 Task: Create a business landing page template.
Action: Mouse moved to (397, 196)
Screenshot: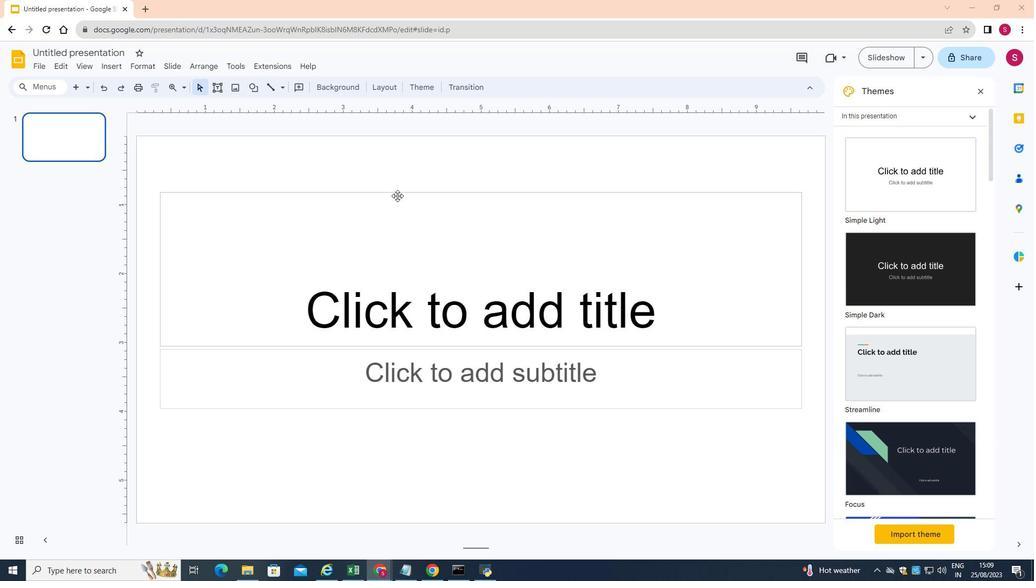 
Action: Mouse pressed left at (397, 196)
Screenshot: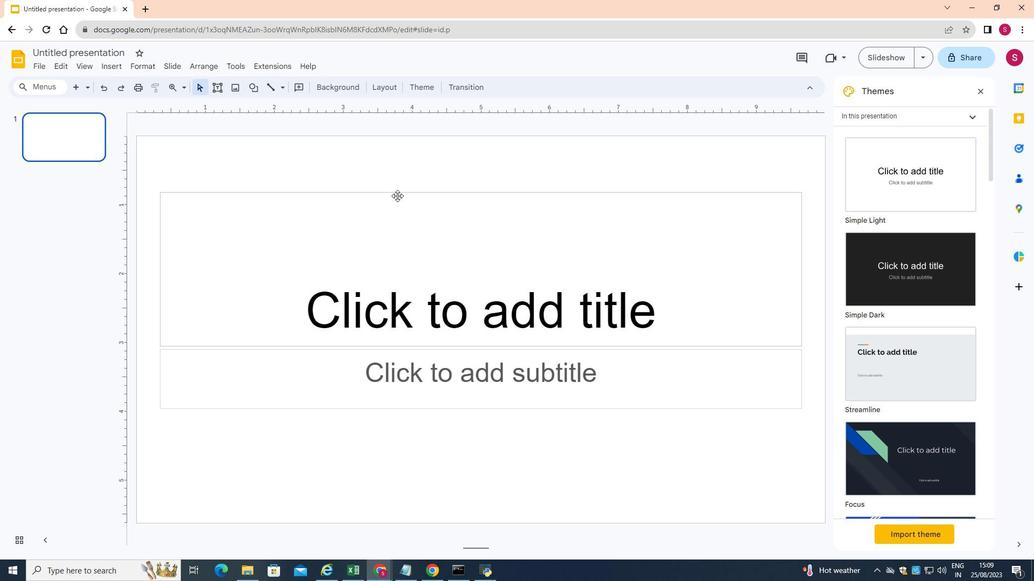 
Action: Mouse moved to (399, 195)
Screenshot: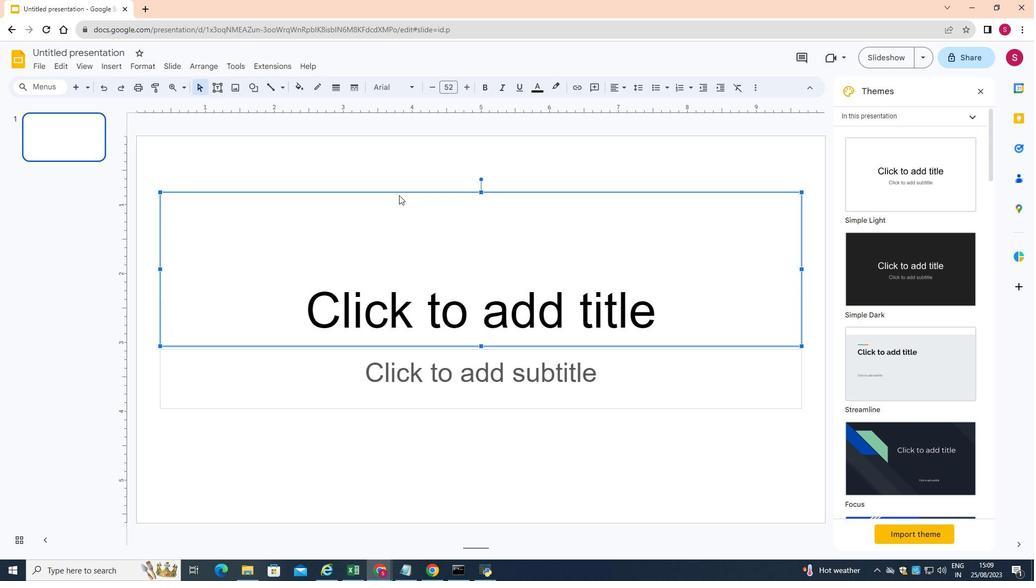 
Action: Key pressed <Key.delete>
Screenshot: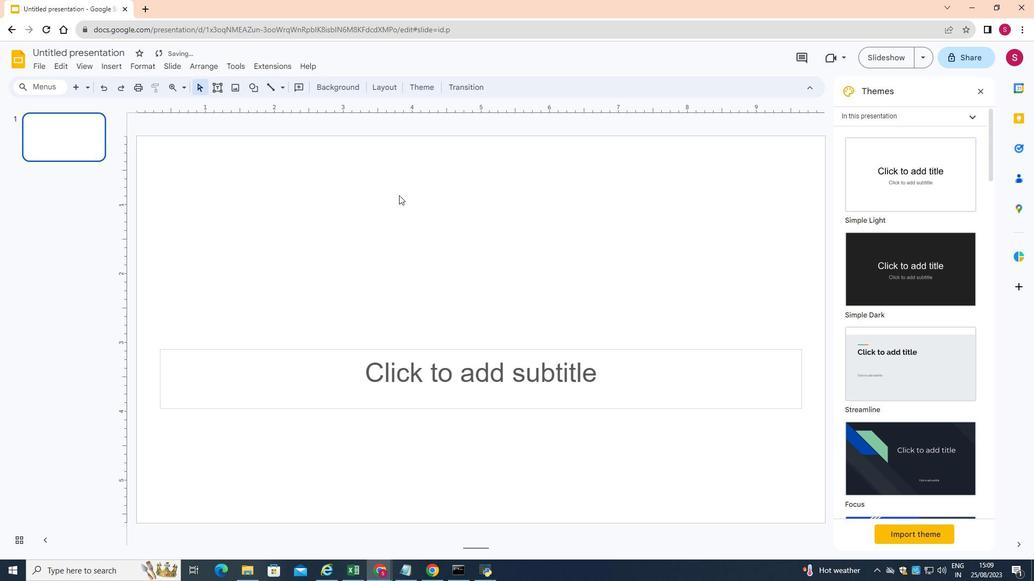 
Action: Mouse moved to (368, 349)
Screenshot: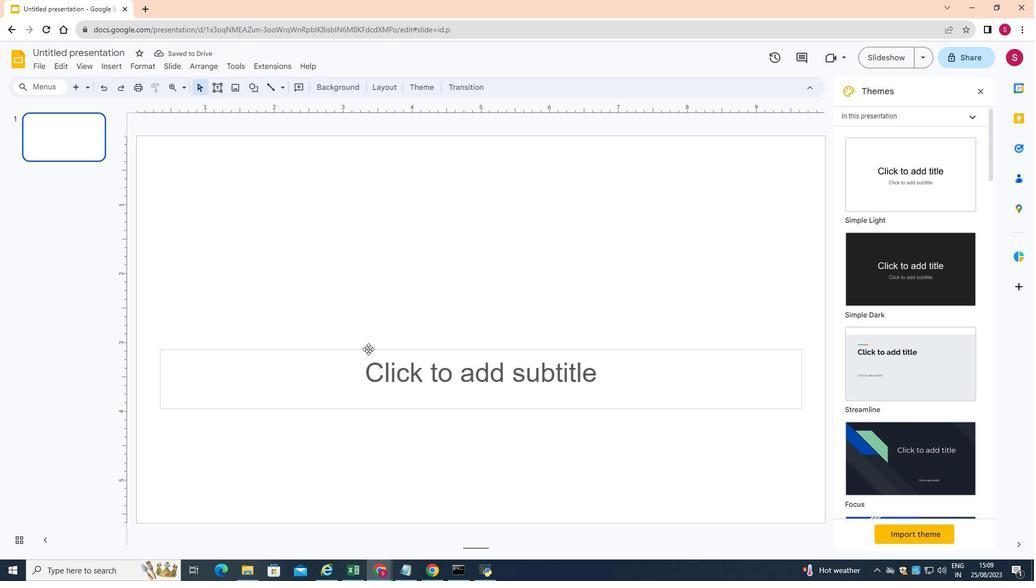 
Action: Mouse pressed left at (368, 349)
Screenshot: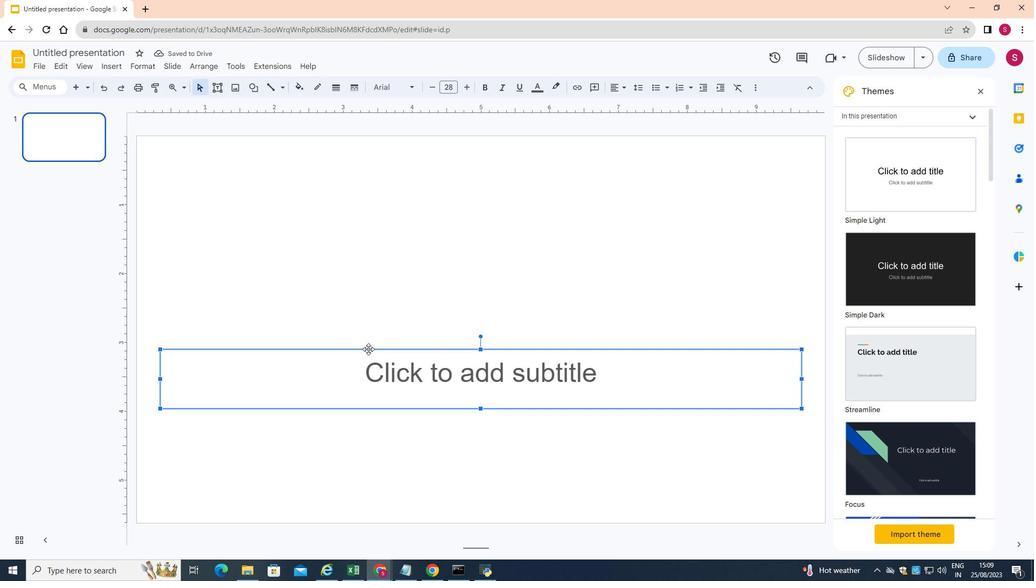 
Action: Mouse moved to (374, 340)
Screenshot: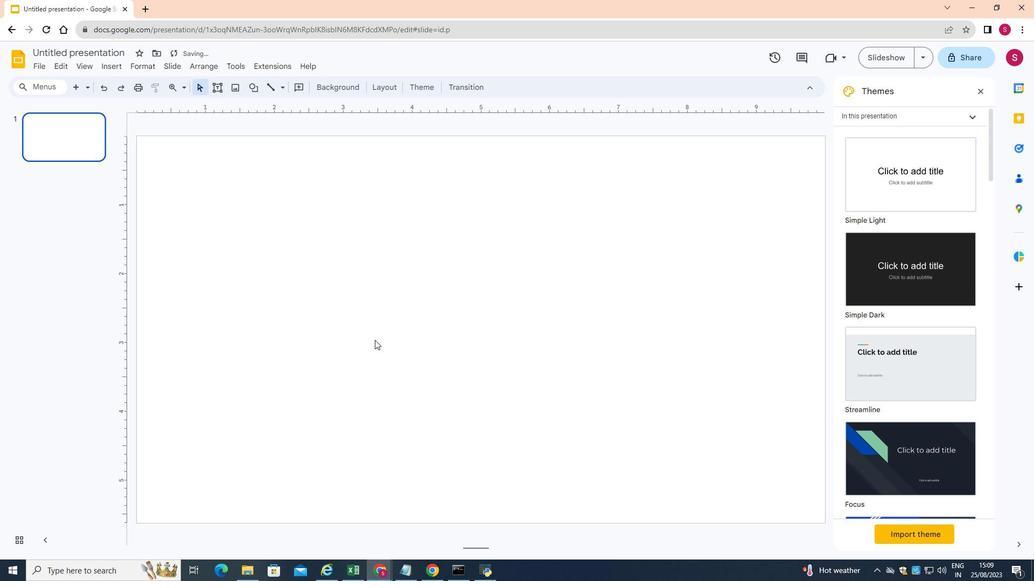 
Action: Key pressed <Key.delete>
Screenshot: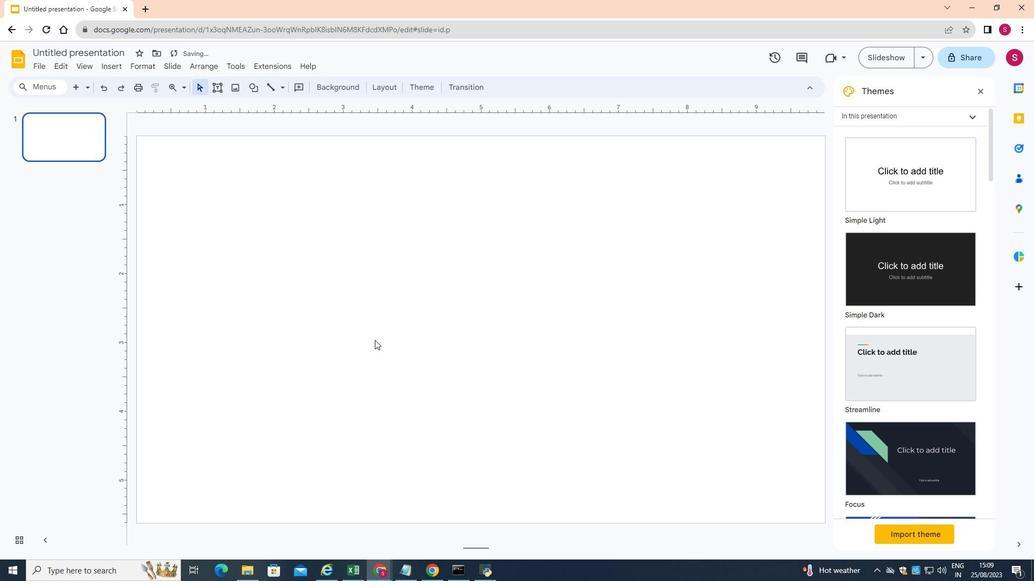 
Action: Mouse moved to (881, 335)
Screenshot: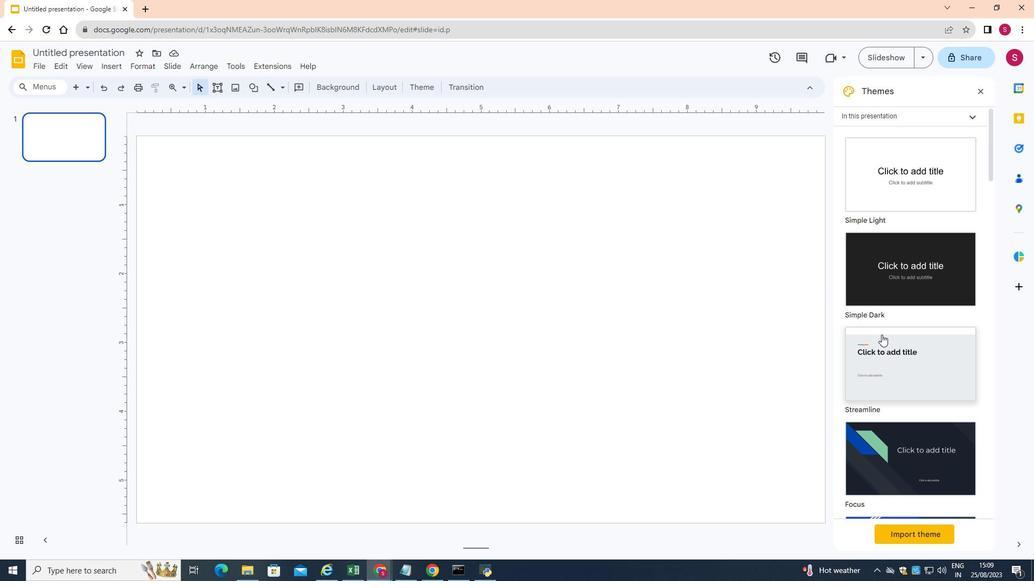 
Action: Mouse scrolled (881, 335) with delta (0, 0)
Screenshot: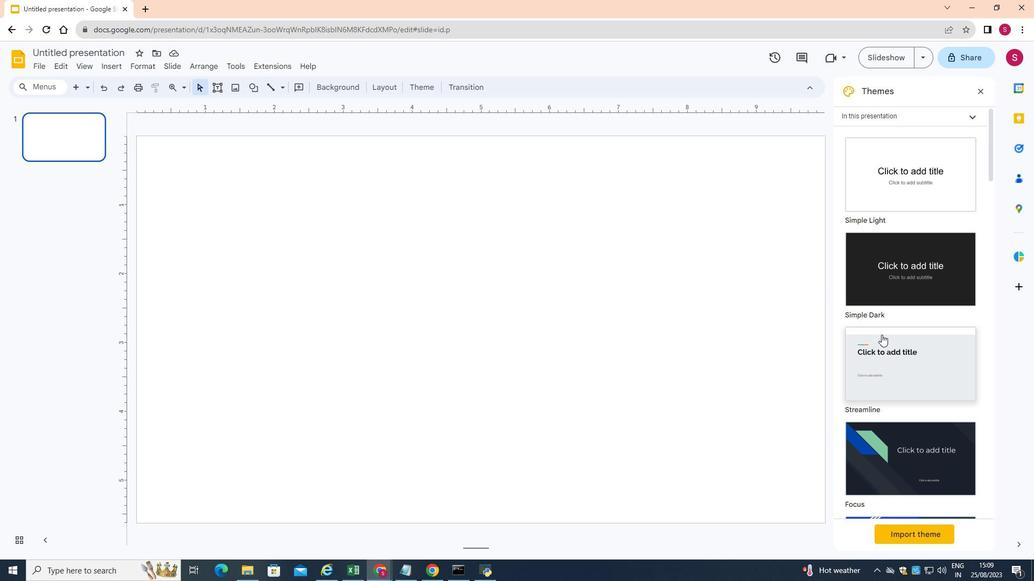 
Action: Mouse scrolled (881, 334) with delta (0, 0)
Screenshot: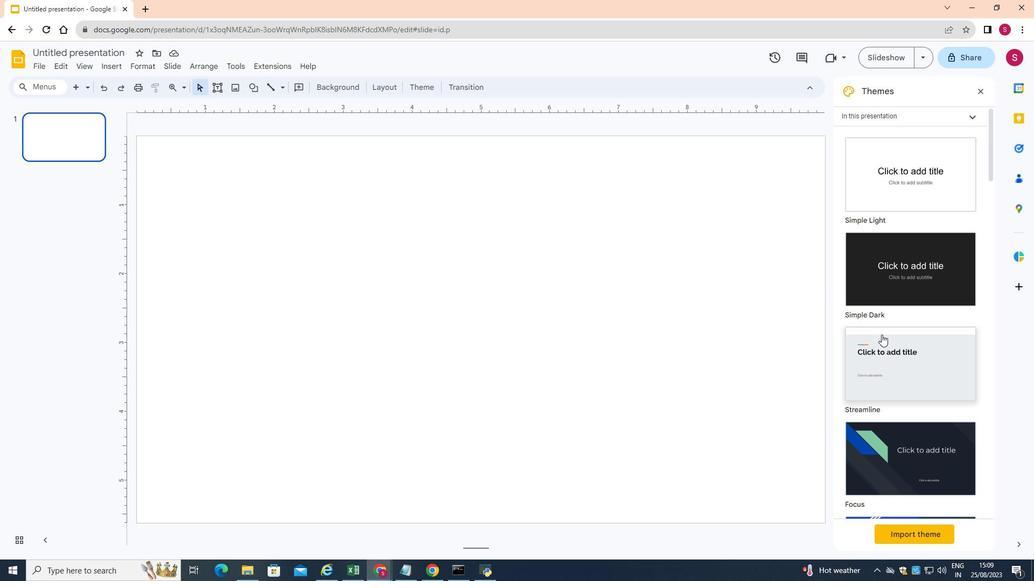 
Action: Mouse scrolled (881, 334) with delta (0, 0)
Screenshot: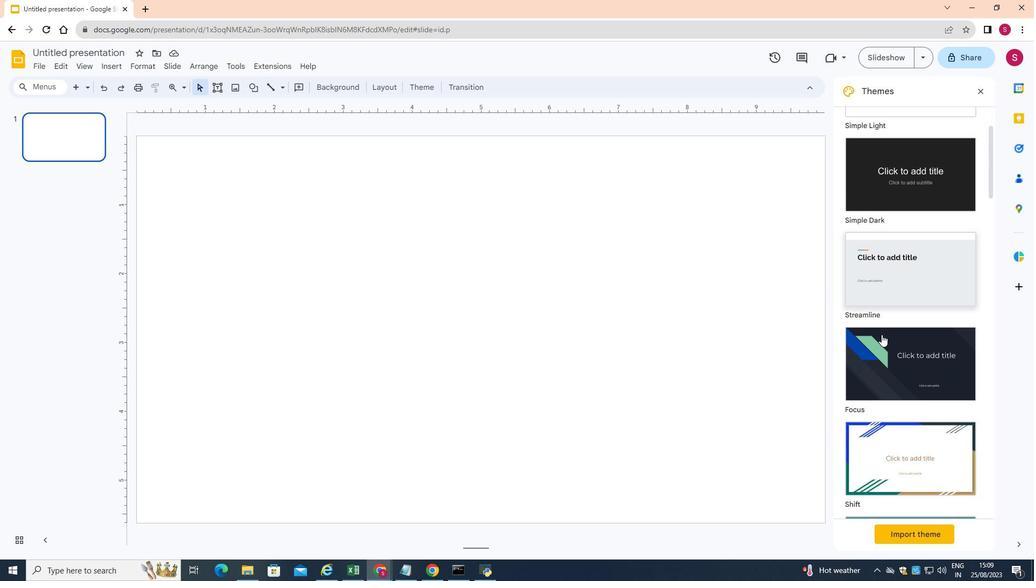 
Action: Mouse moved to (881, 332)
Screenshot: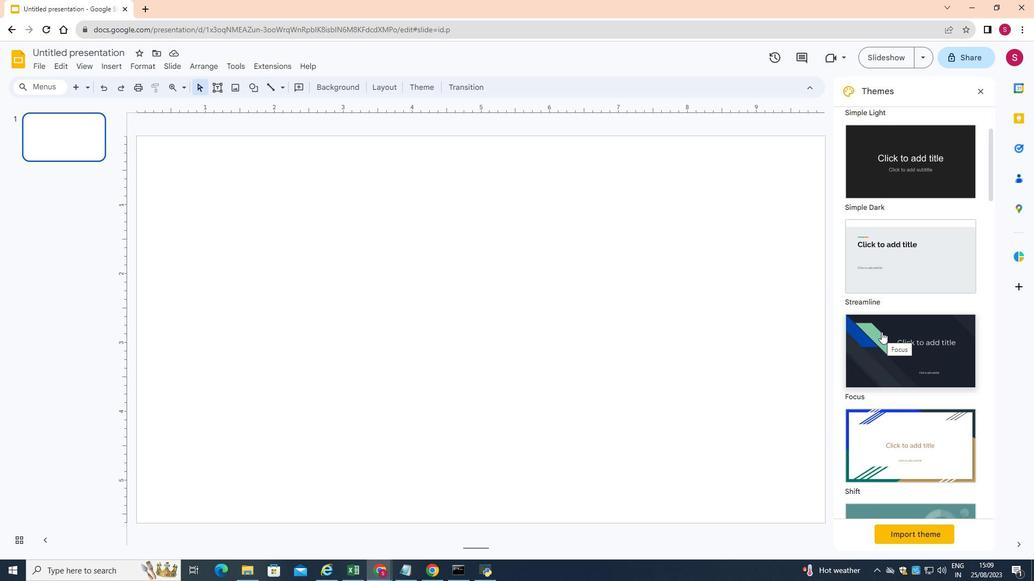
Action: Mouse scrolled (881, 331) with delta (0, 0)
Screenshot: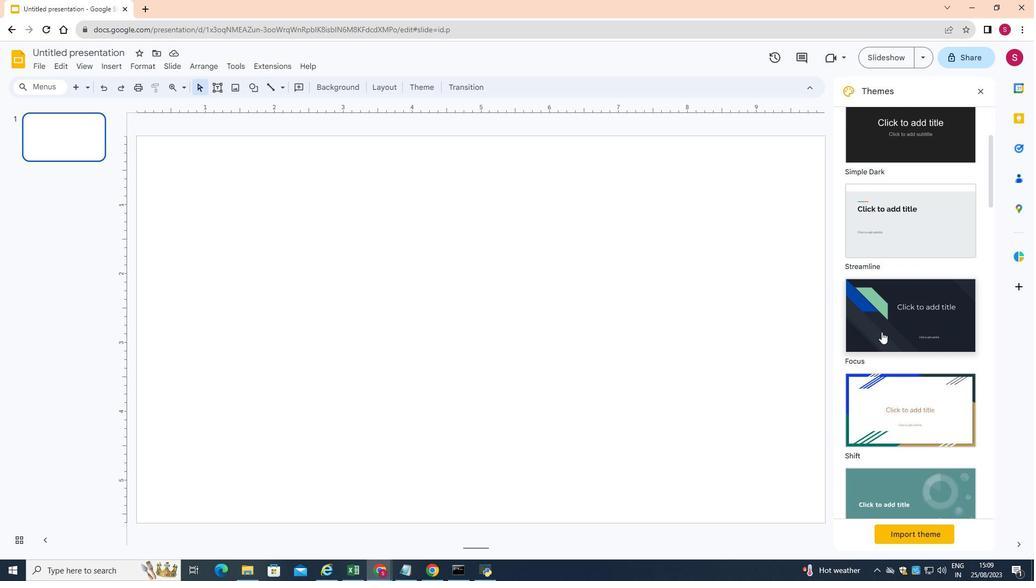 
Action: Mouse scrolled (881, 331) with delta (0, 0)
Screenshot: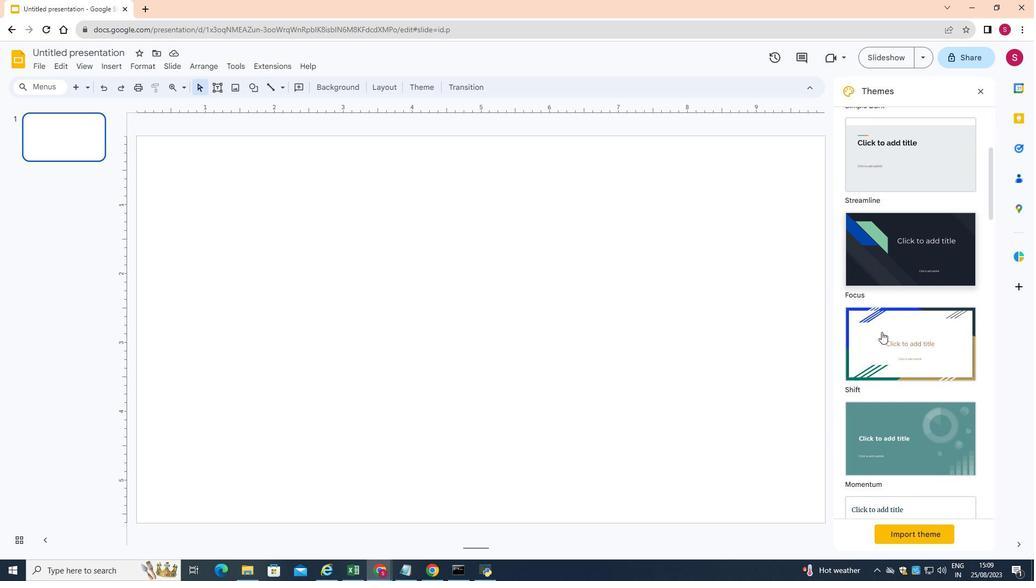 
Action: Mouse scrolled (881, 331) with delta (0, 0)
Screenshot: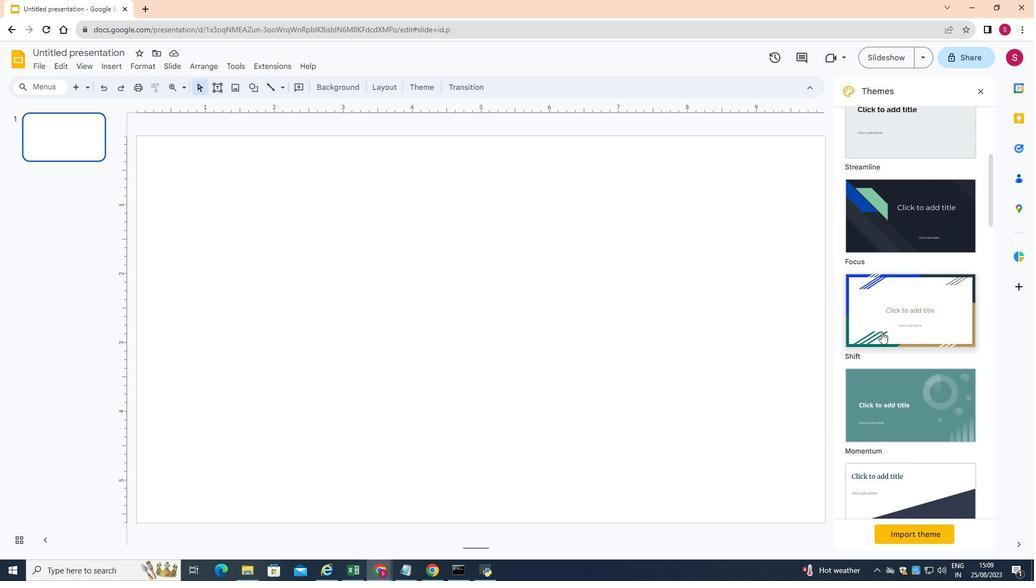 
Action: Mouse moved to (890, 353)
Screenshot: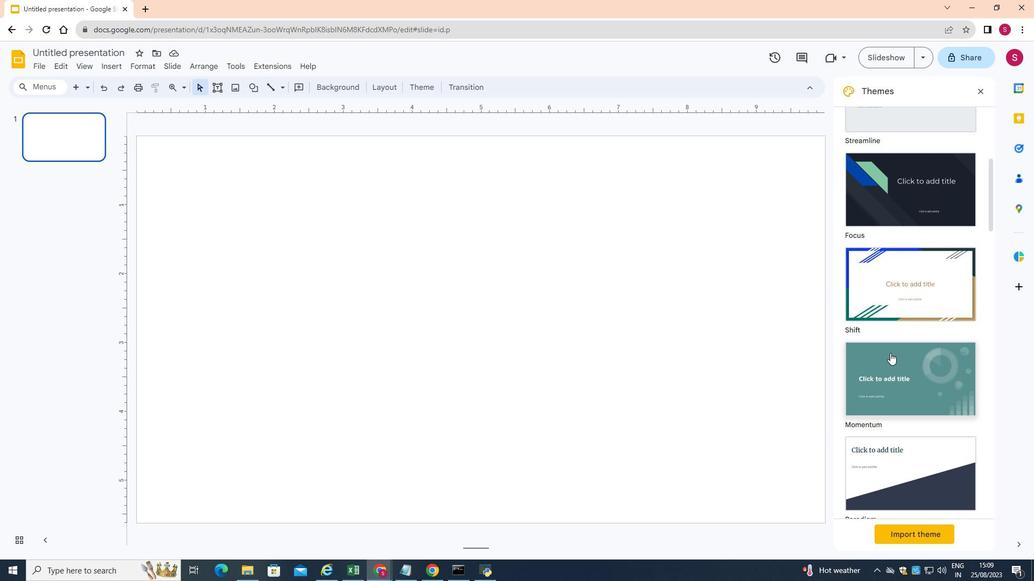 
Action: Mouse scrolled (890, 352) with delta (0, 0)
Screenshot: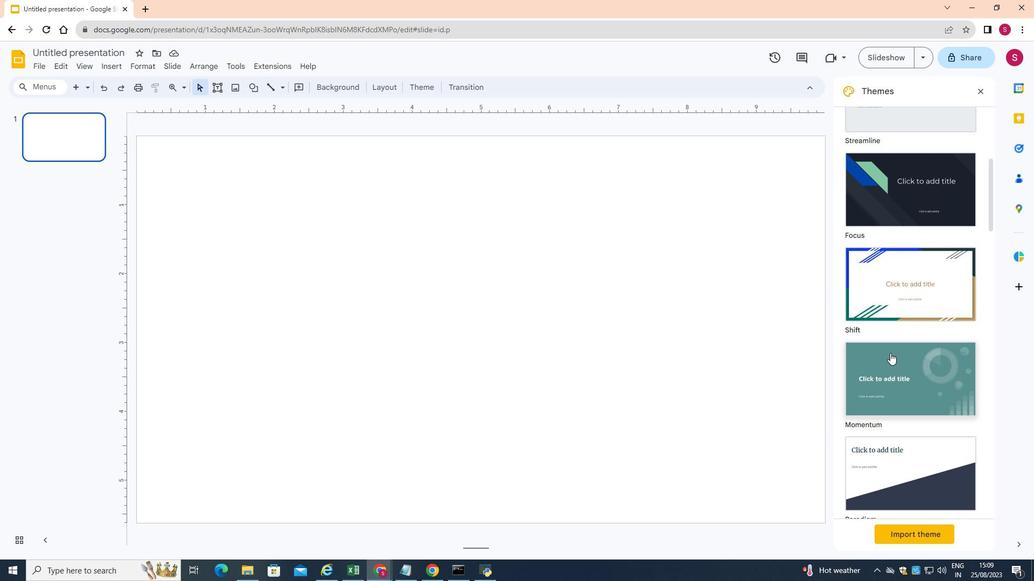 
Action: Mouse scrolled (890, 352) with delta (0, 0)
Screenshot: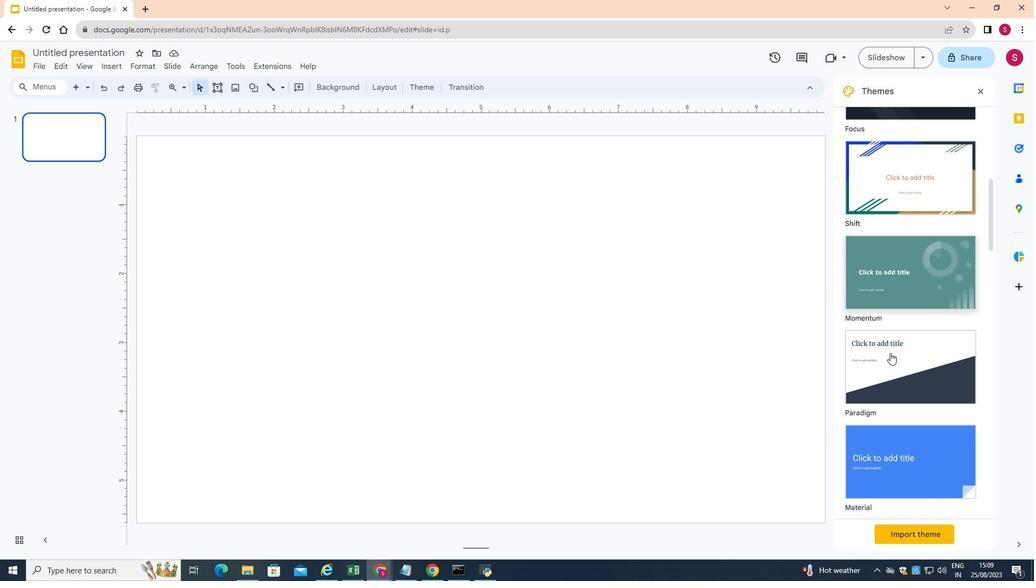 
Action: Mouse moved to (890, 353)
Screenshot: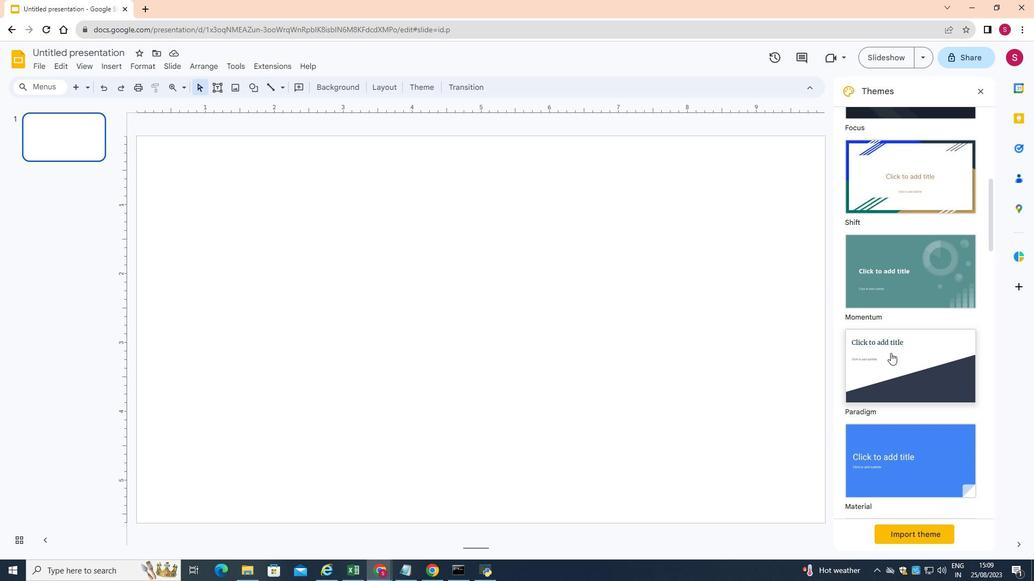 
Action: Mouse scrolled (890, 352) with delta (0, 0)
Screenshot: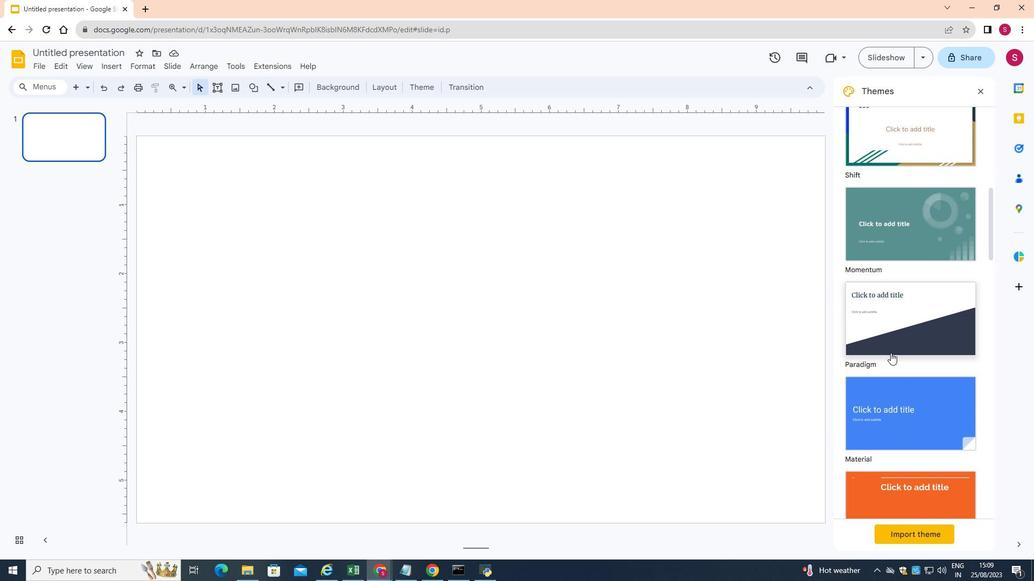
Action: Mouse scrolled (890, 352) with delta (0, 0)
Screenshot: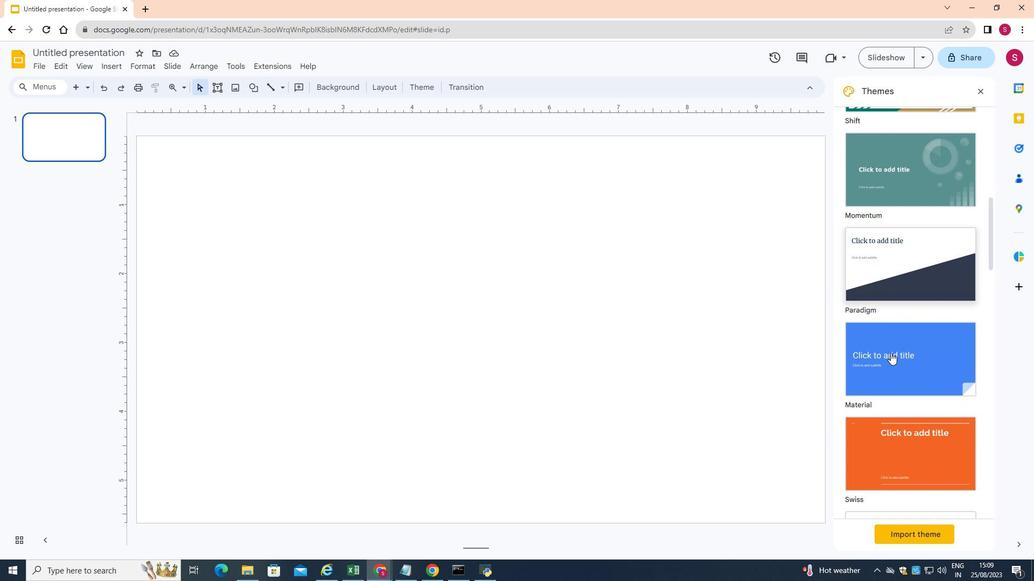
Action: Mouse moved to (901, 345)
Screenshot: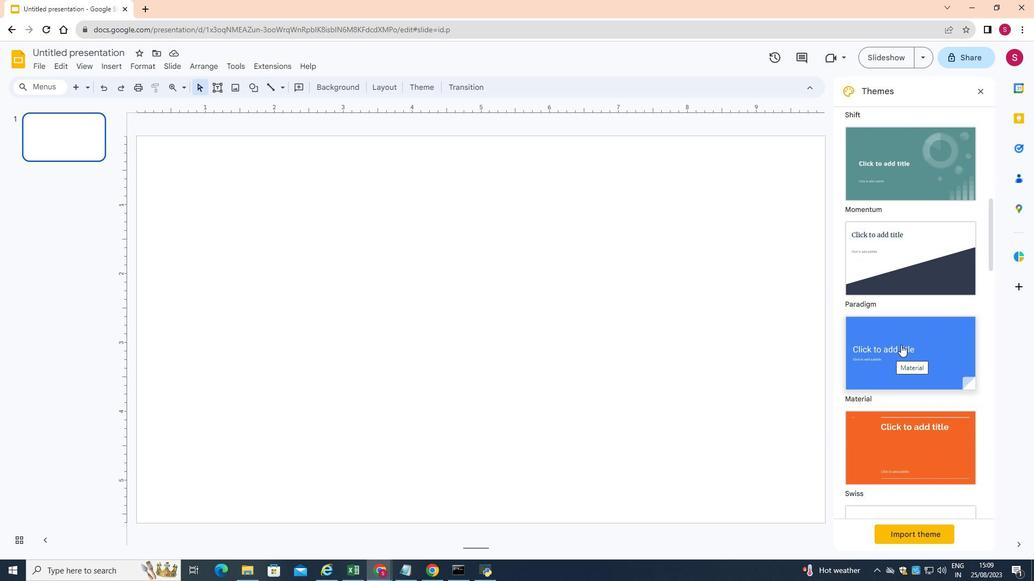 
Action: Mouse scrolled (901, 344) with delta (0, 0)
Screenshot: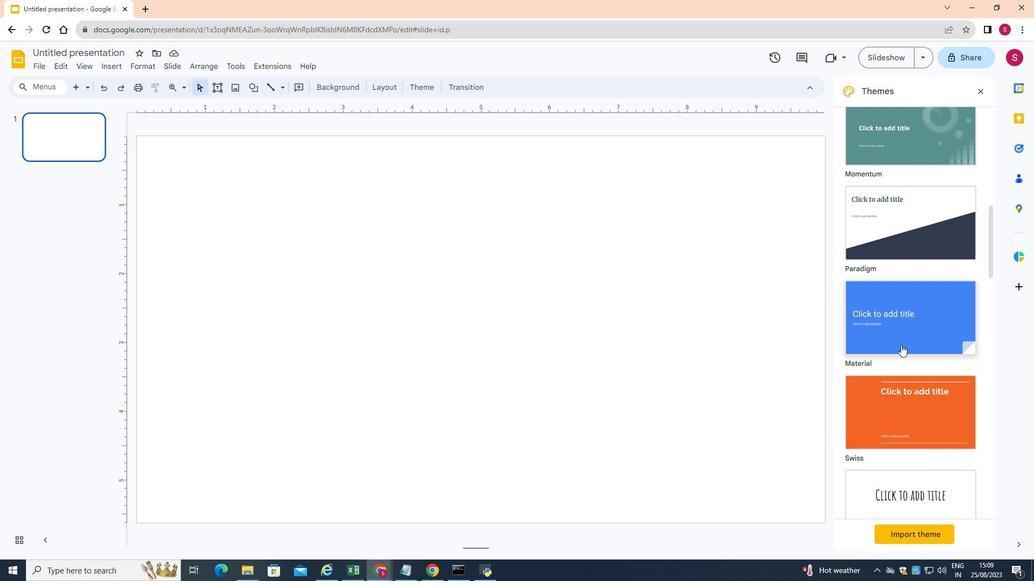 
Action: Mouse scrolled (901, 344) with delta (0, 0)
Screenshot: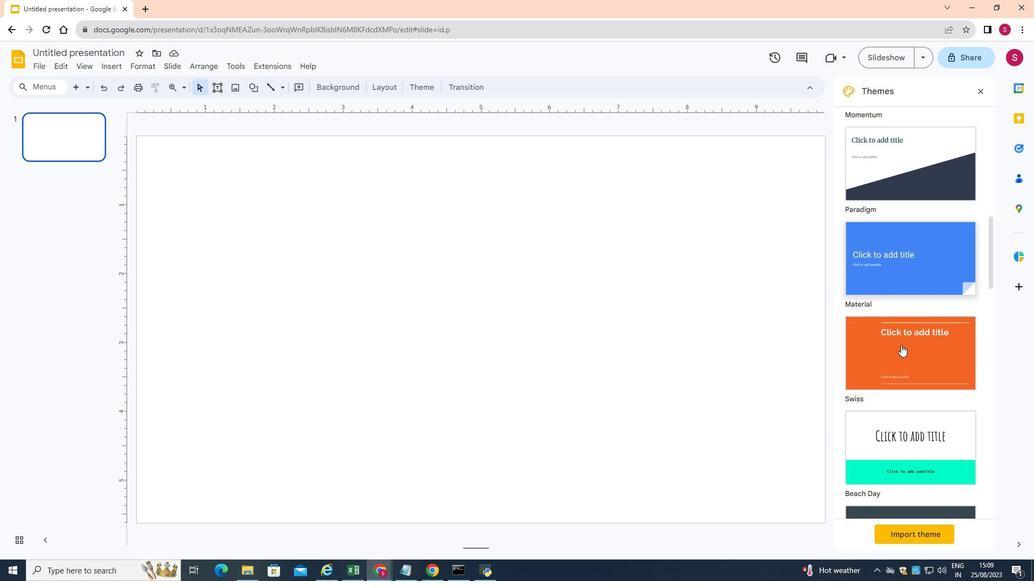 
Action: Mouse moved to (897, 350)
Screenshot: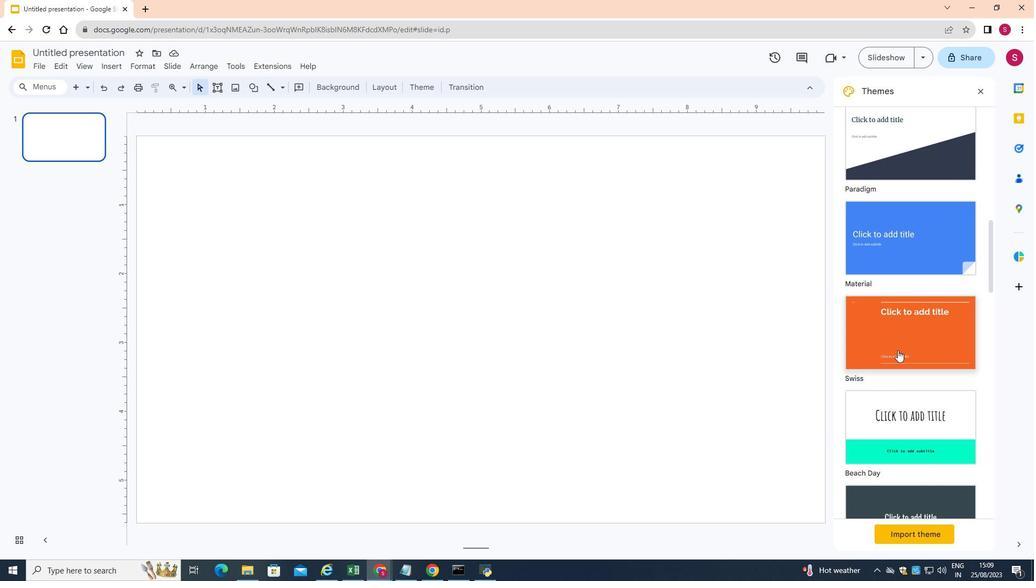 
Action: Mouse scrolled (897, 350) with delta (0, 0)
Screenshot: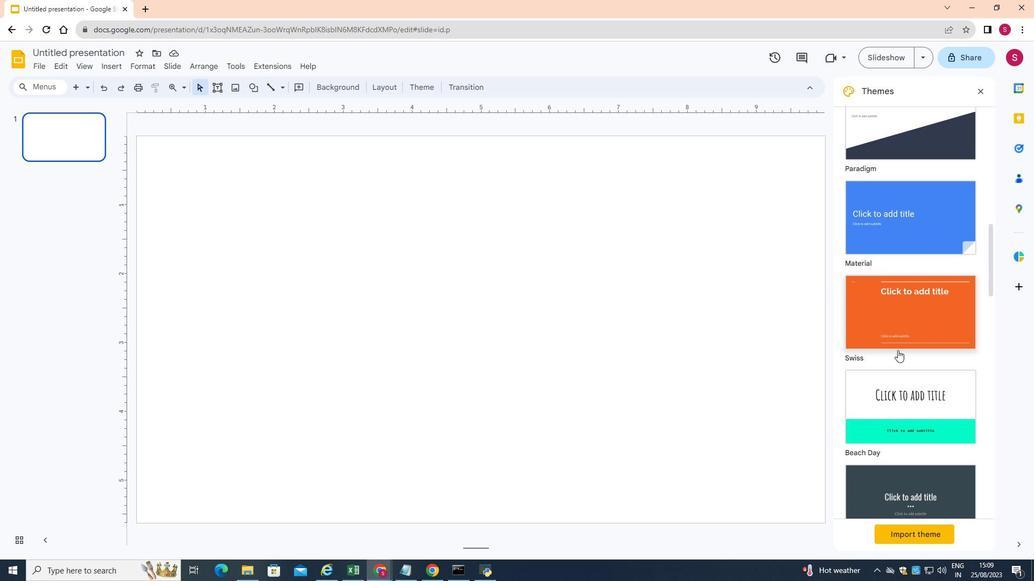 
Action: Mouse scrolled (897, 350) with delta (0, 0)
Screenshot: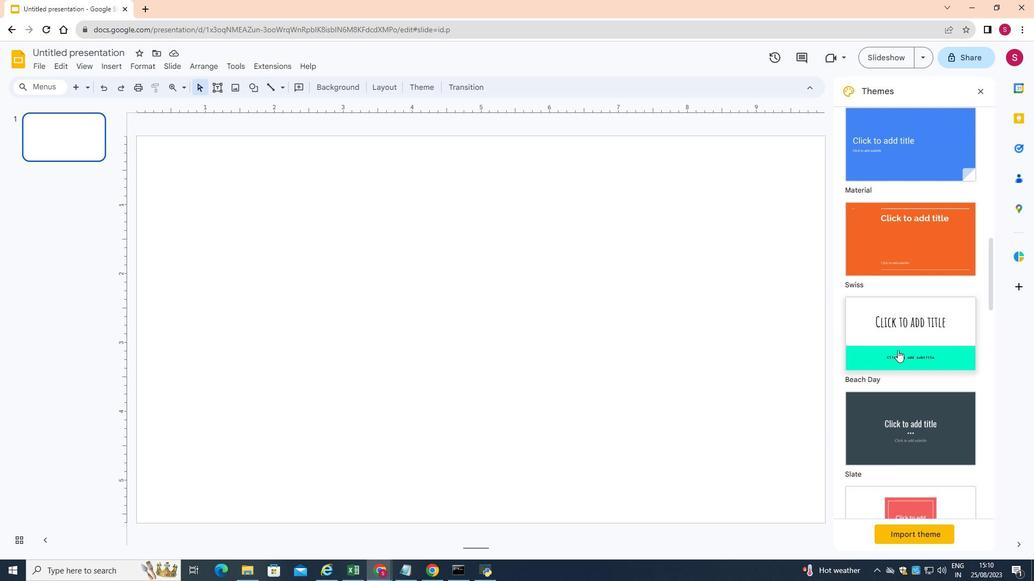
Action: Mouse scrolled (897, 350) with delta (0, 0)
Screenshot: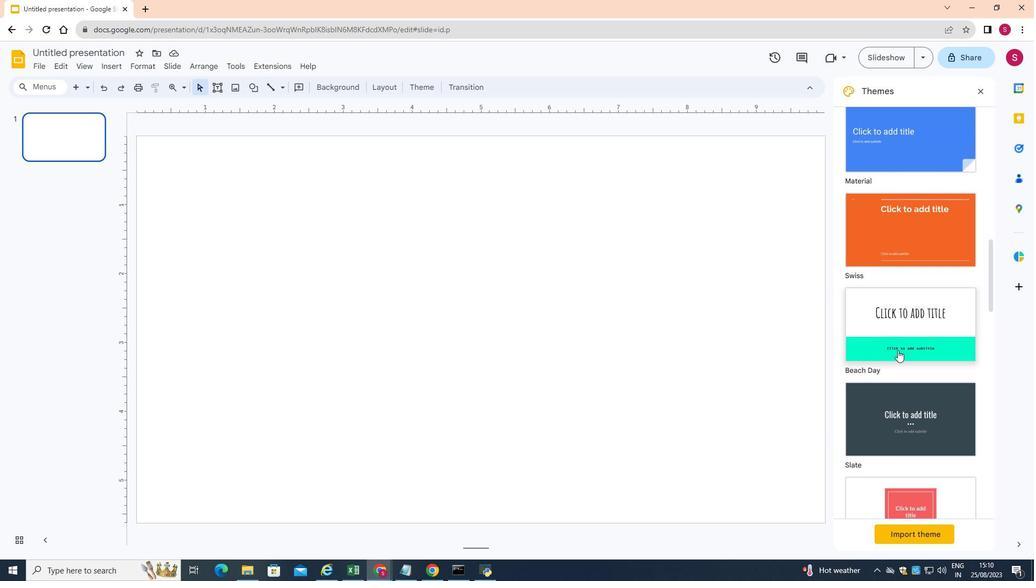 
Action: Mouse scrolled (897, 350) with delta (0, 0)
Screenshot: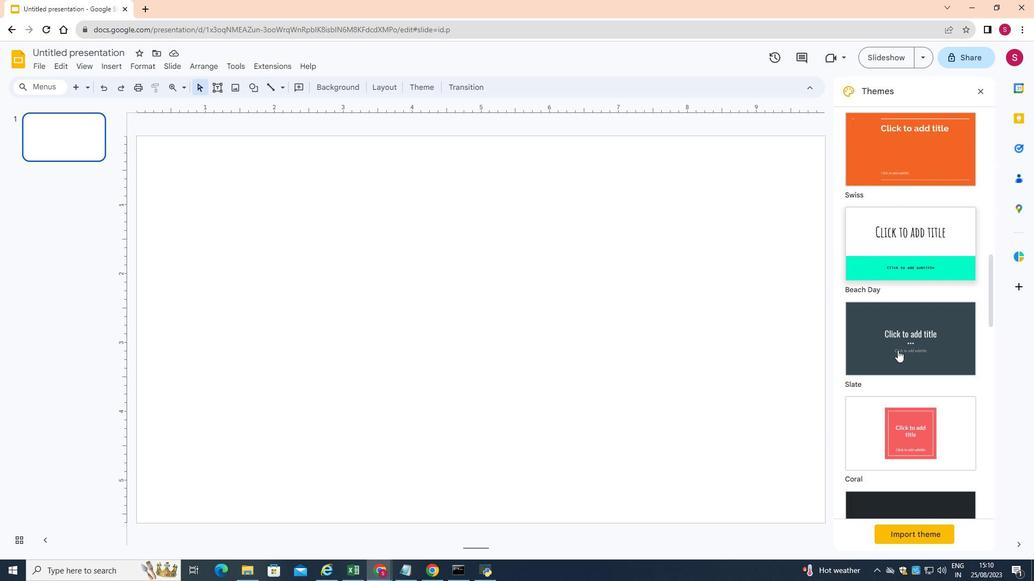 
Action: Mouse scrolled (897, 350) with delta (0, 0)
Screenshot: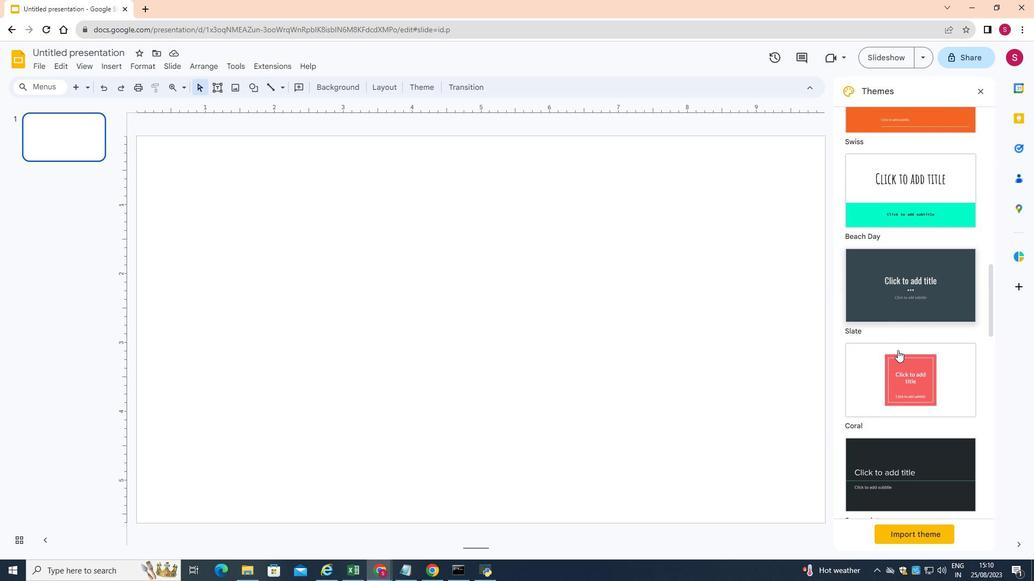
Action: Mouse scrolled (897, 350) with delta (0, 0)
Screenshot: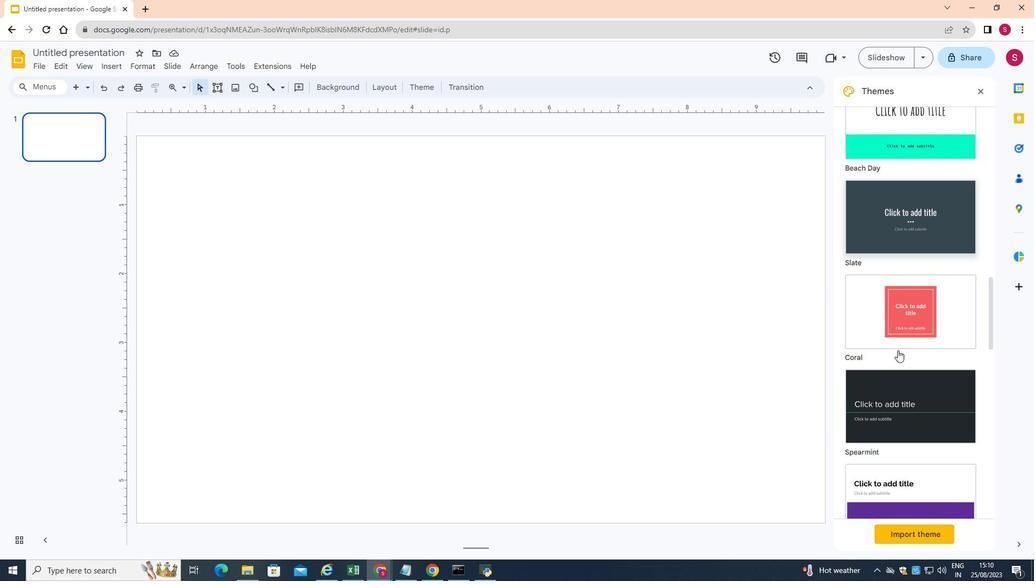 
Action: Mouse scrolled (897, 350) with delta (0, 0)
Screenshot: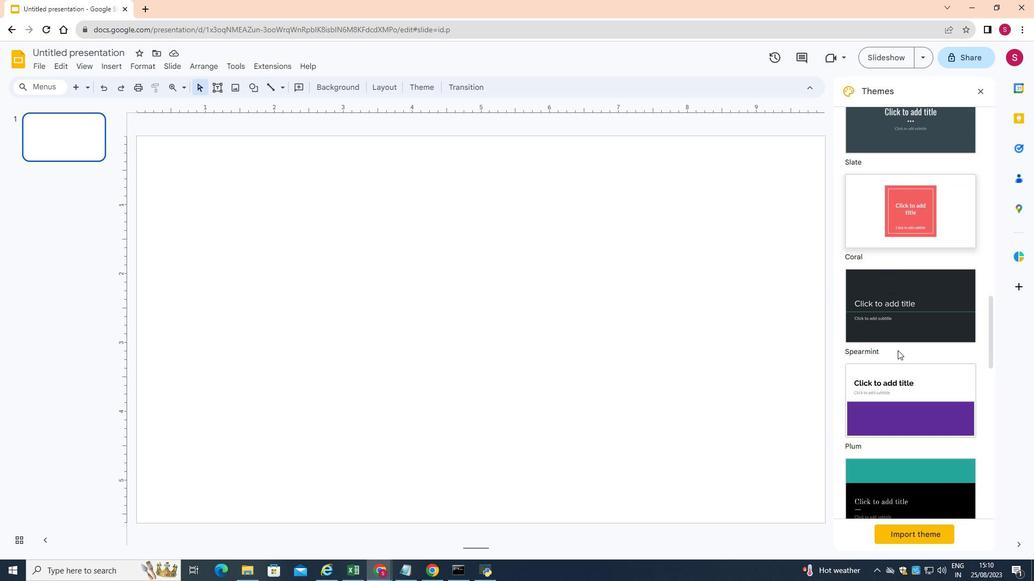 
Action: Mouse scrolled (897, 350) with delta (0, 0)
Screenshot: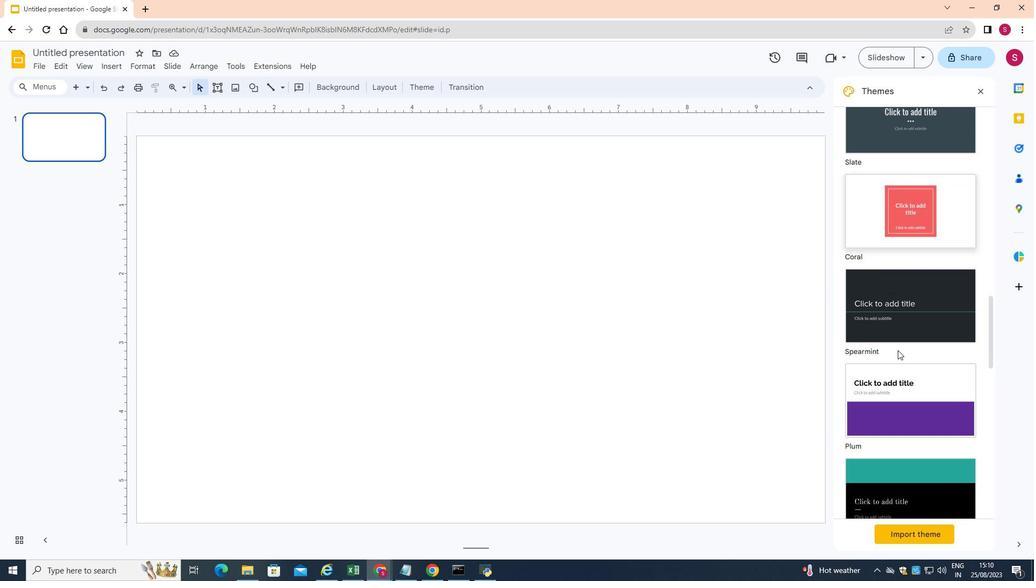 
Action: Mouse scrolled (897, 350) with delta (0, 0)
Screenshot: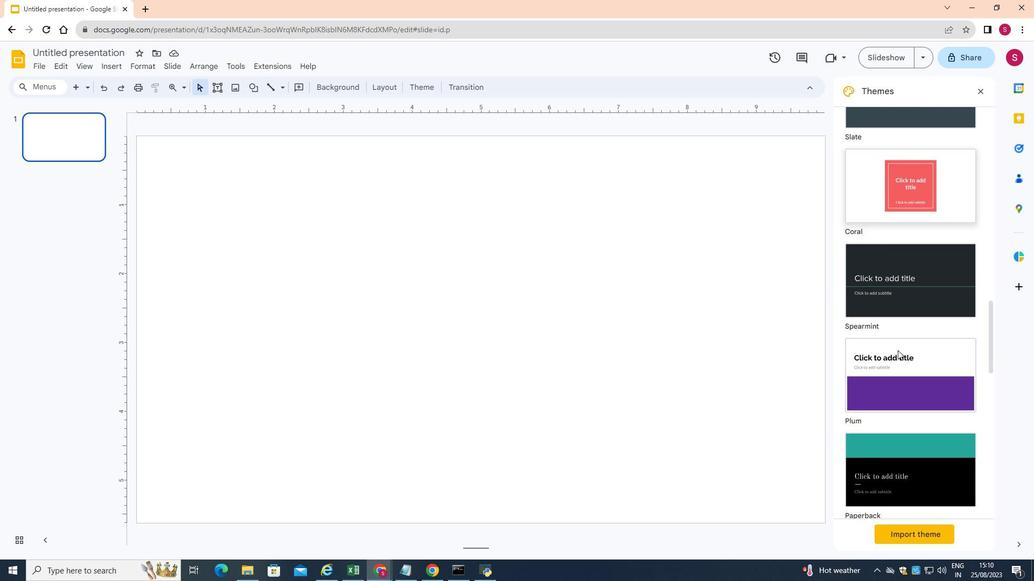
Action: Mouse scrolled (897, 350) with delta (0, 0)
Screenshot: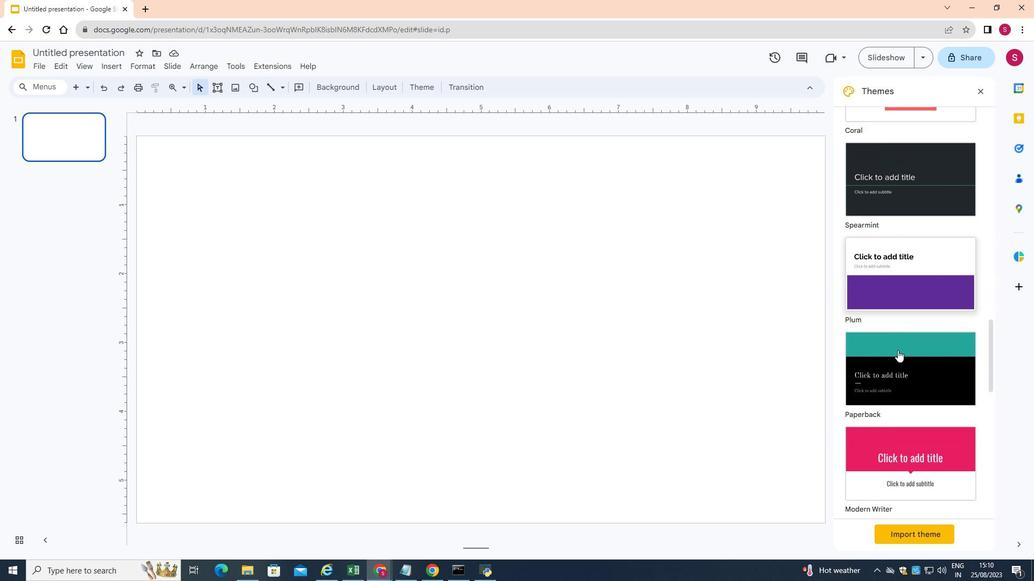 
Action: Mouse scrolled (897, 350) with delta (0, 0)
Screenshot: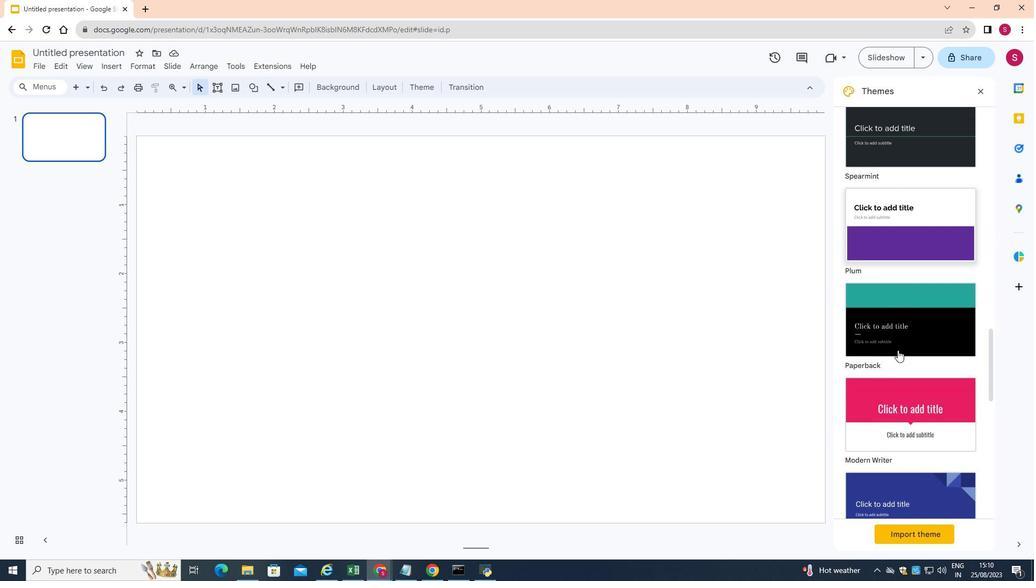 
Action: Mouse scrolled (897, 350) with delta (0, 0)
Screenshot: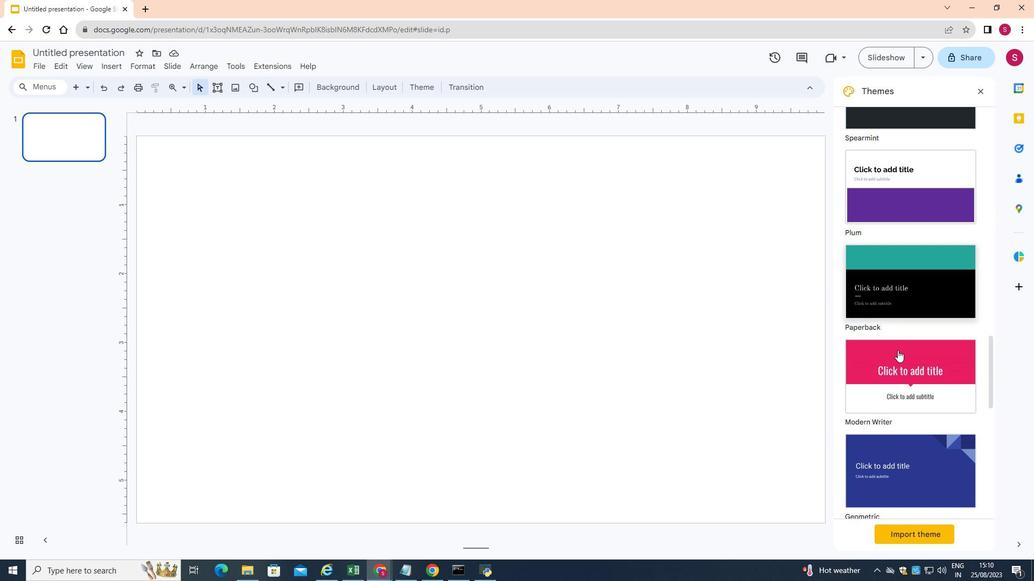 
Action: Mouse scrolled (897, 350) with delta (0, 0)
Screenshot: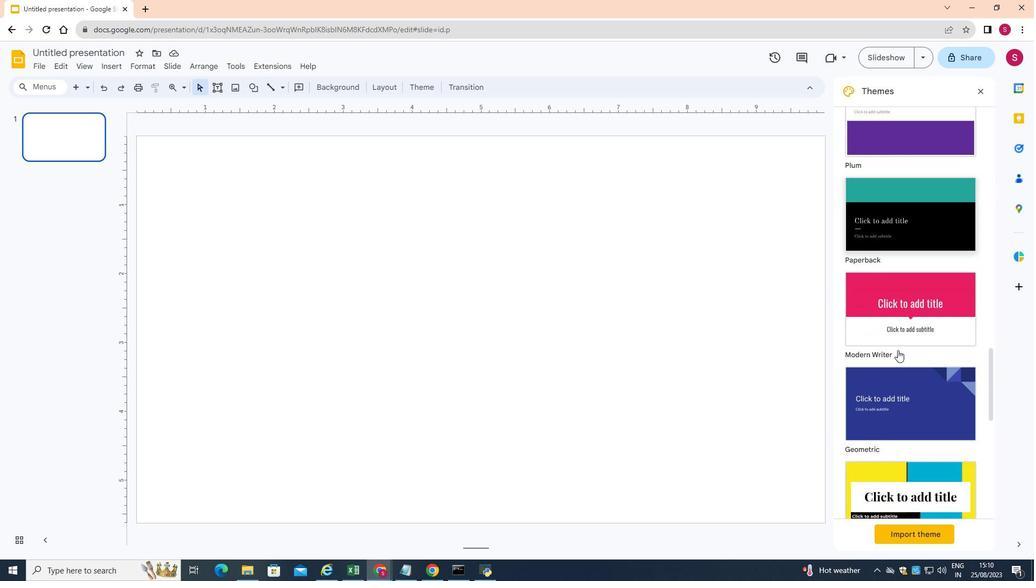 
Action: Mouse moved to (925, 410)
Screenshot: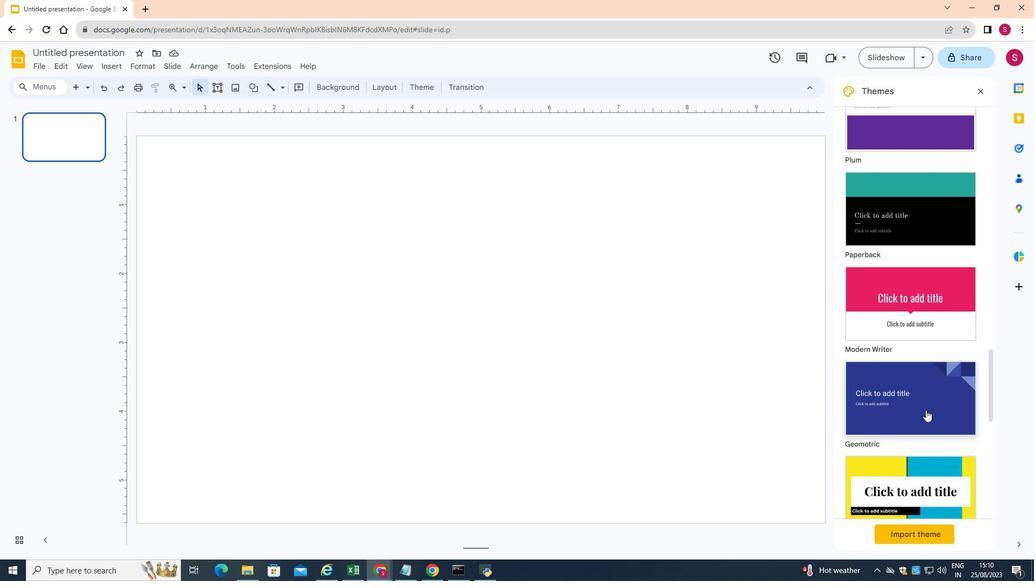 
Action: Mouse pressed left at (925, 410)
Screenshot: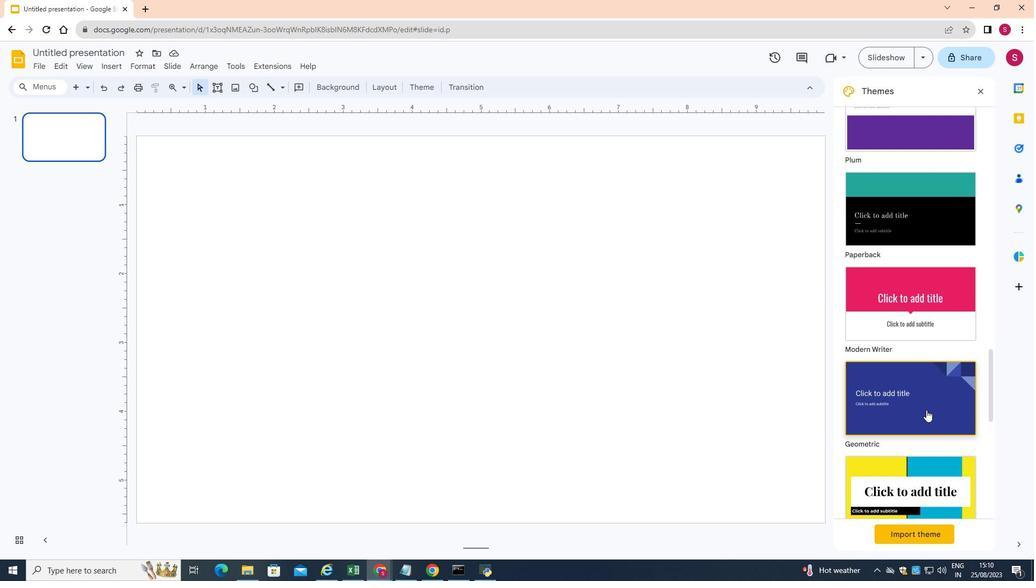 
Action: Mouse moved to (482, 288)
Screenshot: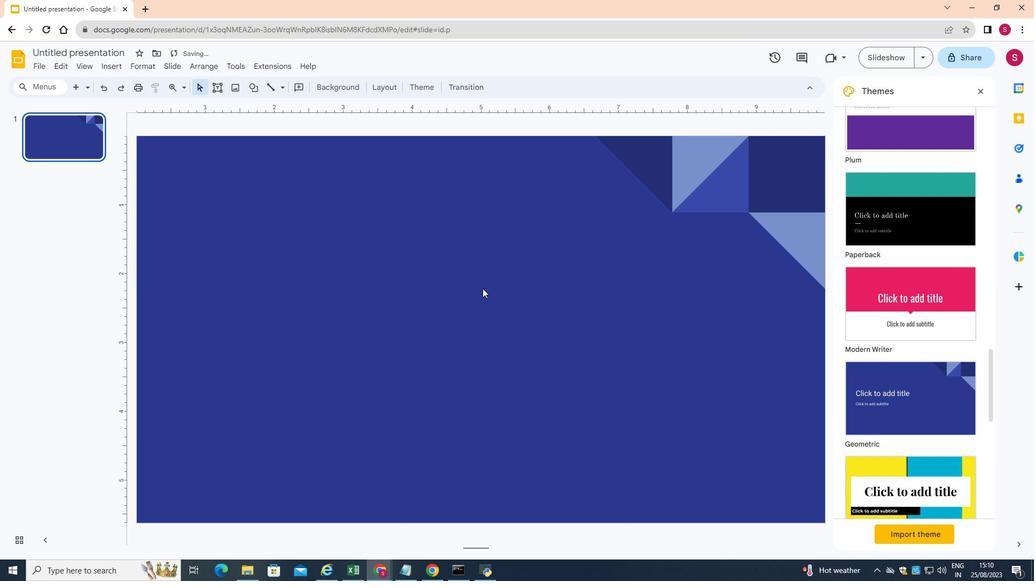 
Action: Mouse pressed left at (482, 288)
Screenshot: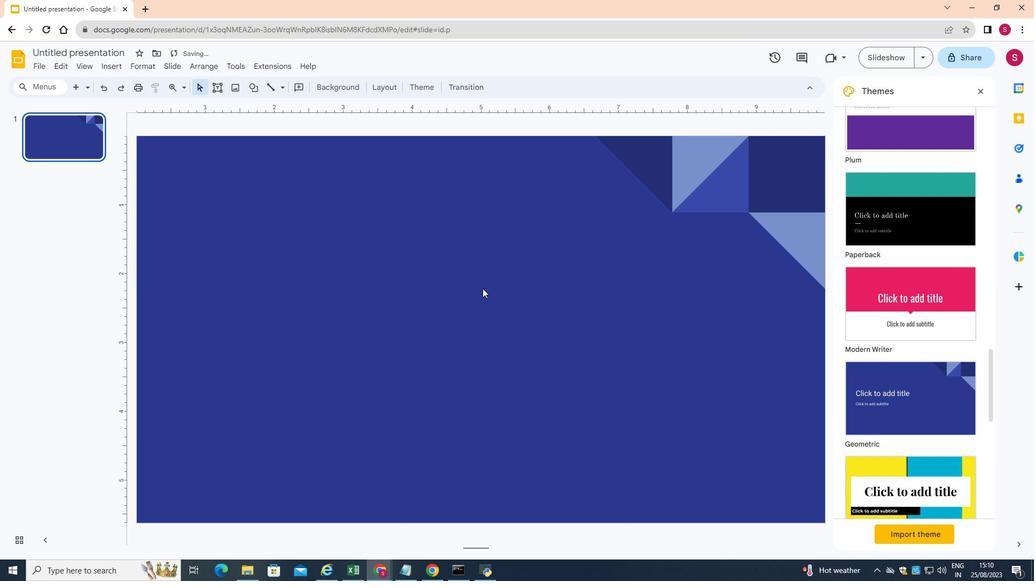 
Action: Mouse moved to (108, 67)
Screenshot: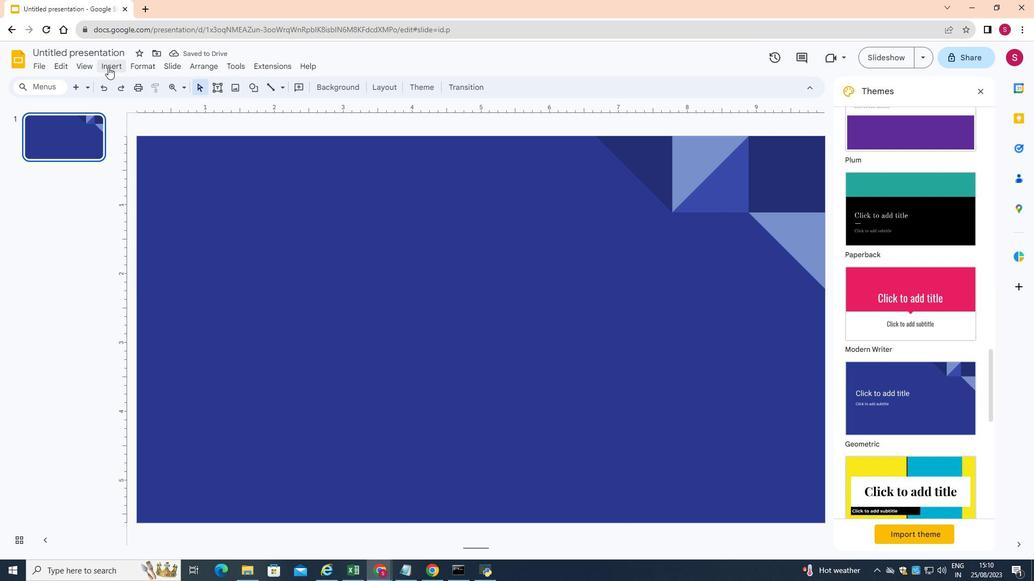 
Action: Mouse pressed left at (108, 67)
Screenshot: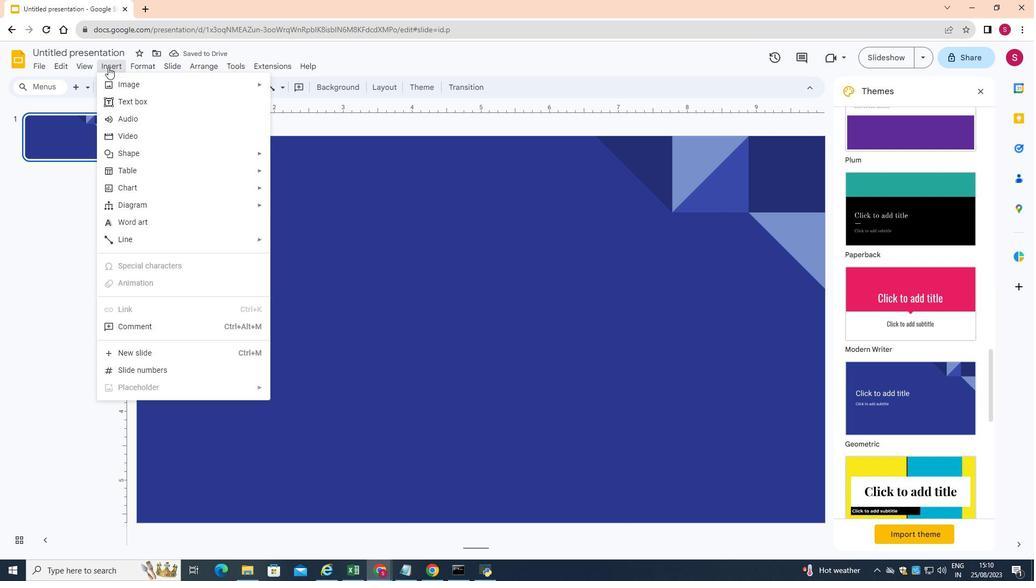 
Action: Mouse moved to (139, 154)
Screenshot: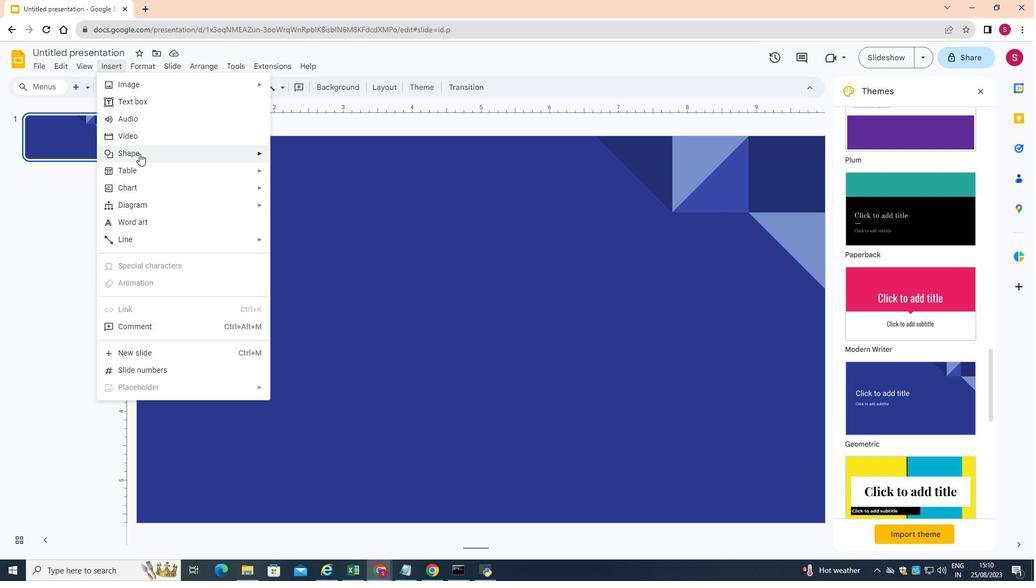
Action: Mouse pressed left at (139, 154)
Screenshot: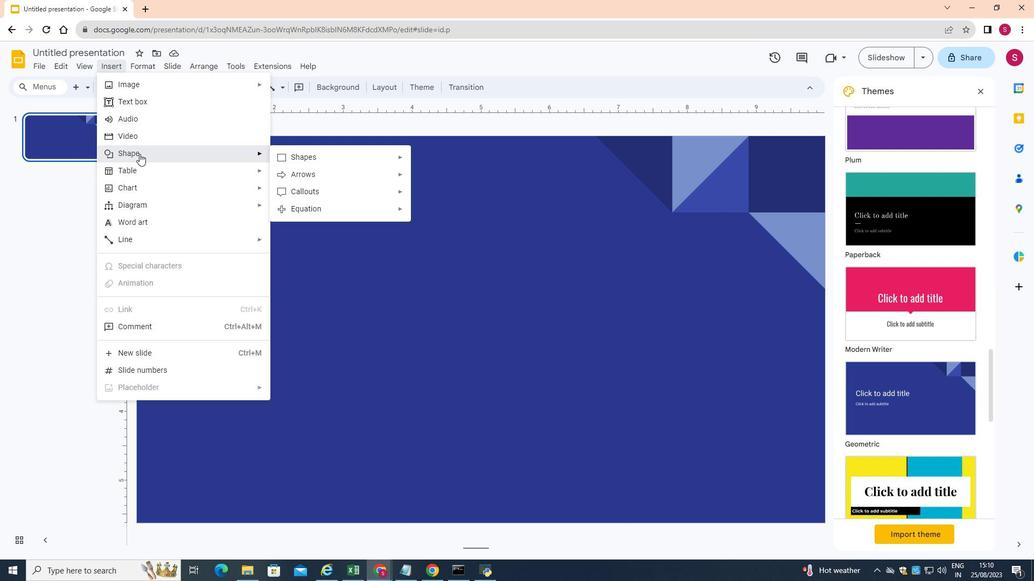 
Action: Mouse moved to (312, 154)
Screenshot: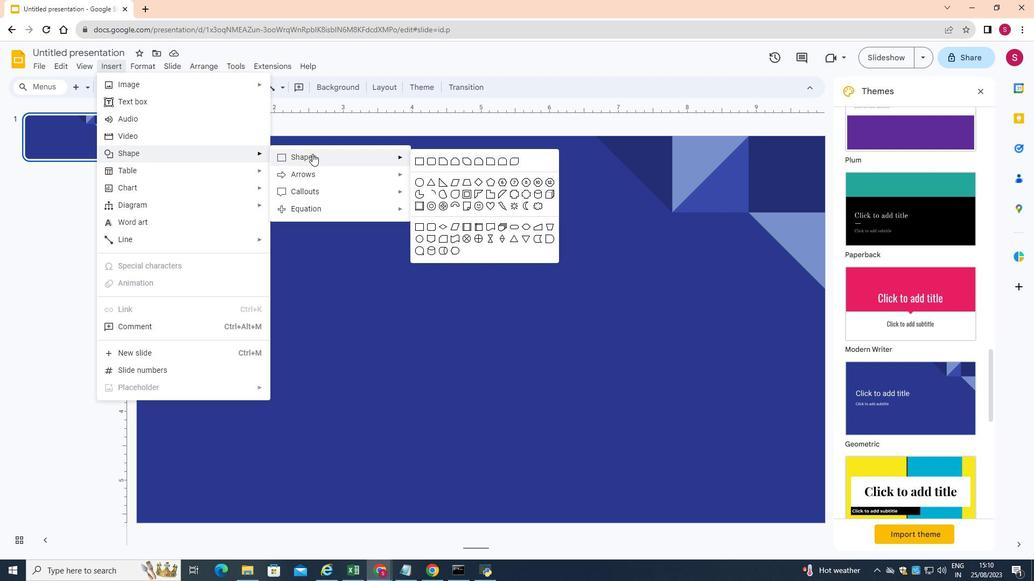 
Action: Mouse pressed left at (312, 154)
Screenshot: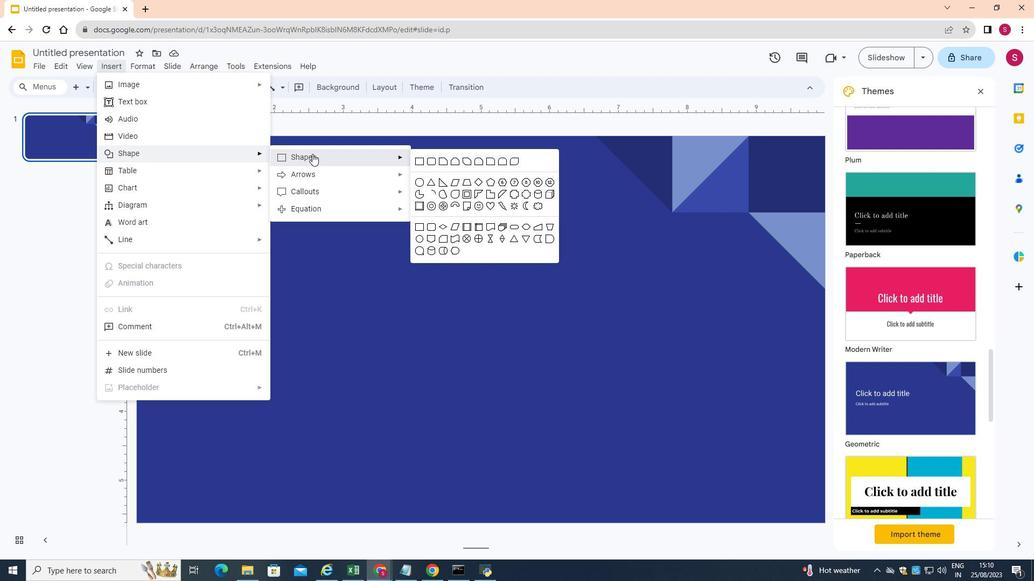 
Action: Mouse moved to (420, 158)
Screenshot: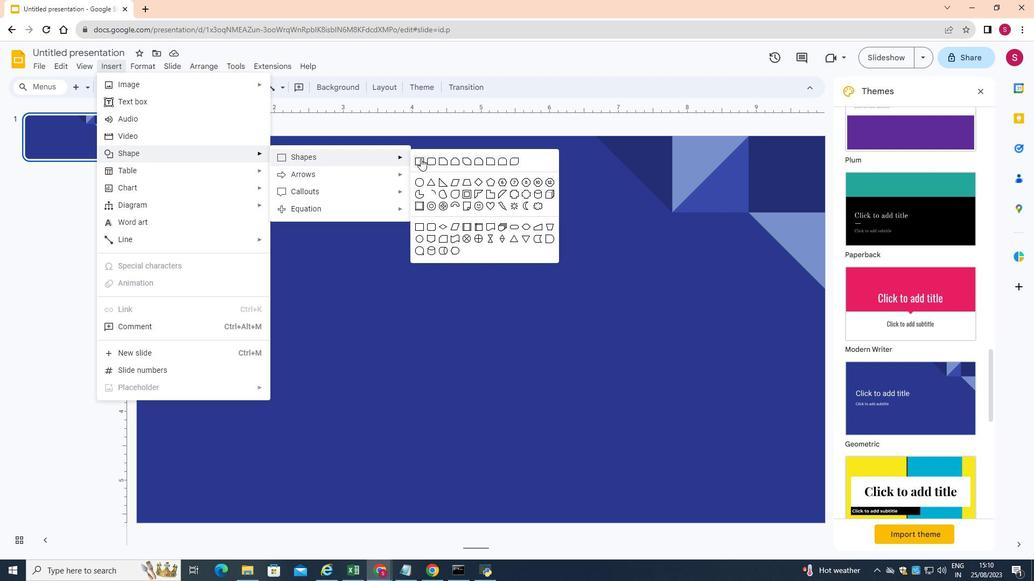 
Action: Mouse pressed left at (420, 158)
Screenshot: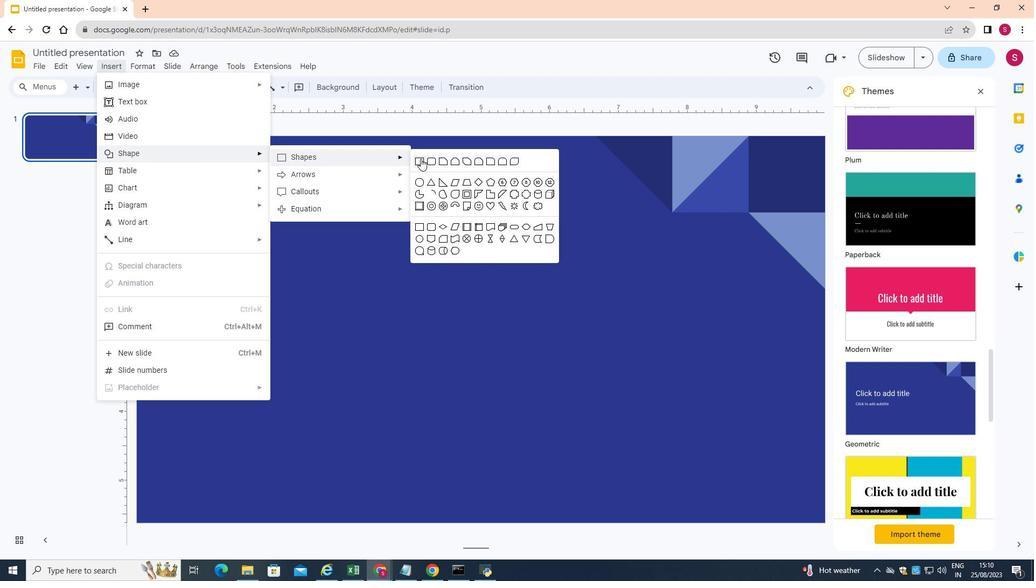 
Action: Mouse moved to (203, 192)
Screenshot: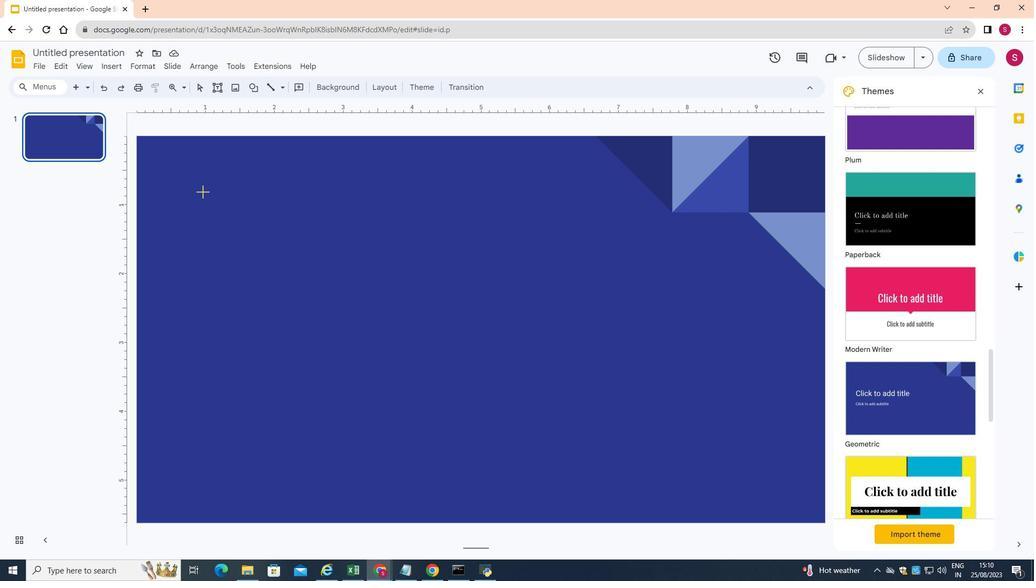 
Action: Mouse pressed left at (203, 192)
Screenshot: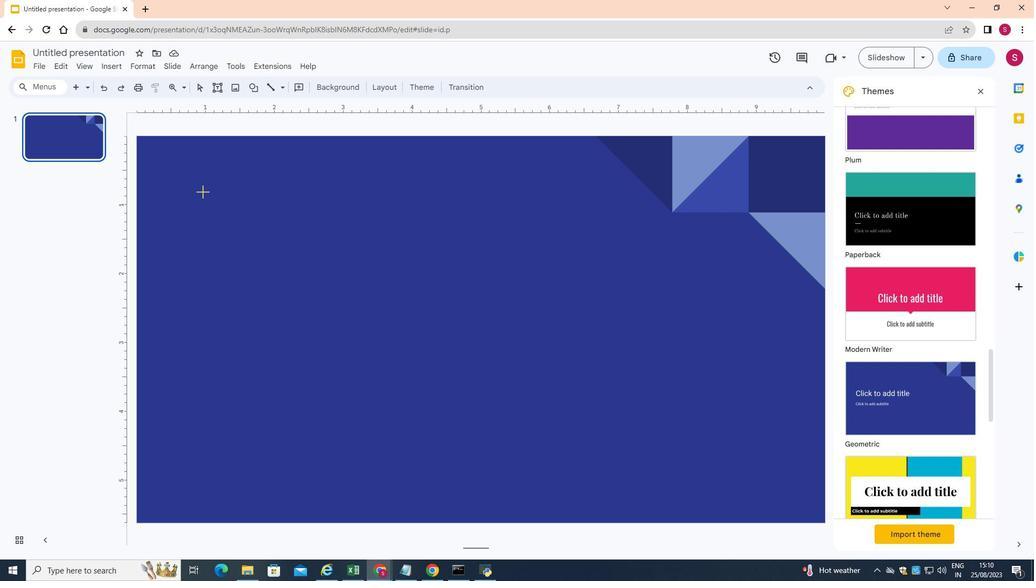 
Action: Mouse moved to (295, 90)
Screenshot: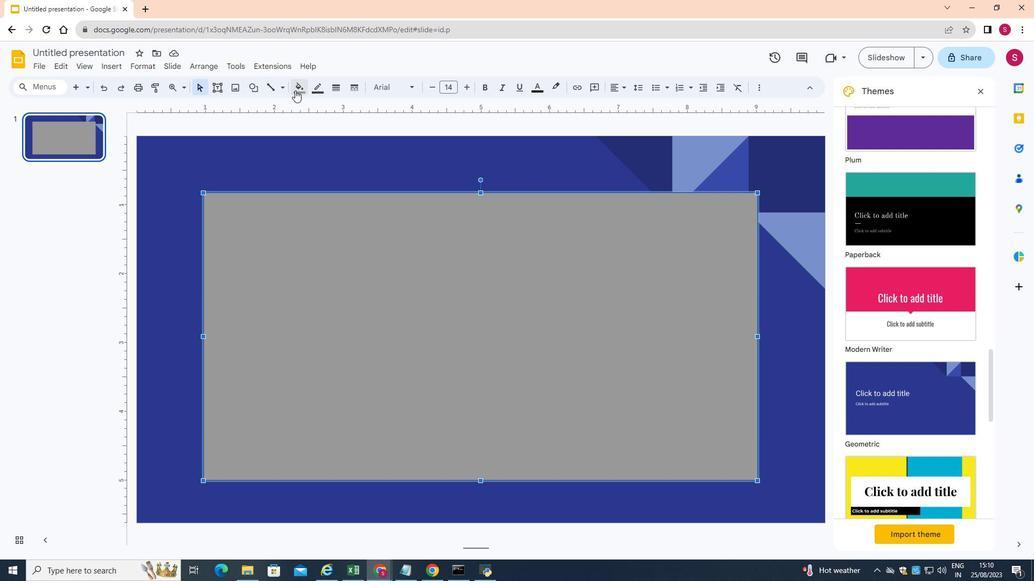 
Action: Mouse pressed left at (295, 90)
Screenshot: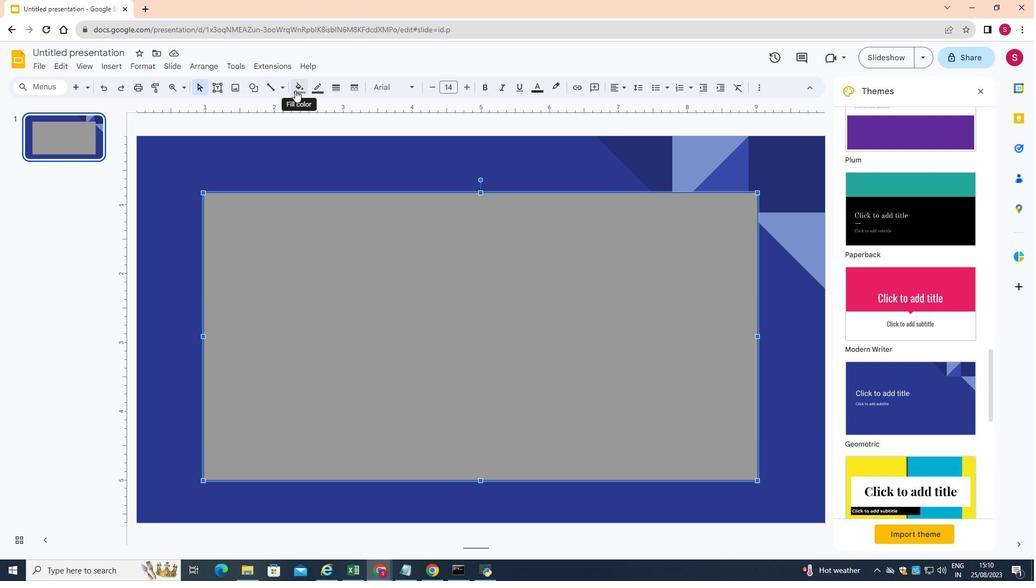 
Action: Mouse moved to (317, 141)
Screenshot: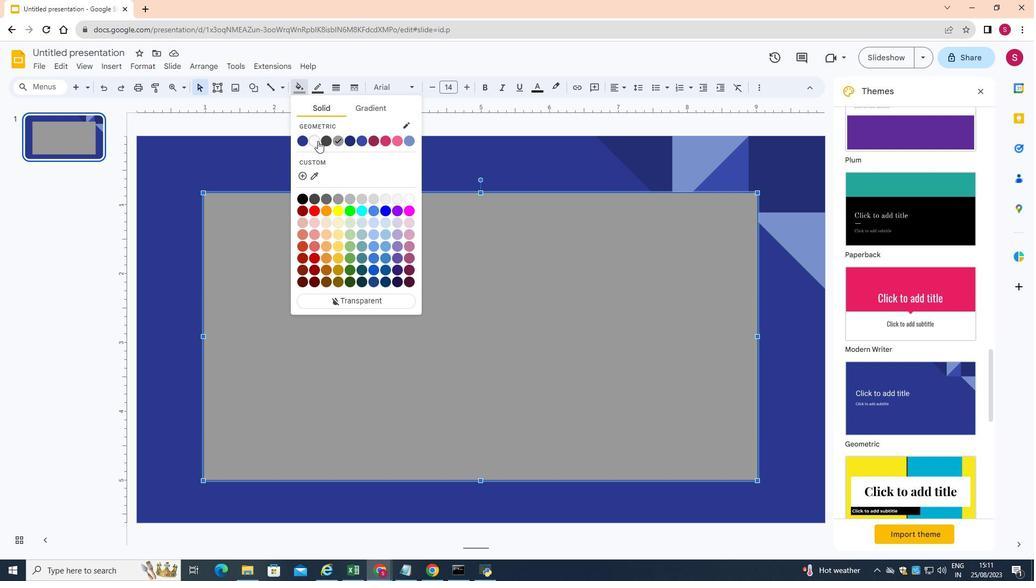 
Action: Mouse pressed left at (317, 141)
Screenshot: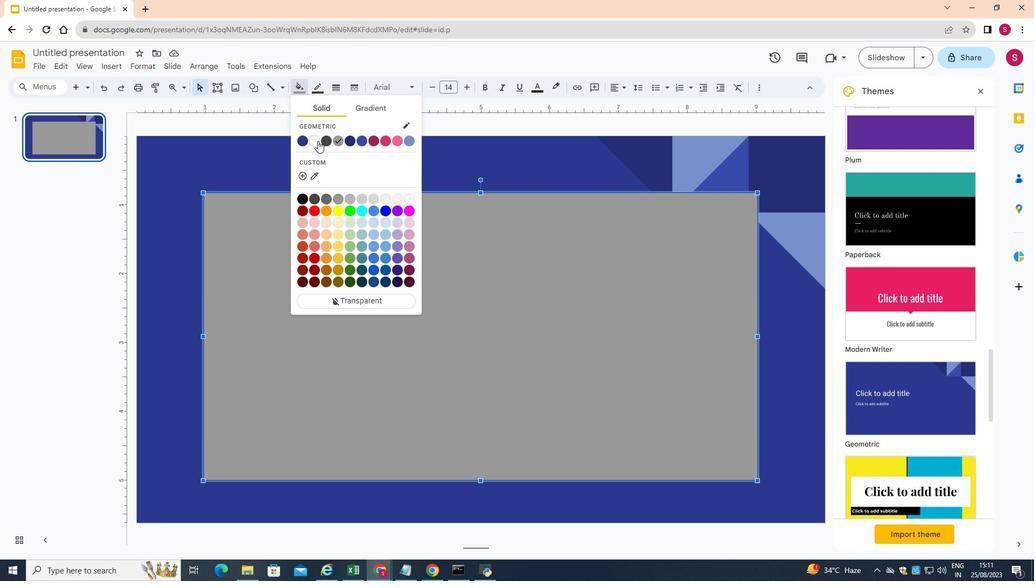 
Action: Mouse moved to (228, 215)
Screenshot: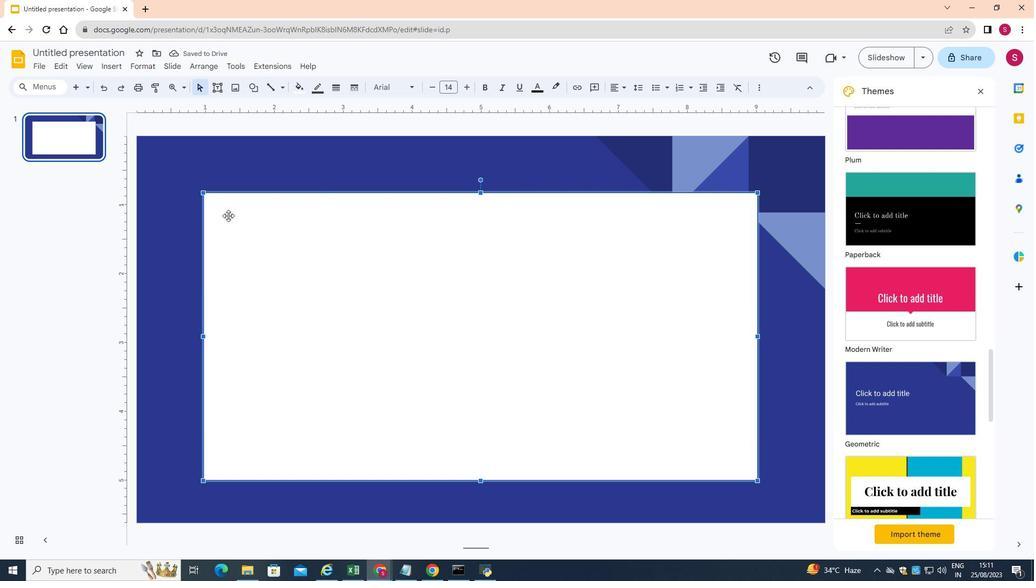 
Action: Mouse pressed left at (228, 215)
Screenshot: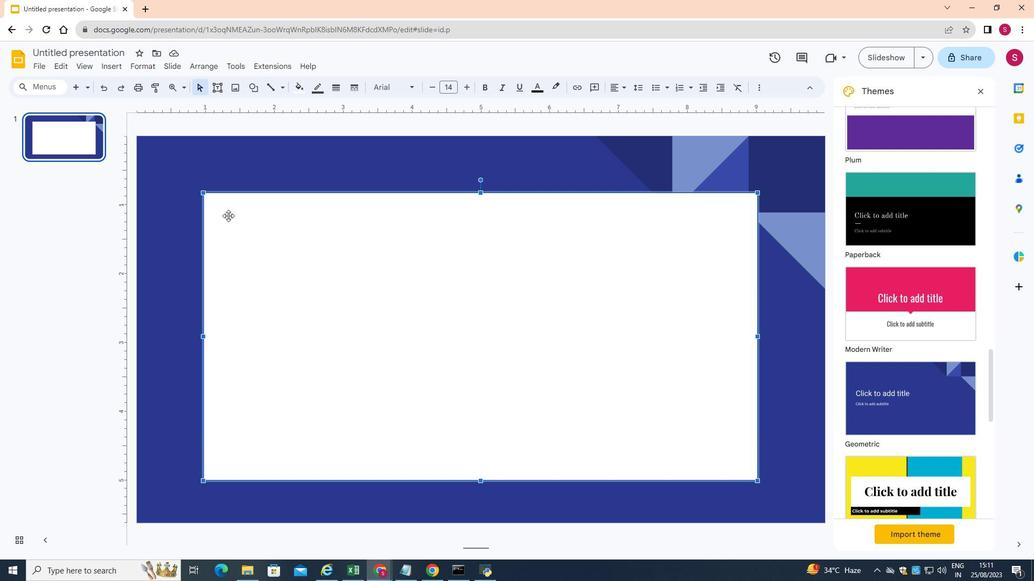 
Action: Mouse moved to (113, 63)
Screenshot: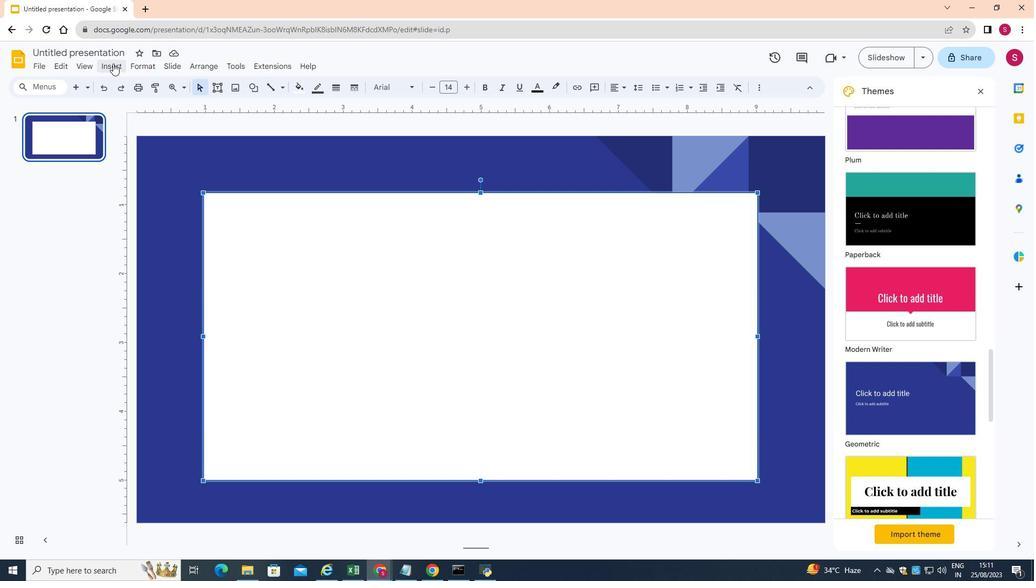 
Action: Mouse pressed left at (113, 63)
Screenshot: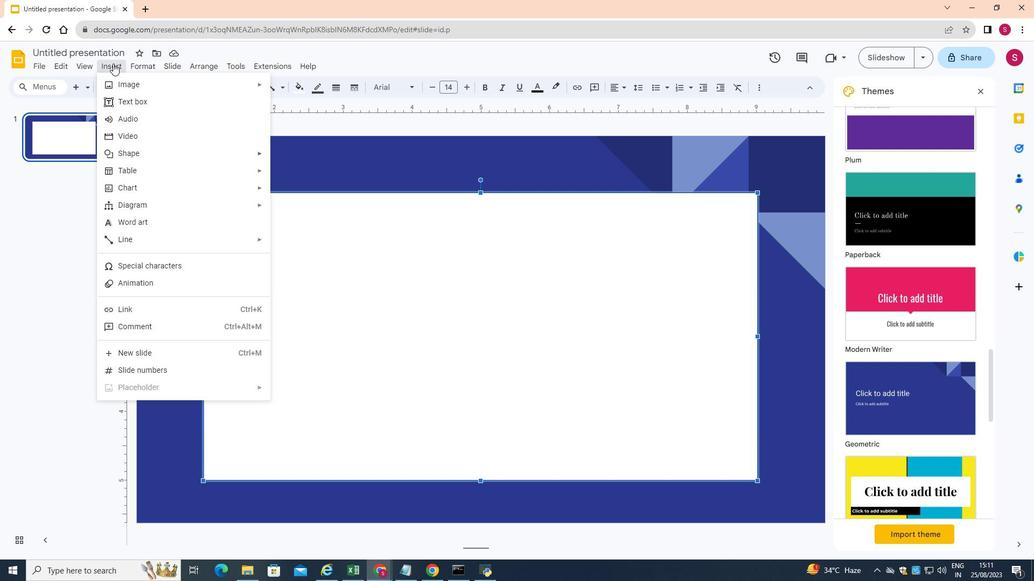 
Action: Mouse moved to (155, 102)
Screenshot: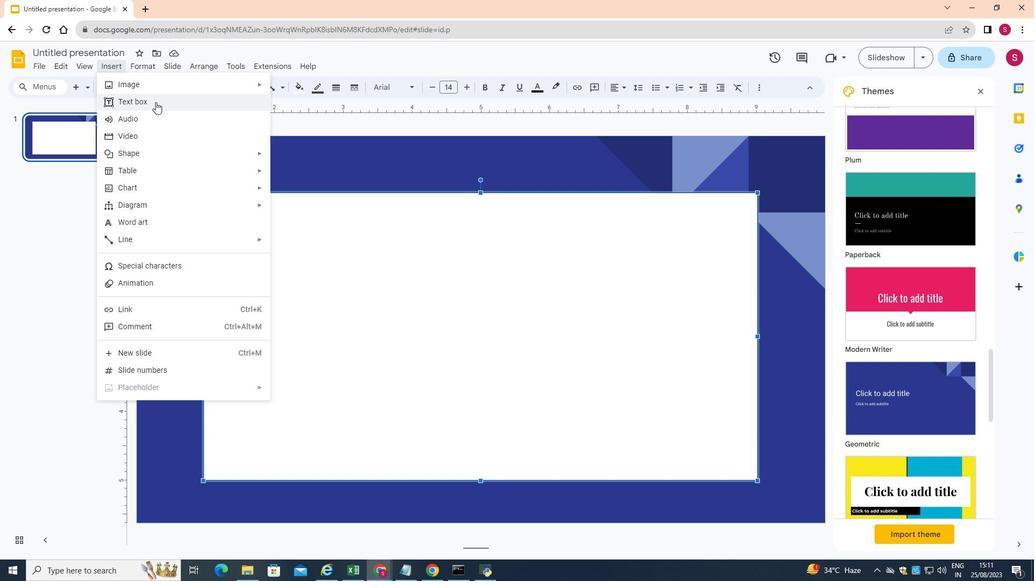 
Action: Mouse pressed left at (155, 102)
Screenshot: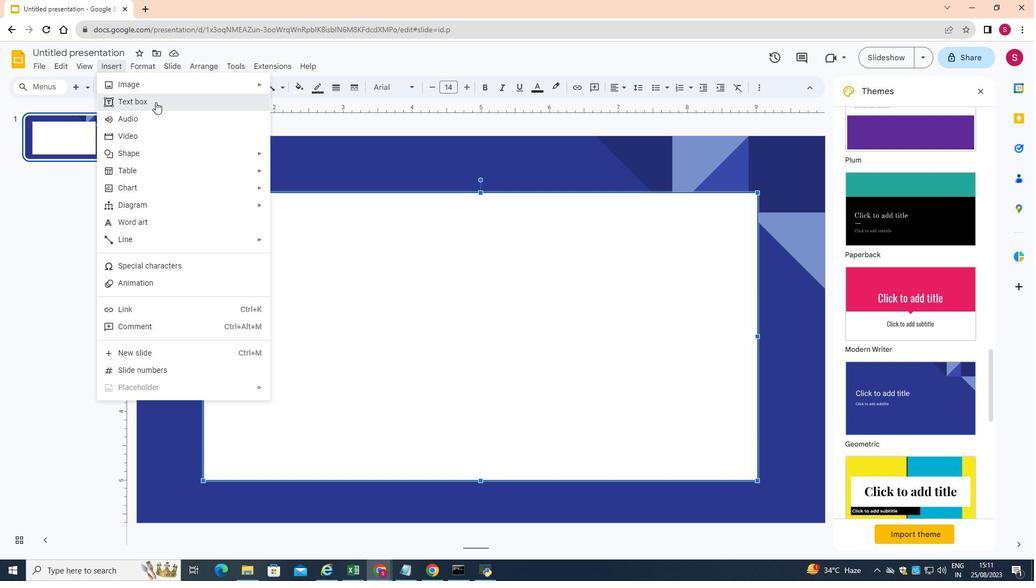 
Action: Mouse moved to (225, 210)
Screenshot: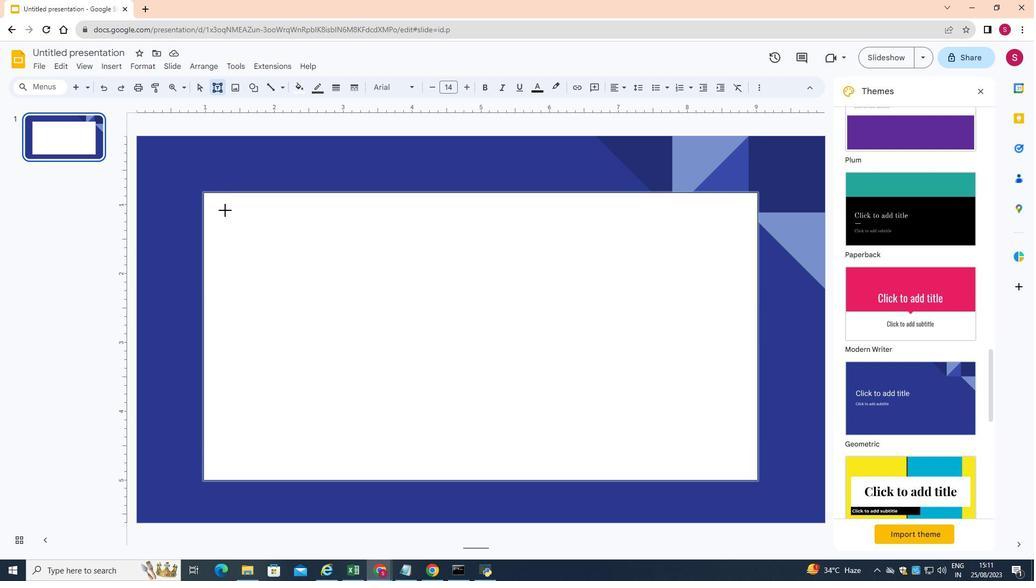
Action: Mouse pressed left at (225, 210)
Screenshot: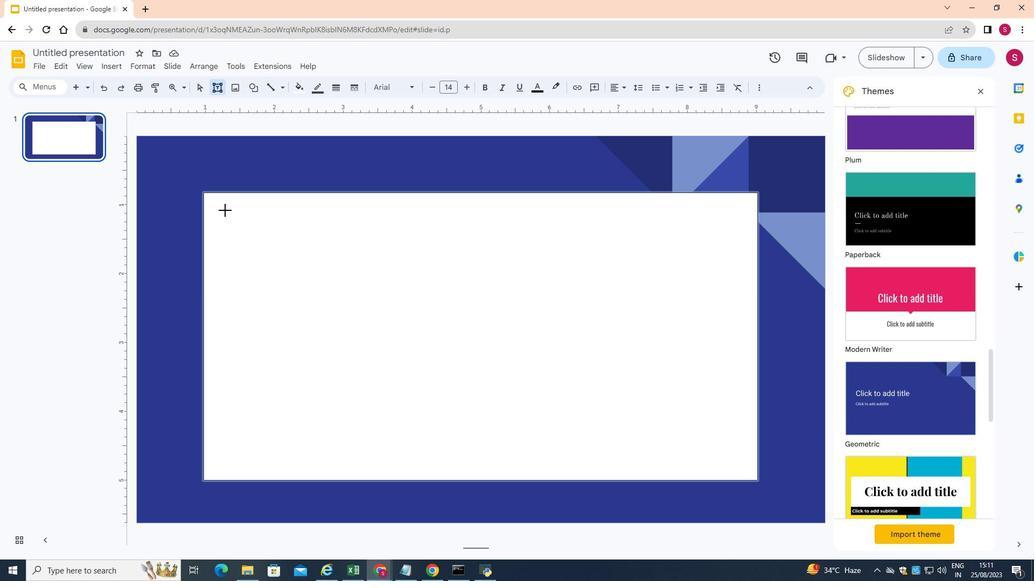 
Action: Mouse moved to (430, 89)
Screenshot: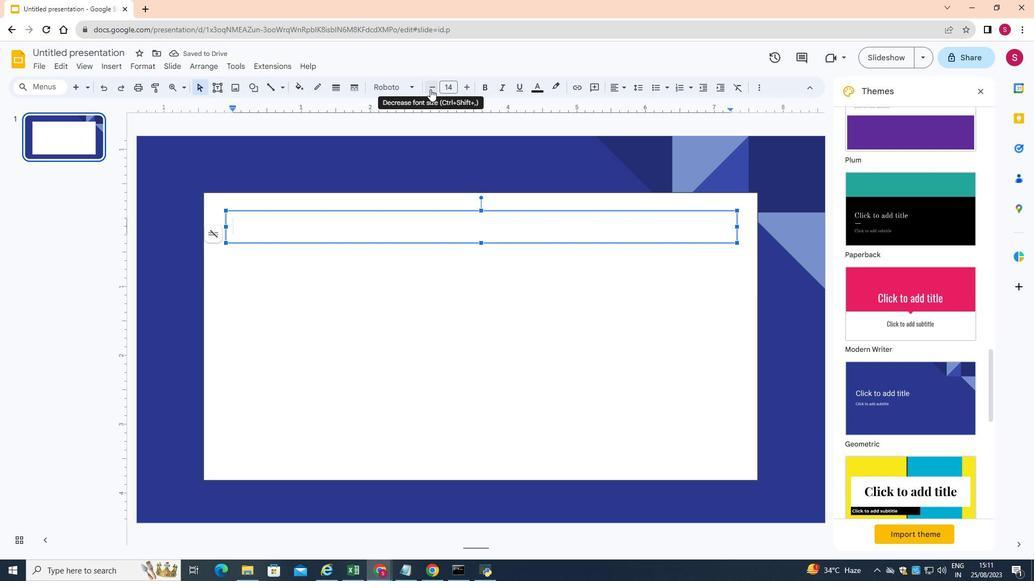 
Action: Mouse pressed left at (430, 89)
Screenshot: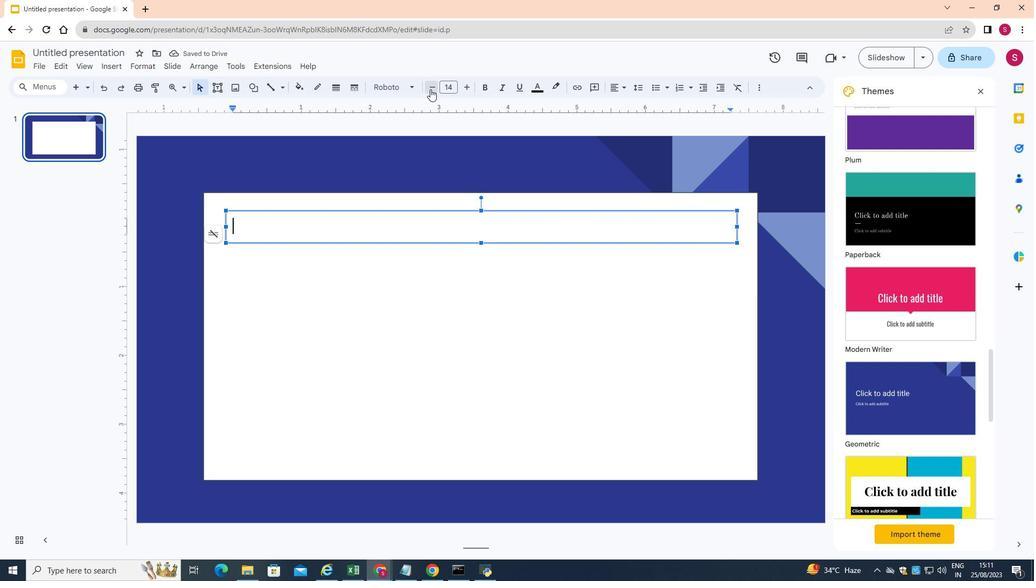 
Action: Mouse pressed left at (430, 89)
Screenshot: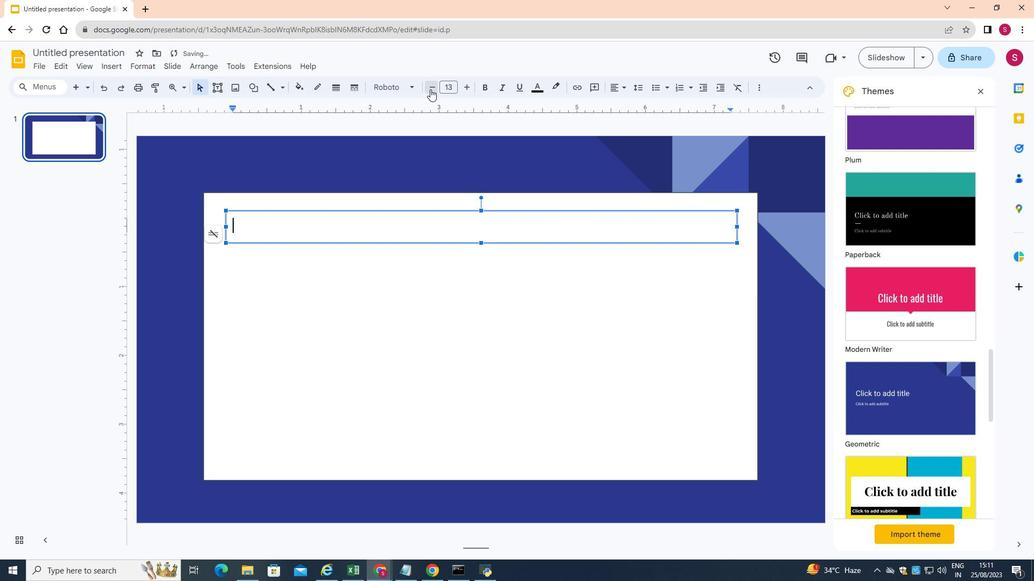 
Action: Mouse moved to (398, 111)
Screenshot: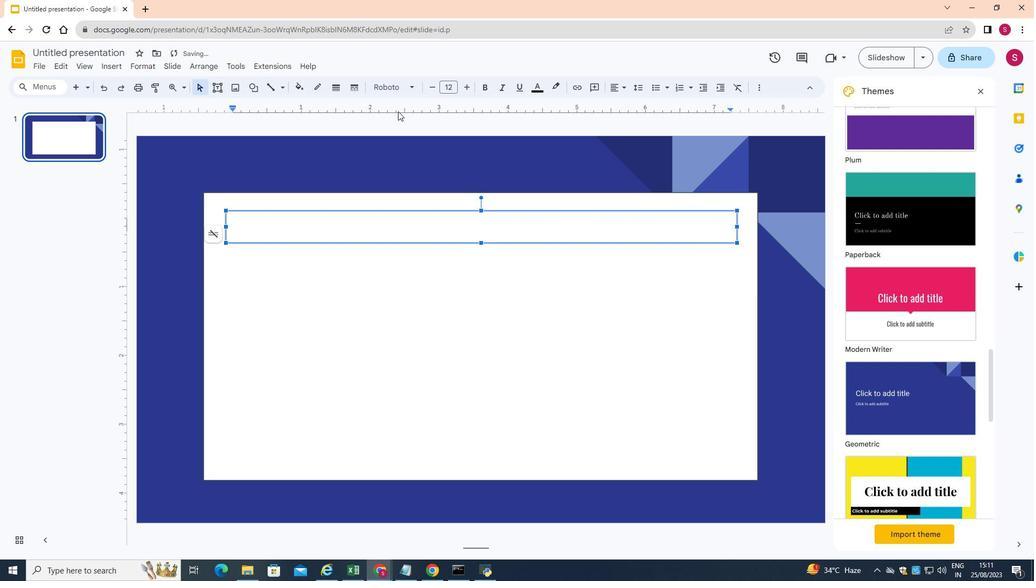 
Action: Key pressed <Key.shift><Key.shift><Key.shift><Key.shift><Key.shift><Key.shift><Key.shift><Key.shift><Key.shift><Key.shift><Key.shift><Key.shift><Key.shift><Key.shift><Key.shift><Key.shift><Key.shift><Key.shift><Key.shift><Key.shift><Key.shift><Key.shift><Key.shift><Key.shift>Y<Key.shift_r>O<Key.caps_lock>UR<Key.space>LOGO
Screenshot: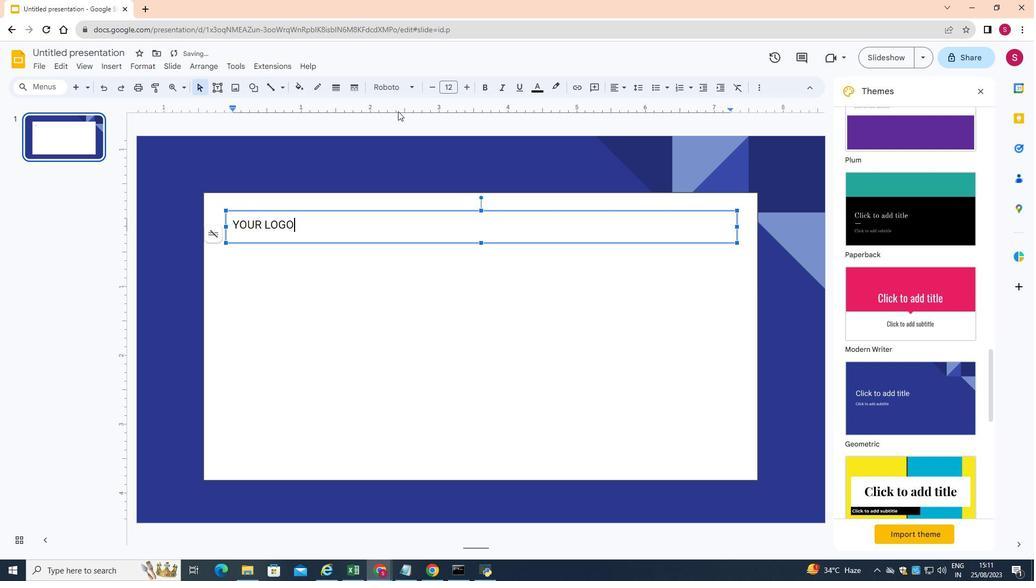 
Action: Mouse moved to (372, 113)
Screenshot: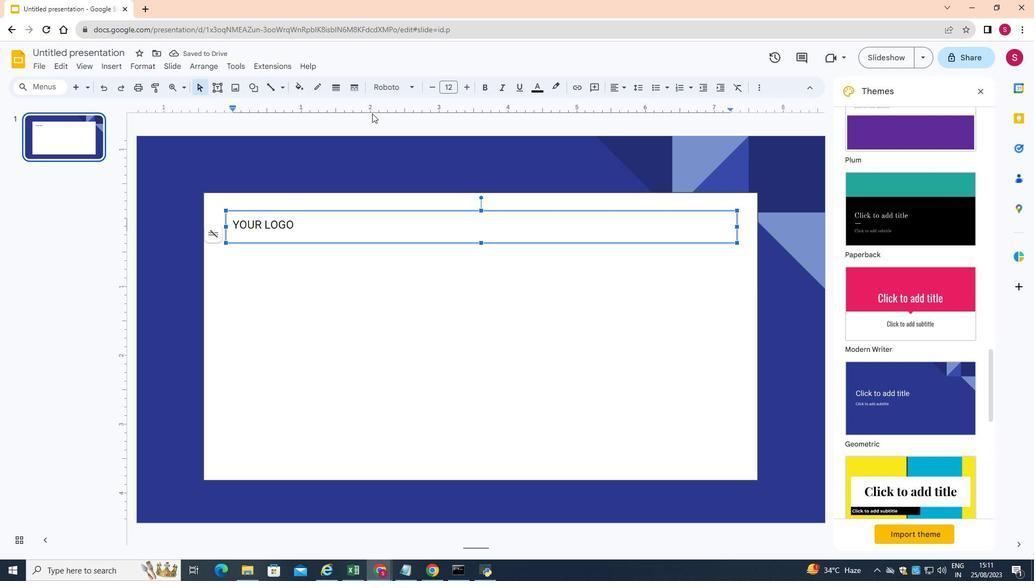 
Action: Key pressed <Key.space><Key.space><Key.space><Key.space><Key.space><Key.space><Key.space><Key.space><Key.space><Key.space><Key.space><Key.space><Key.space><Key.space><Key.space><Key.space><Key.space><Key.space><Key.space><Key.space><Key.space><Key.space><Key.space><Key.space><Key.space><Key.space><Key.space><Key.space><Key.space><Key.space><Key.space><Key.space><Key.space><Key.space><Key.space><Key.space><Key.space><Key.space><Key.space><Key.space><Key.space><Key.space><Key.space>HOME<Key.space><Key.space><Key.space><Key.space><Key.space><Key.space><Key.space><Key.space><Key.space><Key.space>ABOUT<Key.space><Key.space><Key.space><Key.space><Key.space><Key.space><Key.space><Key.space><Key.space><Key.space><Key.space>FAQ<Key.space><Key.space><Key.space><Key.space><Key.space><Key.space><Key.space><Key.space><Key.space><Key.space><Key.space>SERVICE<Key.space><Key.space><Key.space><Key.space><Key.space><Key.space><Key.space><Key.space><Key.space>CONTACT
Screenshot: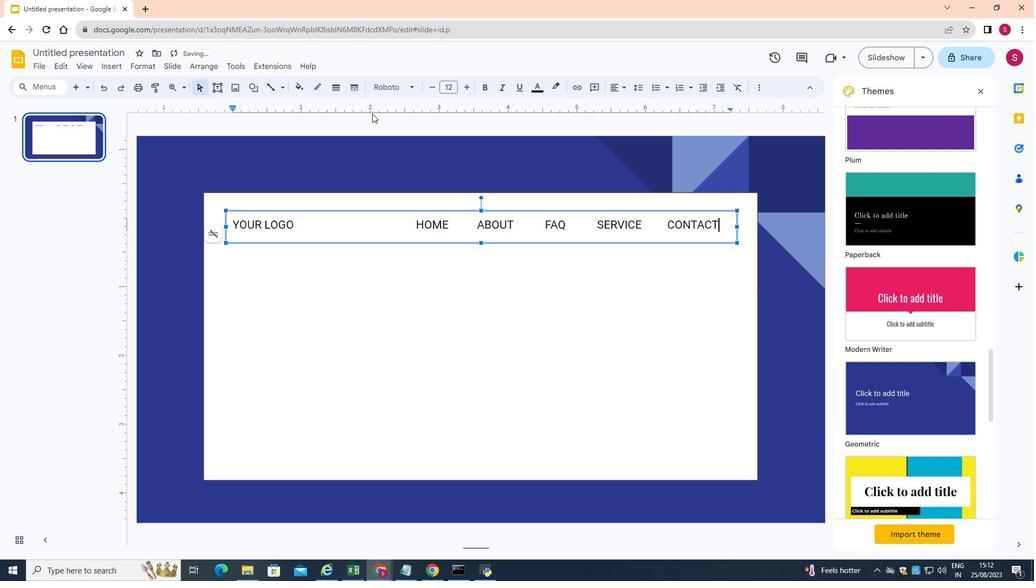 
Action: Mouse moved to (263, 224)
Screenshot: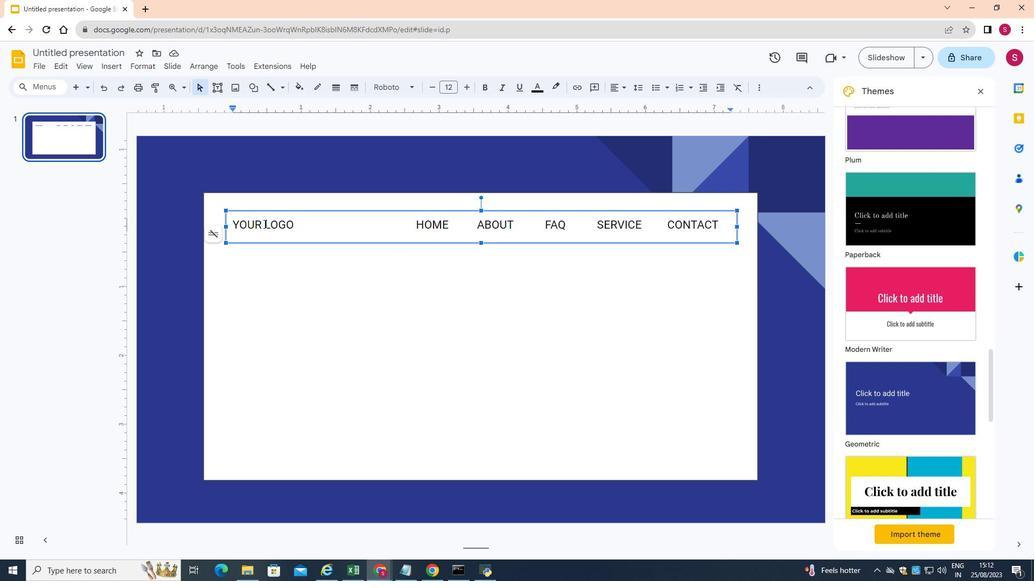 
Action: Mouse pressed left at (263, 224)
Screenshot: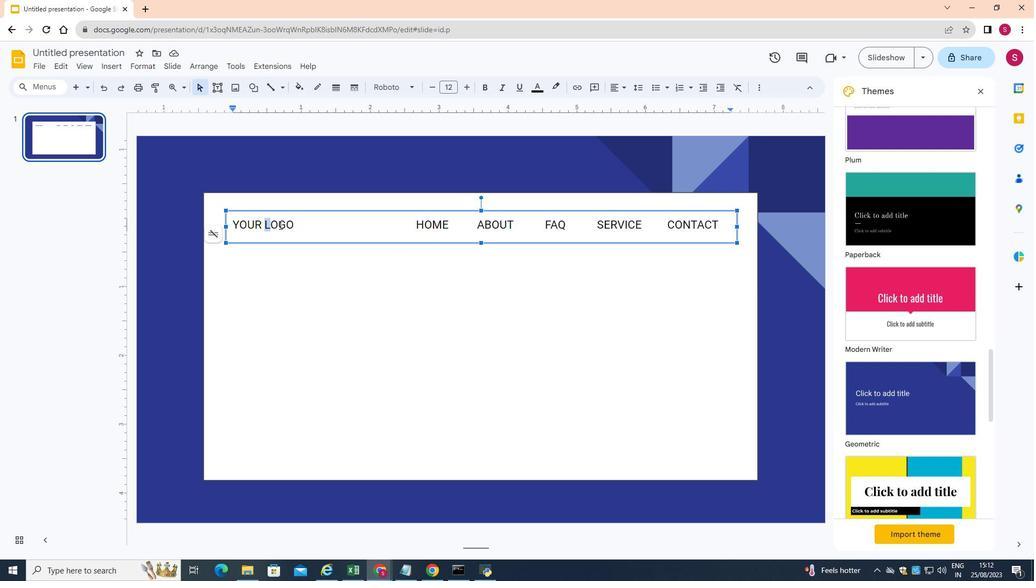 
Action: Mouse moved to (538, 91)
Screenshot: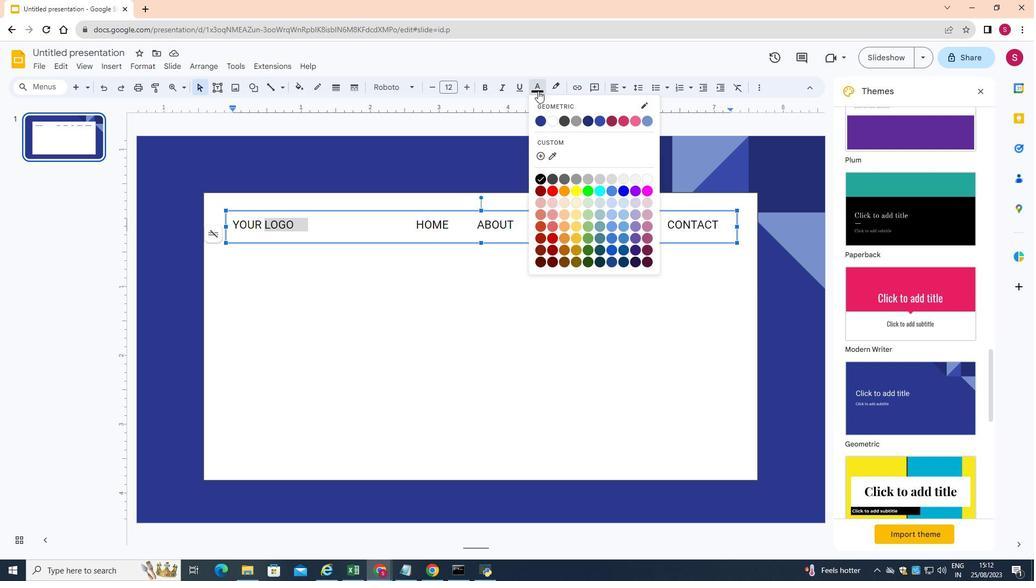 
Action: Mouse pressed left at (538, 91)
Screenshot: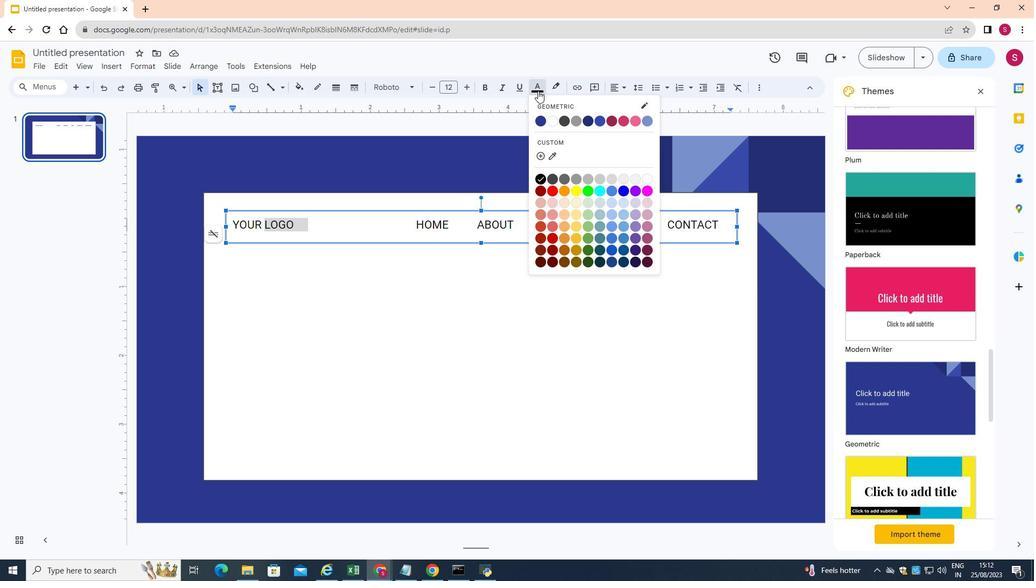 
Action: Mouse moved to (601, 191)
Screenshot: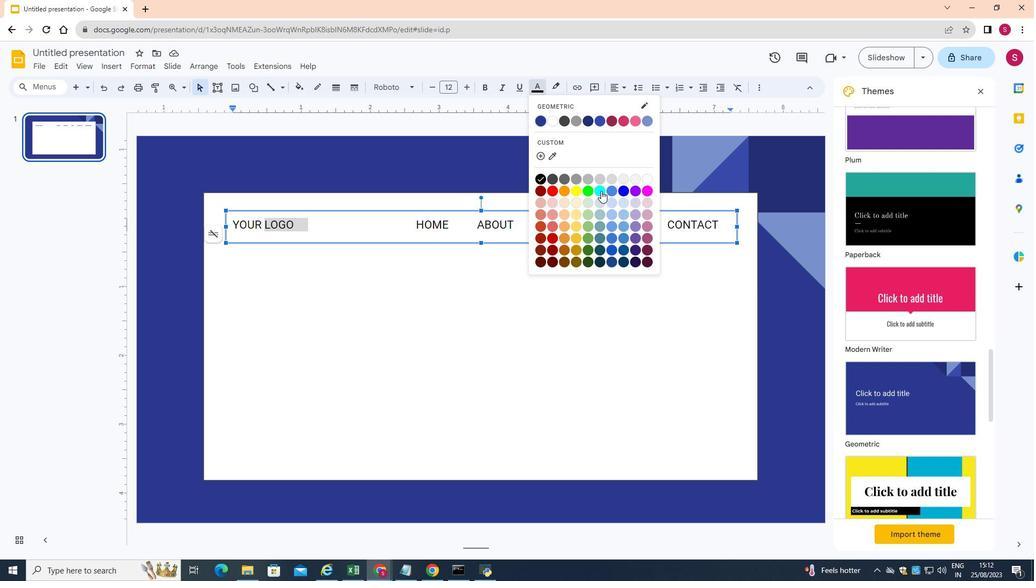 
Action: Mouse pressed left at (601, 191)
Screenshot: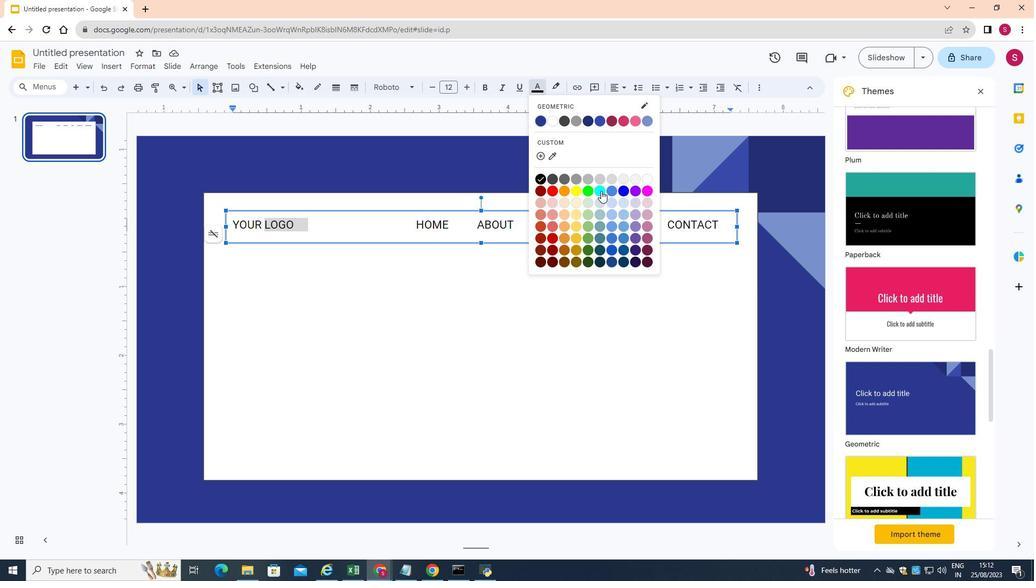 
Action: Mouse moved to (540, 89)
Screenshot: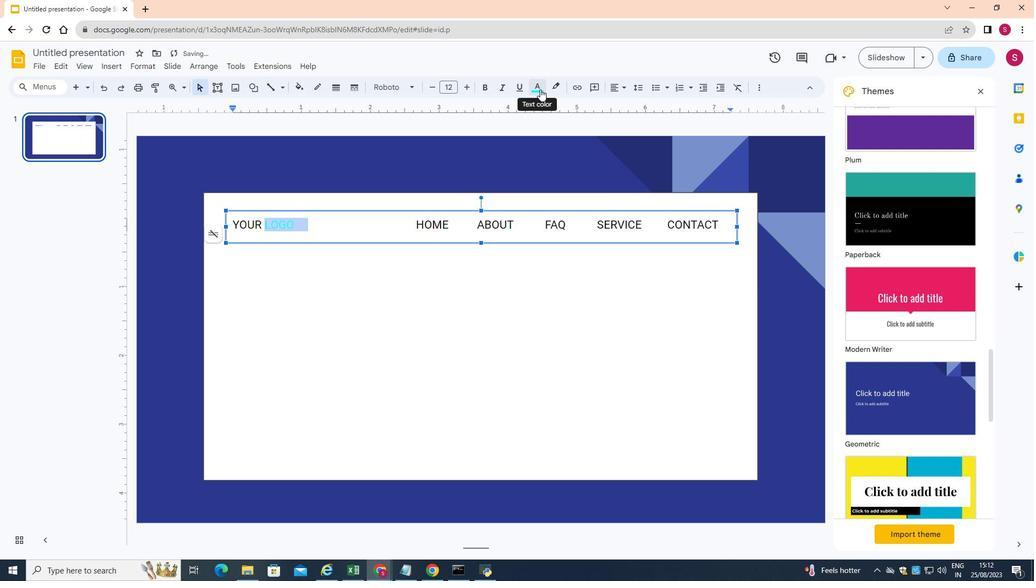 
Action: Mouse pressed left at (540, 89)
Screenshot: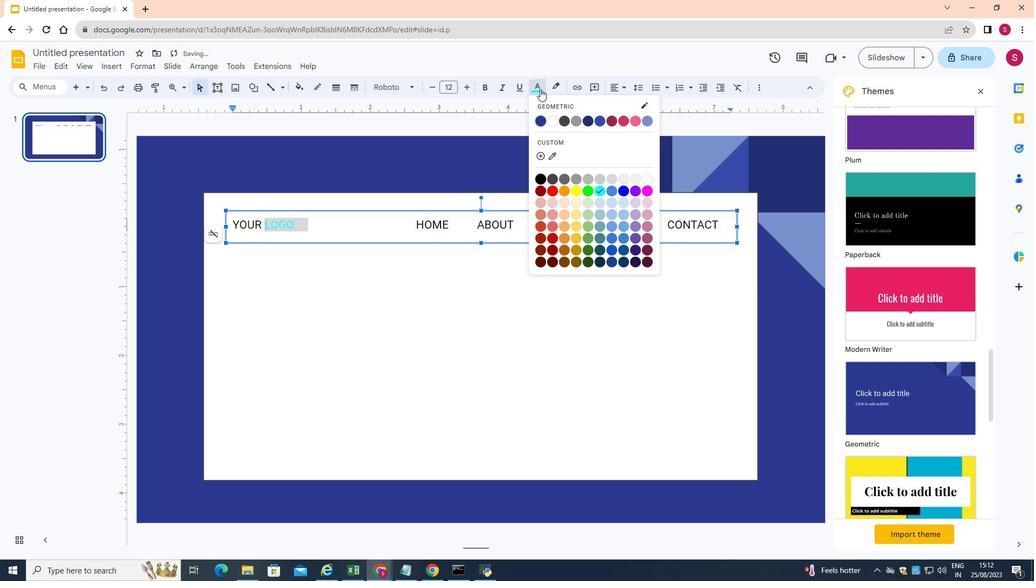
Action: Mouse moved to (623, 235)
Screenshot: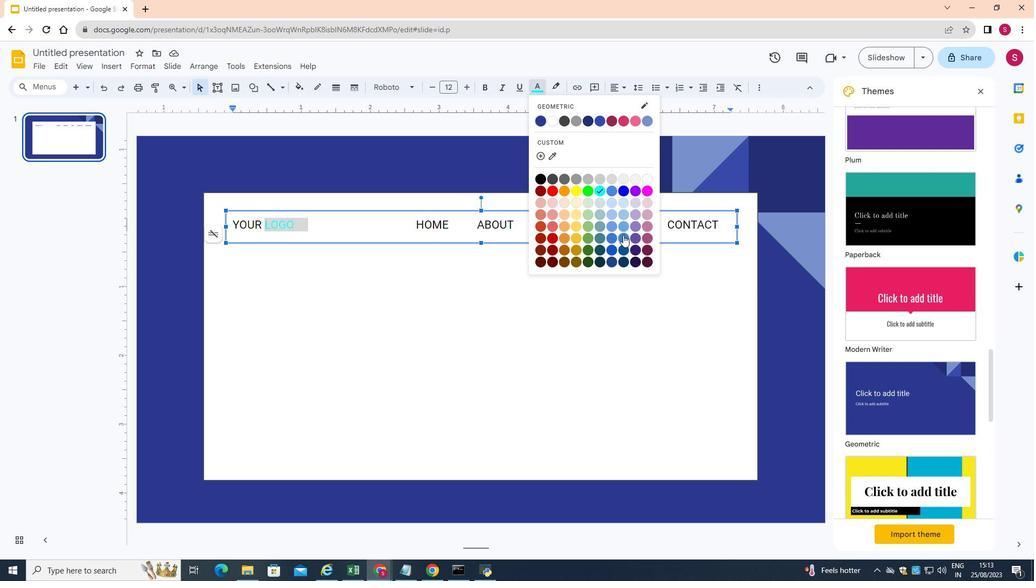 
Action: Mouse pressed left at (623, 235)
Screenshot: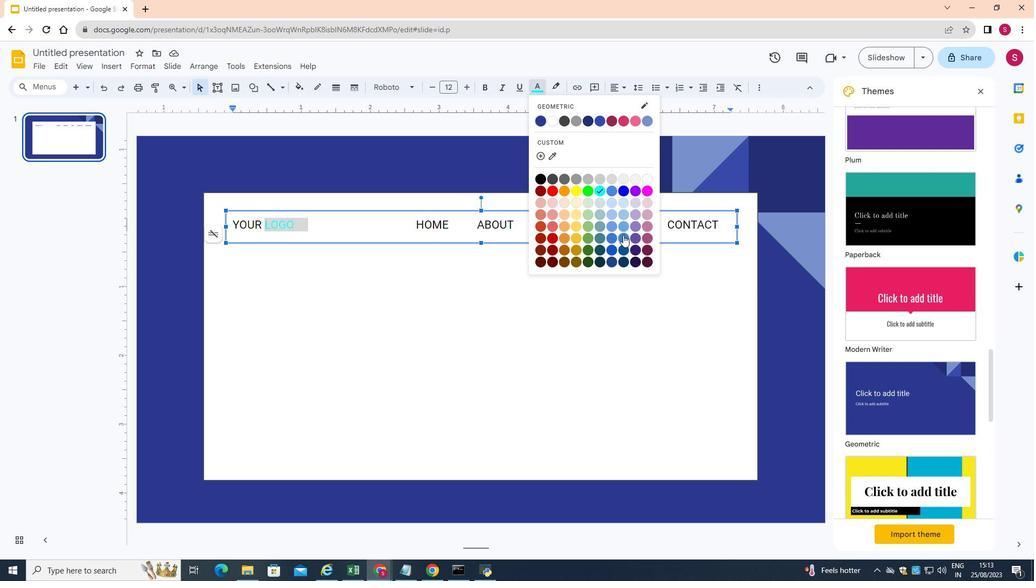 
Action: Mouse moved to (415, 219)
Screenshot: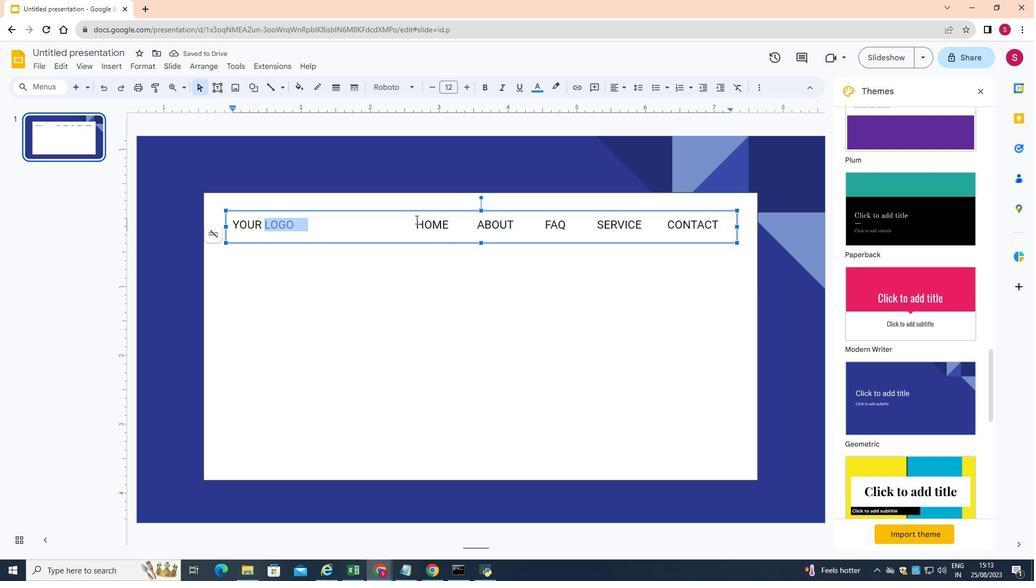 
Action: Mouse pressed left at (415, 219)
Screenshot: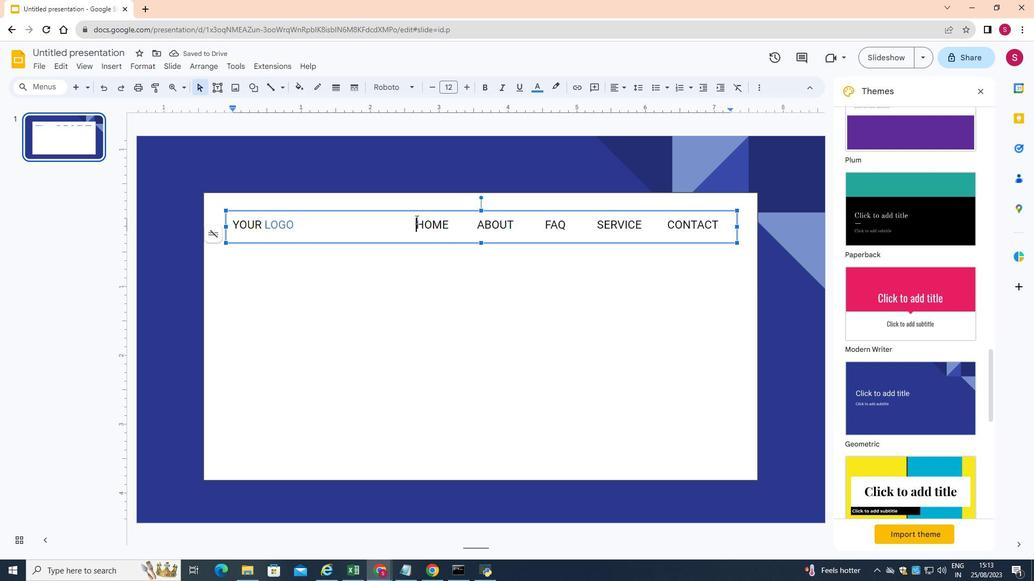 
Action: Mouse moved to (533, 90)
Screenshot: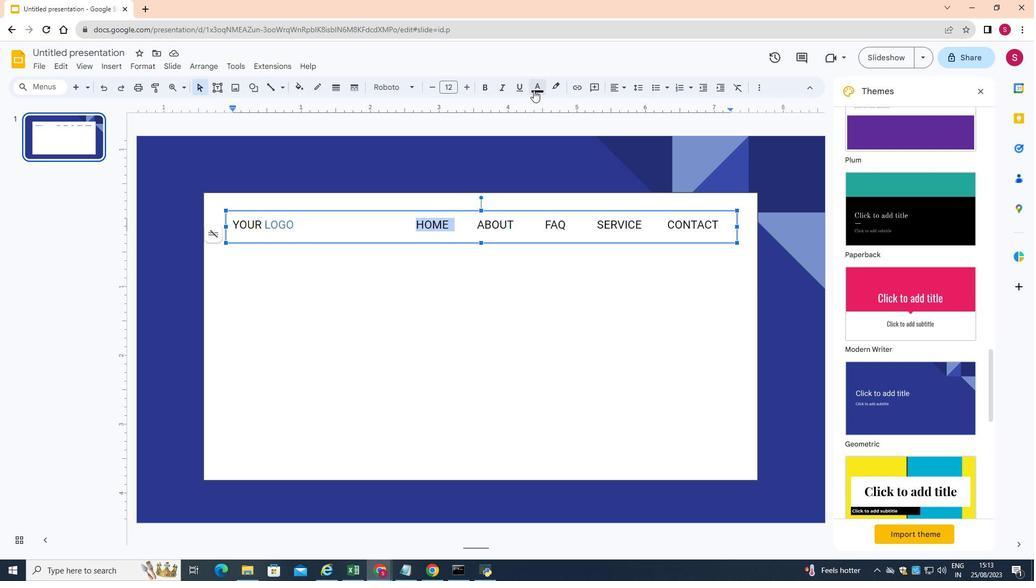 
Action: Mouse pressed left at (533, 90)
Screenshot: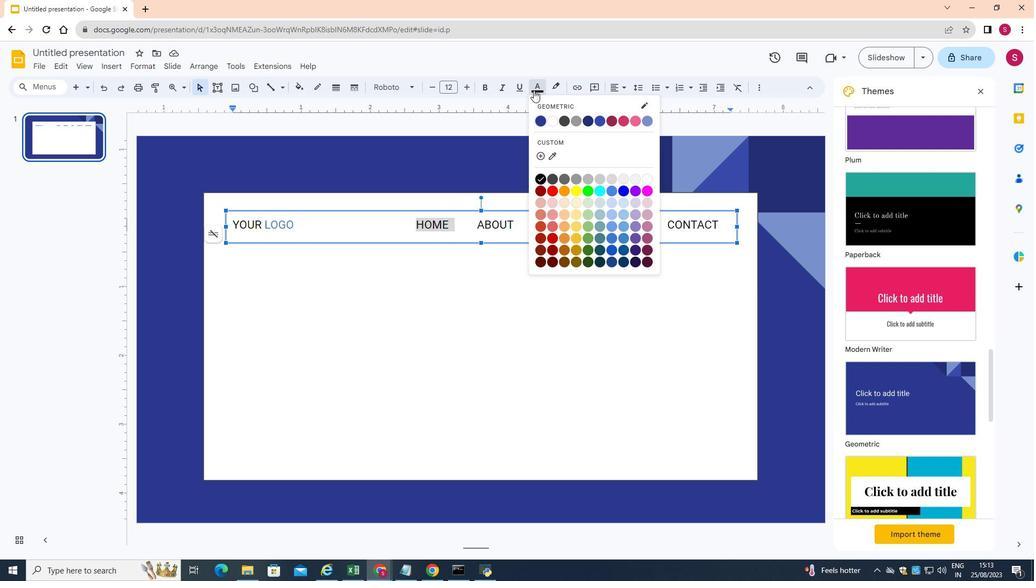 
Action: Mouse moved to (623, 226)
Screenshot: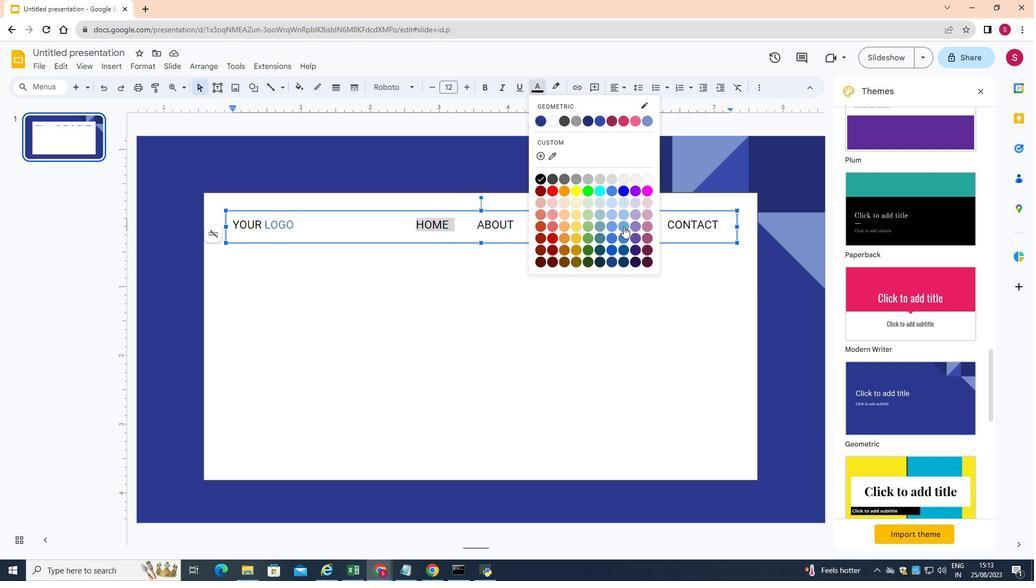 
Action: Mouse pressed left at (623, 226)
Screenshot: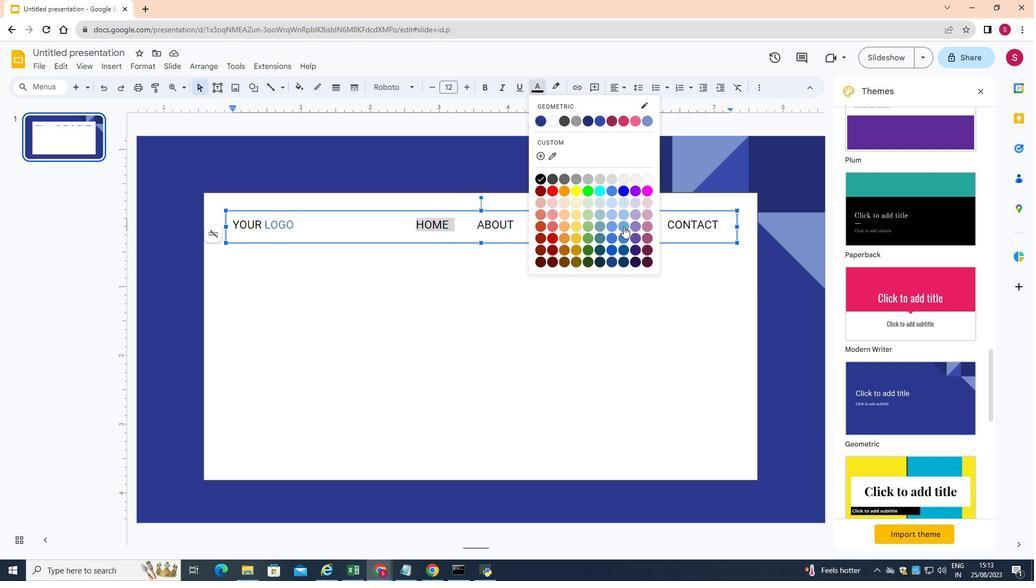 
Action: Mouse moved to (510, 301)
Screenshot: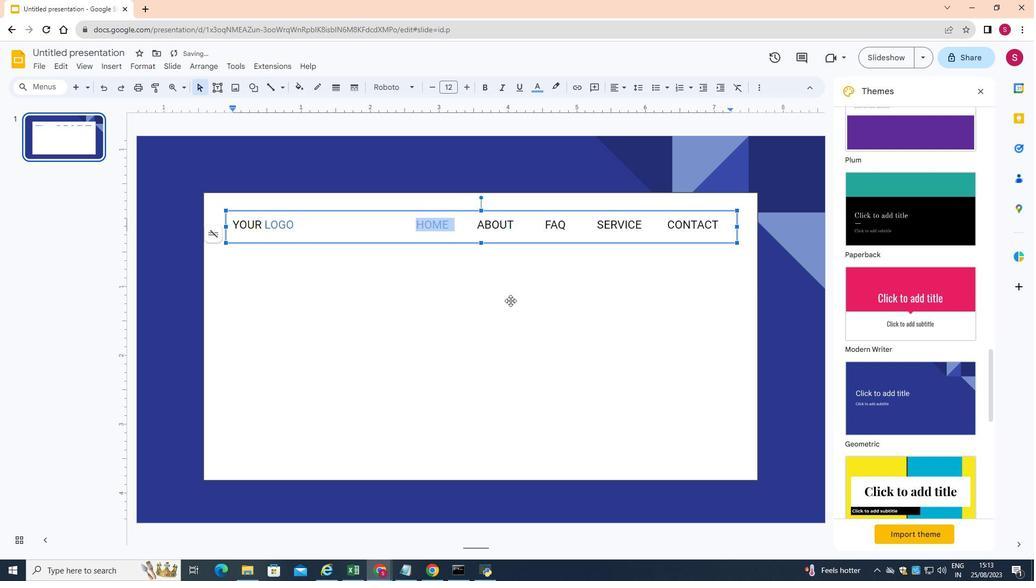 
Action: Mouse pressed left at (510, 301)
Screenshot: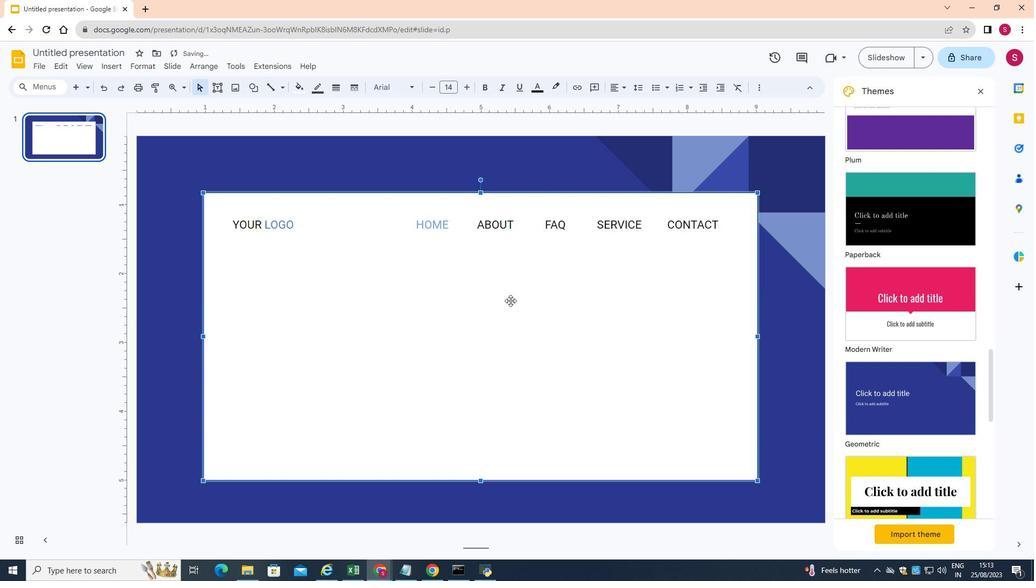 
Action: Mouse moved to (411, 224)
Screenshot: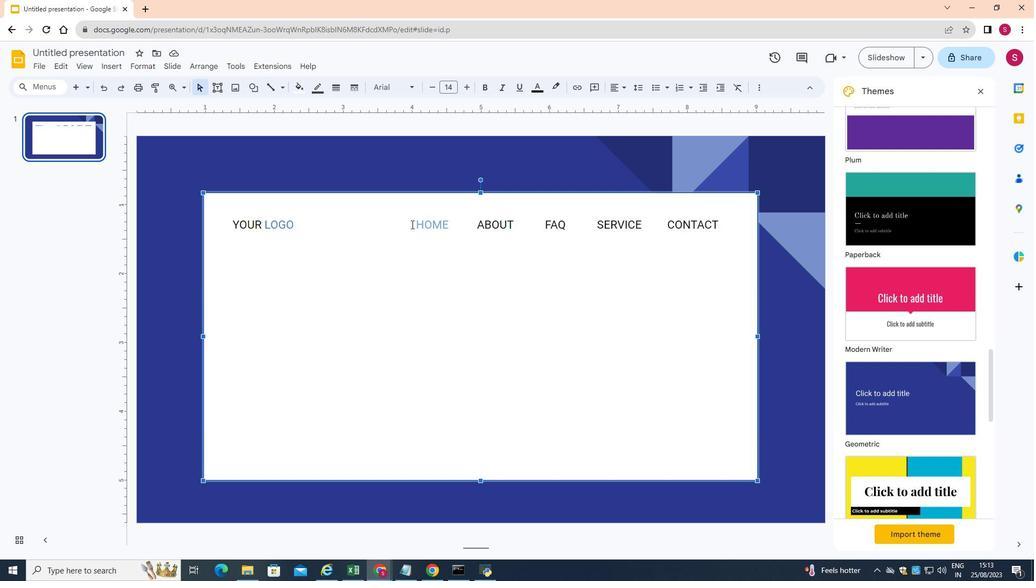 
Action: Mouse pressed left at (411, 224)
Screenshot: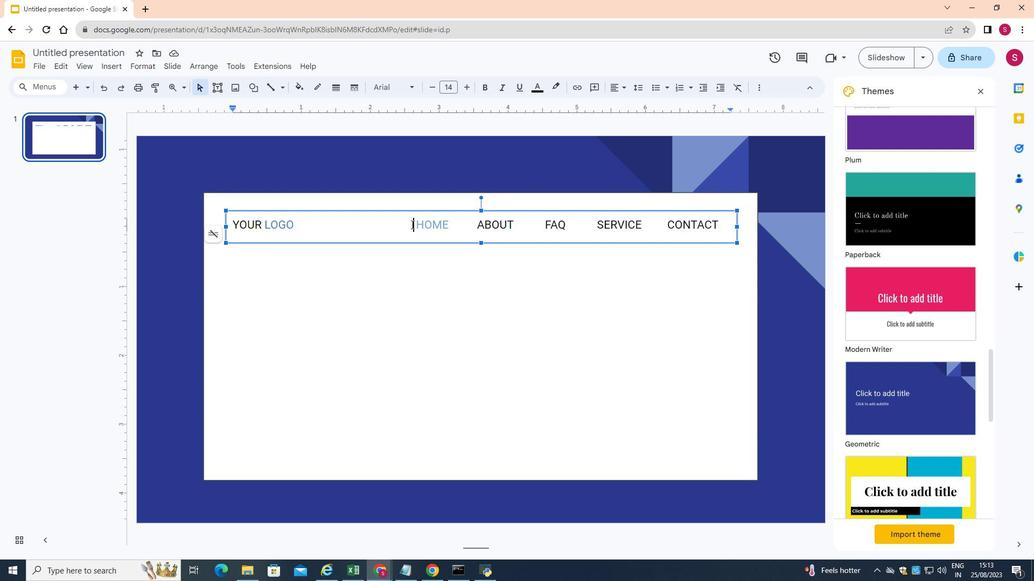 
Action: Mouse moved to (411, 223)
Screenshot: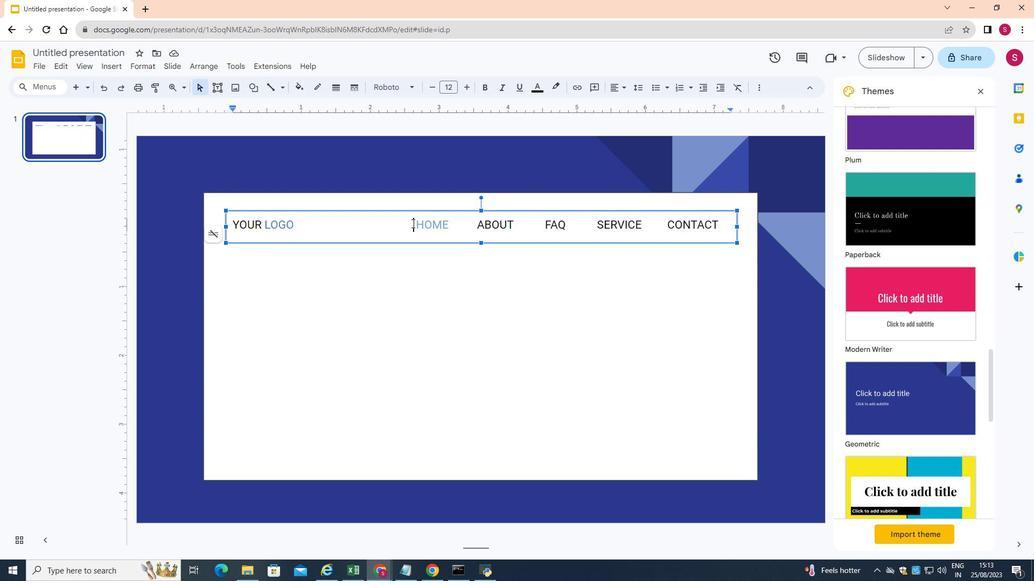 
Action: Mouse pressed left at (411, 223)
Screenshot: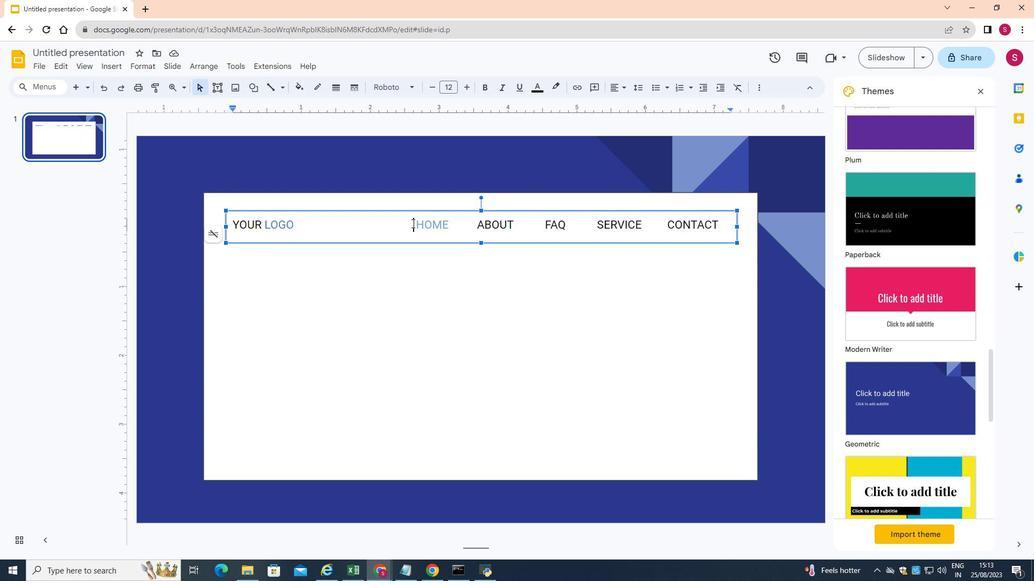 
Action: Mouse moved to (483, 86)
Screenshot: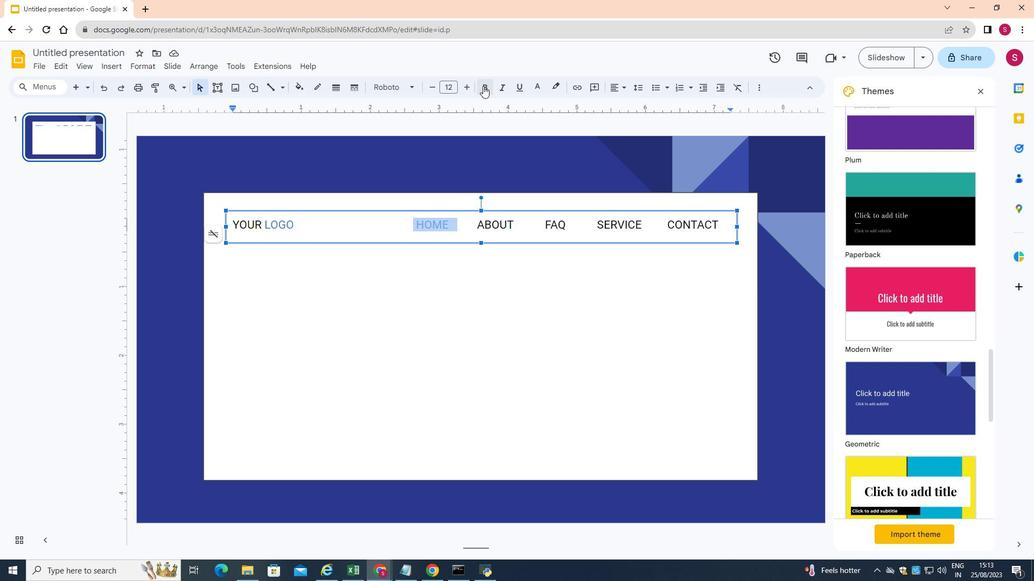 
Action: Mouse pressed left at (483, 86)
Screenshot: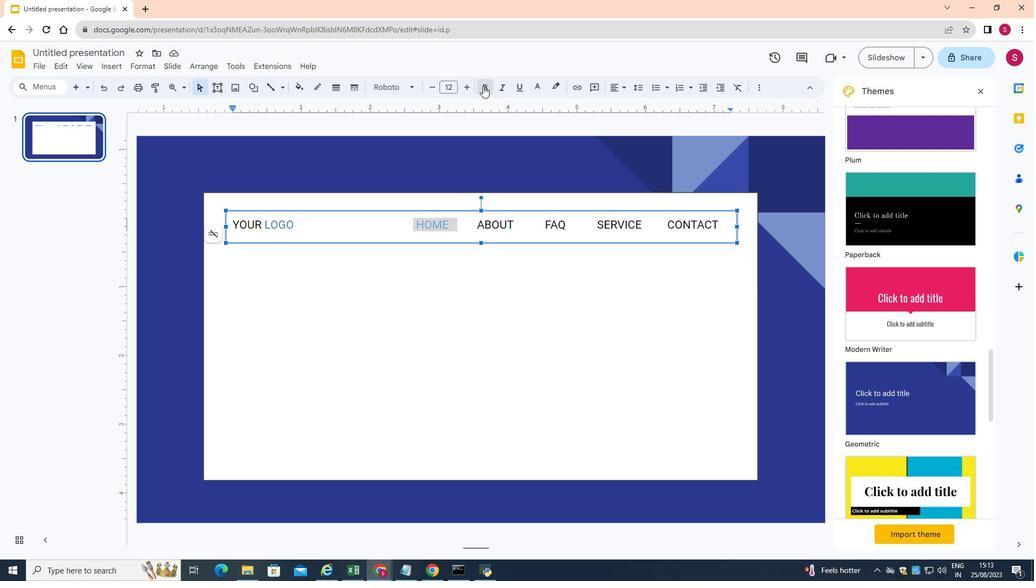 
Action: Mouse moved to (408, 290)
Screenshot: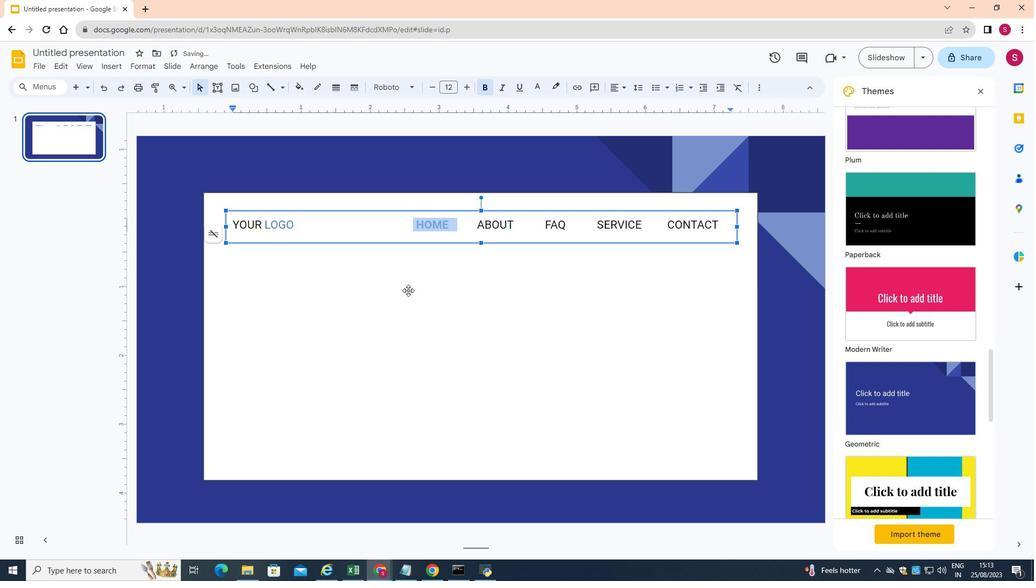 
Action: Mouse pressed left at (408, 290)
Screenshot: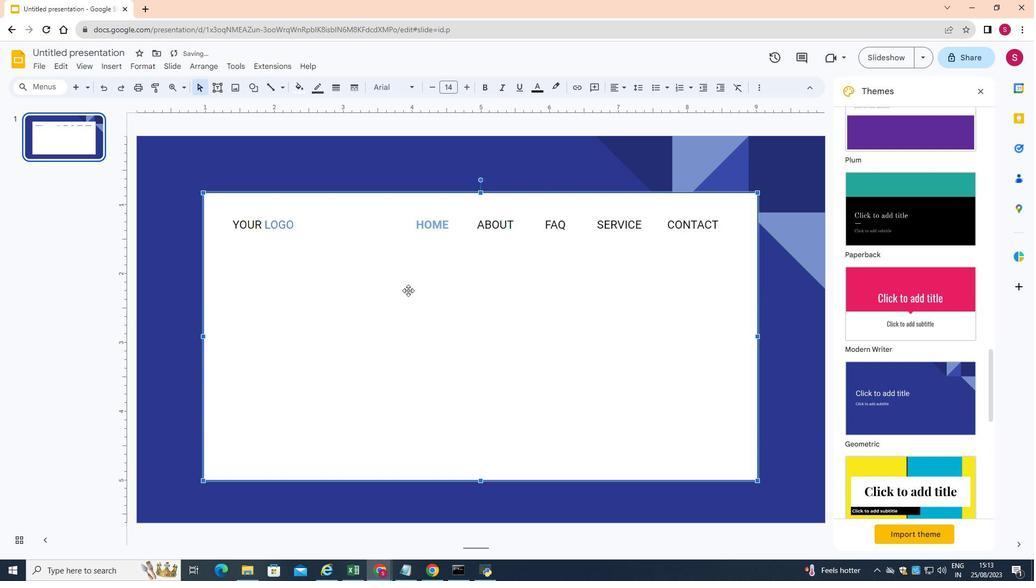 
Action: Mouse moved to (267, 272)
Screenshot: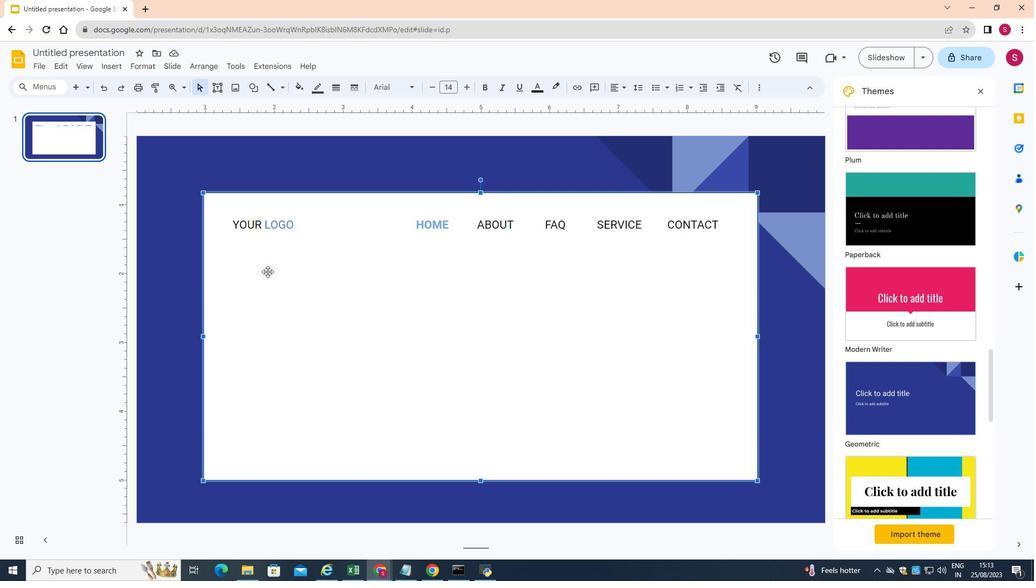
Action: Mouse pressed left at (267, 272)
Screenshot: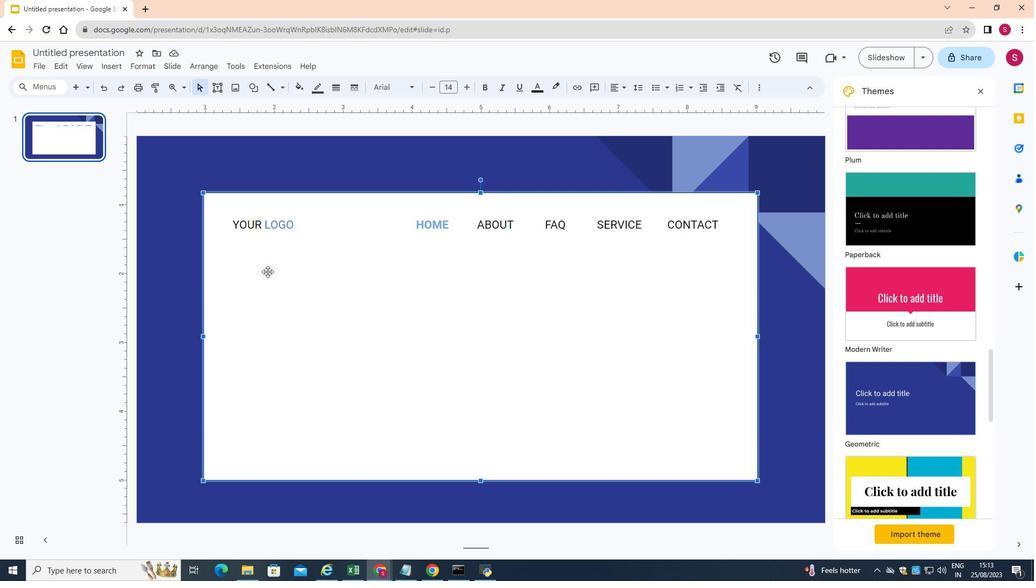 
Action: Mouse moved to (115, 66)
Screenshot: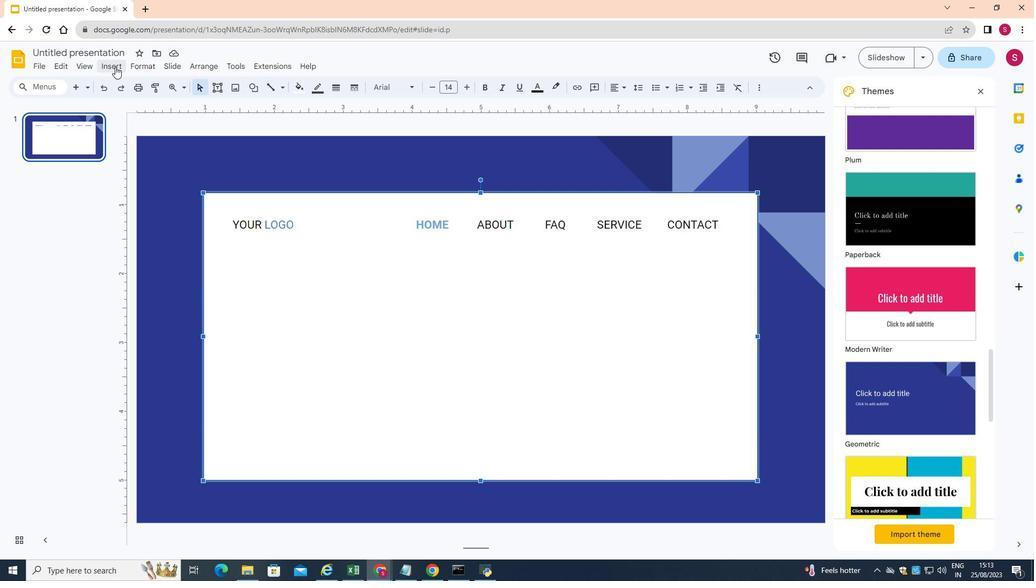 
Action: Mouse pressed left at (115, 66)
Screenshot: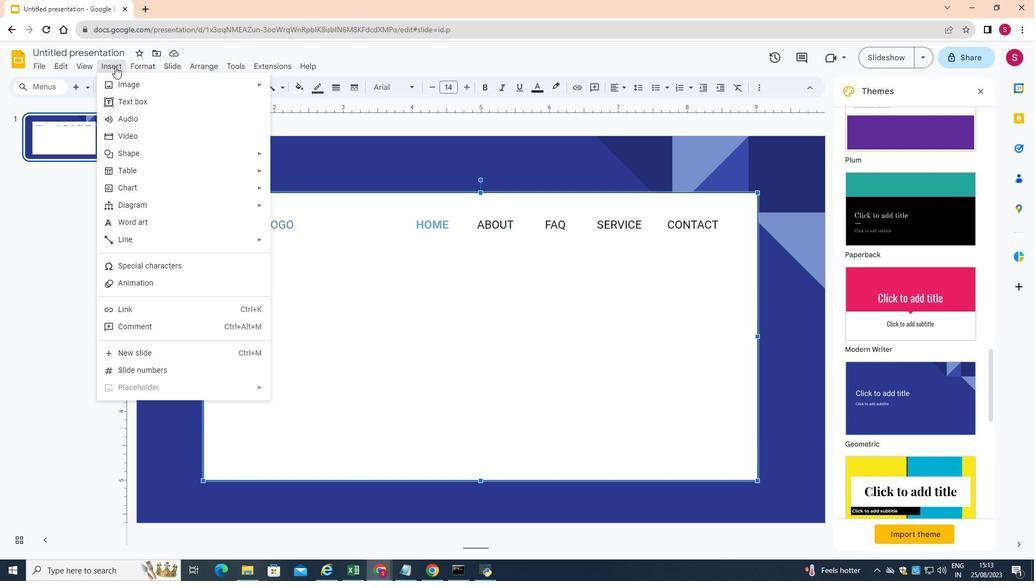 
Action: Mouse moved to (151, 152)
Screenshot: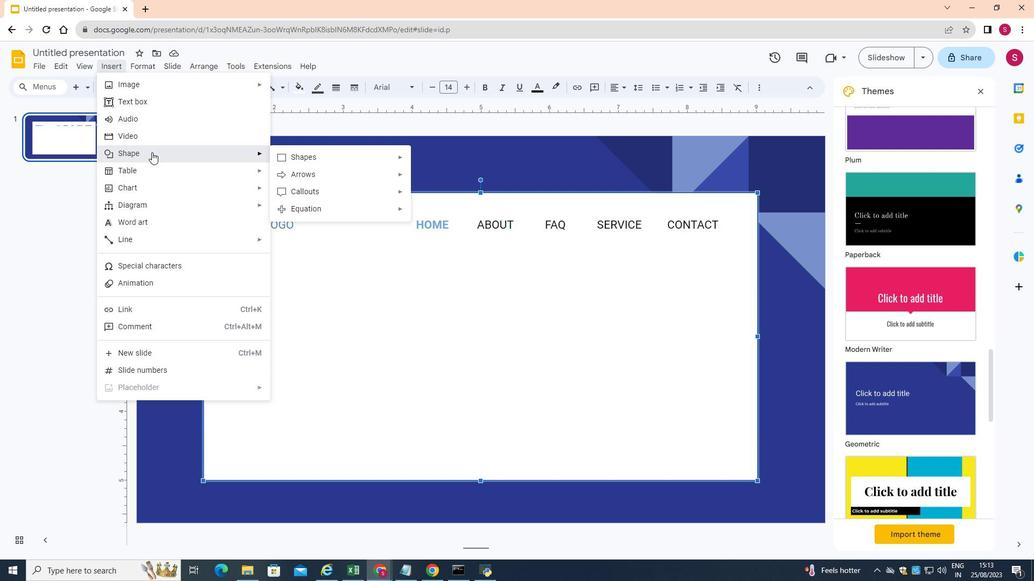 
Action: Mouse pressed left at (151, 152)
Screenshot: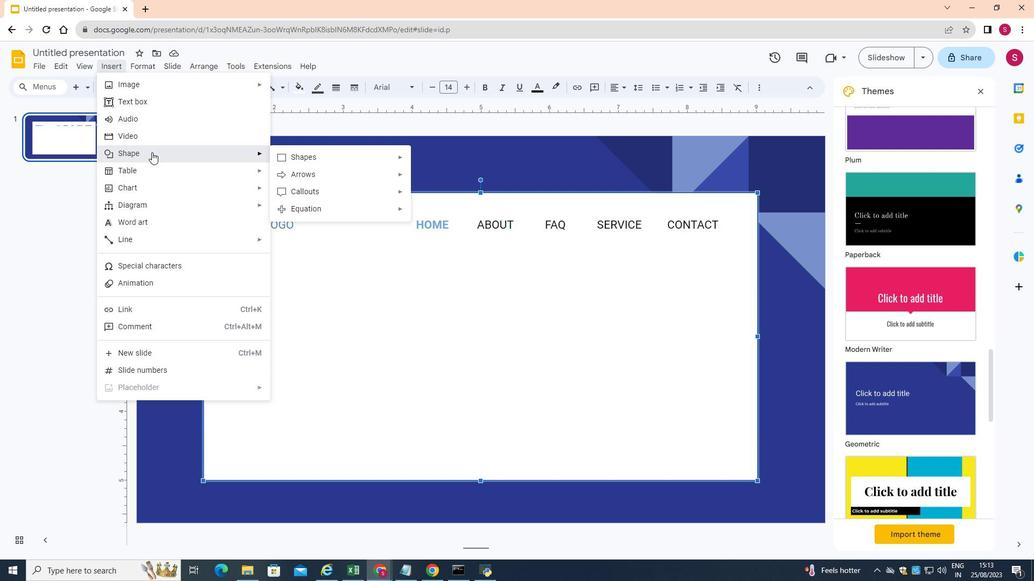 
Action: Mouse moved to (313, 158)
Screenshot: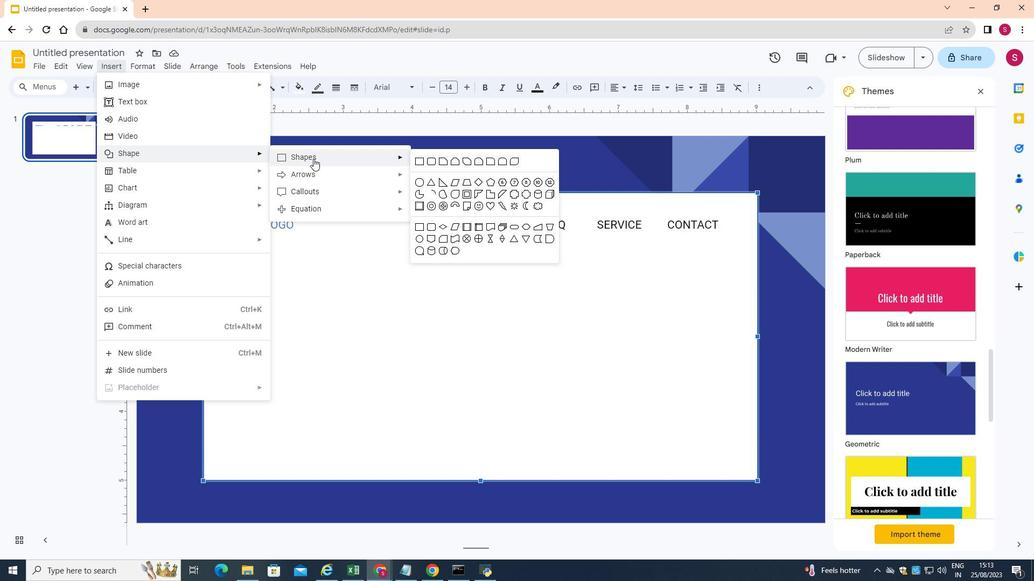
Action: Mouse pressed left at (313, 158)
Screenshot: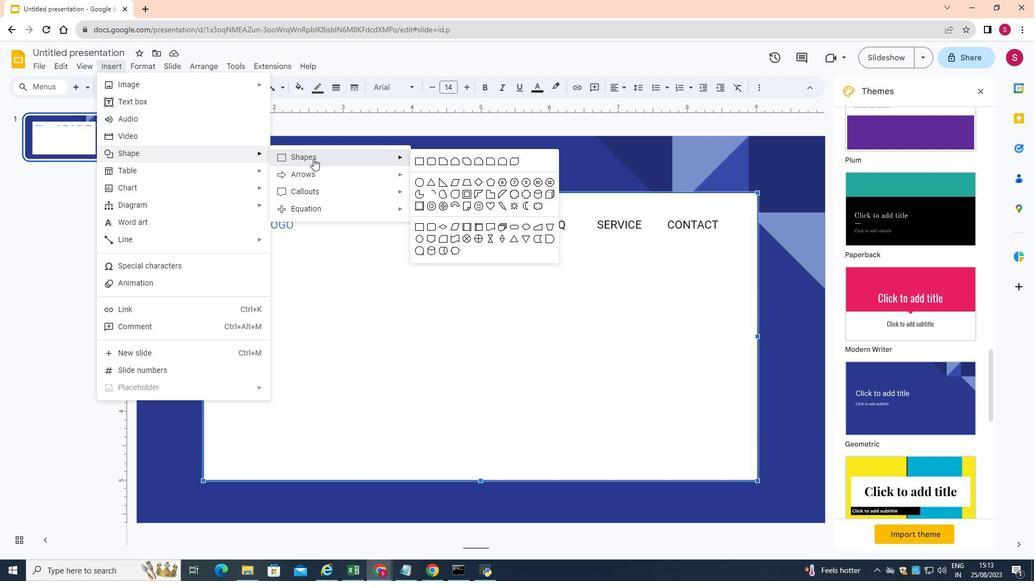 
Action: Mouse moved to (516, 164)
Screenshot: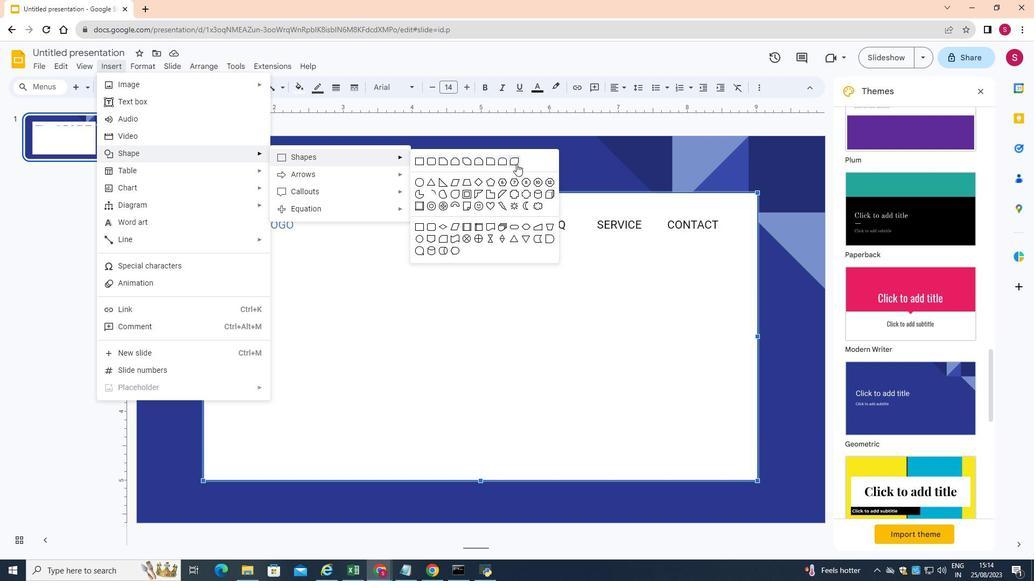 
Action: Mouse pressed left at (516, 164)
Screenshot: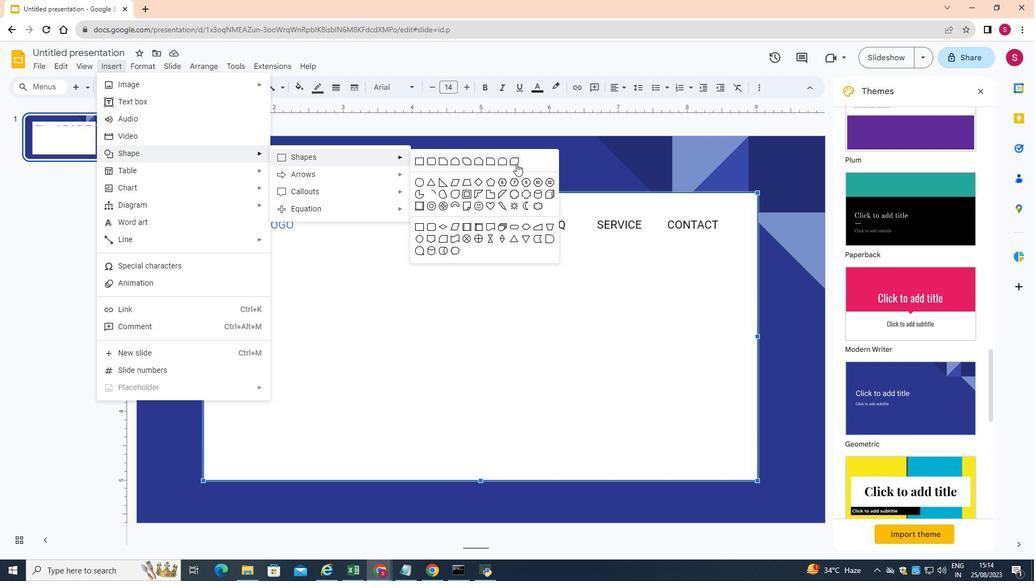 
Action: Mouse moved to (469, 279)
Screenshot: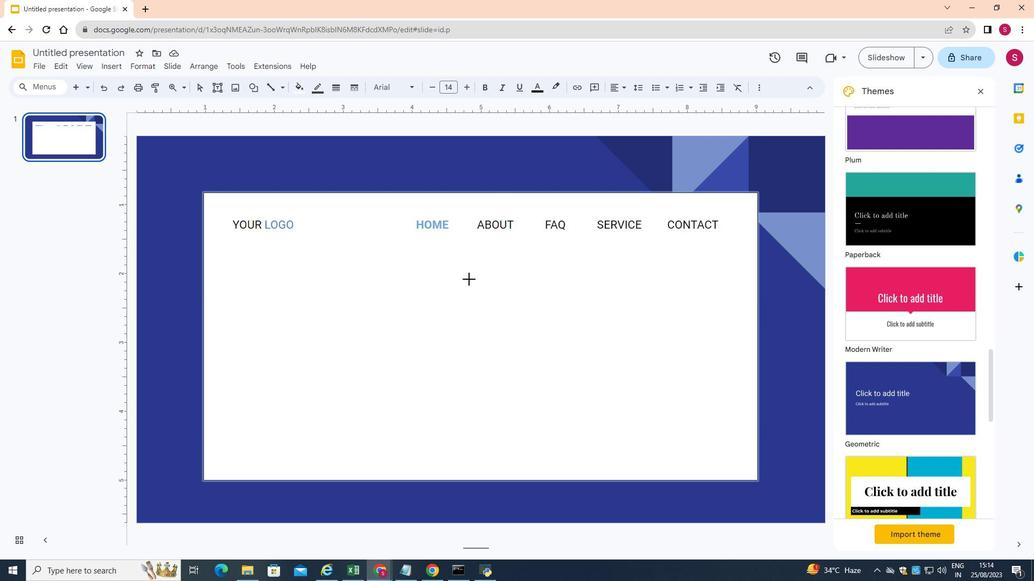 
Action: Mouse pressed left at (469, 279)
Screenshot: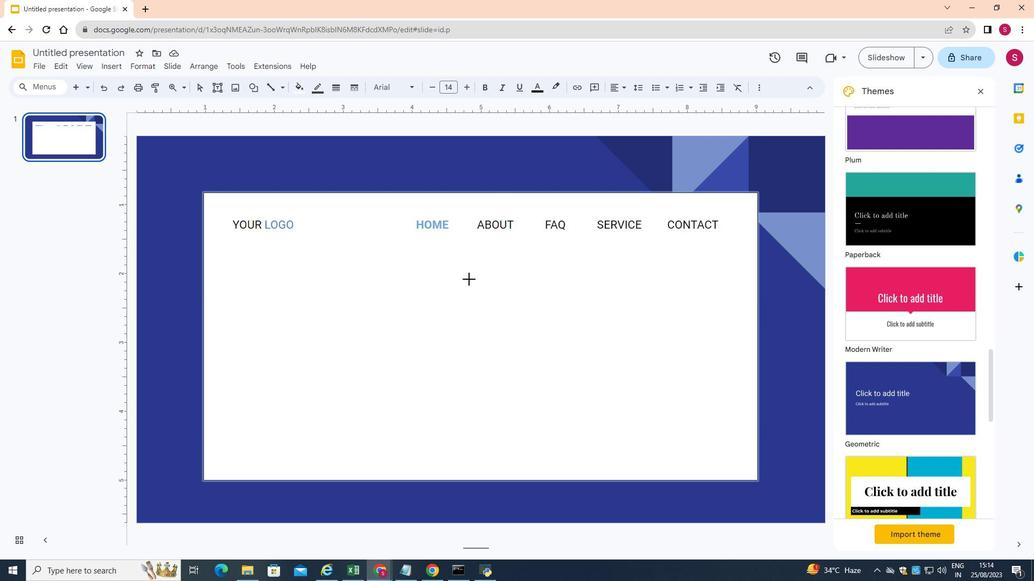 
Action: Mouse moved to (609, 279)
Screenshot: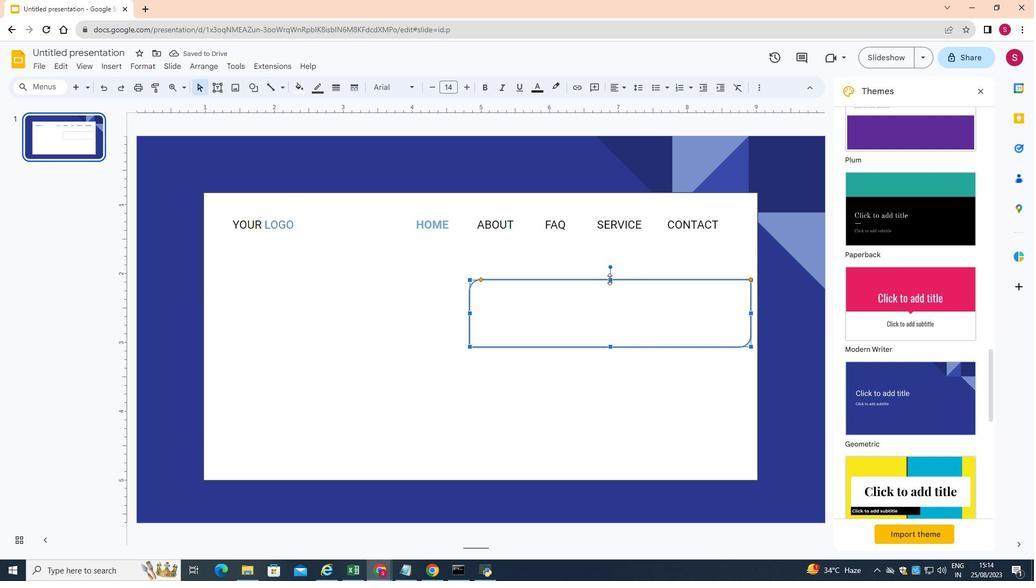 
Action: Mouse pressed left at (609, 279)
Screenshot: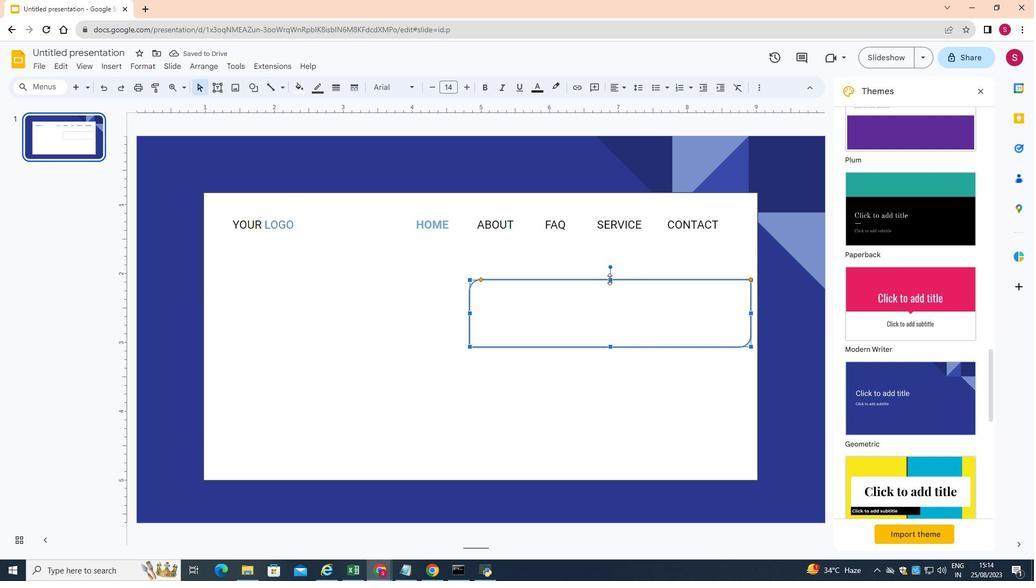 
Action: Mouse moved to (608, 349)
Screenshot: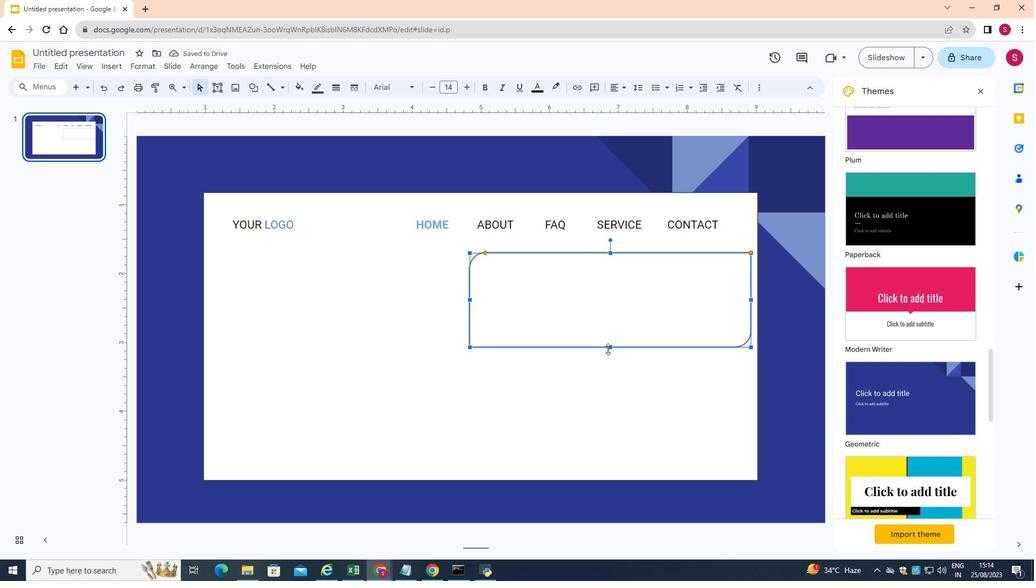 
Action: Mouse pressed left at (608, 349)
Screenshot: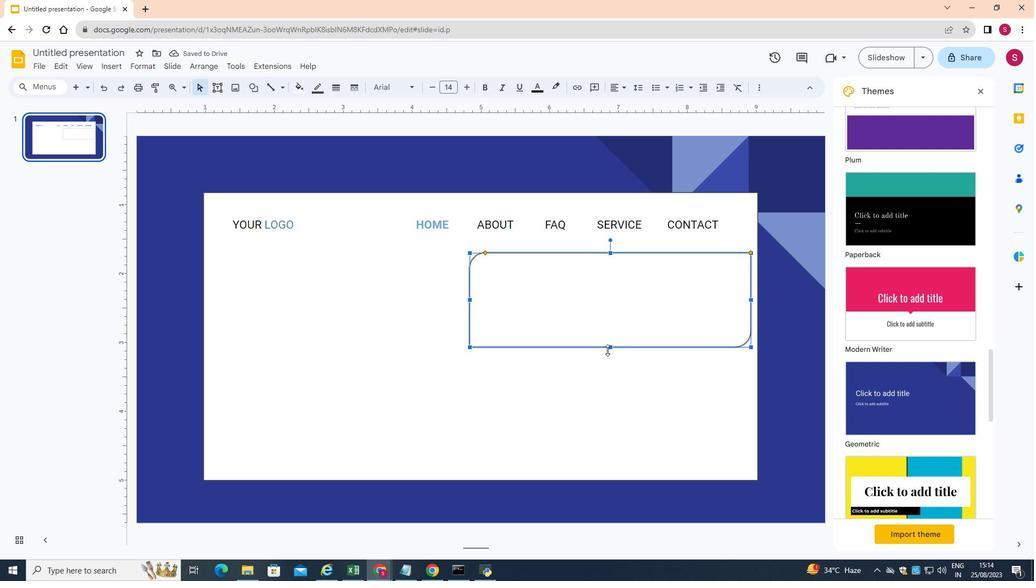 
Action: Mouse moved to (469, 351)
Screenshot: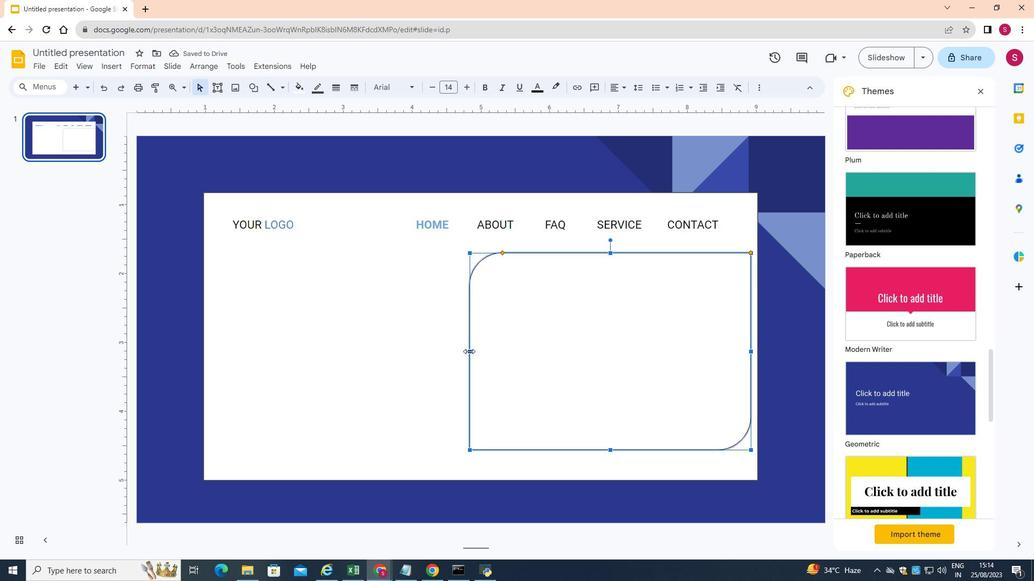 
Action: Mouse pressed left at (469, 351)
Screenshot: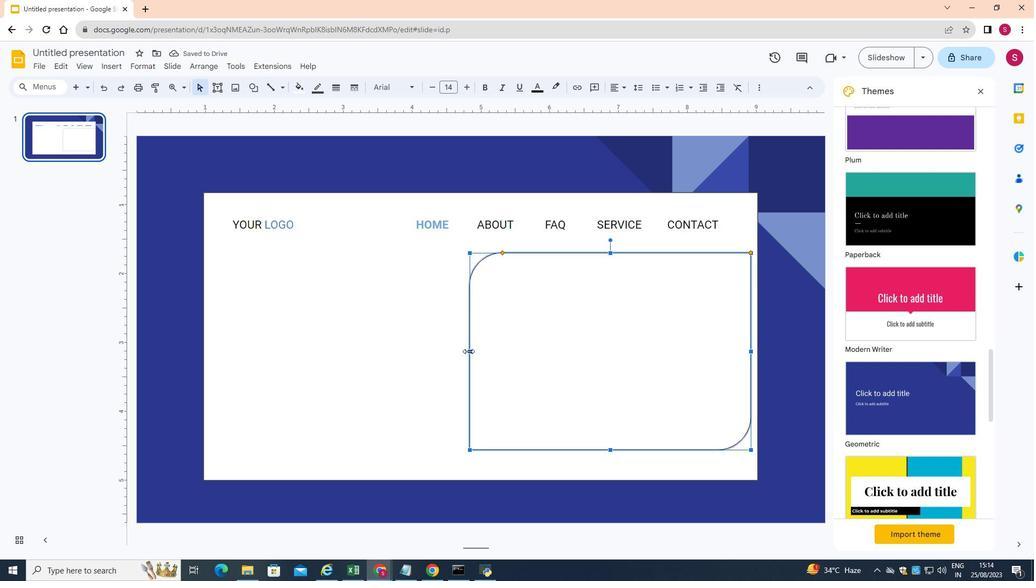
Action: Mouse moved to (294, 90)
Screenshot: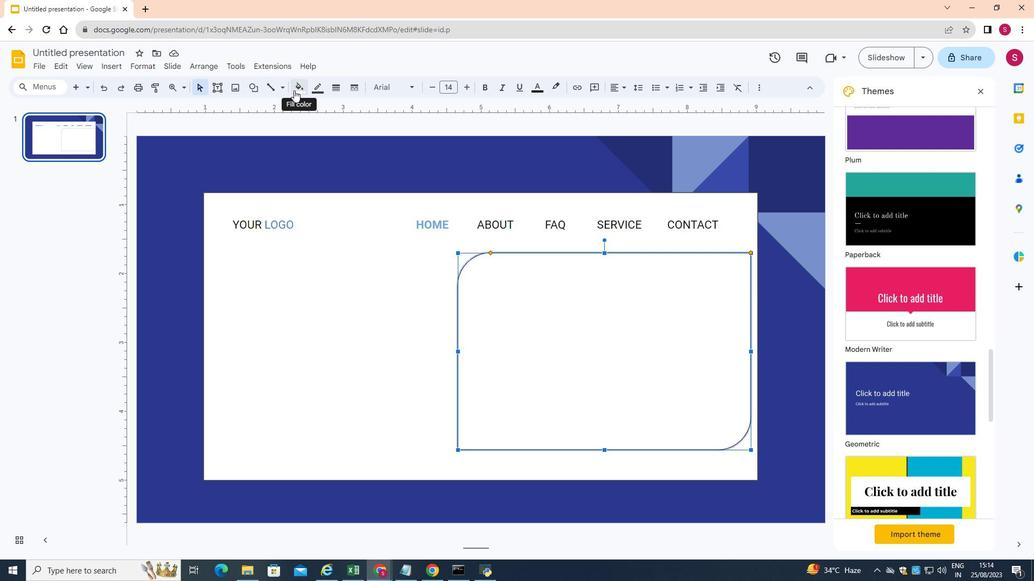
Action: Mouse pressed left at (294, 90)
Screenshot: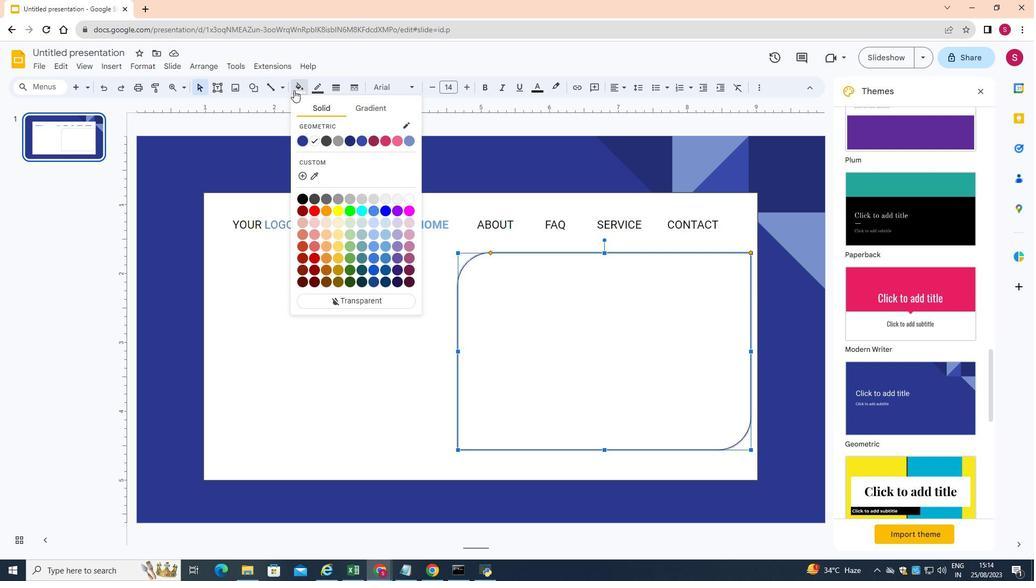 
Action: Mouse moved to (384, 223)
Screenshot: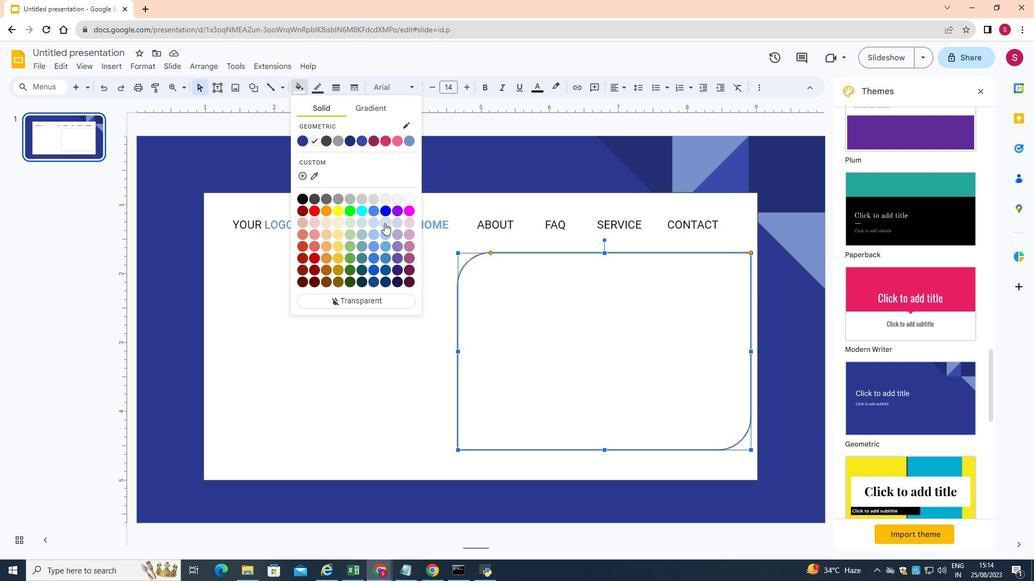 
Action: Mouse pressed left at (384, 223)
Screenshot: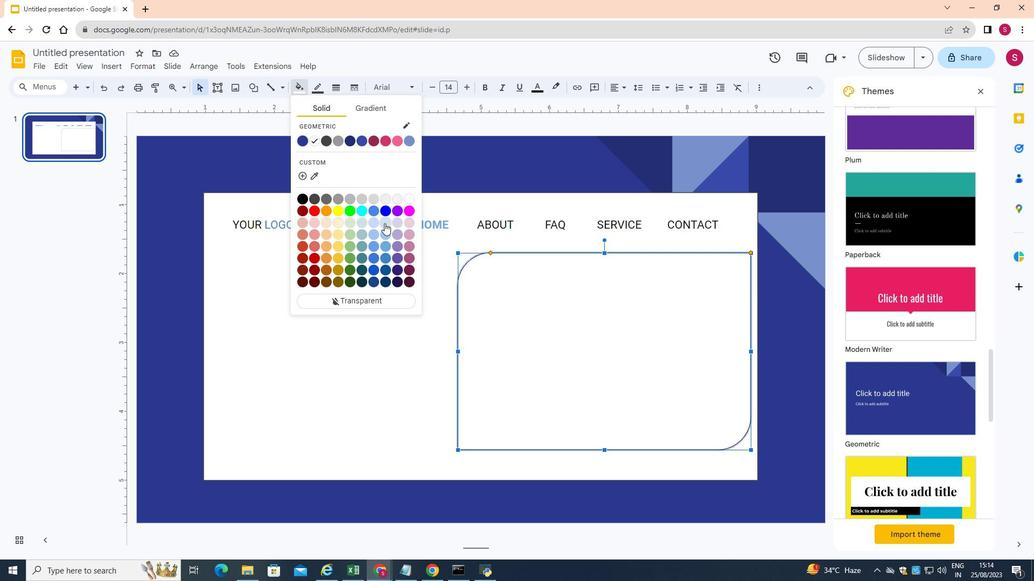 
Action: Mouse moved to (508, 321)
Screenshot: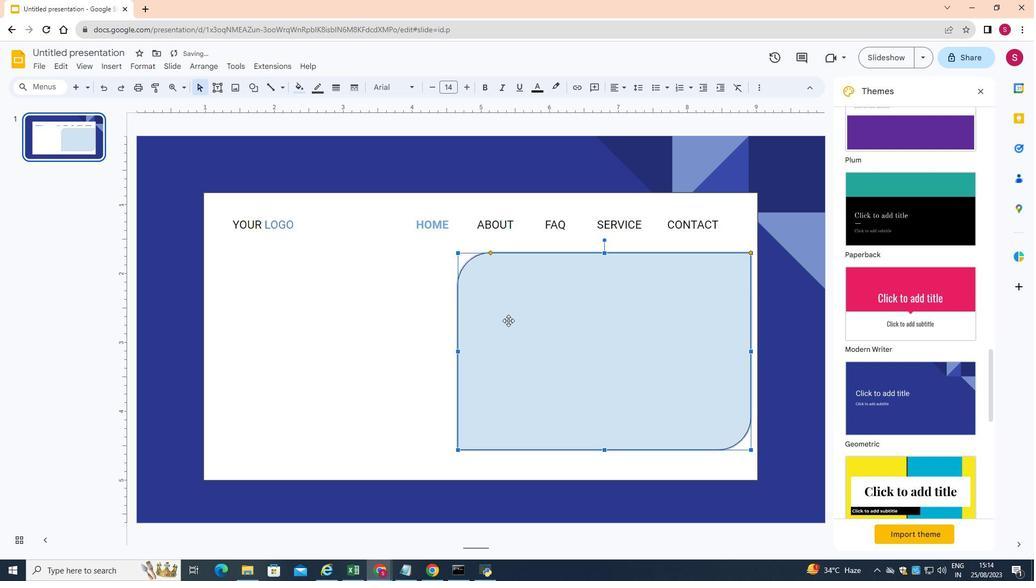 
Action: Mouse pressed left at (508, 321)
Screenshot: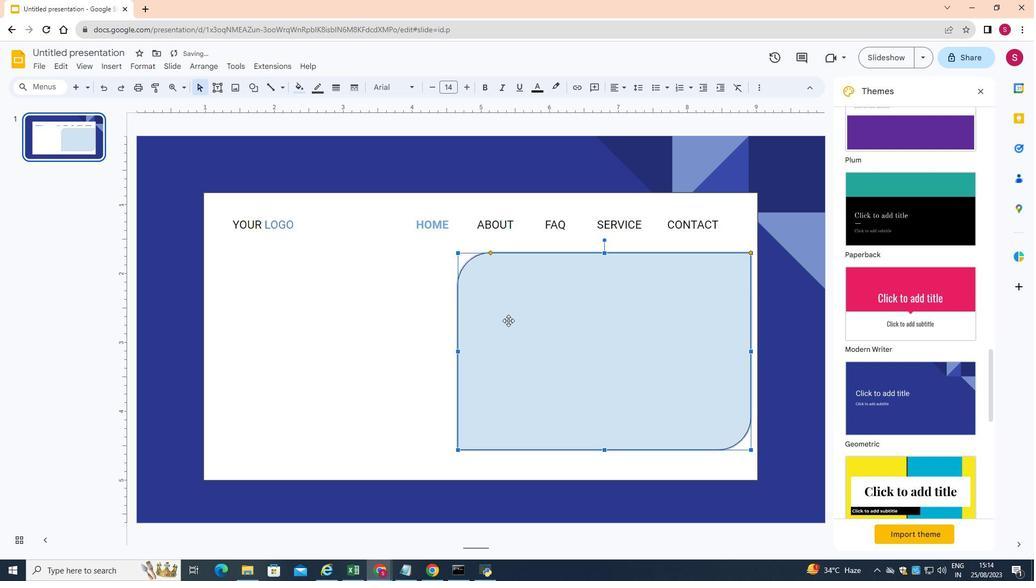 
Action: Mouse moved to (117, 68)
Screenshot: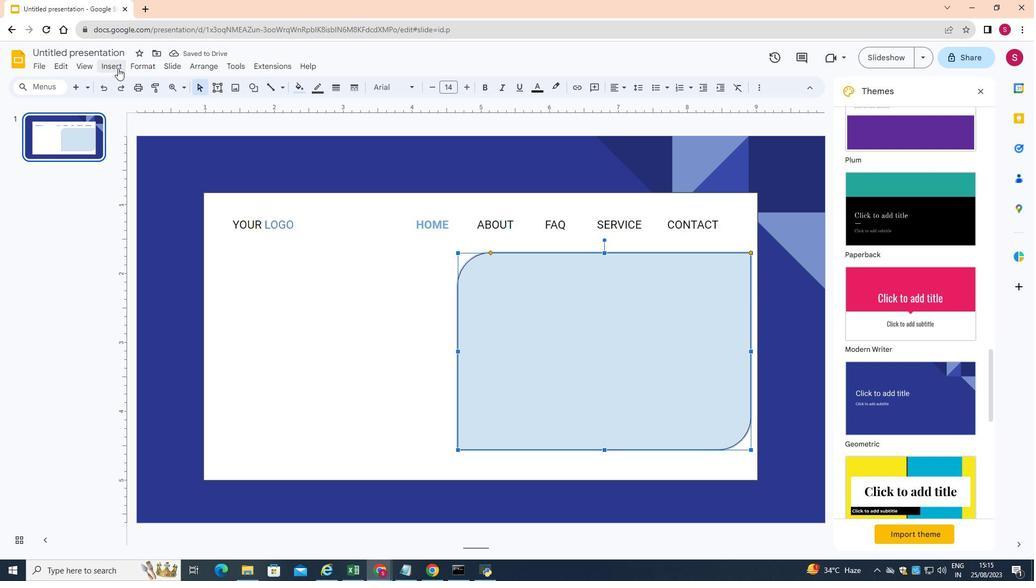 
Action: Mouse pressed left at (117, 68)
Screenshot: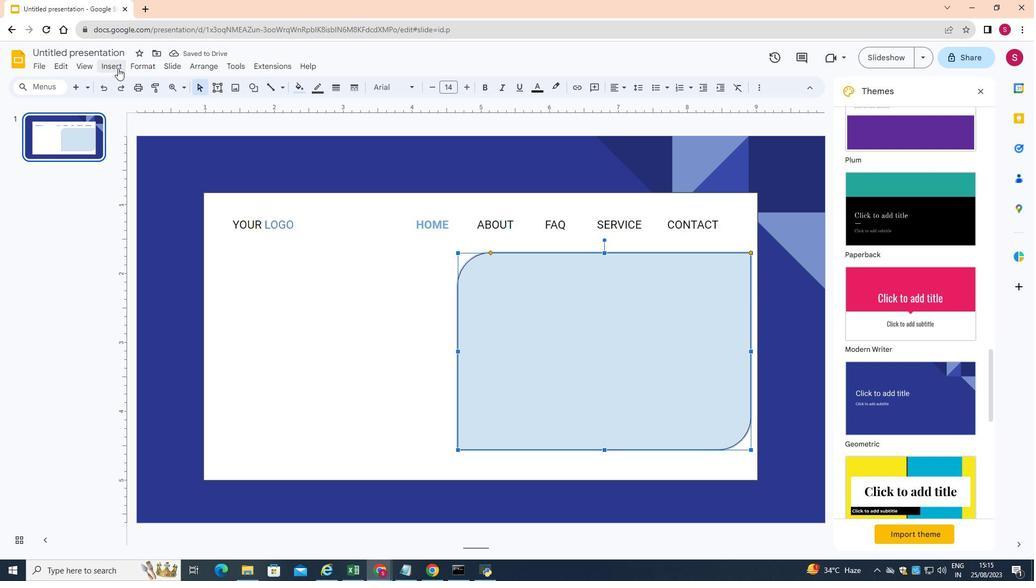 
Action: Mouse moved to (161, 87)
Screenshot: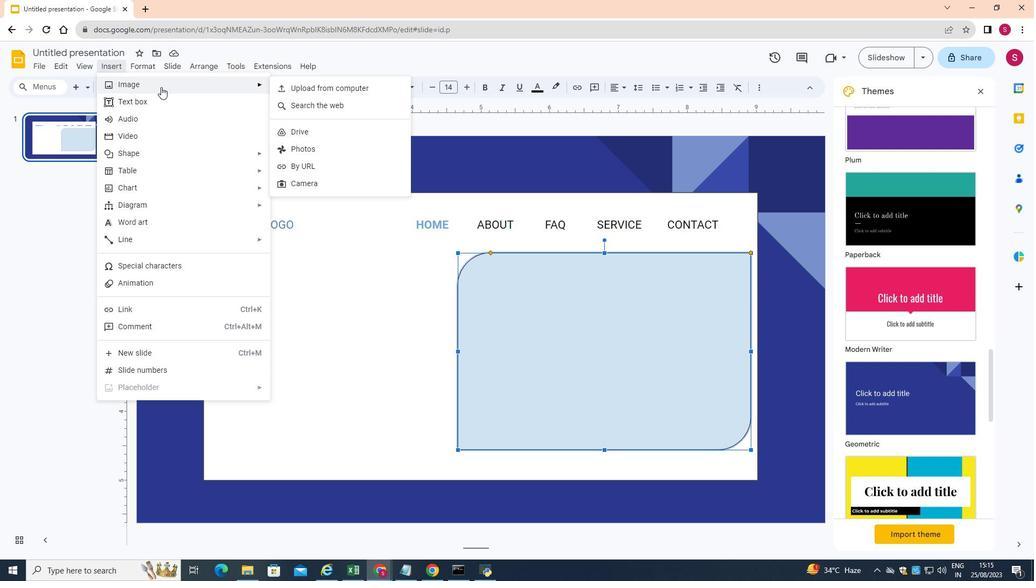
Action: Mouse pressed left at (161, 87)
Screenshot: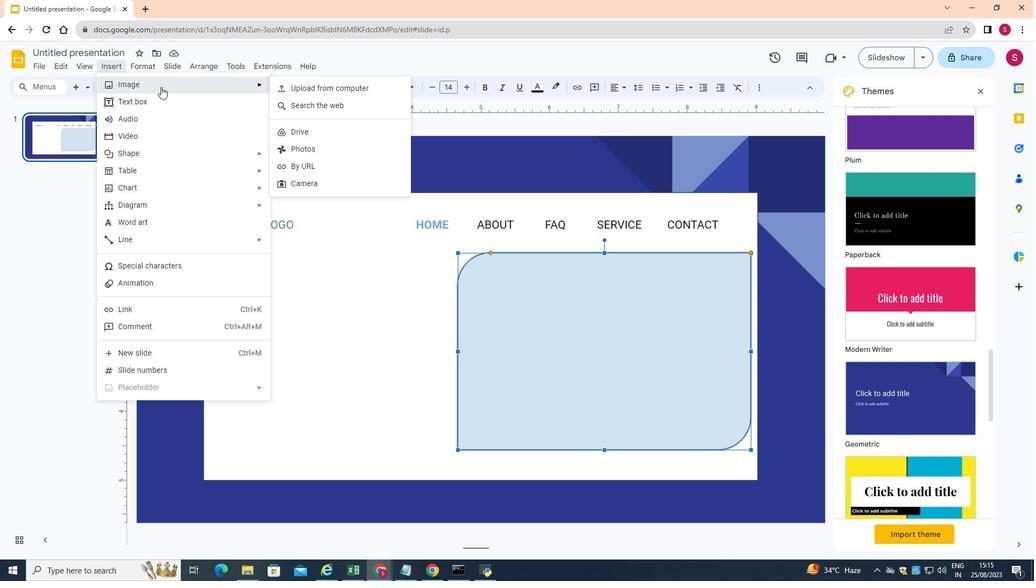 
Action: Mouse moved to (315, 105)
Screenshot: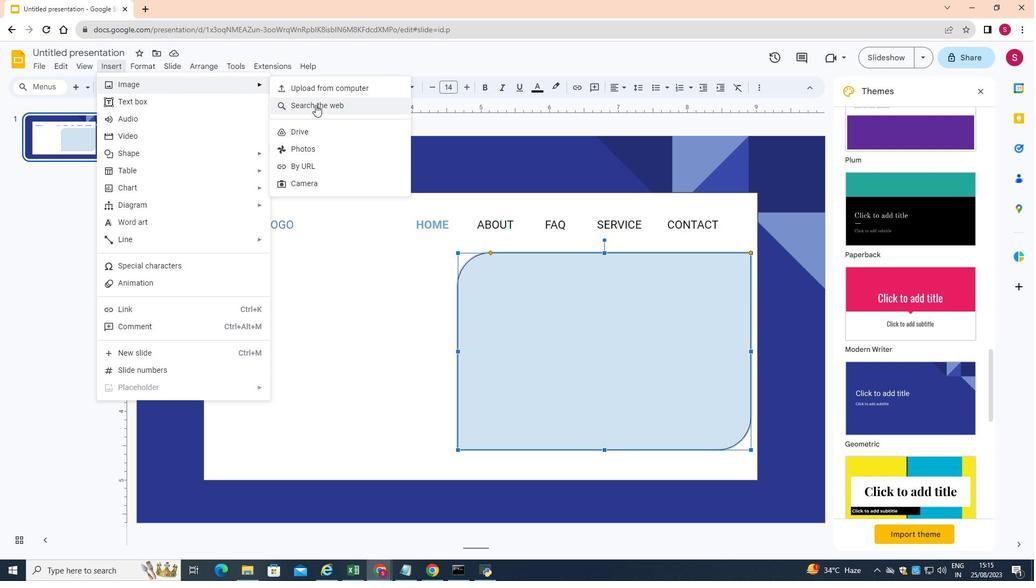 
Action: Mouse pressed left at (315, 105)
Screenshot: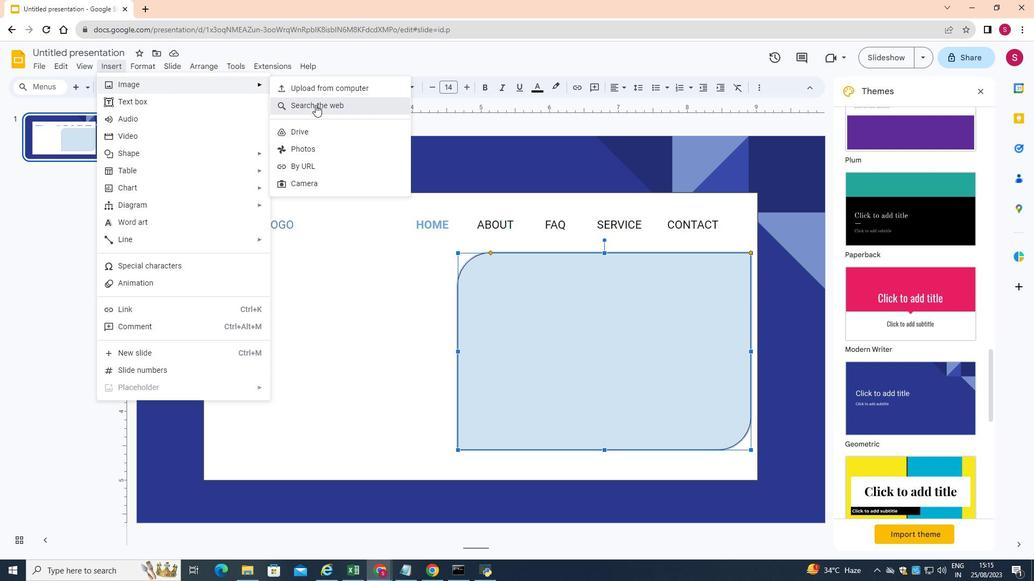 
Action: Mouse moved to (855, 95)
Screenshot: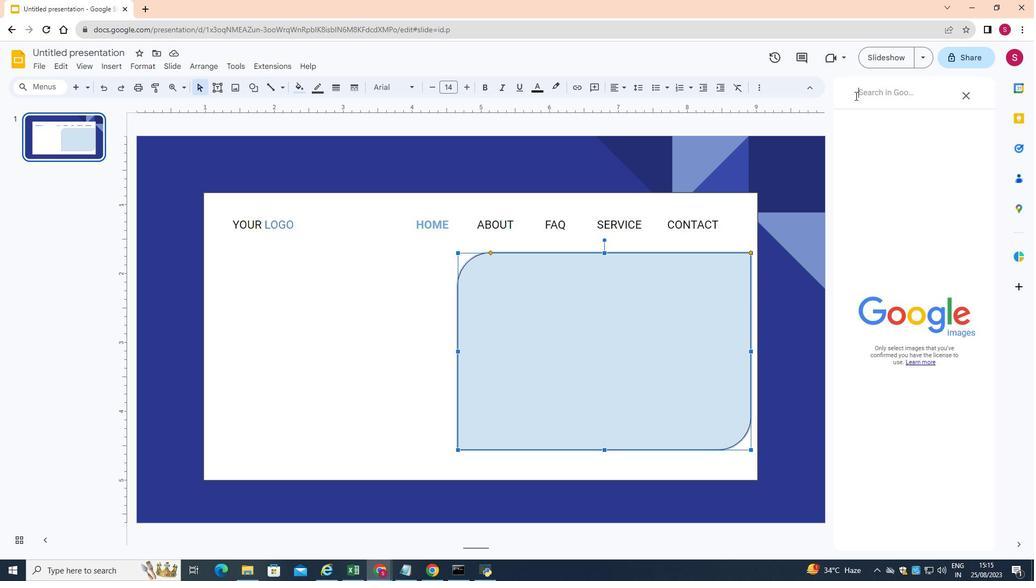 
Action: Mouse pressed left at (855, 95)
Screenshot: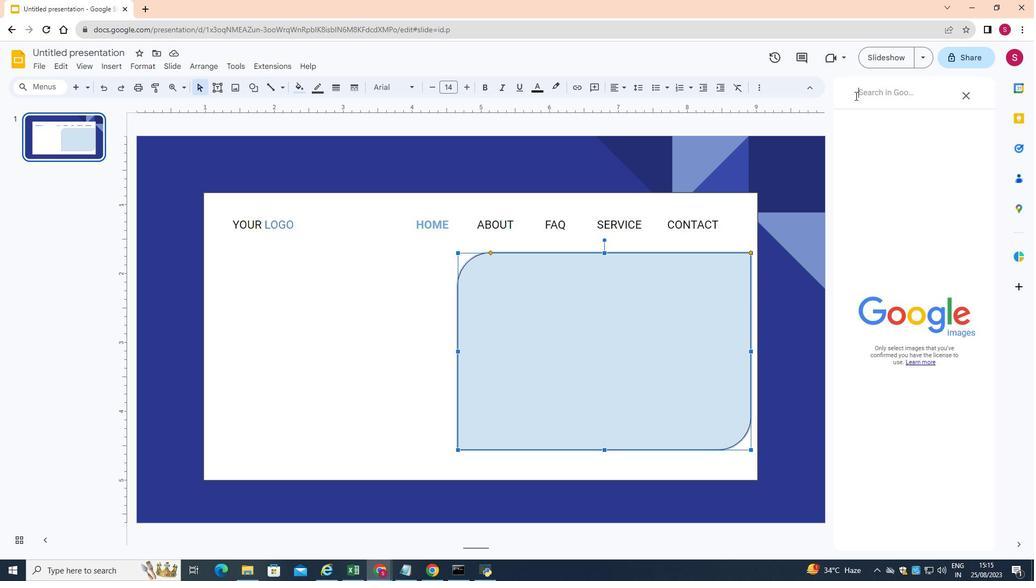 
Action: Mouse moved to (376, 377)
Screenshot: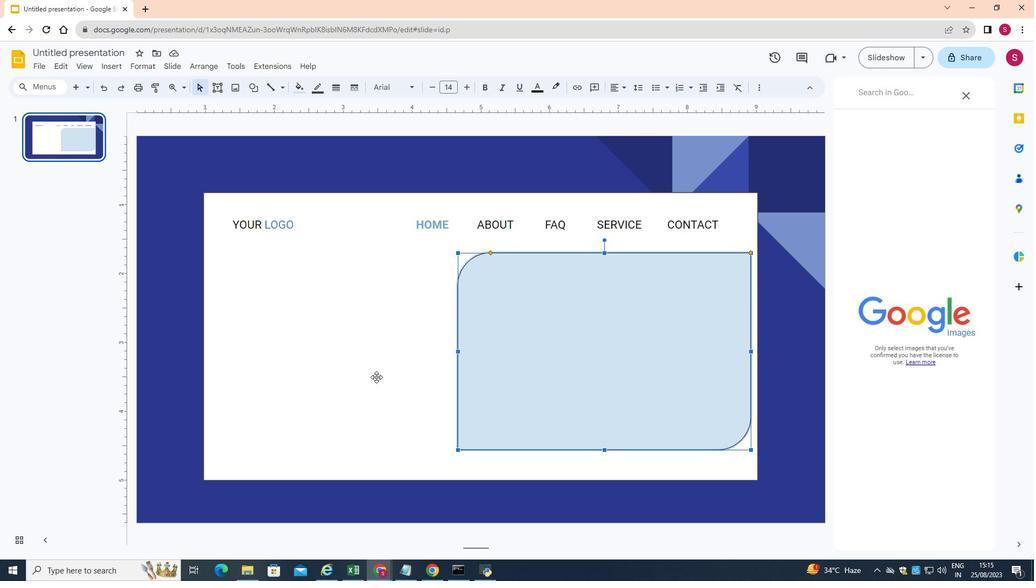 
Action: Key pressed <Key.shift><Key.shift><Key.shift><Key.shift><Key.shift><Key.shift><Key.shift><Key.shift><Key.shift><Key.shift><Key.shift><Key.shift><Key.shift><Key.shift><Key.shift><Key.shift><Key.shift><Key.shift><Key.shift><Key.shift><Key.shift><Key.shift><Key.shift><Key.shift><Key.shift><Key.shift><Key.shift><Key.shift><Key.shift><Key.shift><Key.shift><Key.shift><Key.shift><Key.shift><Key.shift><Key.shift>bUSIN<Key.backspace><Key.backspace><Key.backspace><Key.backspace><Key.backspace><Key.caps_lock><Key.shift><Key.shift><Key.shift><Key.shift><Key.shift>Man<Key.space>standing<Key.space>animated<Key.space>image
Screenshot: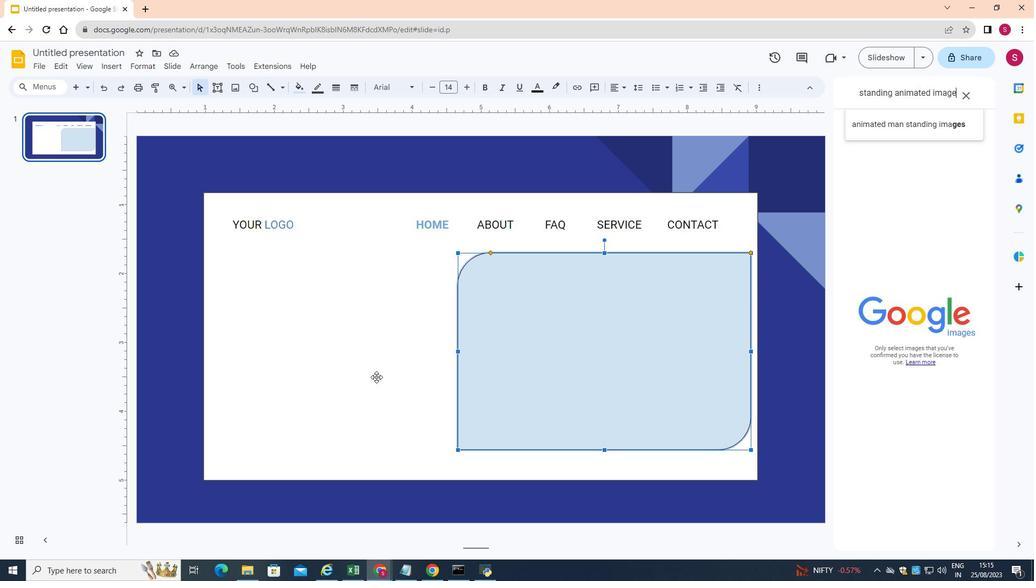 
Action: Mouse moved to (907, 127)
Screenshot: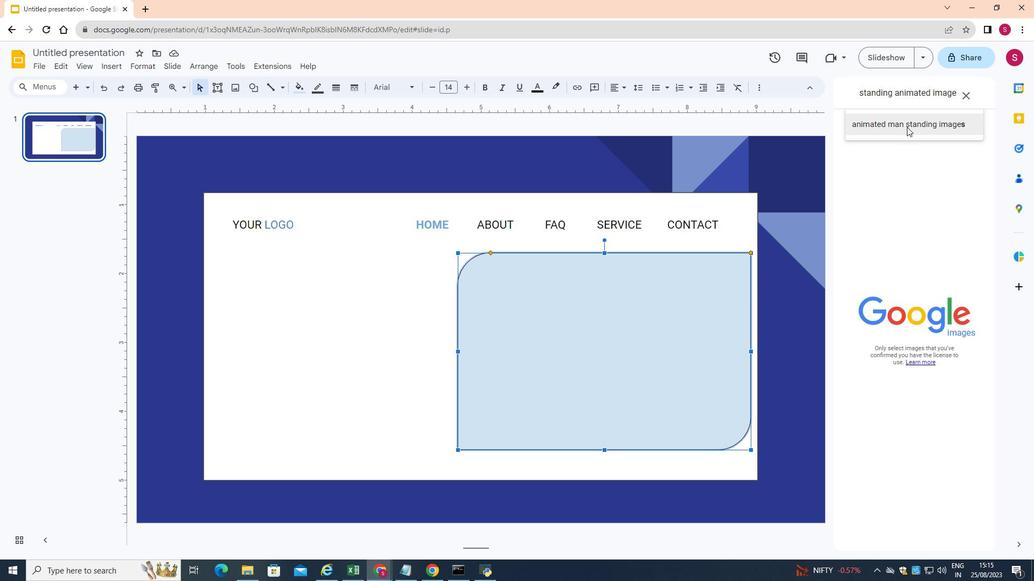 
Action: Mouse pressed left at (907, 127)
Screenshot: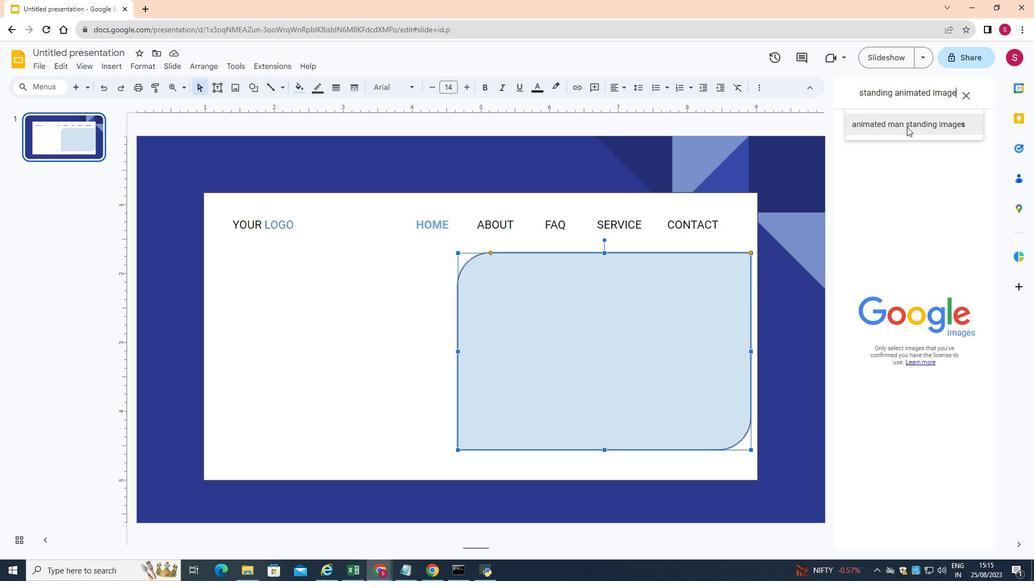 
Action: Mouse moved to (935, 227)
Screenshot: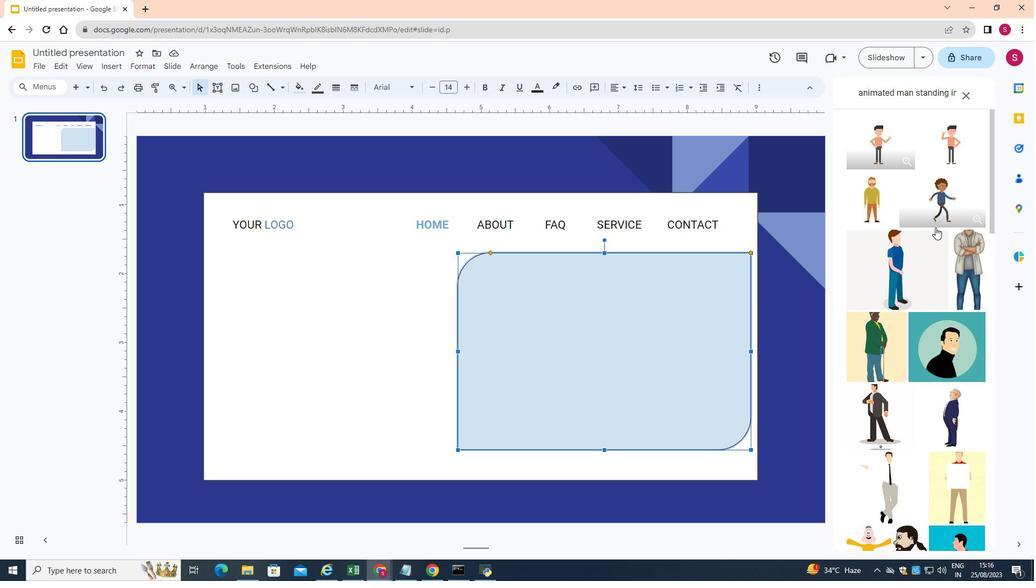 
Action: Mouse scrolled (935, 227) with delta (0, 0)
Screenshot: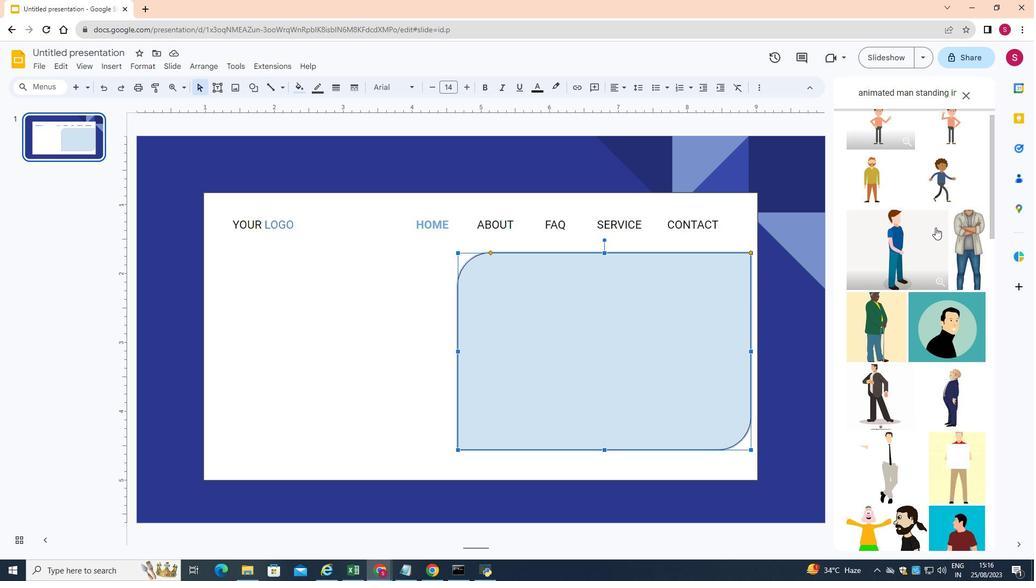 
Action: Mouse moved to (935, 228)
Screenshot: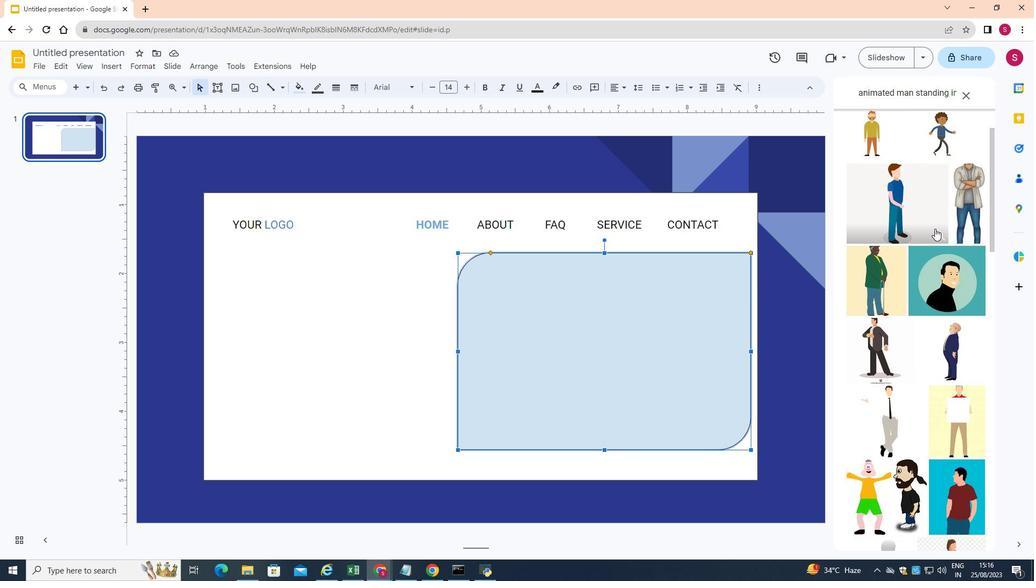 
Action: Mouse scrolled (935, 227) with delta (0, 0)
Screenshot: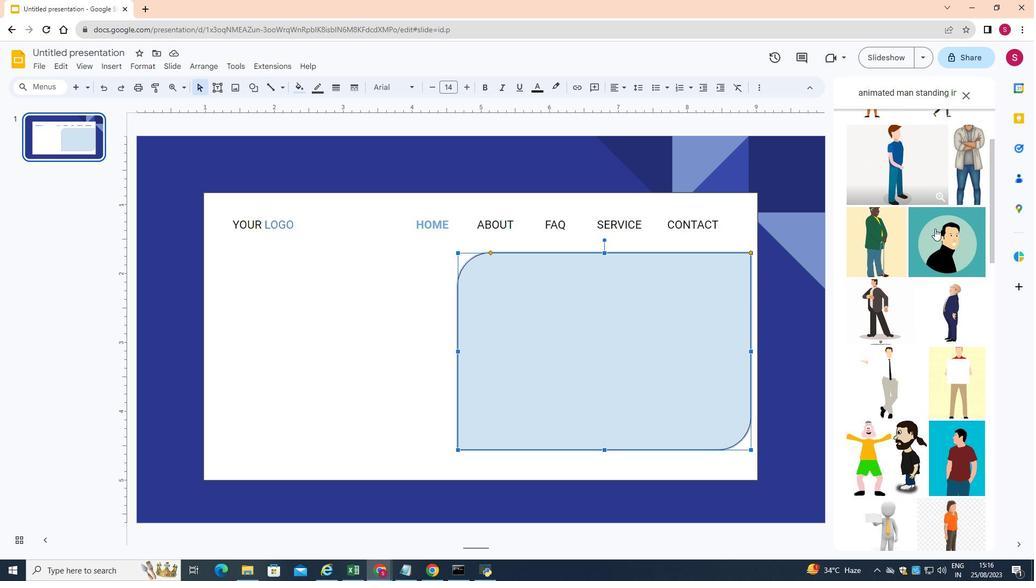 
Action: Mouse moved to (935, 228)
Screenshot: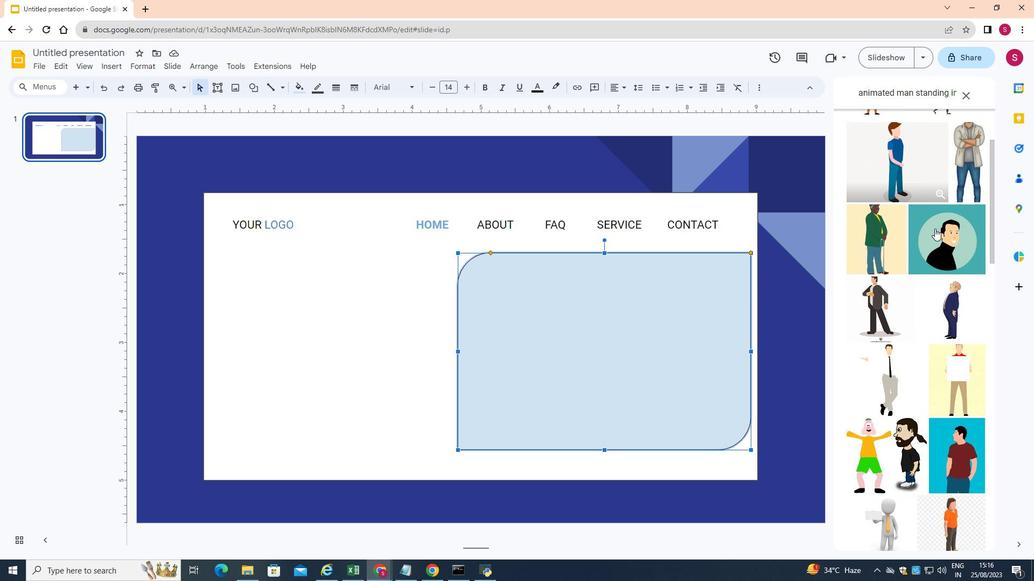 
Action: Mouse scrolled (935, 229) with delta (0, 0)
Screenshot: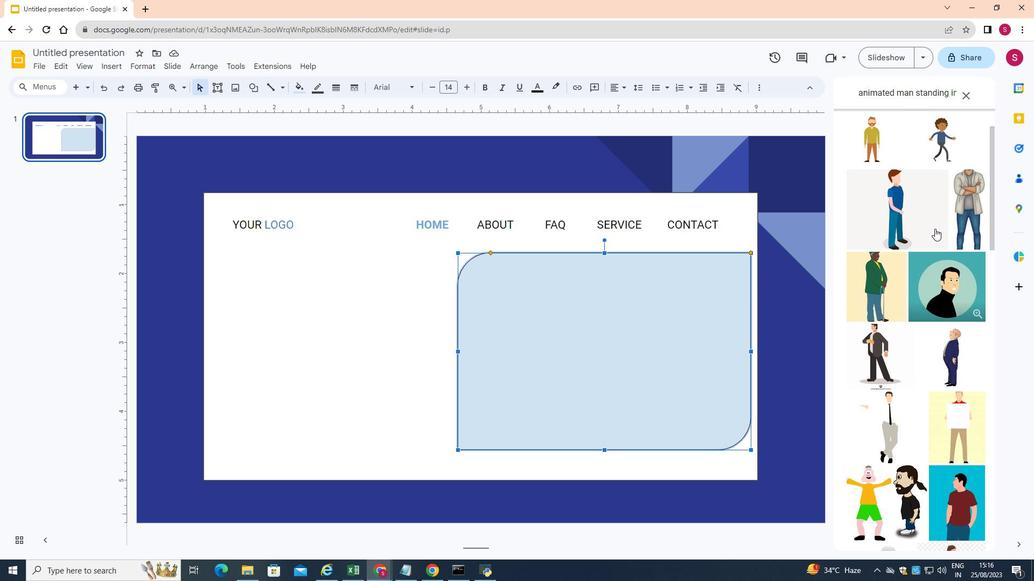 
Action: Mouse moved to (937, 228)
Screenshot: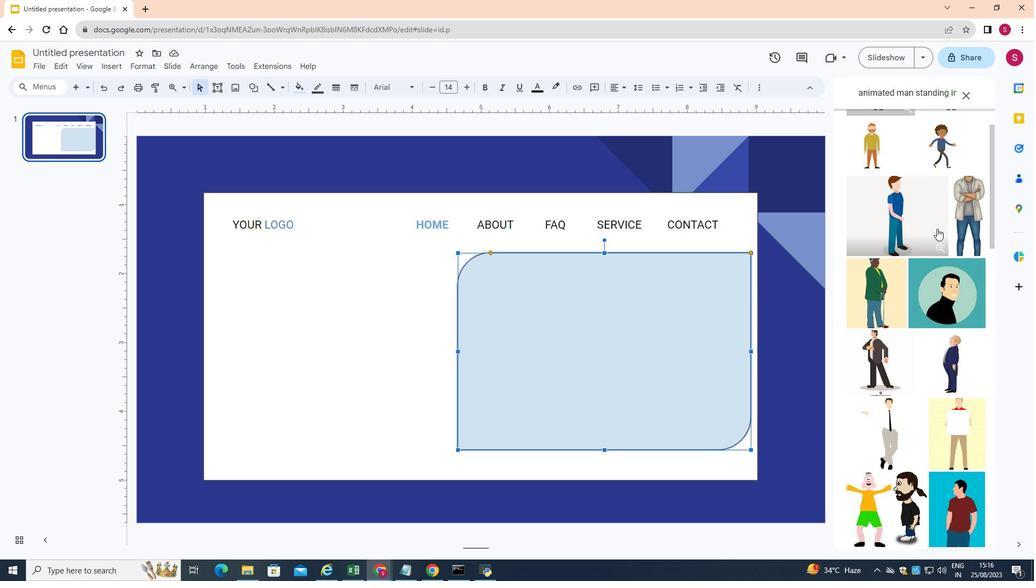
Action: Mouse scrolled (937, 228) with delta (0, 0)
Screenshot: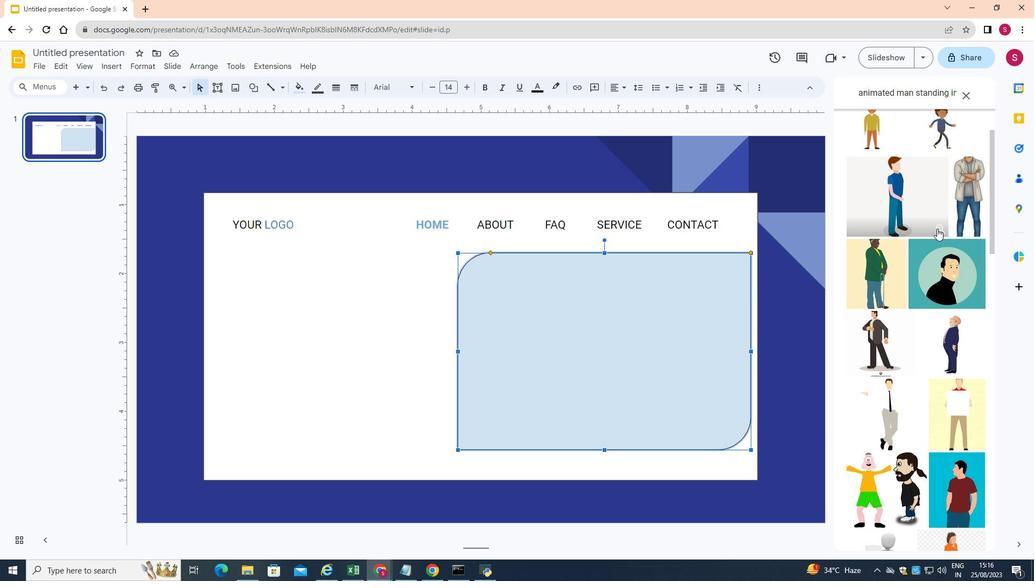 
Action: Mouse scrolled (937, 228) with delta (0, 0)
Screenshot: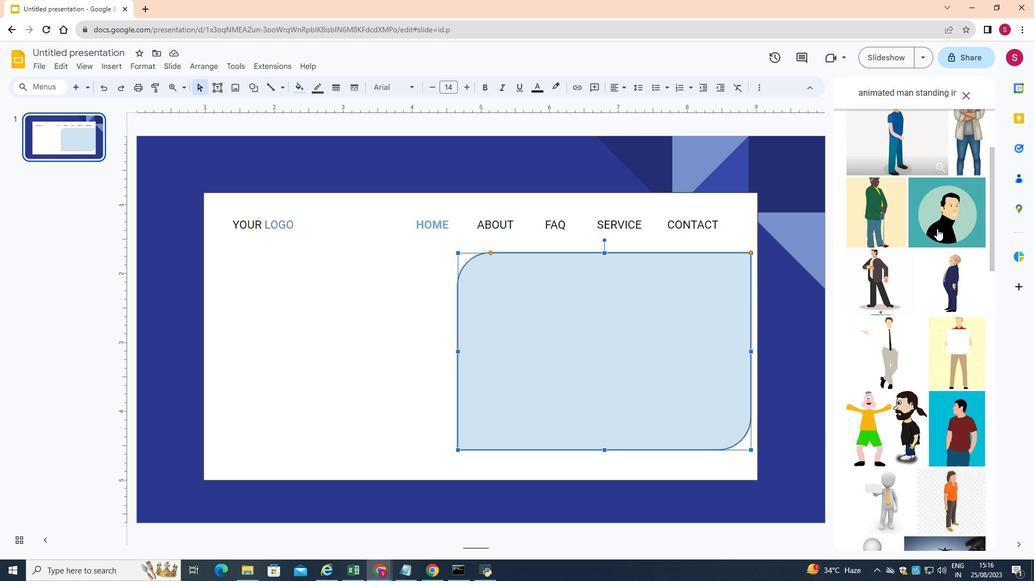 
Action: Mouse moved to (937, 230)
Screenshot: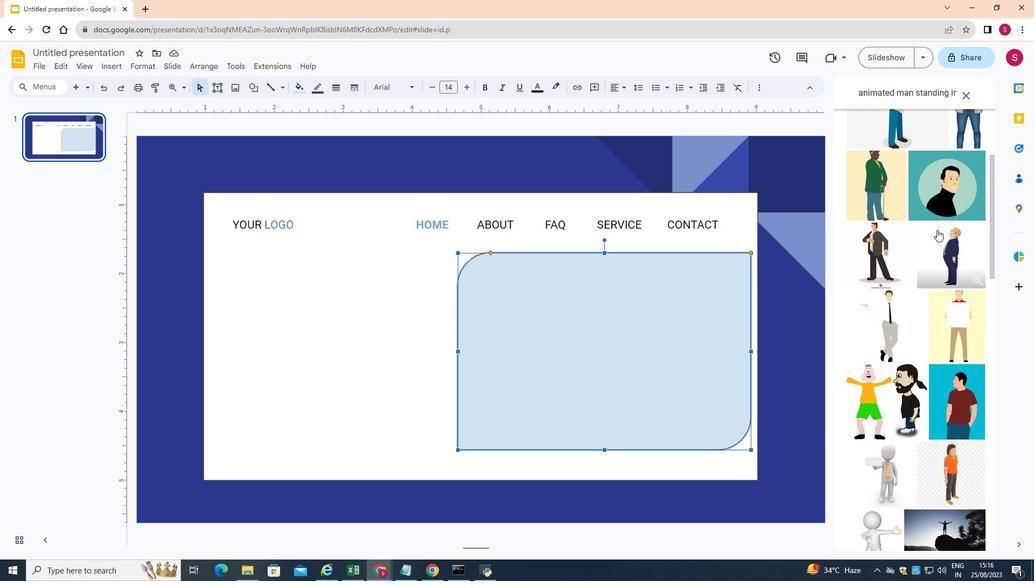 
Action: Mouse scrolled (937, 229) with delta (0, 0)
Screenshot: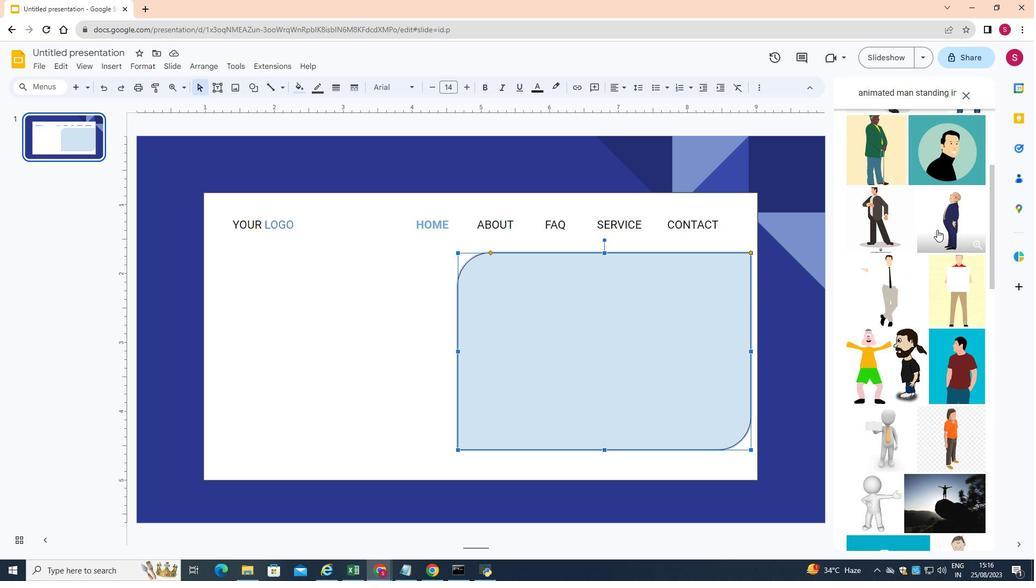 
Action: Mouse scrolled (937, 229) with delta (0, 0)
Screenshot: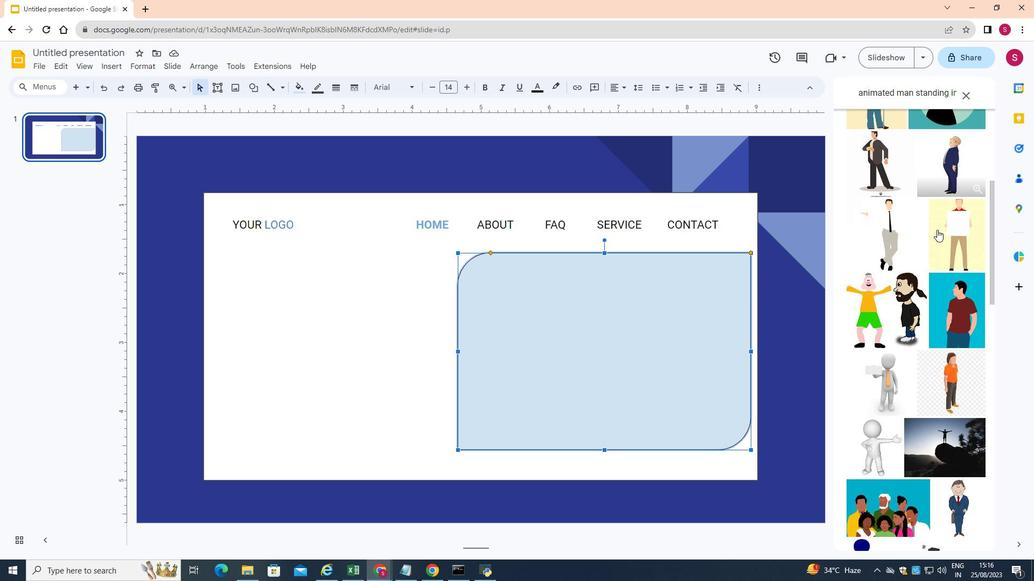 
Action: Mouse moved to (937, 230)
Screenshot: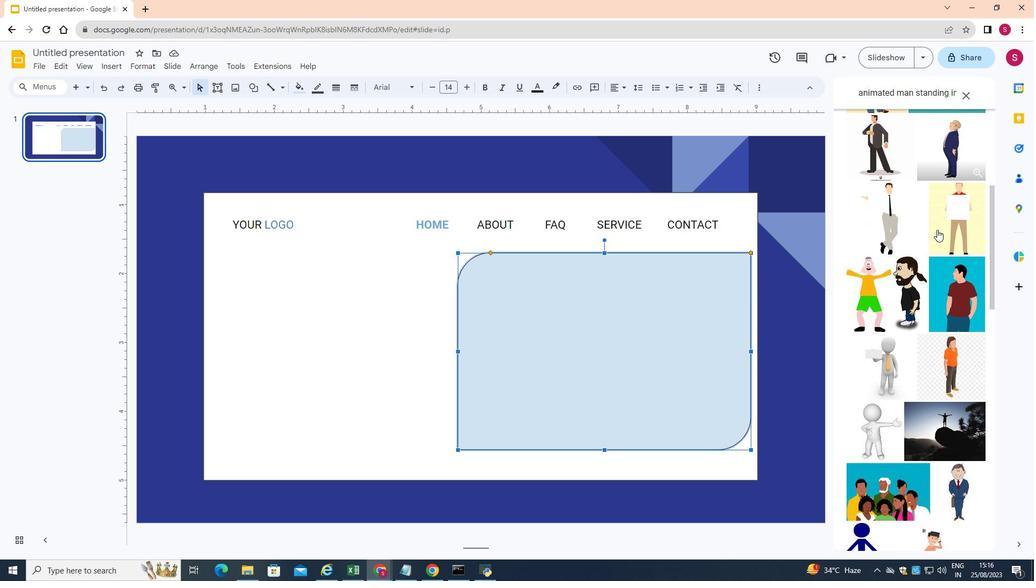
Action: Mouse scrolled (937, 229) with delta (0, 0)
Screenshot: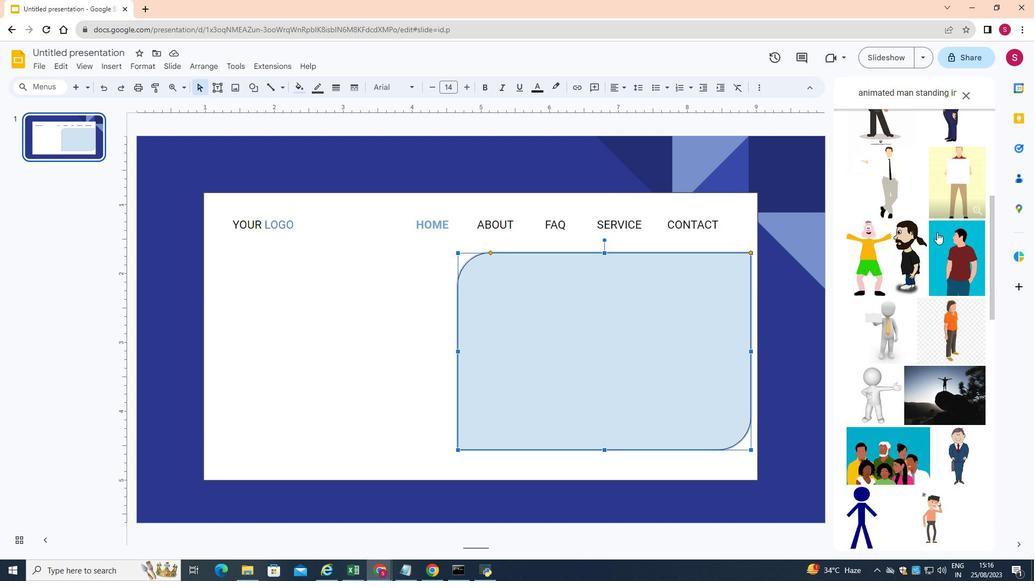 
Action: Mouse moved to (937, 231)
Screenshot: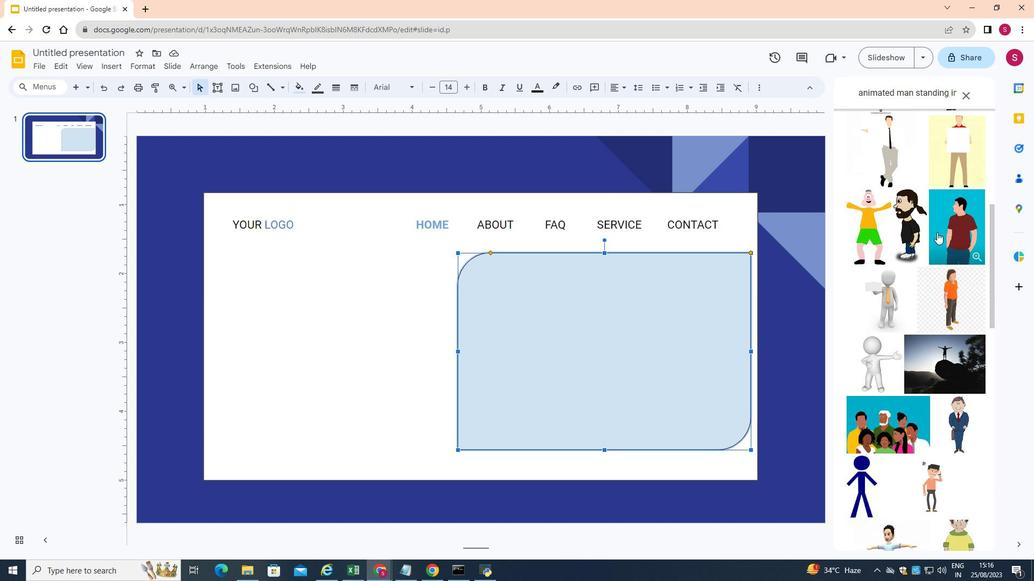 
Action: Mouse scrolled (937, 231) with delta (0, 0)
Screenshot: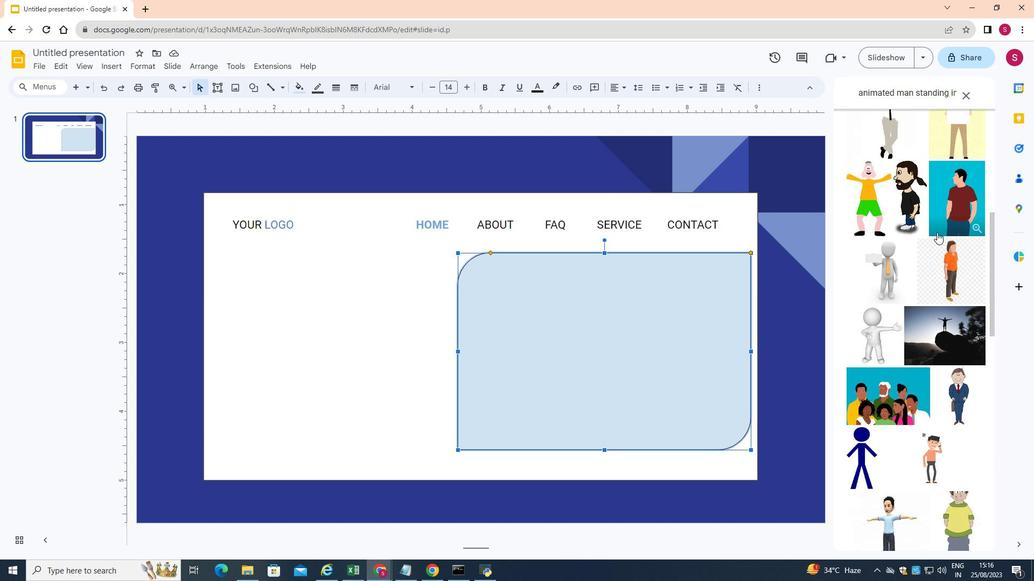 
Action: Mouse moved to (937, 235)
Screenshot: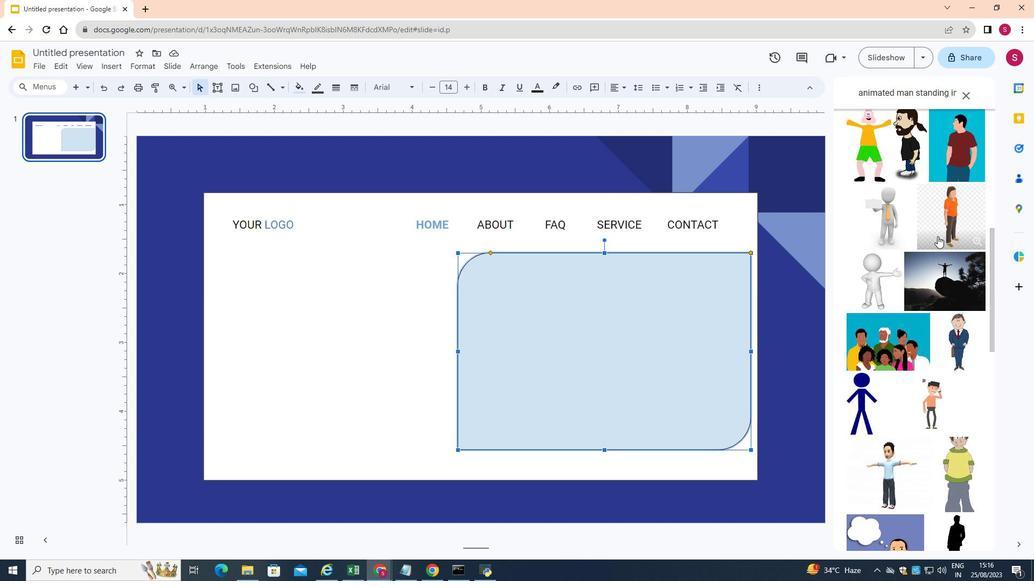
Action: Mouse scrolled (937, 235) with delta (0, 0)
Screenshot: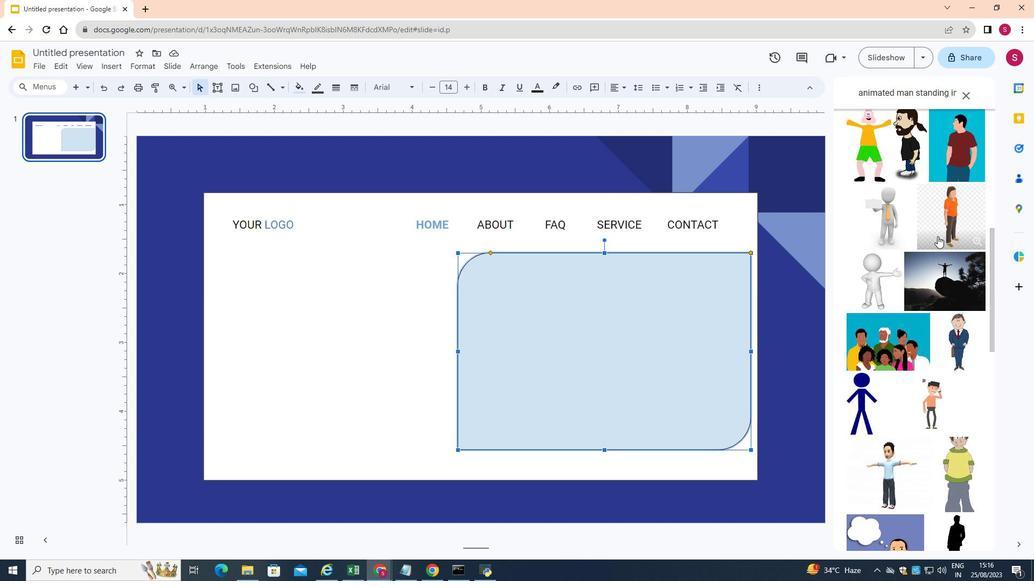 
Action: Mouse moved to (937, 236)
Screenshot: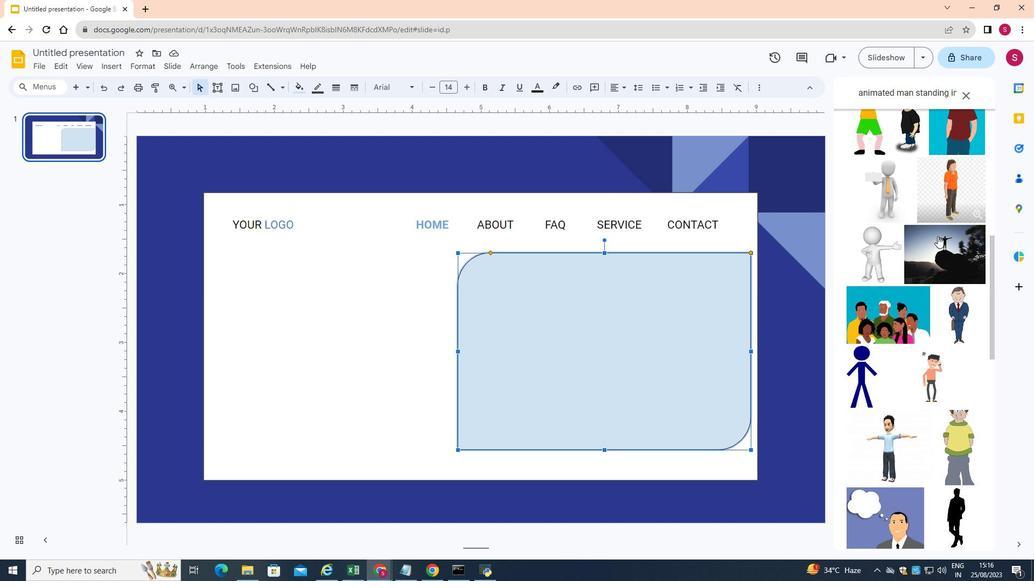 
Action: Mouse scrolled (937, 235) with delta (0, 0)
Screenshot: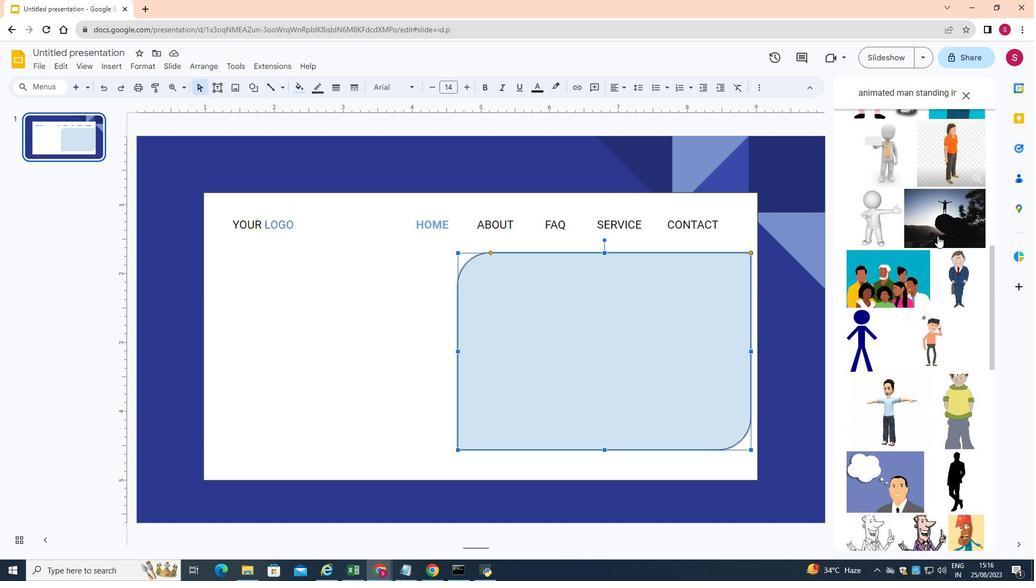 
Action: Mouse moved to (910, 372)
Screenshot: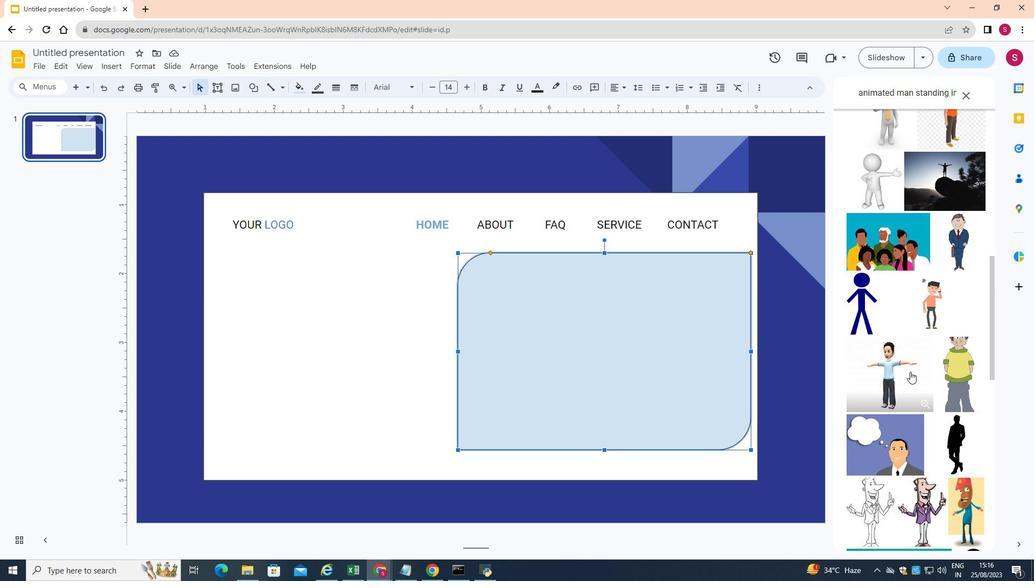 
Action: Mouse scrolled (910, 371) with delta (0, 0)
Screenshot: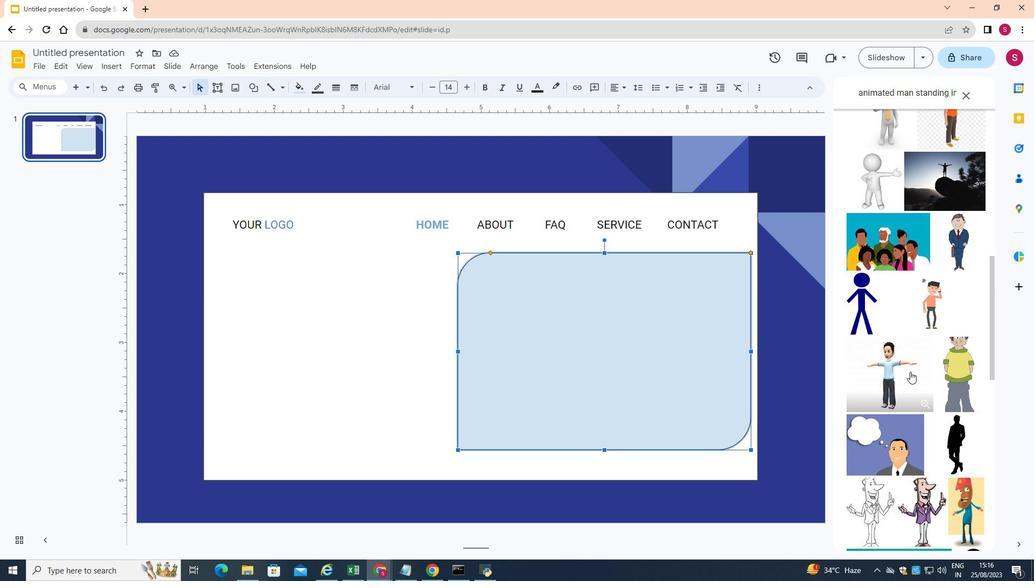 
Action: Mouse moved to (910, 372)
Screenshot: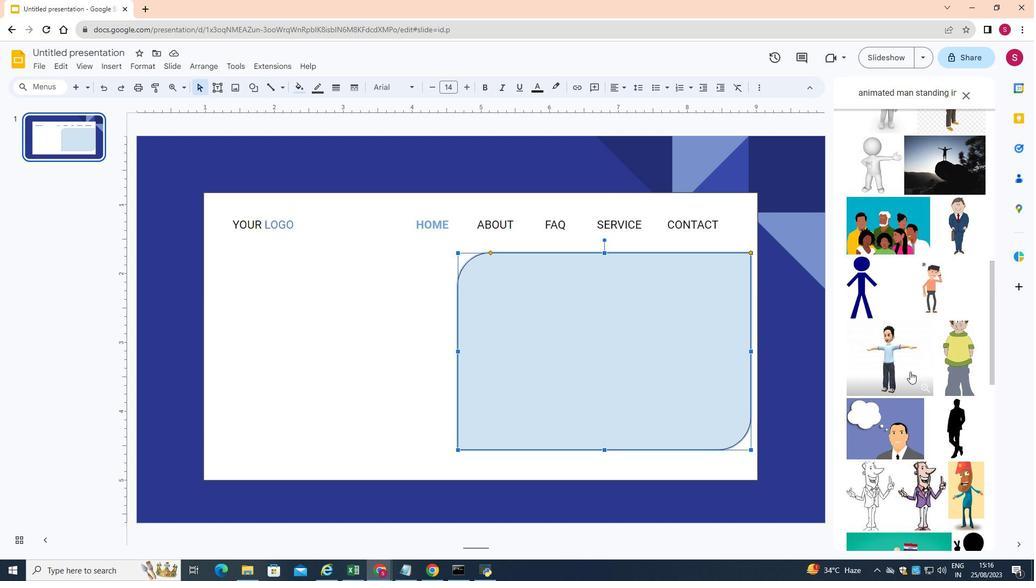 
Action: Mouse scrolled (910, 371) with delta (0, 0)
Screenshot: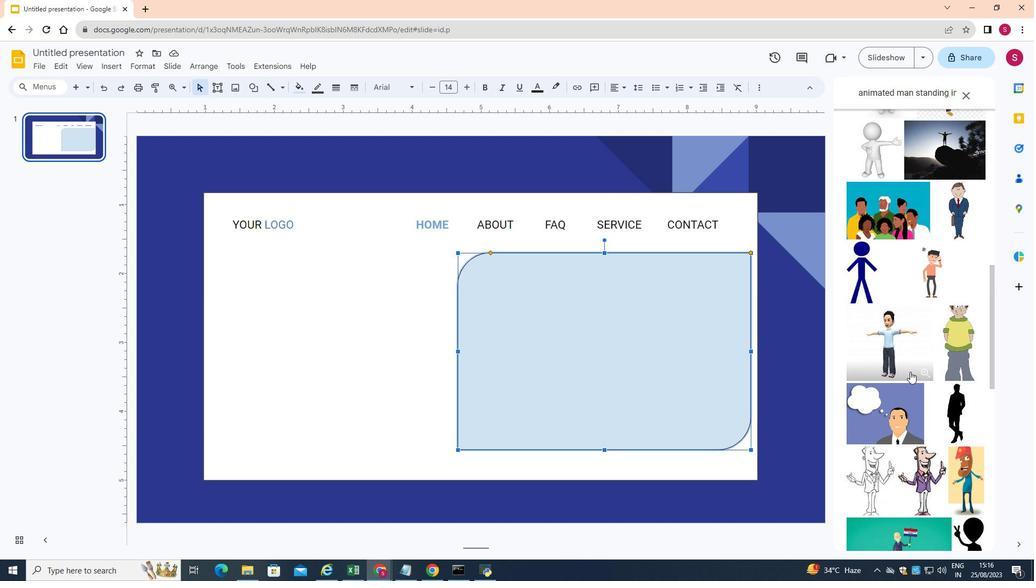 
Action: Mouse moved to (906, 372)
Screenshot: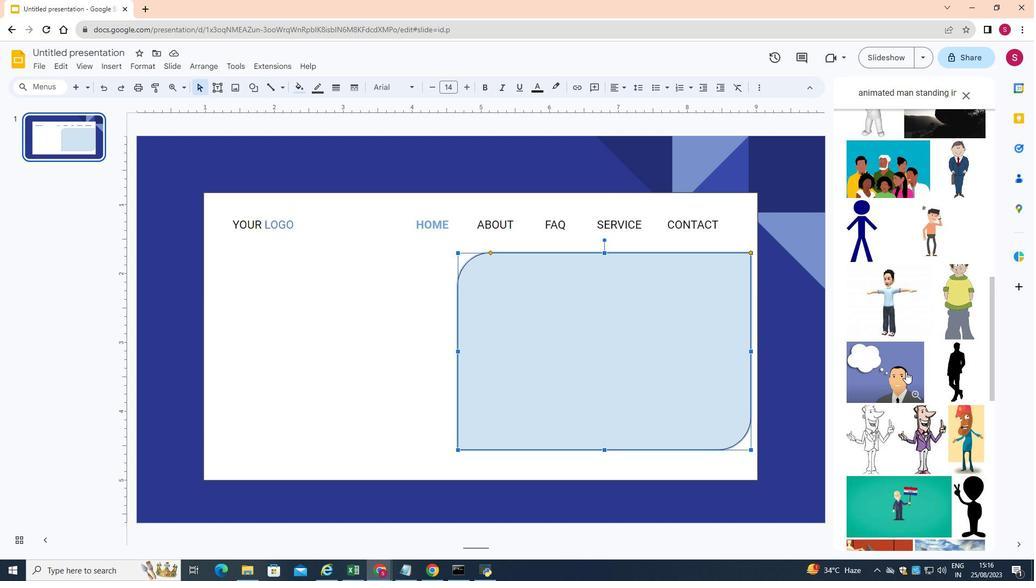 
Action: Mouse scrolled (906, 371) with delta (0, 0)
Screenshot: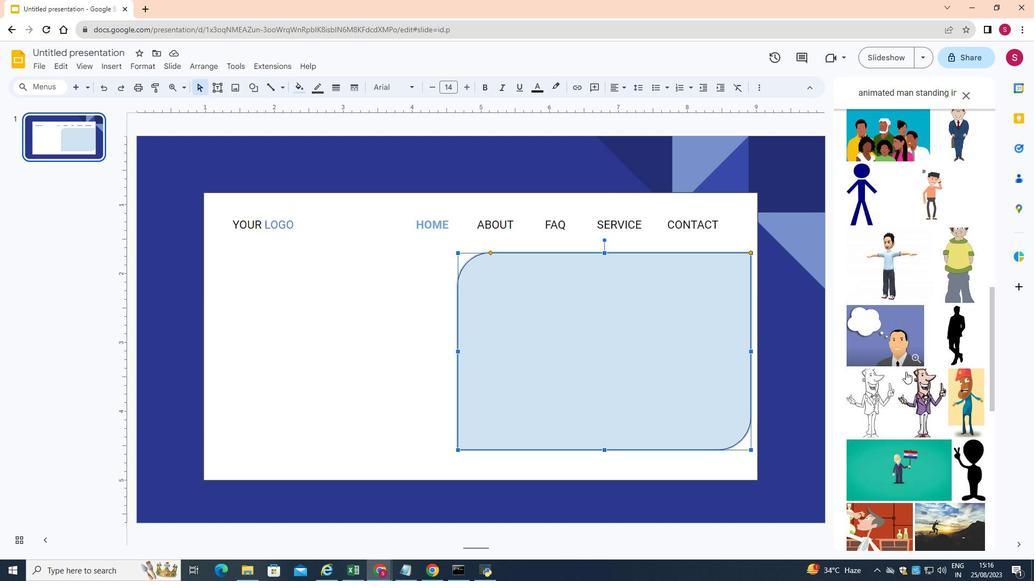 
Action: Mouse scrolled (906, 371) with delta (0, 0)
Screenshot: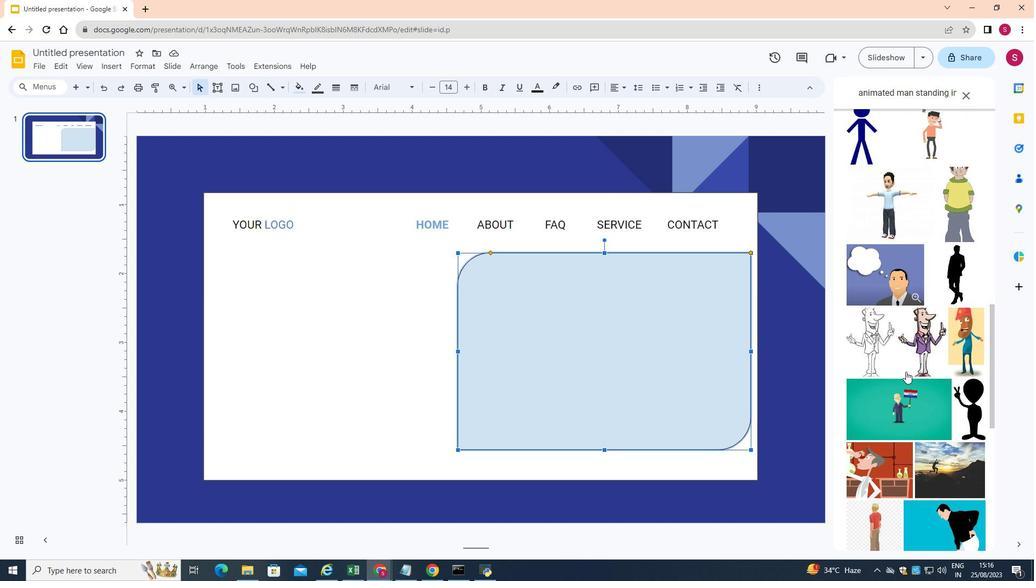 
Action: Mouse scrolled (906, 371) with delta (0, 0)
Screenshot: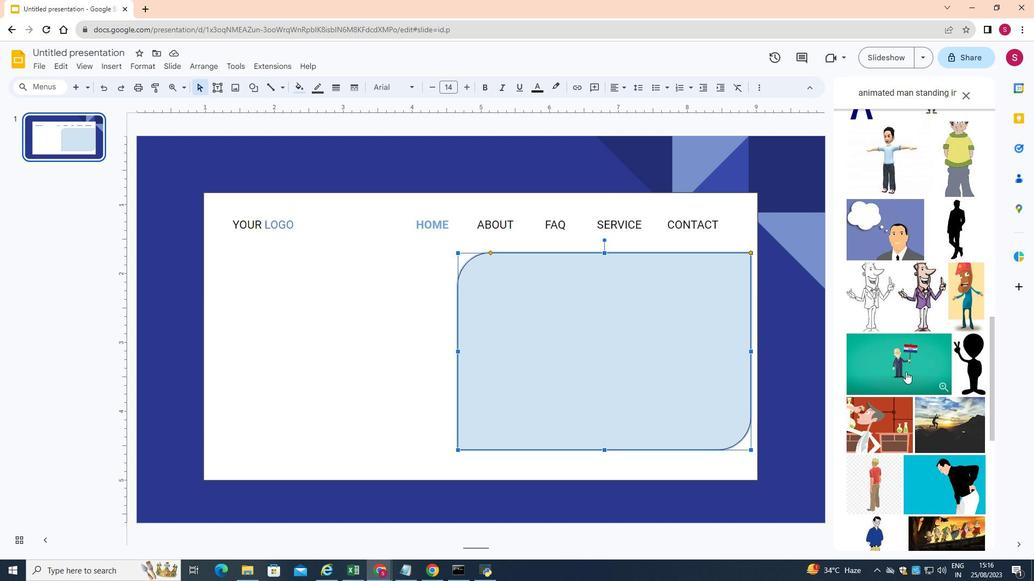 
Action: Mouse scrolled (906, 371) with delta (0, 0)
Screenshot: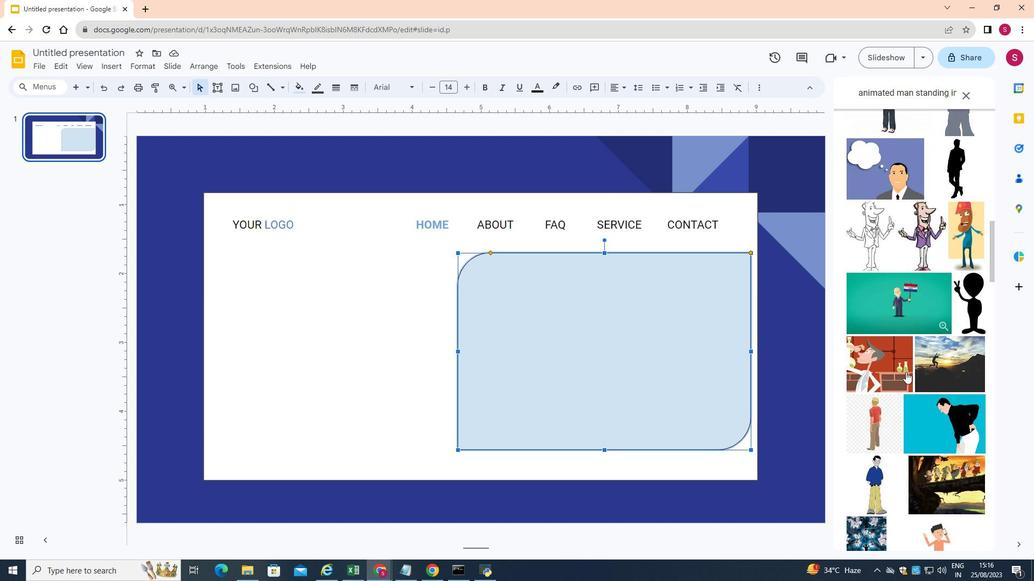 
Action: Mouse scrolled (906, 371) with delta (0, 0)
Screenshot: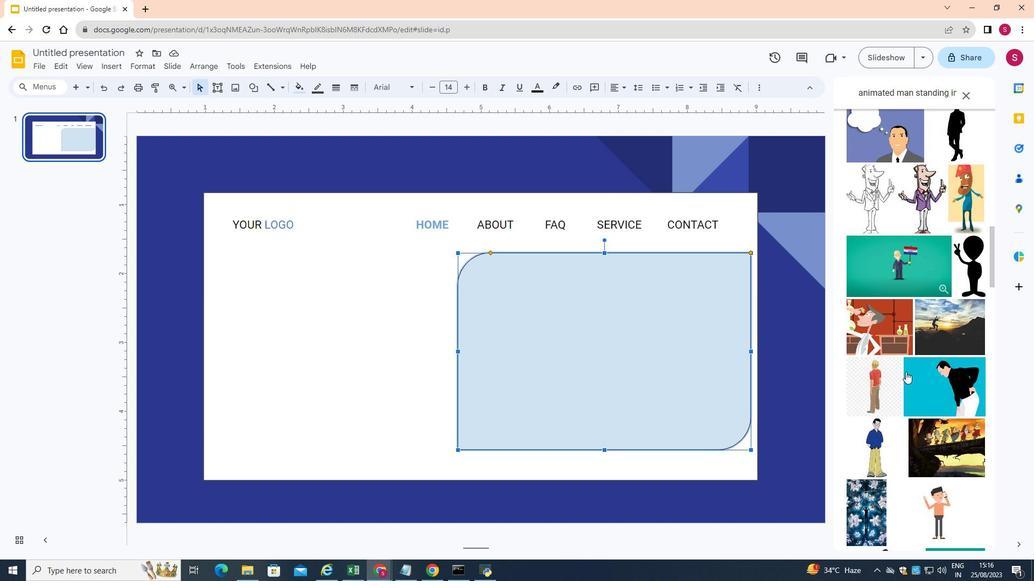 
Action: Mouse scrolled (906, 371) with delta (0, 0)
Screenshot: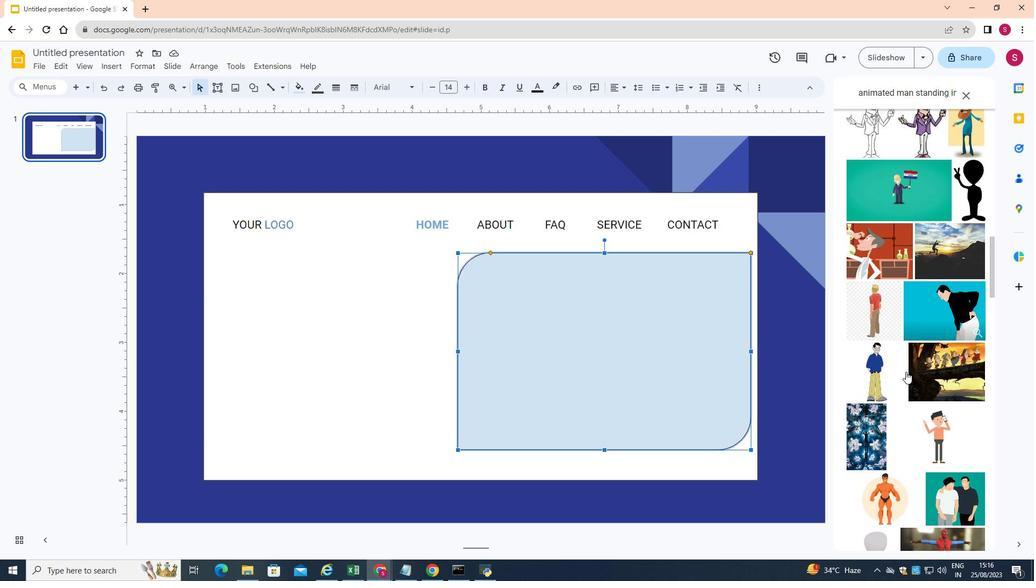 
Action: Mouse scrolled (906, 371) with delta (0, 0)
Screenshot: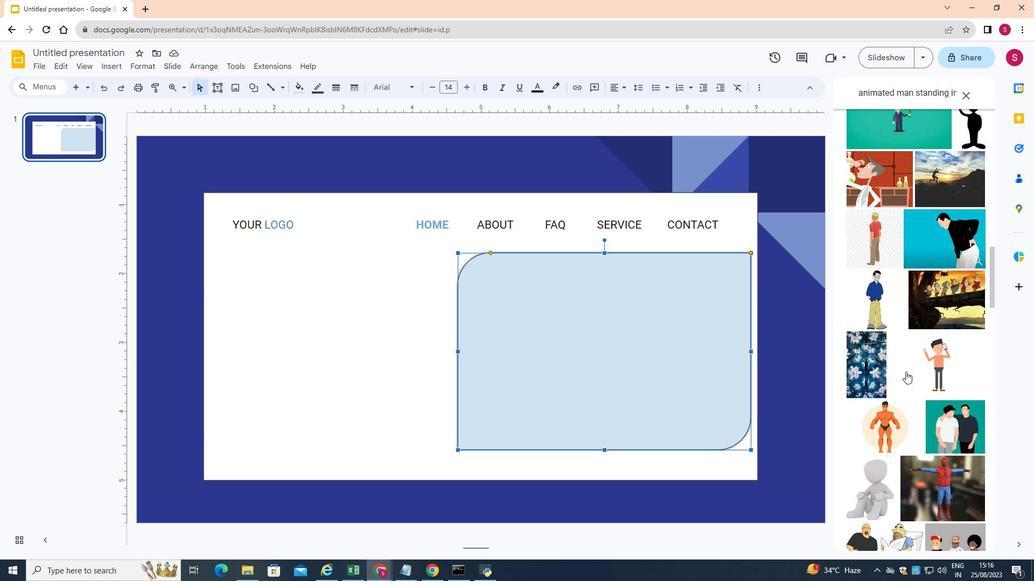 
Action: Mouse scrolled (906, 371) with delta (0, 0)
Screenshot: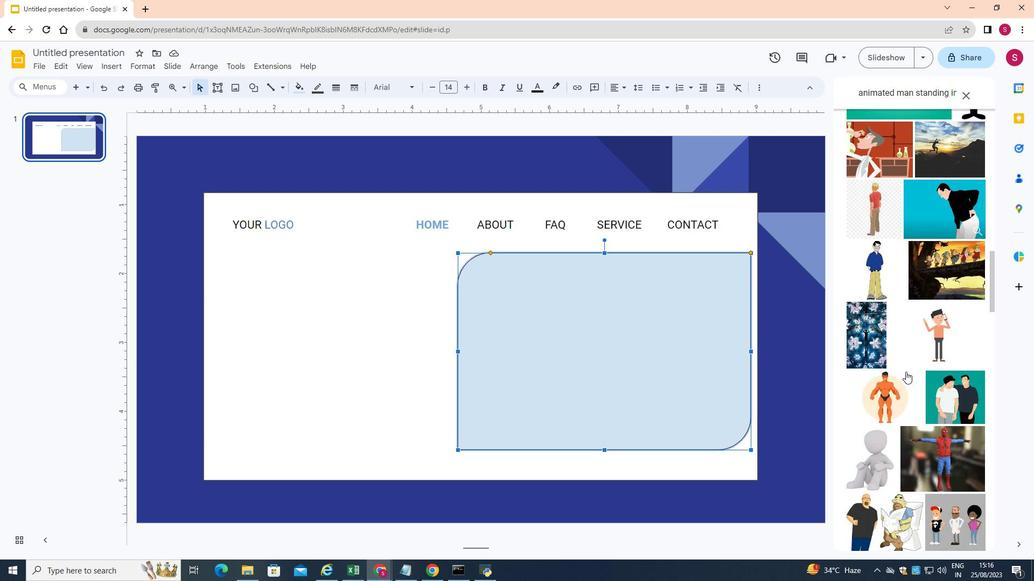 
Action: Mouse scrolled (906, 371) with delta (0, 0)
Screenshot: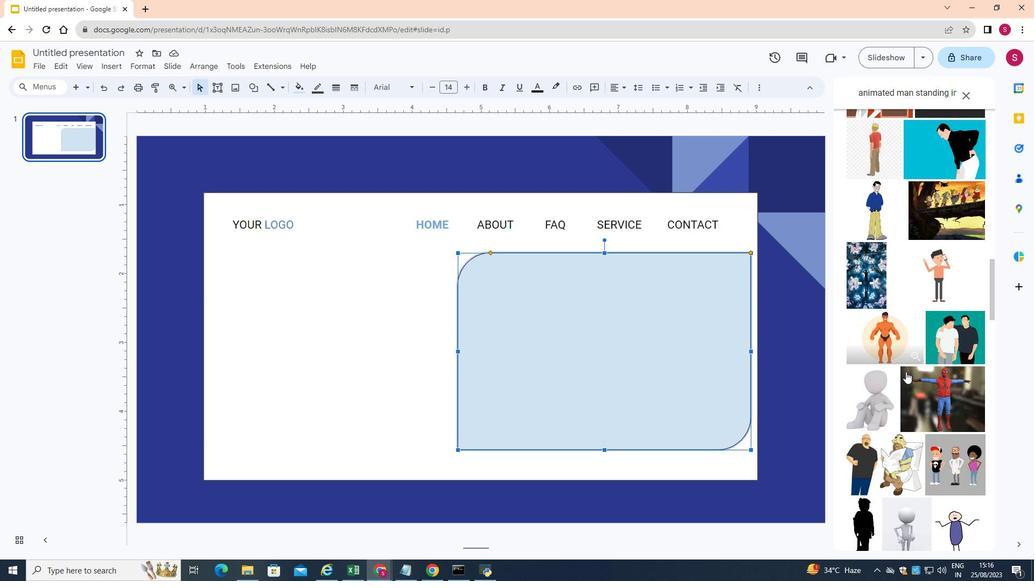 
Action: Mouse scrolled (906, 371) with delta (0, 0)
Screenshot: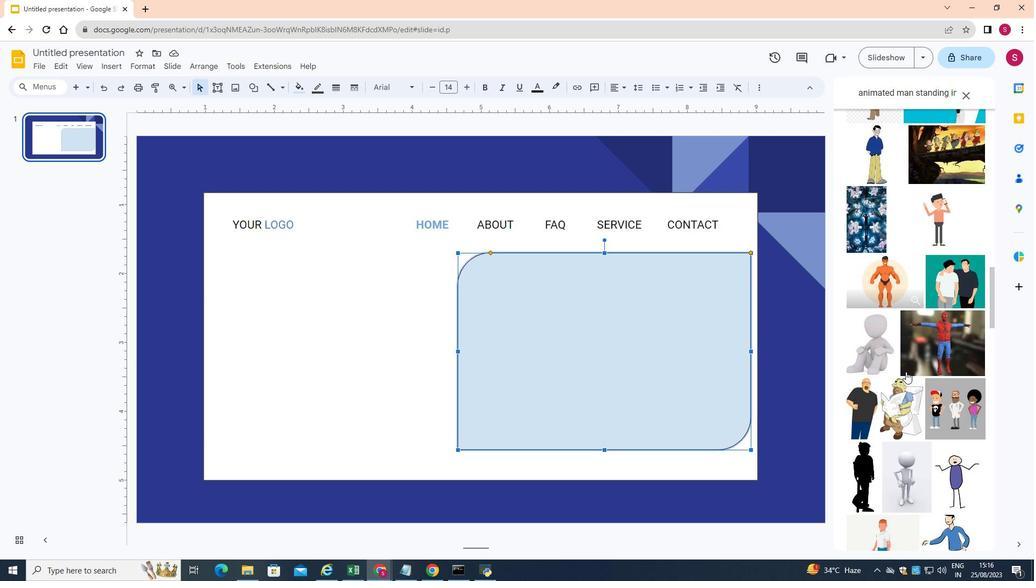 
Action: Mouse scrolled (906, 371) with delta (0, 0)
Screenshot: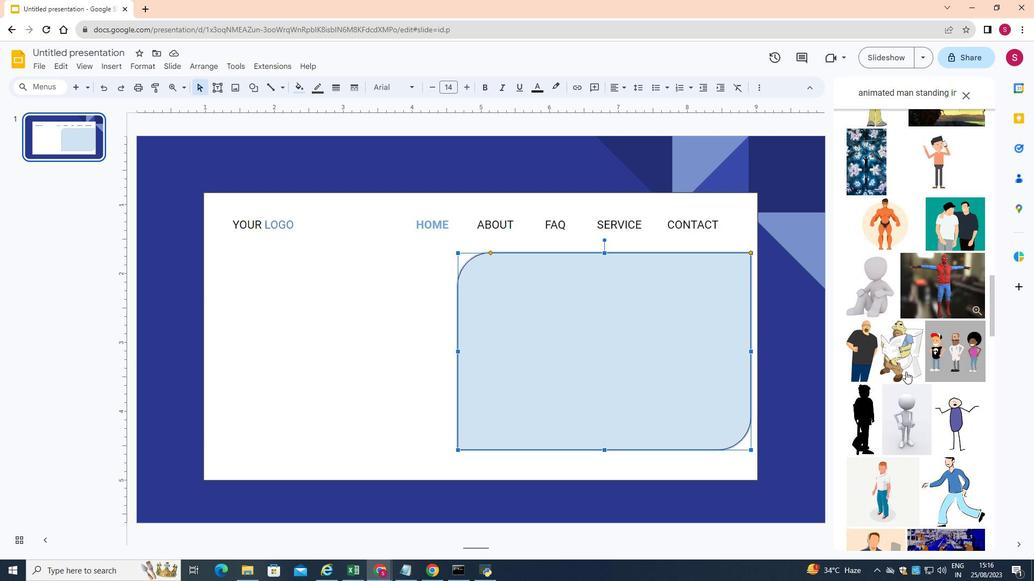 
Action: Mouse scrolled (906, 371) with delta (0, 0)
Screenshot: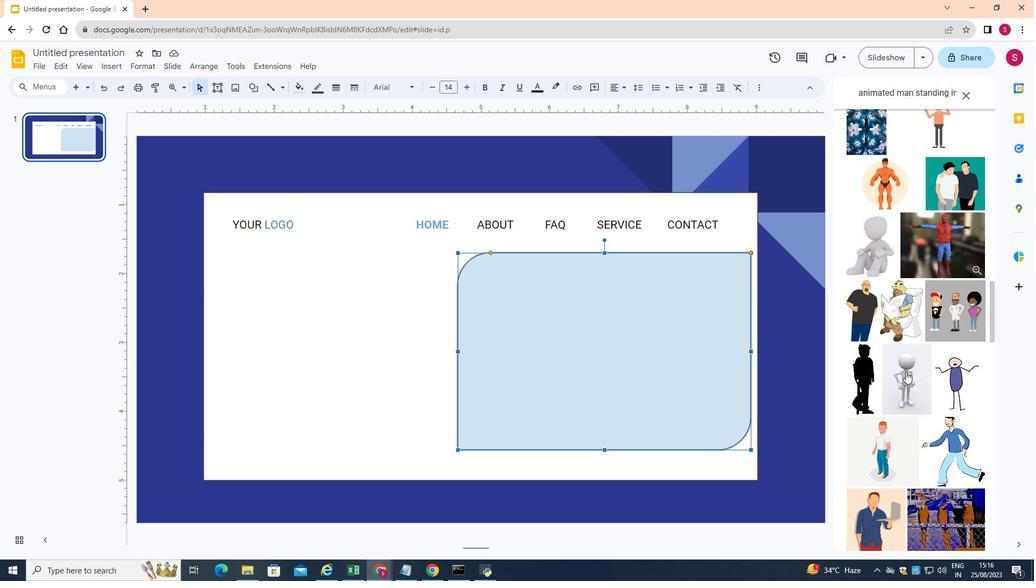 
Action: Mouse scrolled (906, 371) with delta (0, 0)
Screenshot: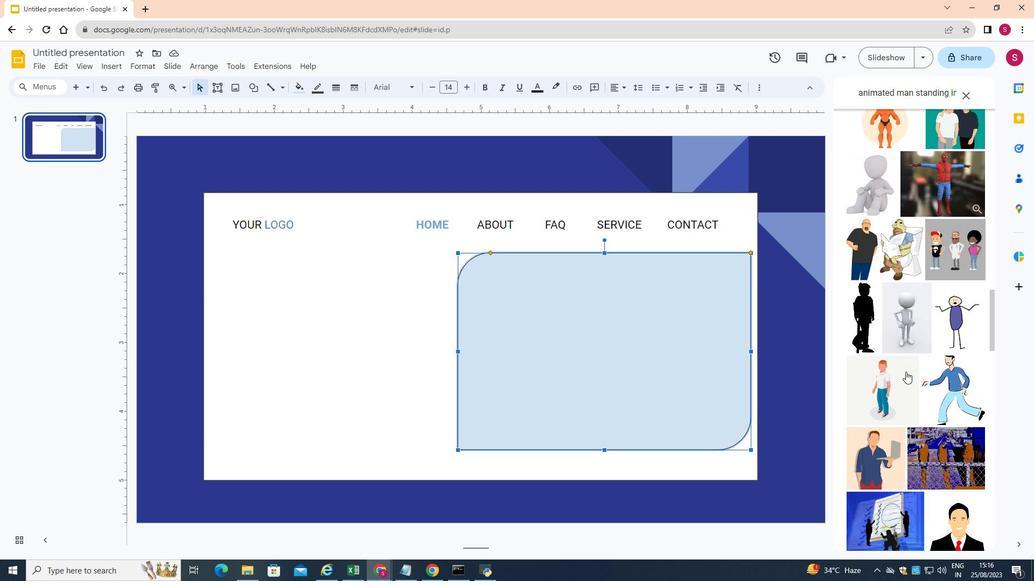 
Action: Mouse scrolled (906, 371) with delta (0, 0)
Screenshot: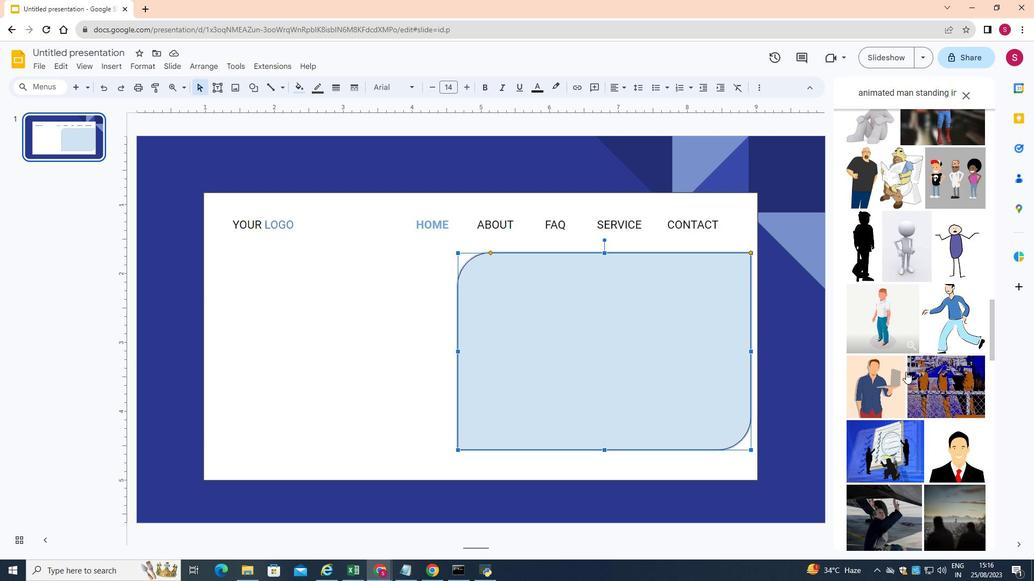 
Action: Mouse scrolled (906, 371) with delta (0, 0)
Screenshot: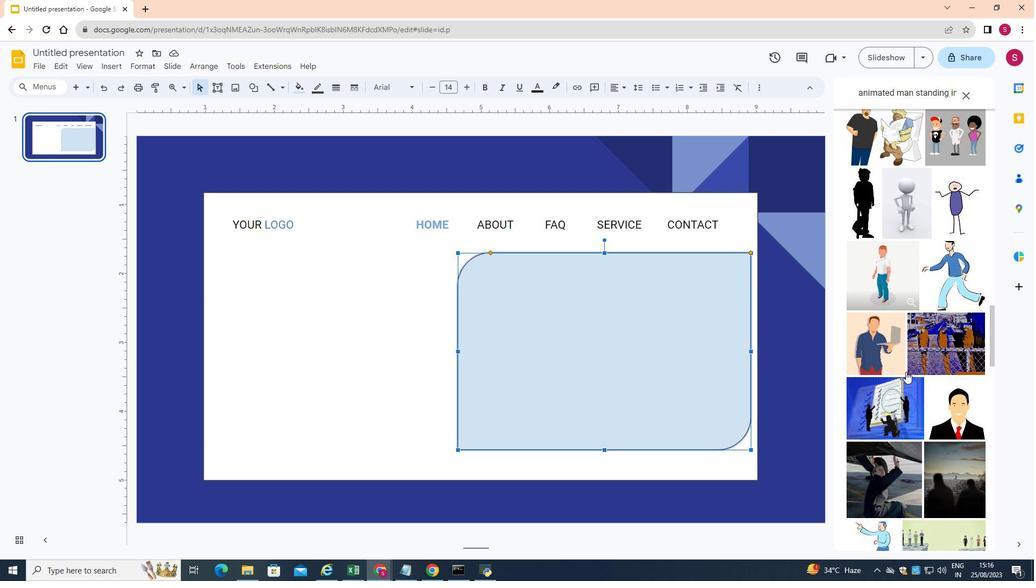 
Action: Mouse scrolled (906, 371) with delta (0, 0)
Screenshot: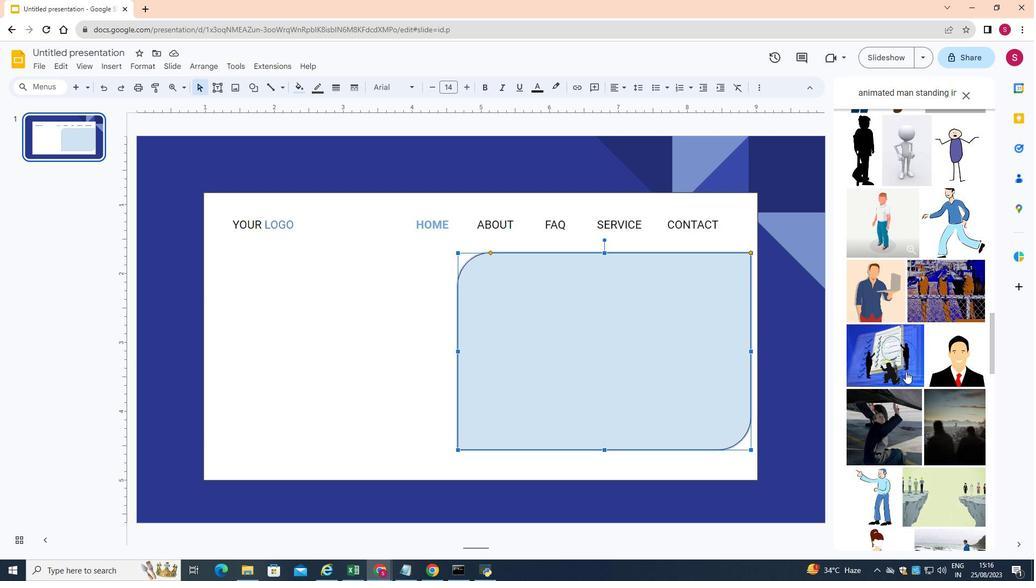 
Action: Mouse moved to (884, 276)
Screenshot: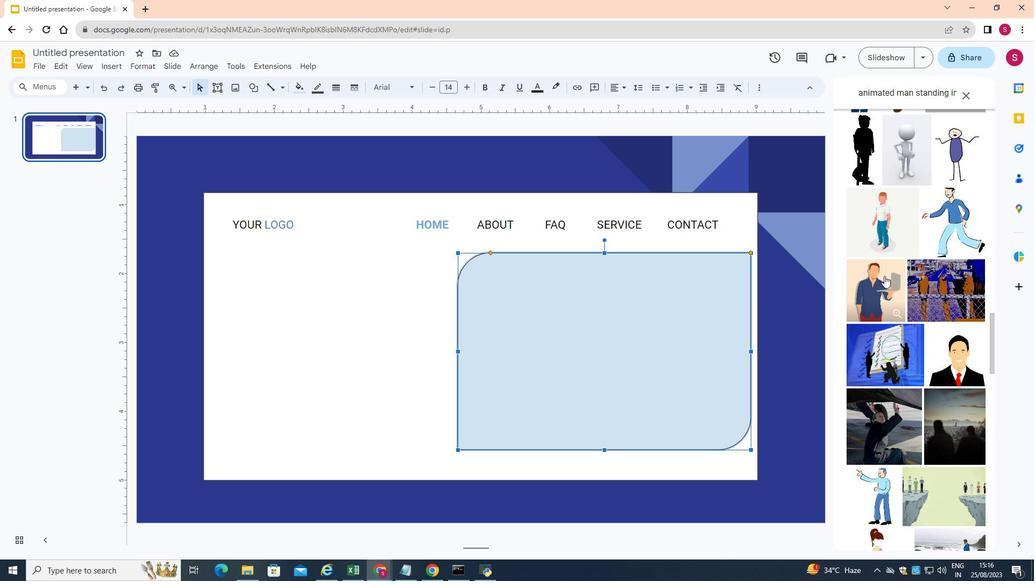 
Action: Mouse pressed left at (884, 276)
Screenshot: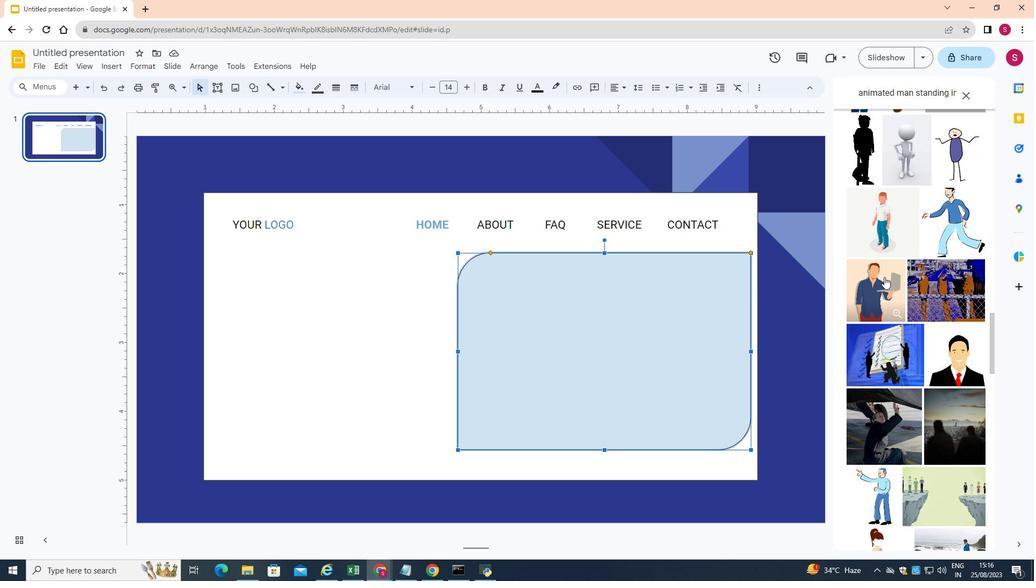 
Action: Mouse moved to (971, 534)
Screenshot: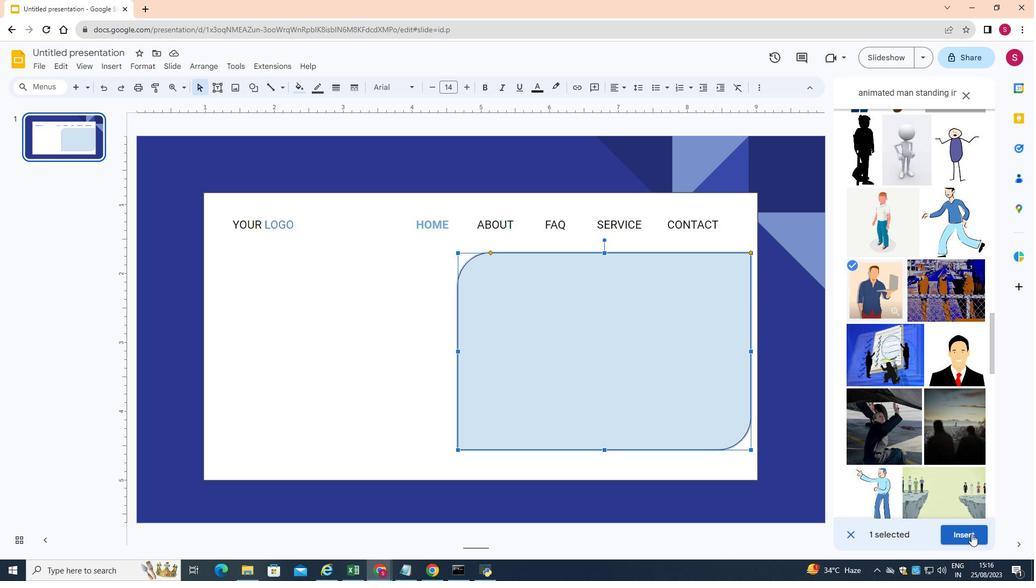 
Action: Mouse pressed left at (971, 534)
Screenshot: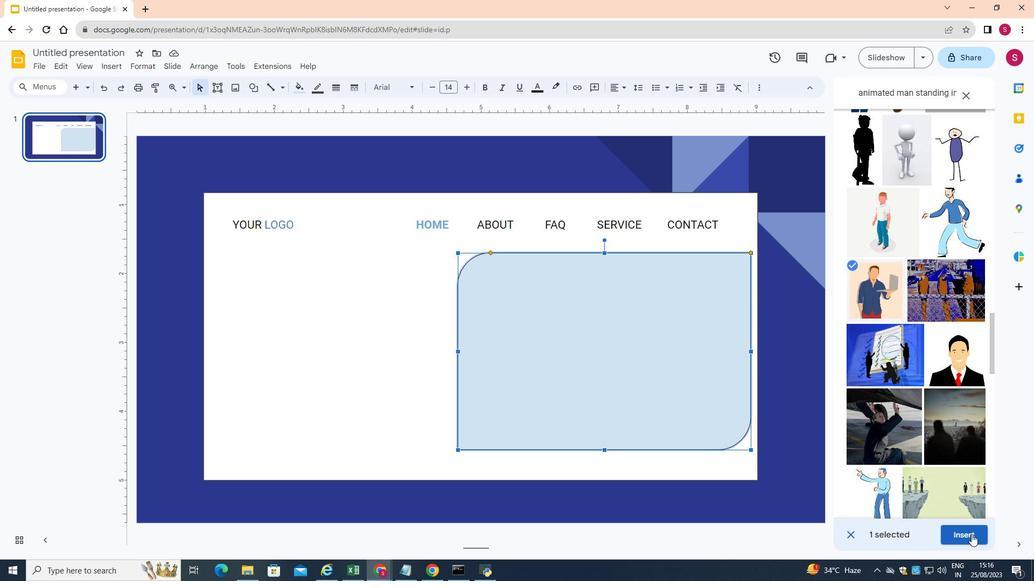
Action: Mouse moved to (481, 138)
Screenshot: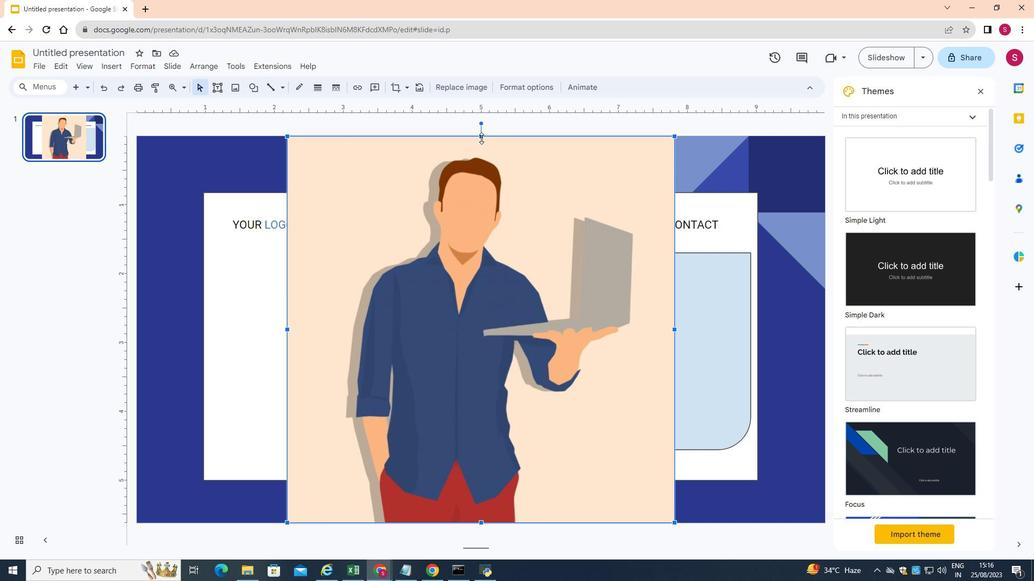
Action: Mouse pressed left at (481, 138)
Screenshot: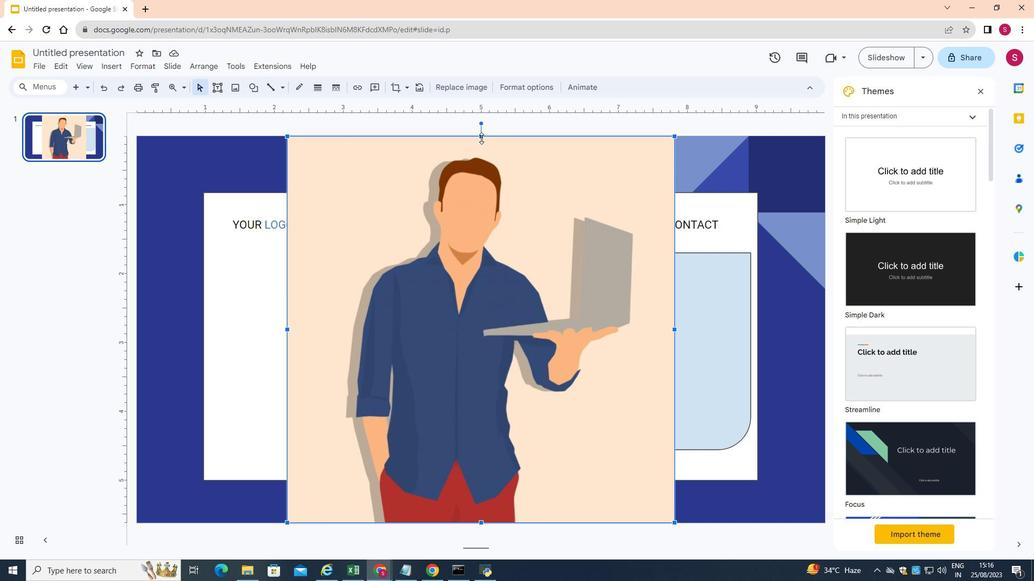 
Action: Mouse moved to (481, 524)
Screenshot: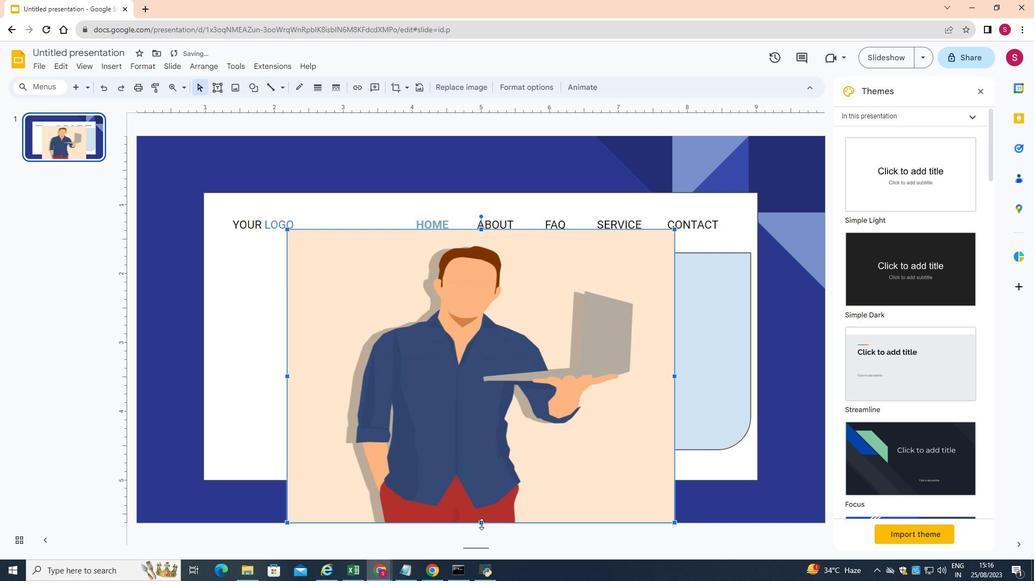 
Action: Mouse pressed left at (481, 524)
Screenshot: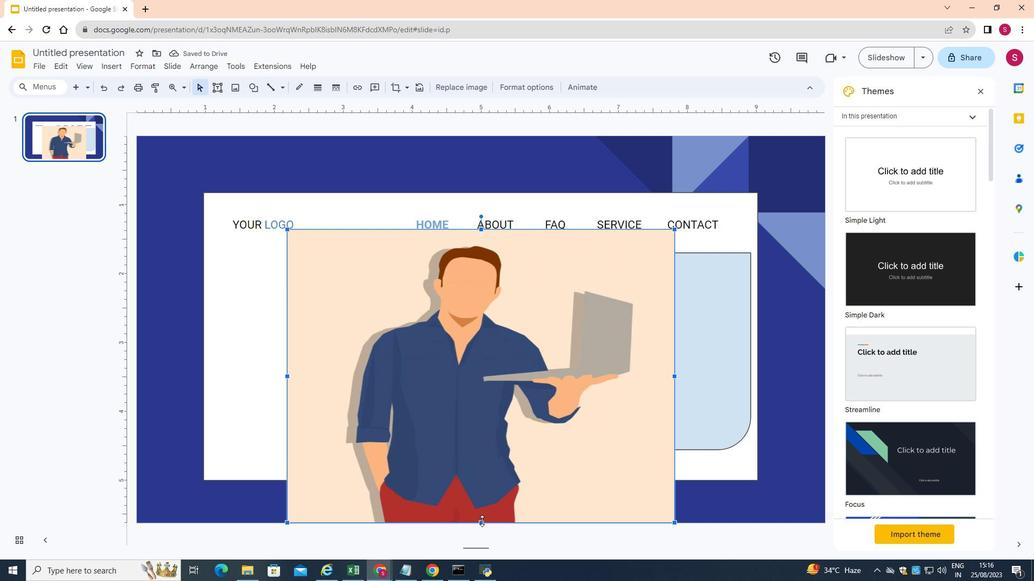
Action: Mouse moved to (672, 347)
Screenshot: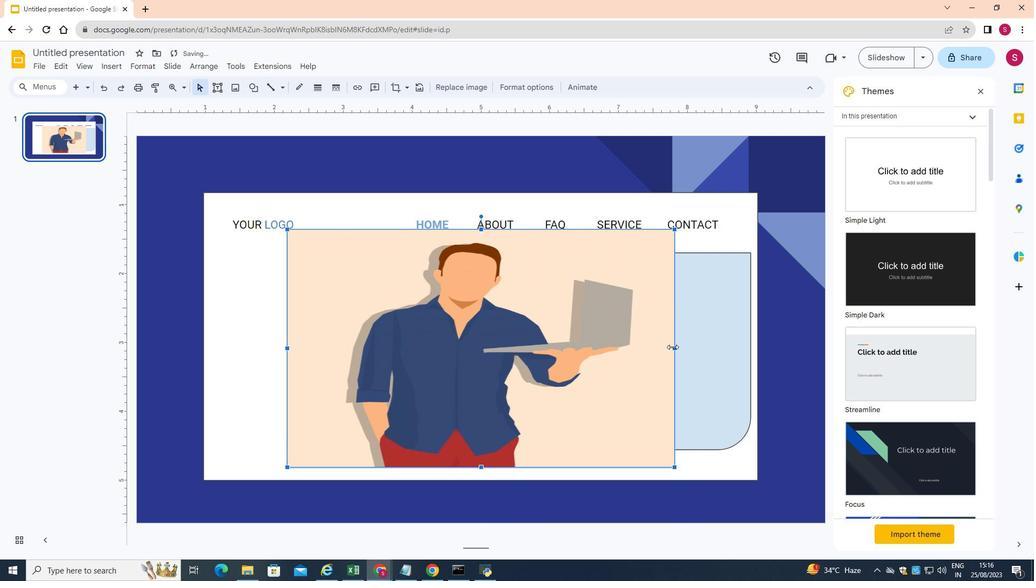 
Action: Mouse pressed left at (672, 347)
Screenshot: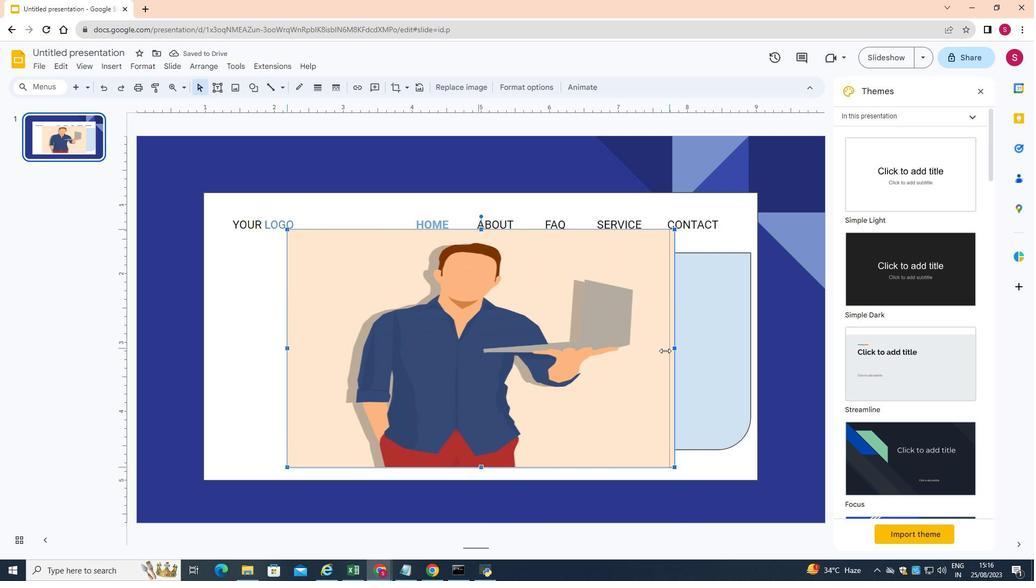
Action: Mouse moved to (287, 348)
Screenshot: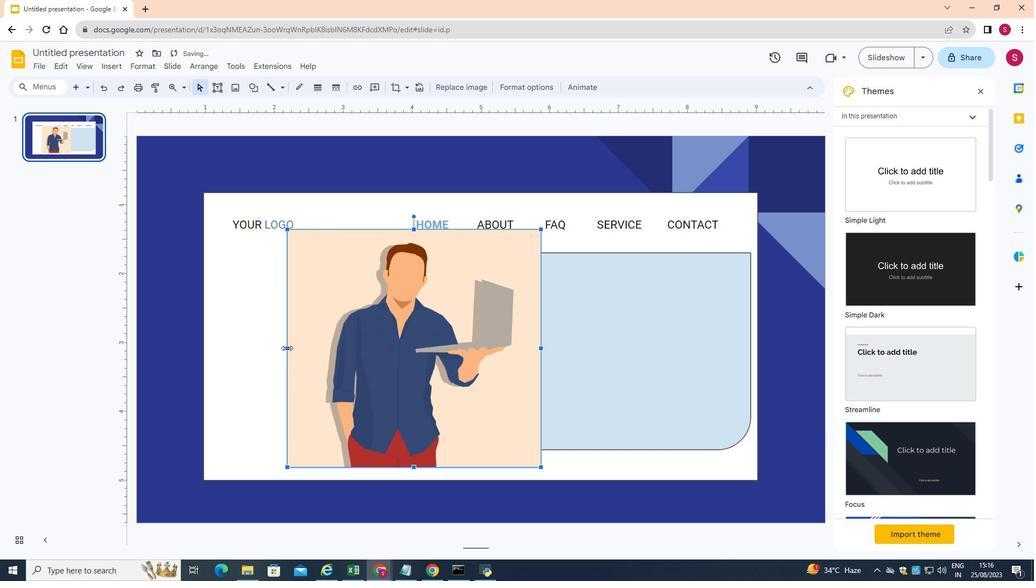 
Action: Mouse pressed left at (287, 348)
Screenshot: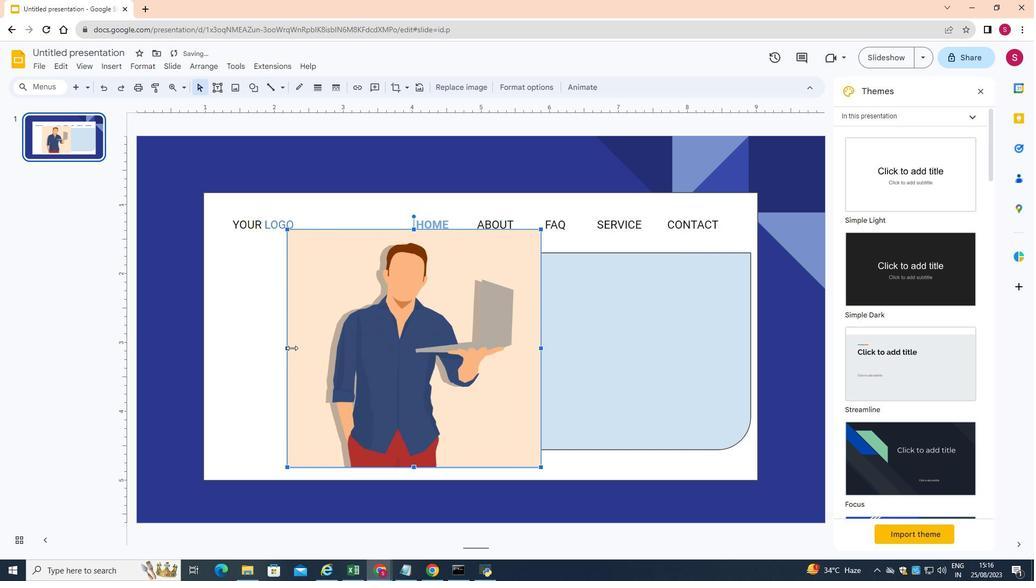 
Action: Mouse moved to (446, 351)
Screenshot: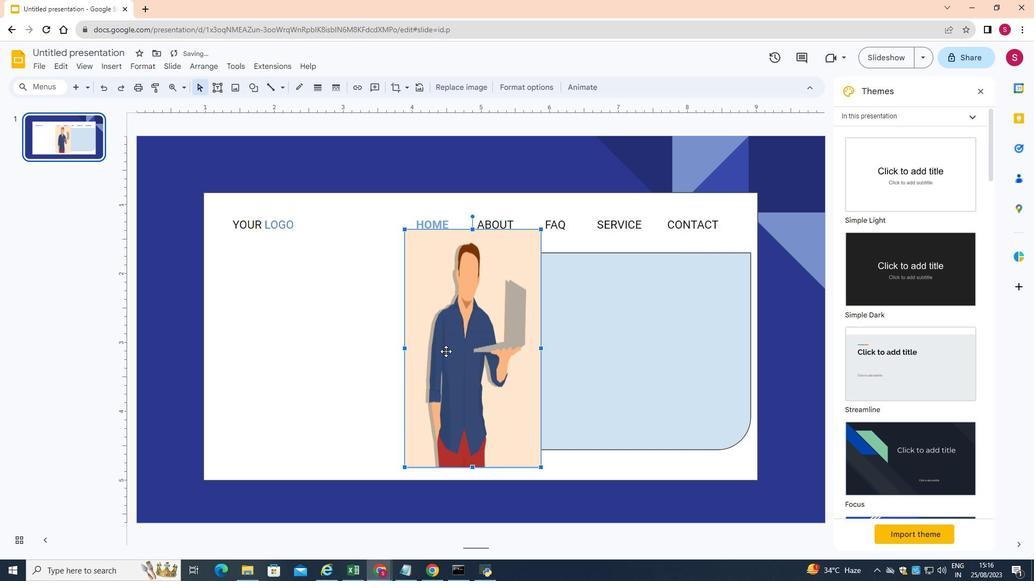 
Action: Mouse pressed left at (446, 351)
Screenshot: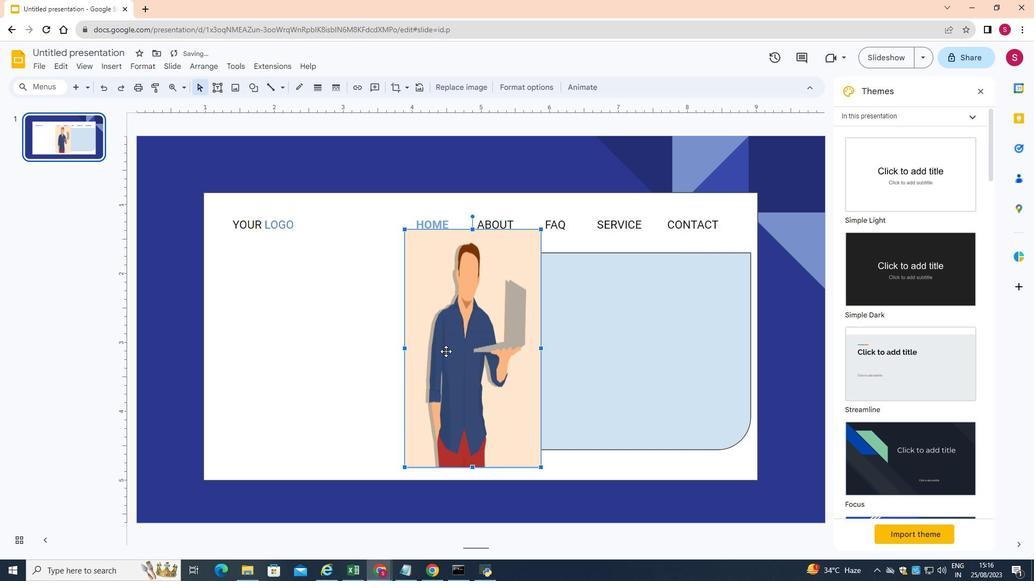 
Action: Mouse moved to (619, 492)
Screenshot: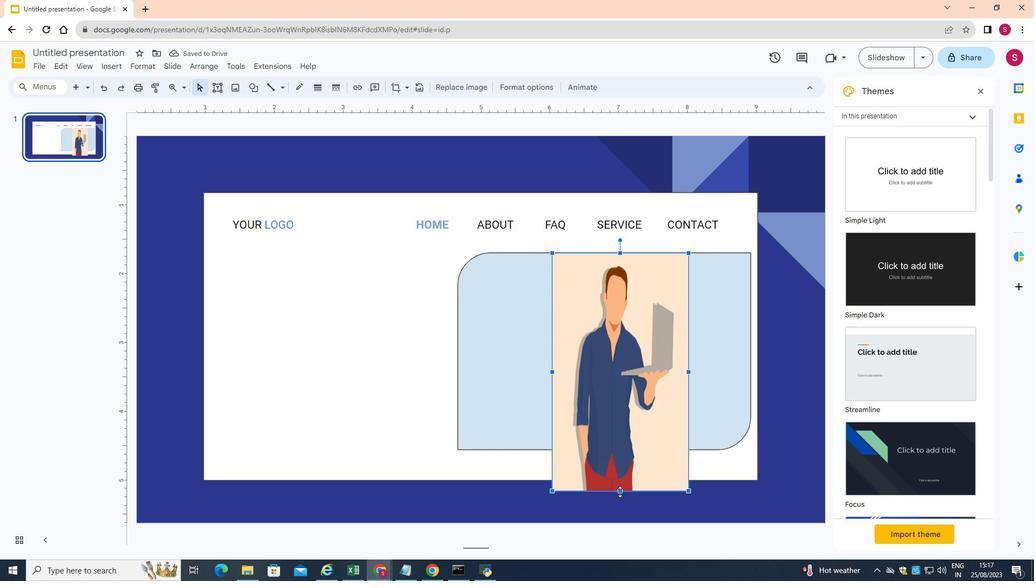 
Action: Mouse pressed left at (619, 492)
Screenshot: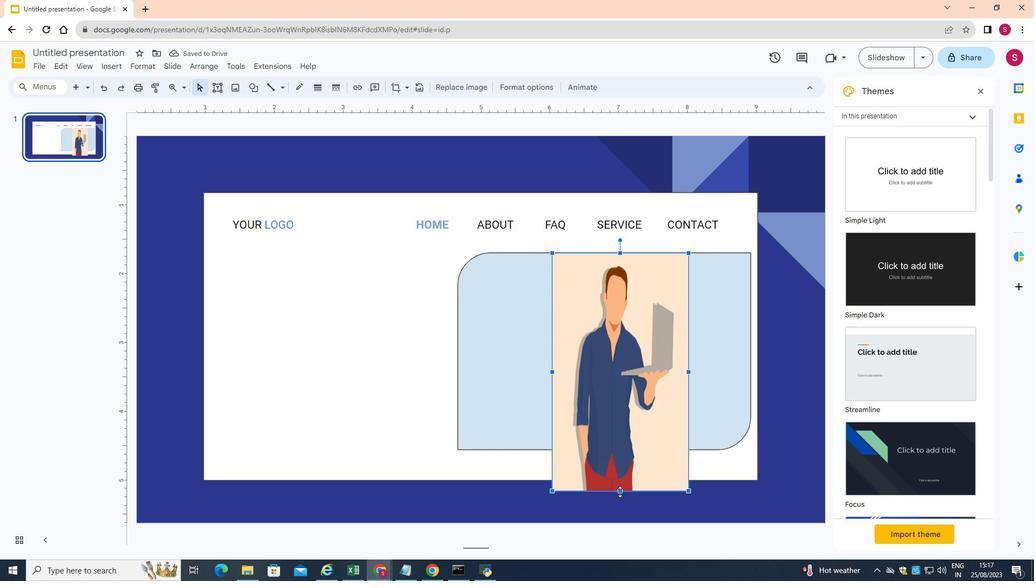 
Action: Mouse moved to (620, 482)
Screenshot: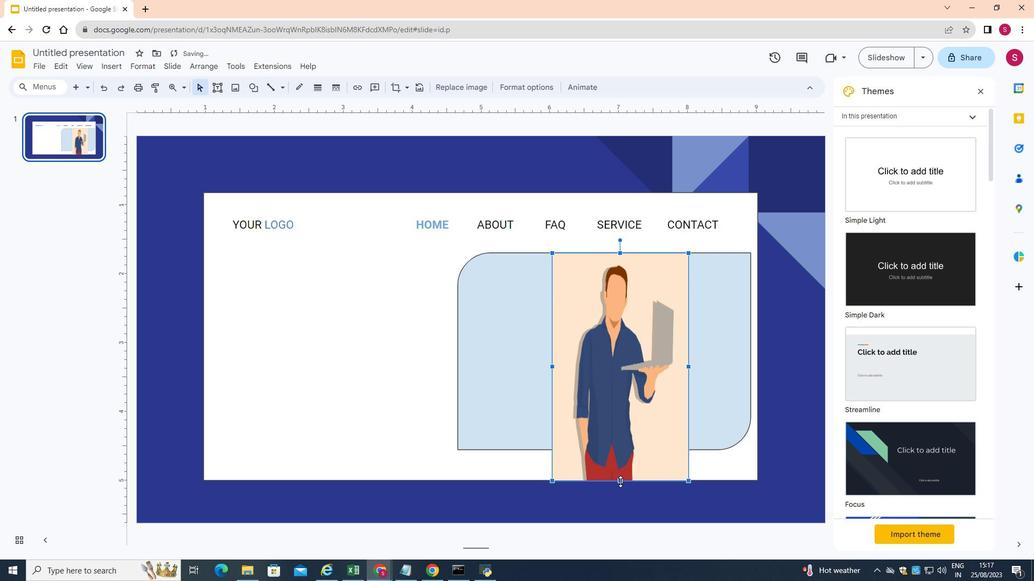 
Action: Mouse pressed left at (620, 482)
Screenshot: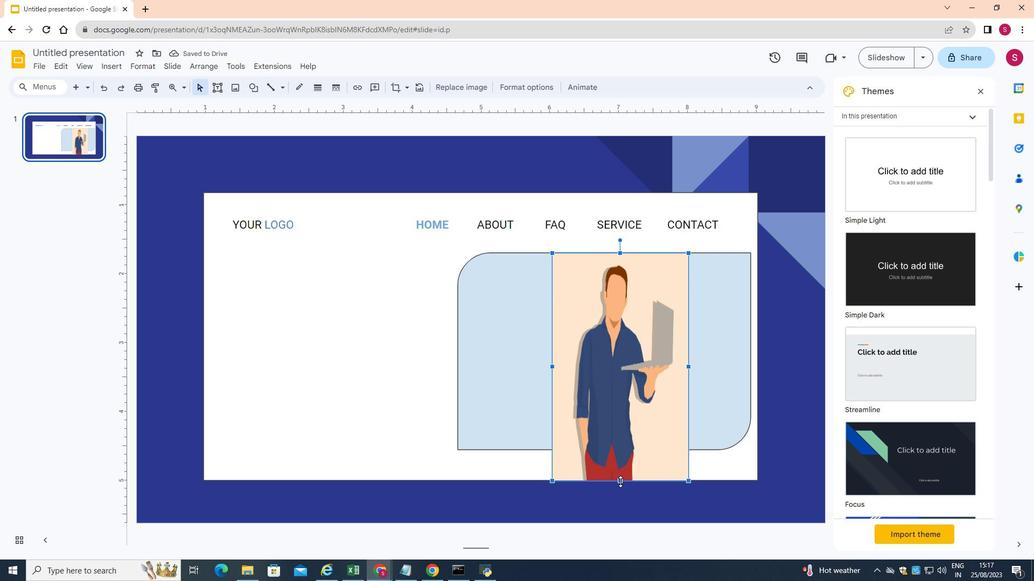 
Action: Mouse moved to (551, 365)
Screenshot: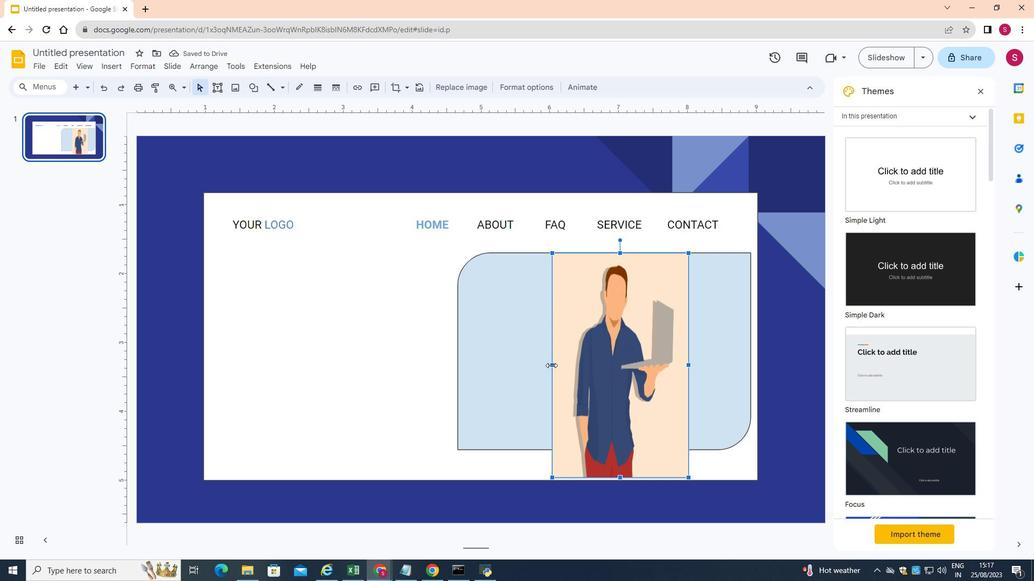 
Action: Mouse pressed left at (551, 365)
Screenshot: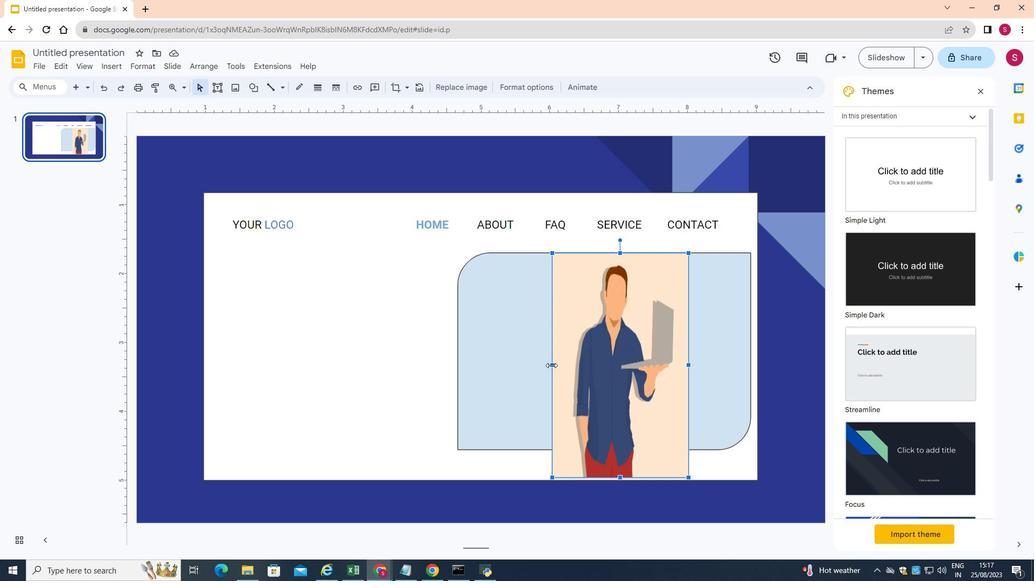 
Action: Mouse moved to (688, 365)
Screenshot: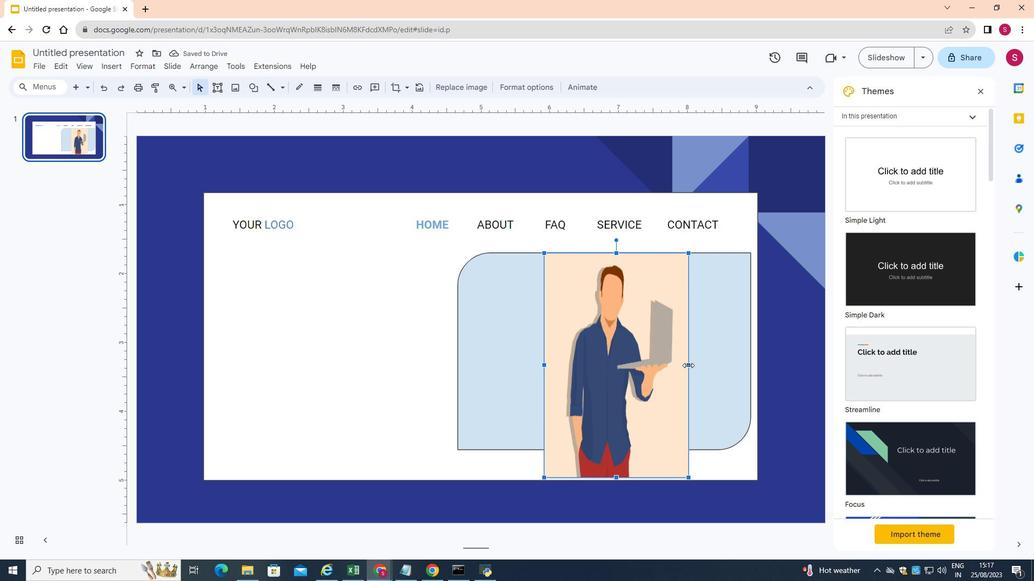 
Action: Mouse pressed left at (688, 365)
Screenshot: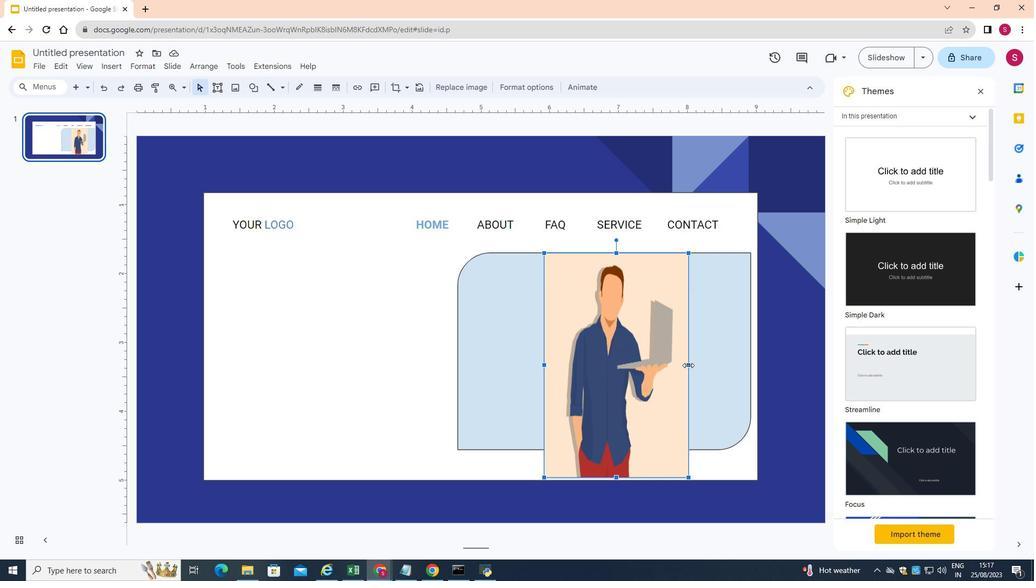 
Action: Mouse moved to (544, 363)
Screenshot: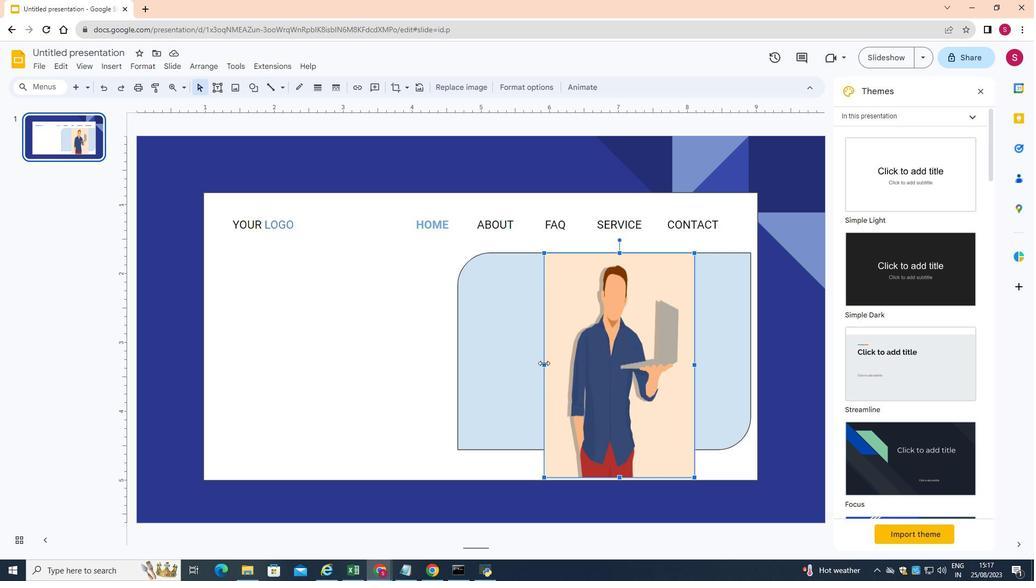 
Action: Mouse pressed left at (544, 363)
Screenshot: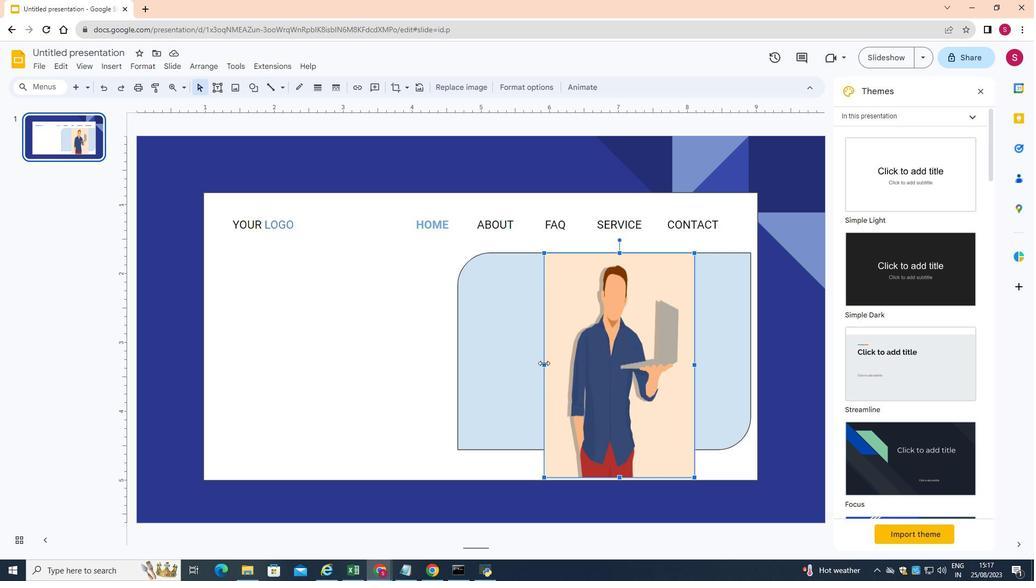 
Action: Mouse moved to (586, 359)
Screenshot: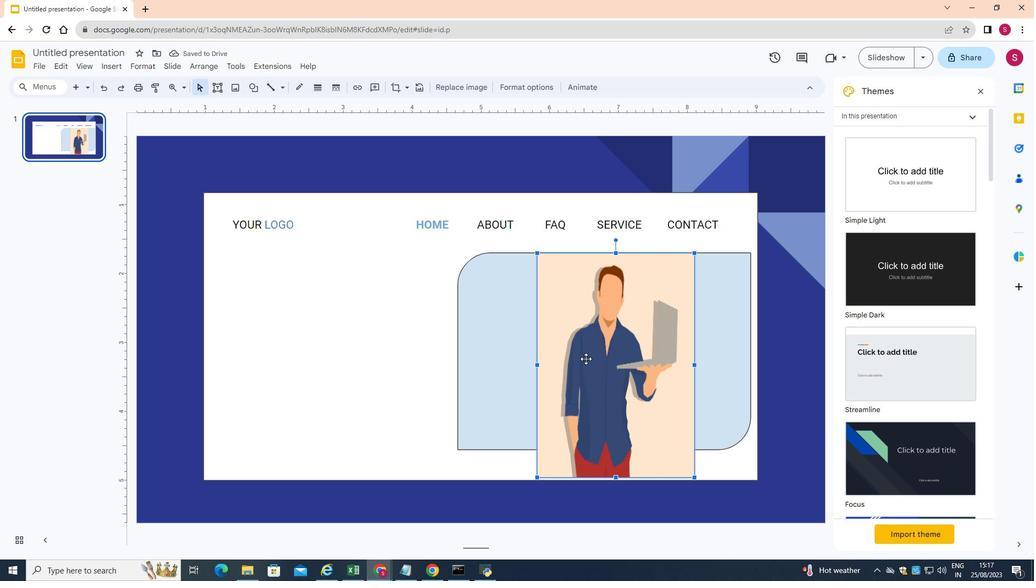 
Action: Mouse pressed left at (586, 359)
Screenshot: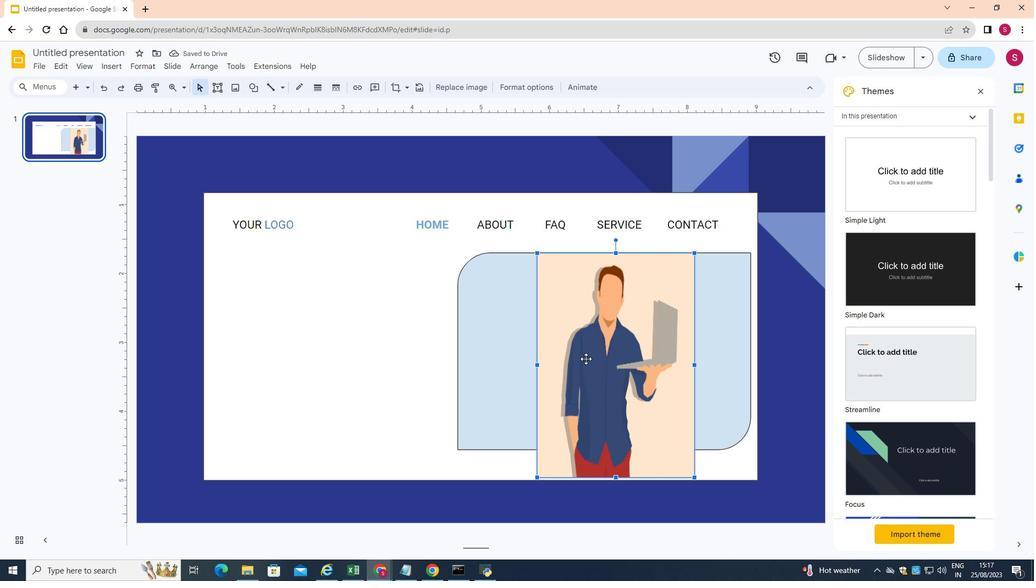 
Action: Mouse moved to (705, 286)
Screenshot: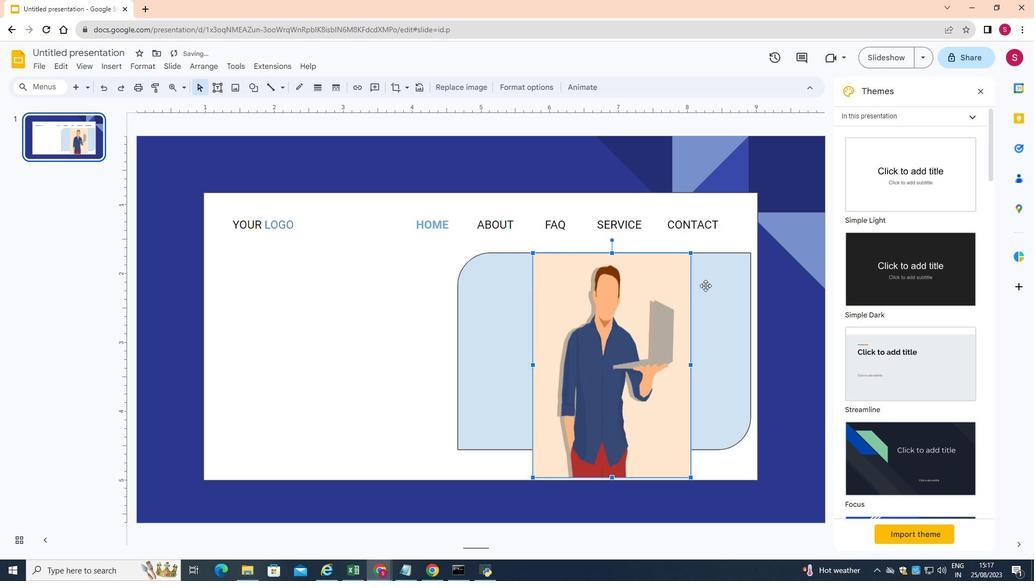 
Action: Mouse pressed left at (705, 286)
Screenshot: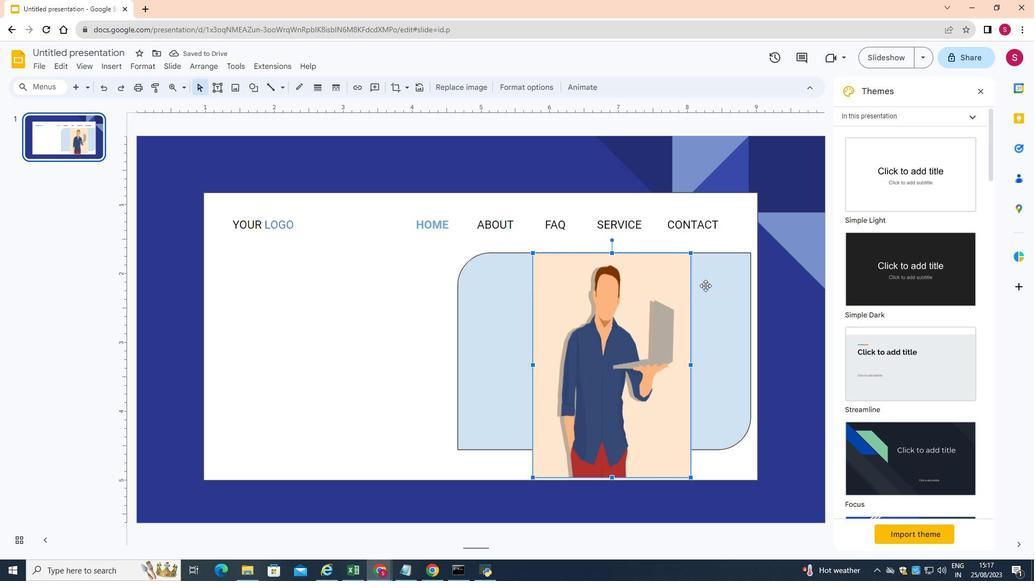 
Action: Mouse pressed left at (705, 286)
Screenshot: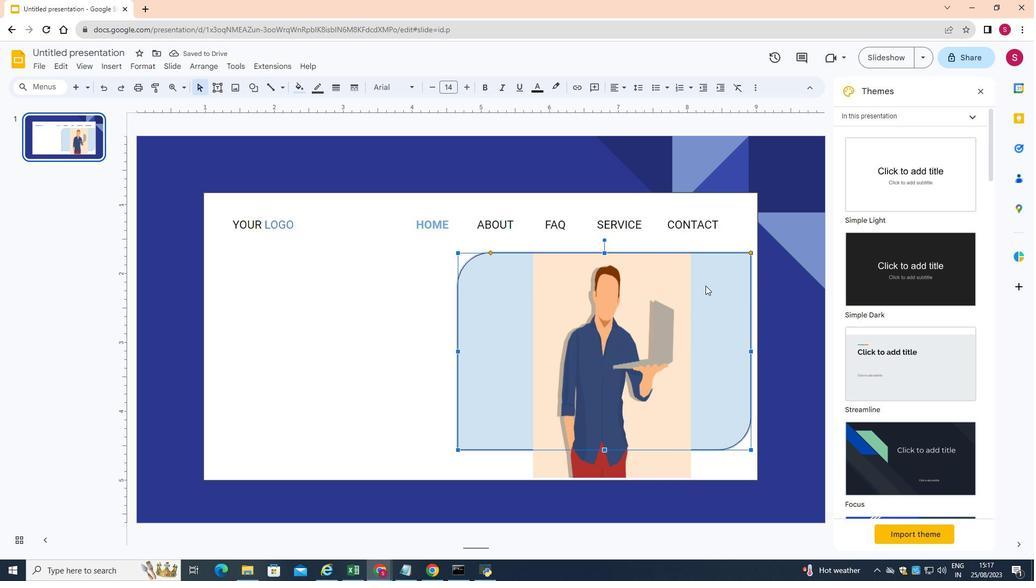 
Action: Mouse moved to (117, 60)
Screenshot: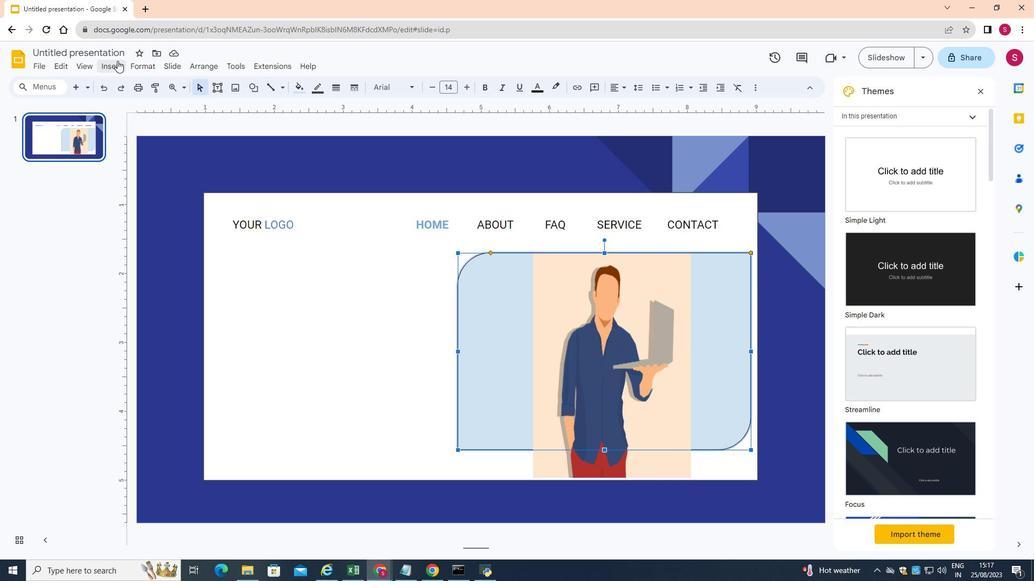 
Action: Mouse pressed left at (117, 60)
Screenshot: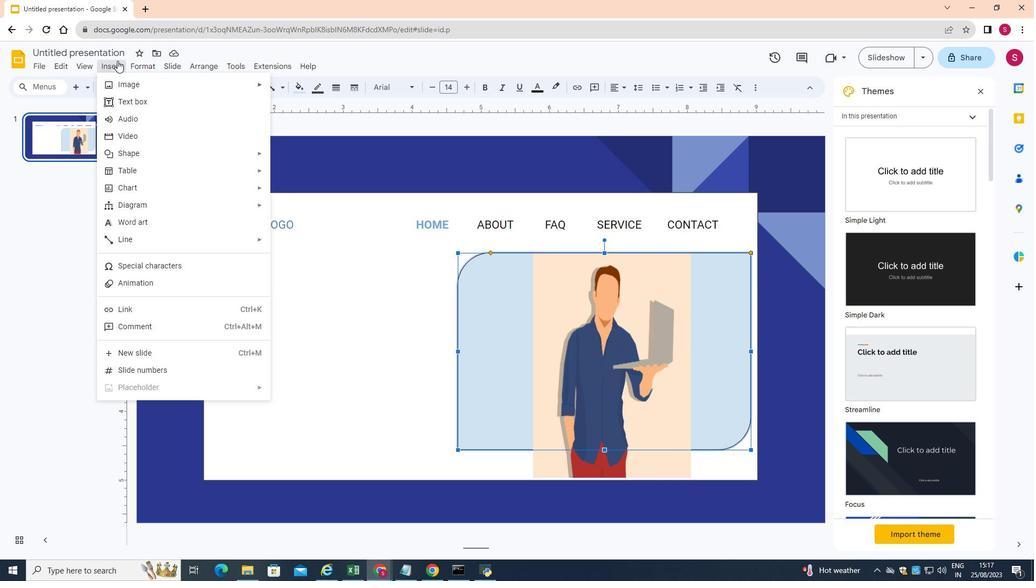
Action: Mouse moved to (127, 79)
Screenshot: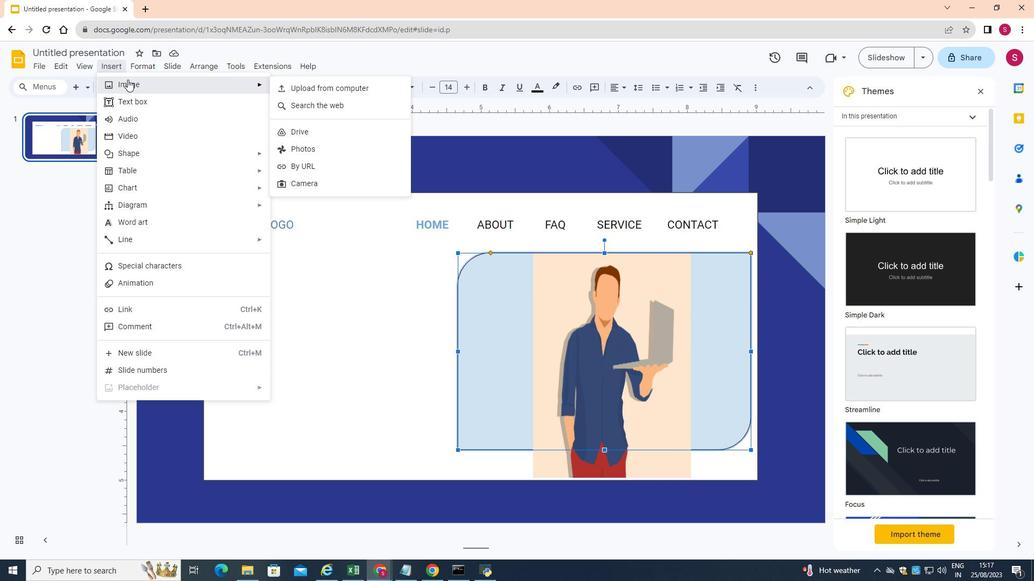
Action: Mouse pressed left at (127, 79)
Screenshot: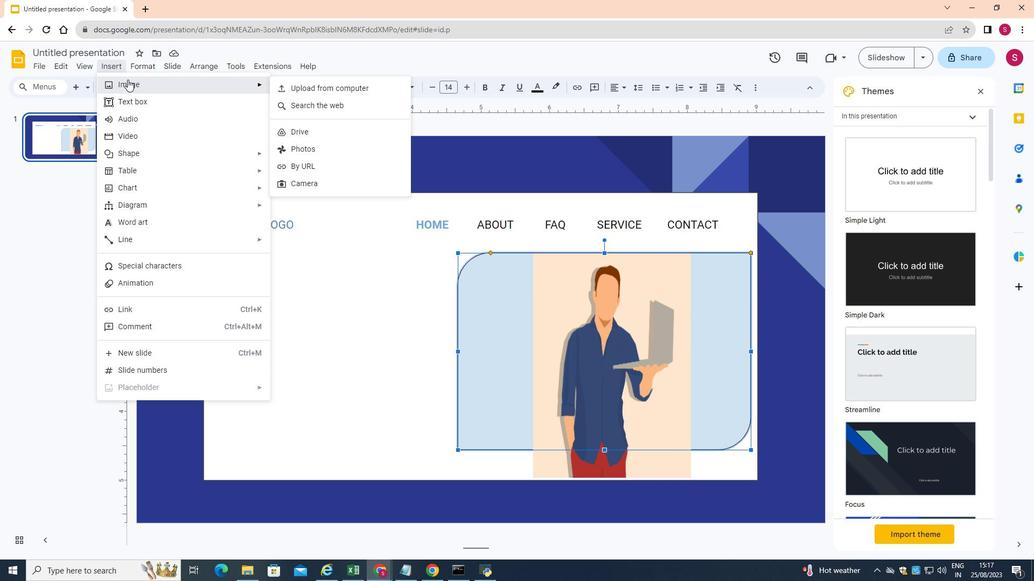 
Action: Mouse moved to (345, 104)
Screenshot: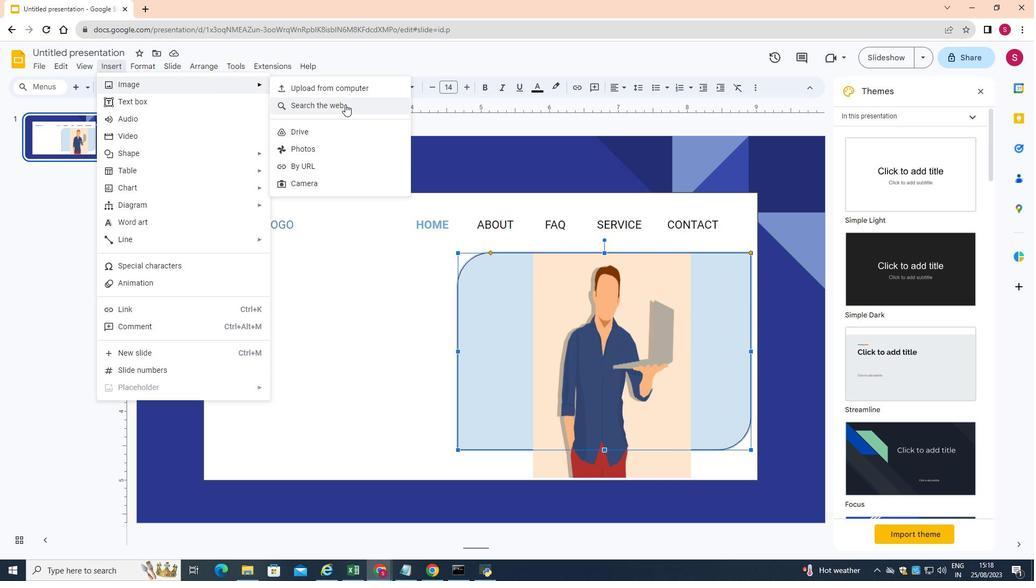
Action: Mouse pressed left at (345, 104)
Screenshot: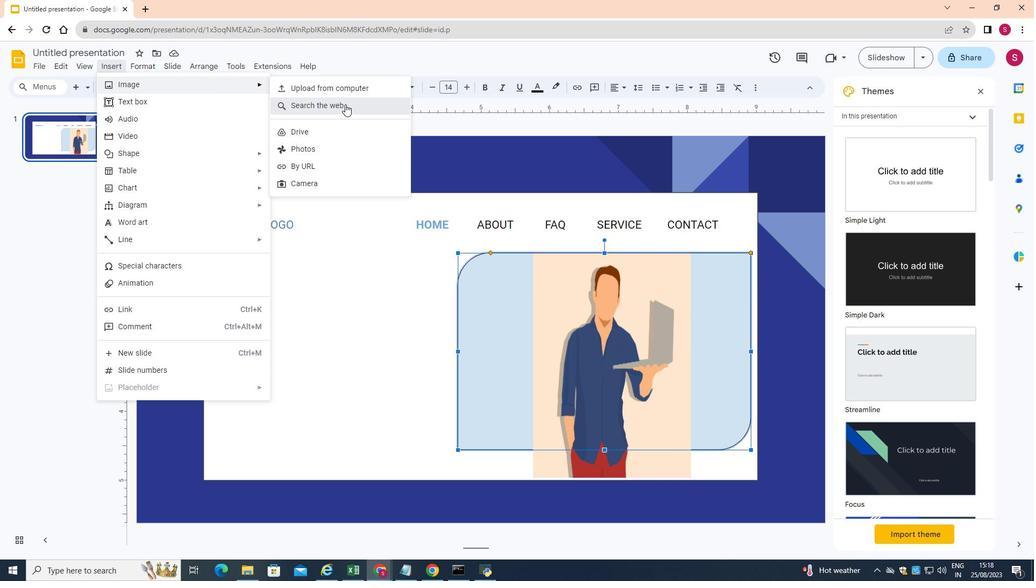 
Action: Mouse moved to (557, 396)
Screenshot: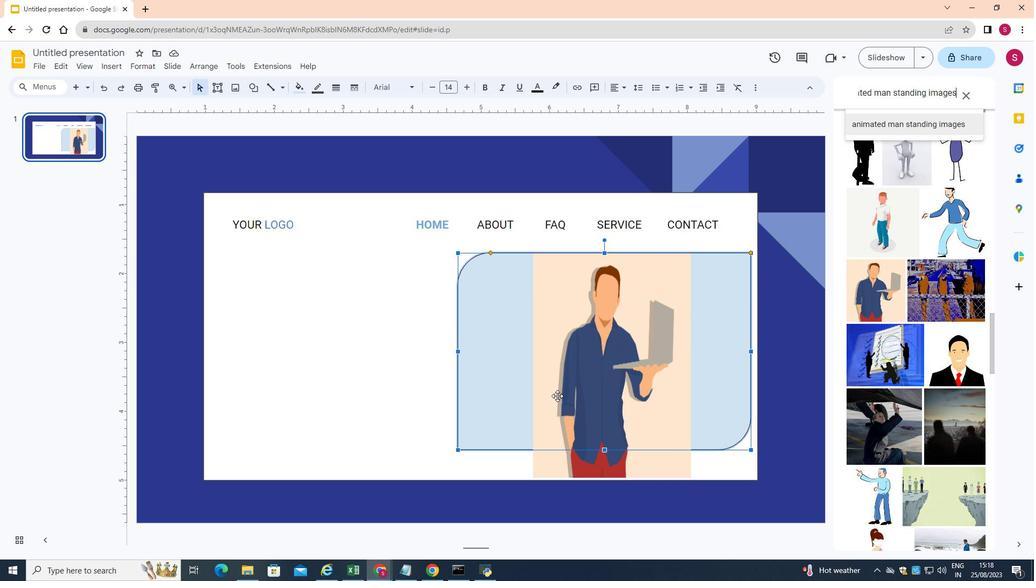 
Action: Key pressed <Key.backspace><Key.backspace><Key.backspace><Key.backspace><Key.backspace><Key.backspace><Key.backspace><Key.backspace><Key.backspace><Key.backspace><Key.backspace><Key.backspace><Key.backspace><Key.backspace><Key.backspace><Key.backspace><Key.backspace><Key.backspace><Key.backspace><Key.backspace><Key.backspace><Key.backspace><Key.backspace><Key.backspace><Key.backspace><Key.backspace><Key.backspace><Key.backspace><Key.backspace><Key.backspace><Key.backspace><Key.backspace><Key.backspace><Key.backspace><Key.backspace><Key.backspace>b<Key.backspace>yellow<Key.space>bulb<Key.space>image<Key.enter>
Screenshot: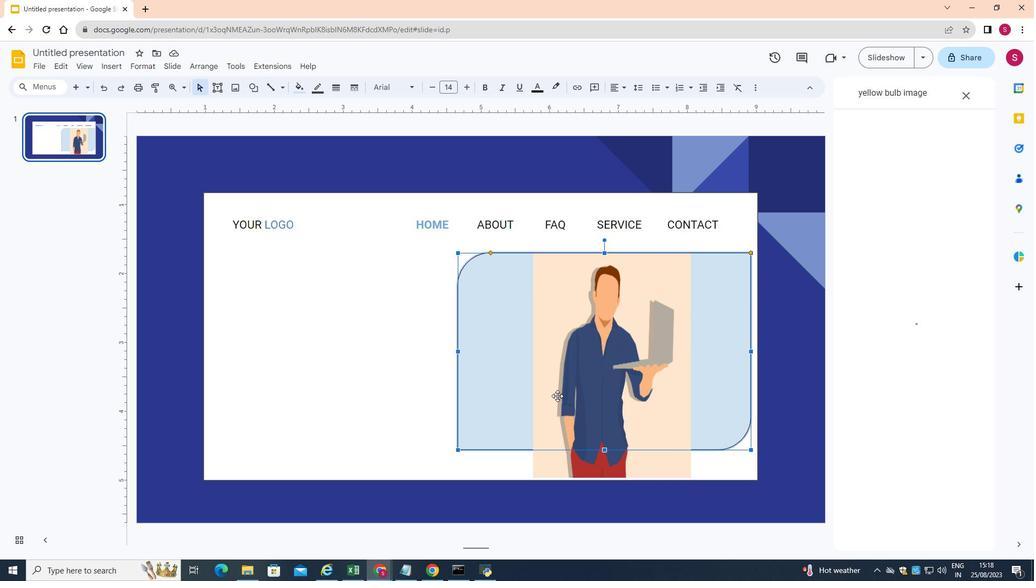 
Action: Mouse moved to (902, 360)
Screenshot: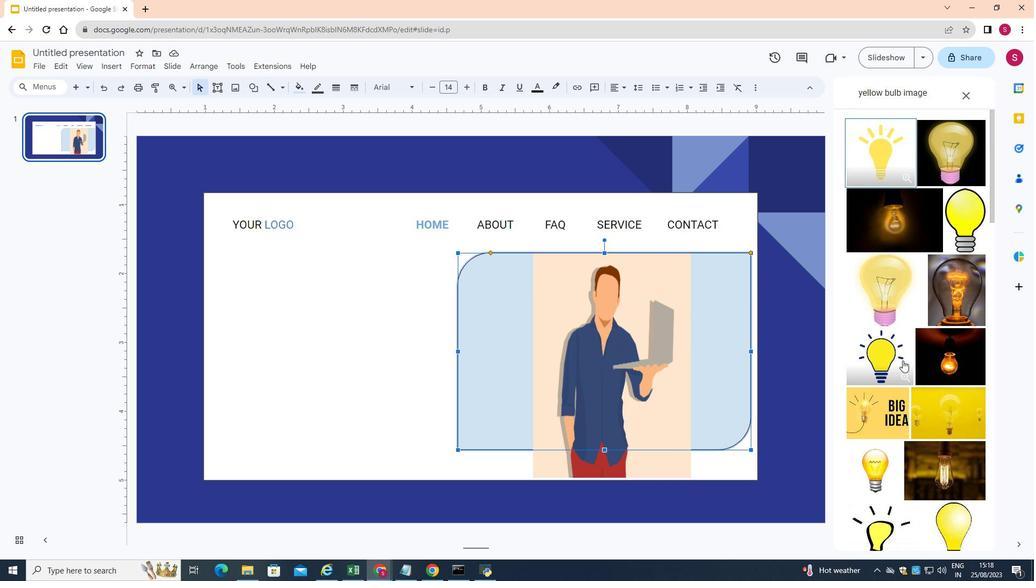 
Action: Mouse scrolled (902, 360) with delta (0, 0)
Screenshot: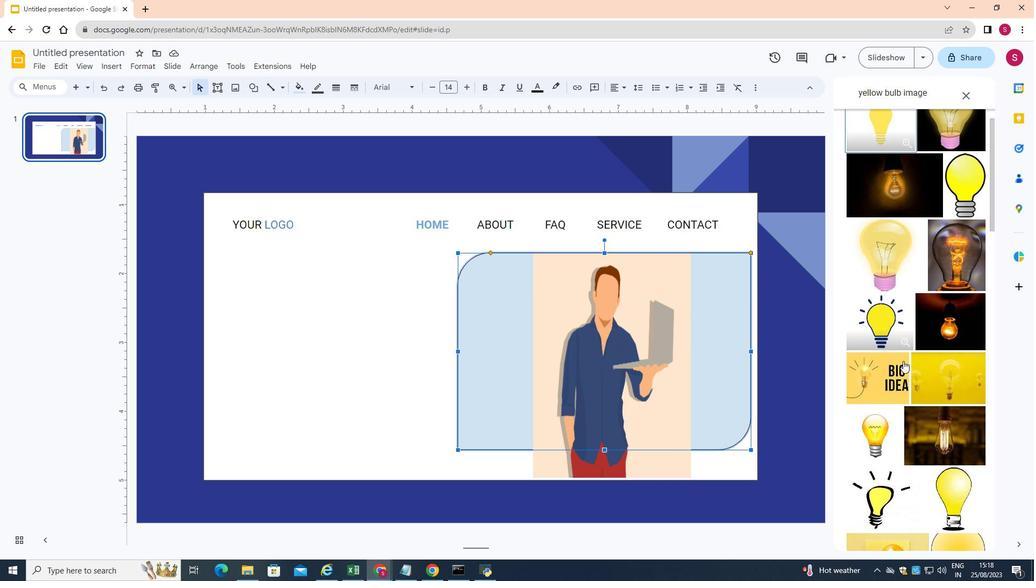 
Action: Mouse moved to (903, 361)
Screenshot: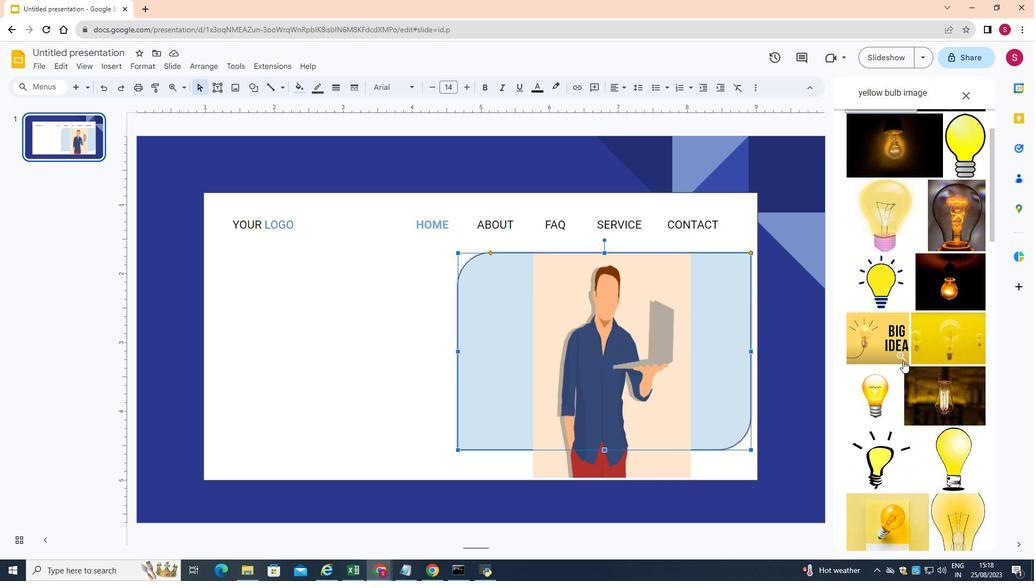 
Action: Mouse scrolled (903, 360) with delta (0, 0)
Screenshot: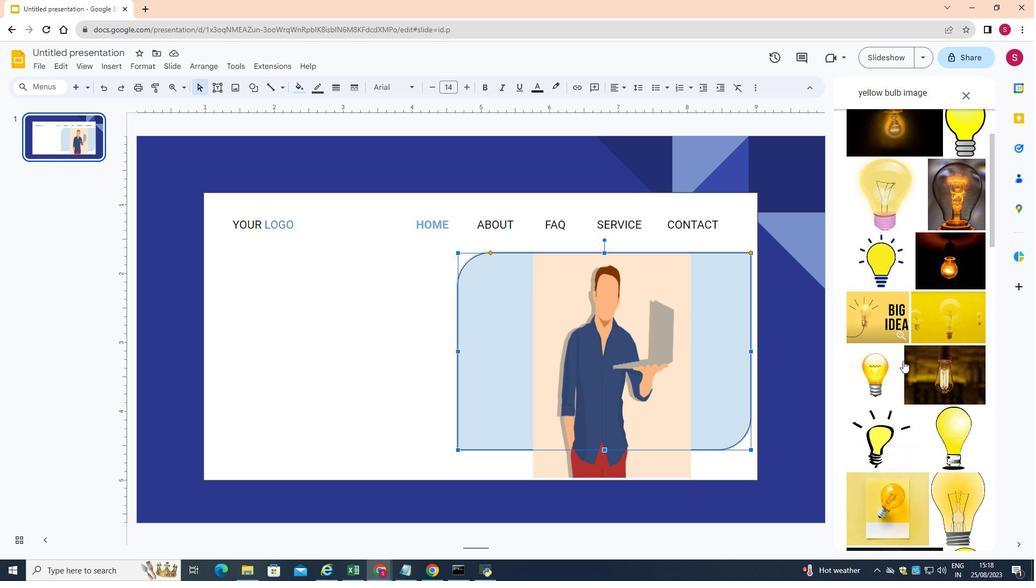 
Action: Mouse moved to (903, 362)
Screenshot: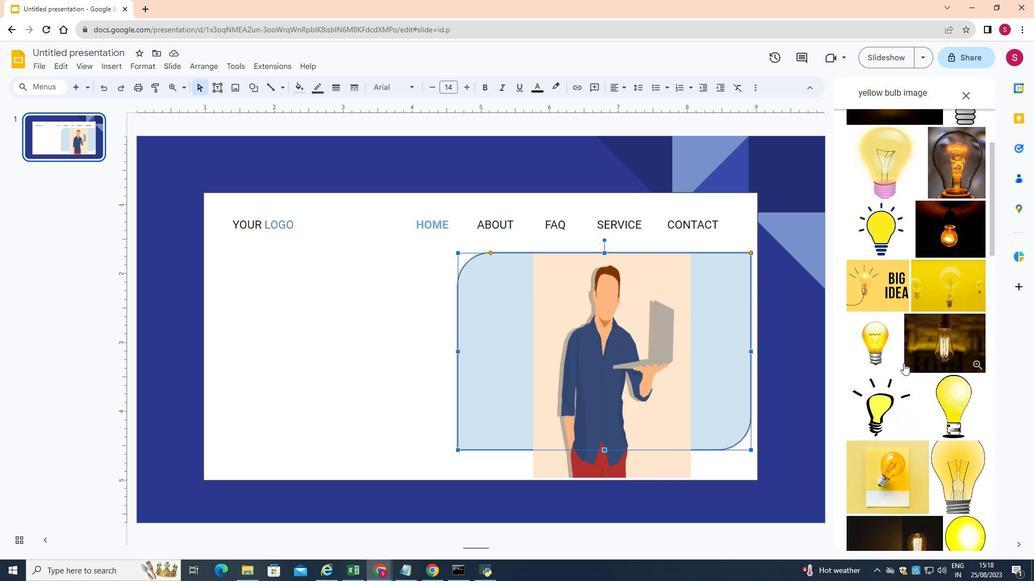 
Action: Mouse scrolled (903, 361) with delta (0, 0)
Screenshot: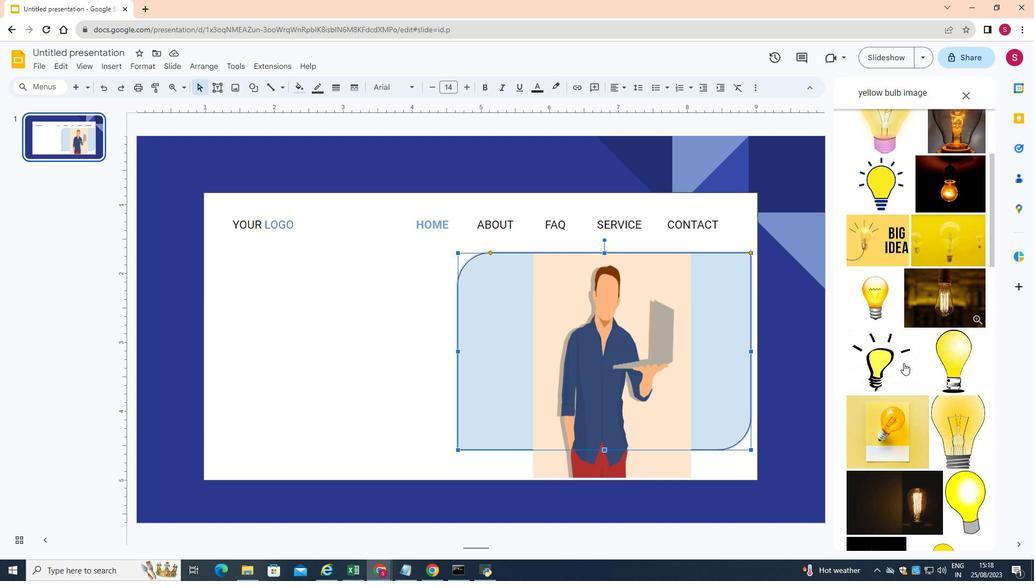 
Action: Mouse moved to (903, 363)
Screenshot: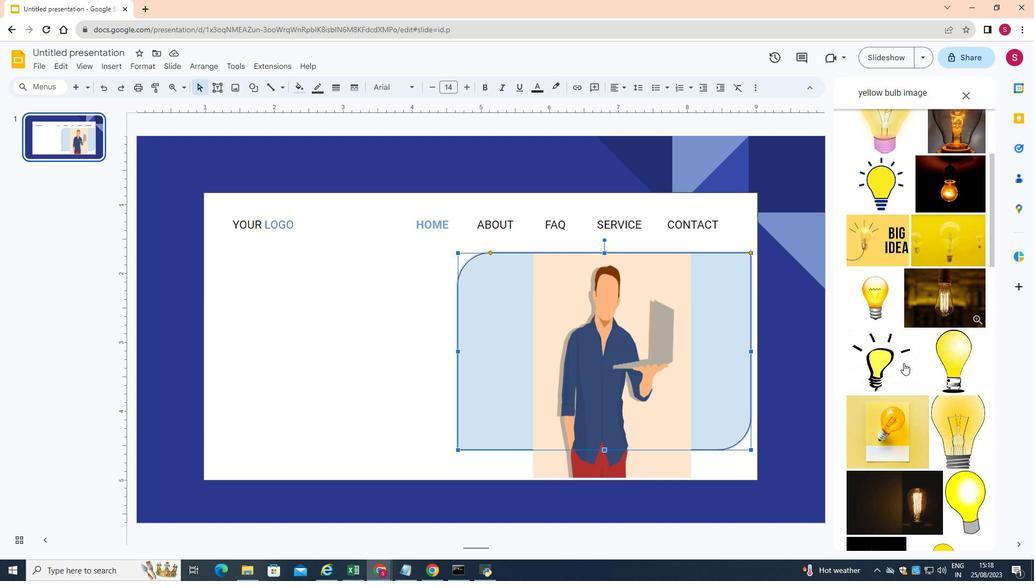 
Action: Mouse scrolled (903, 363) with delta (0, 0)
Screenshot: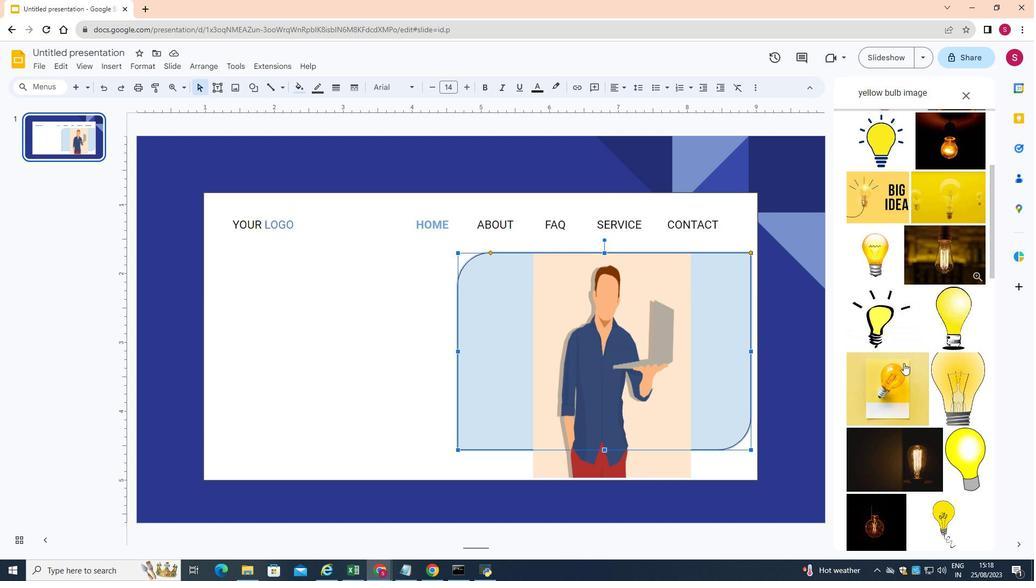 
Action: Mouse scrolled (903, 363) with delta (0, 0)
Screenshot: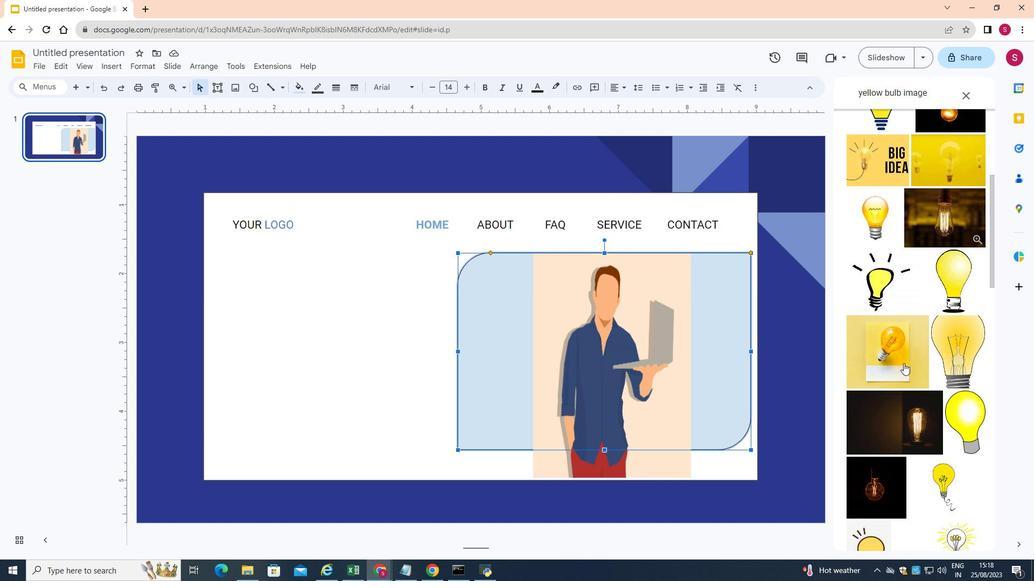 
Action: Mouse moved to (903, 364)
Screenshot: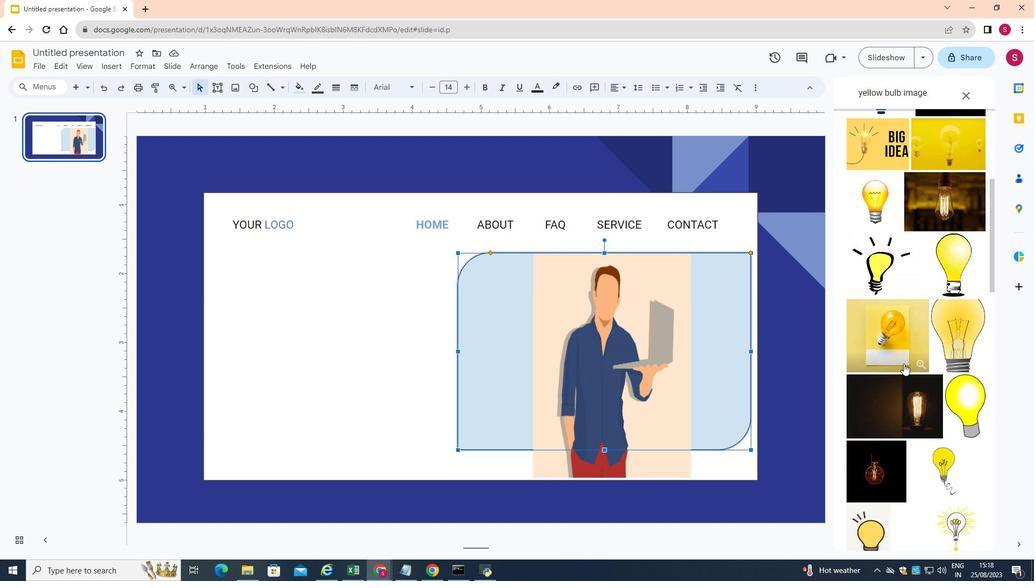 
Action: Mouse scrolled (903, 363) with delta (0, 0)
Screenshot: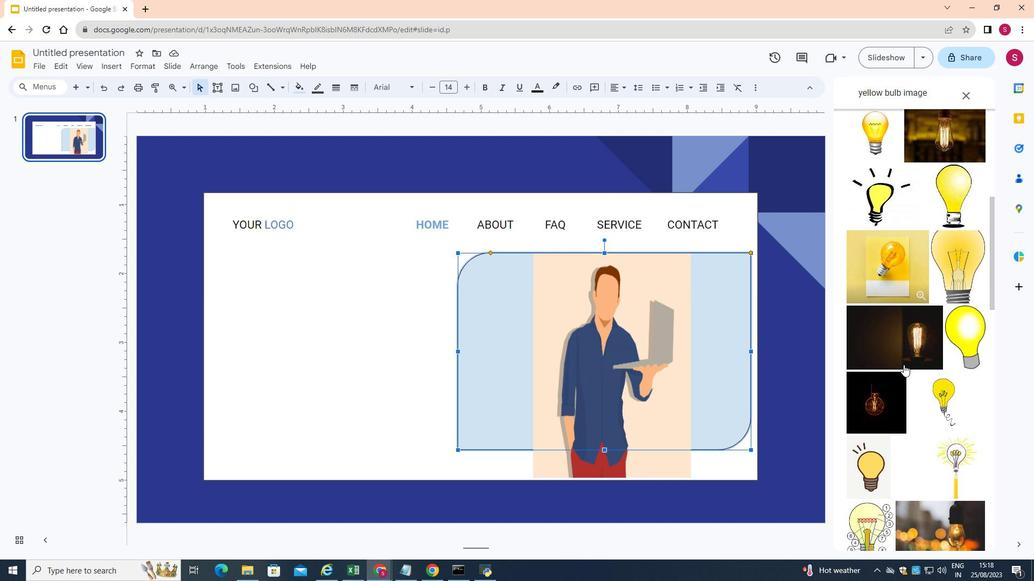 
Action: Mouse moved to (903, 364)
Screenshot: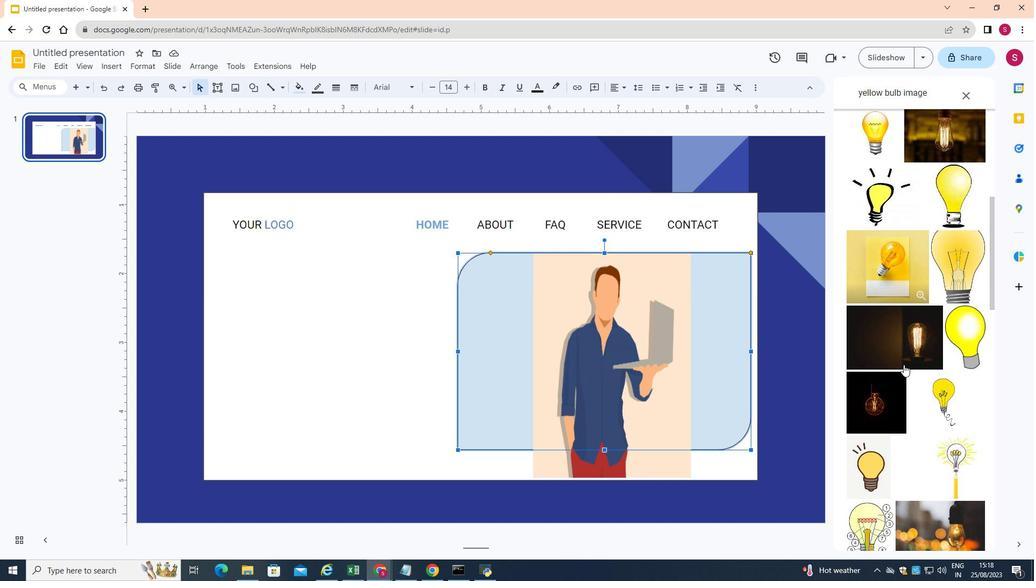 
Action: Mouse scrolled (903, 363) with delta (0, 0)
Screenshot: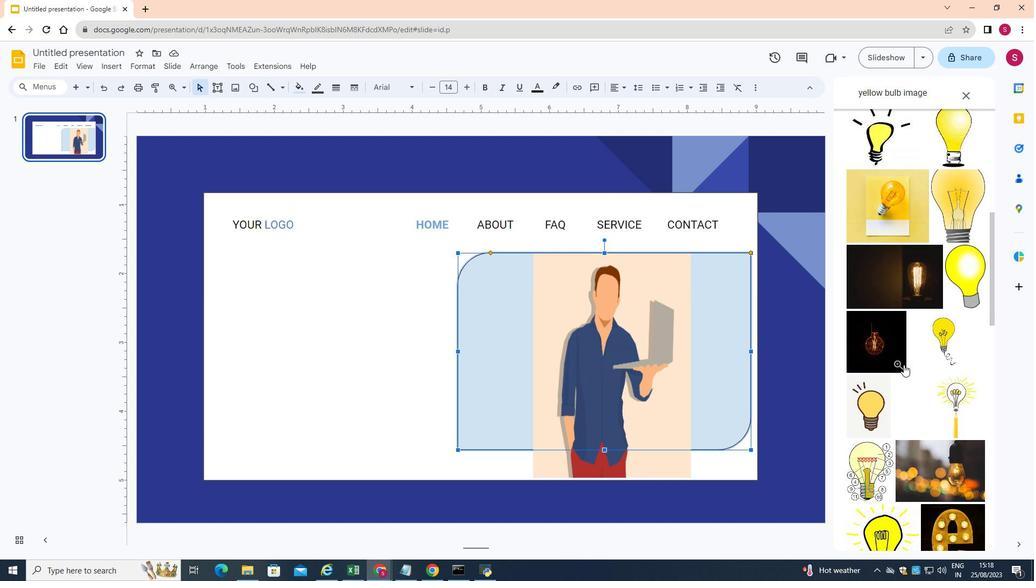 
Action: Mouse scrolled (903, 363) with delta (0, 0)
Screenshot: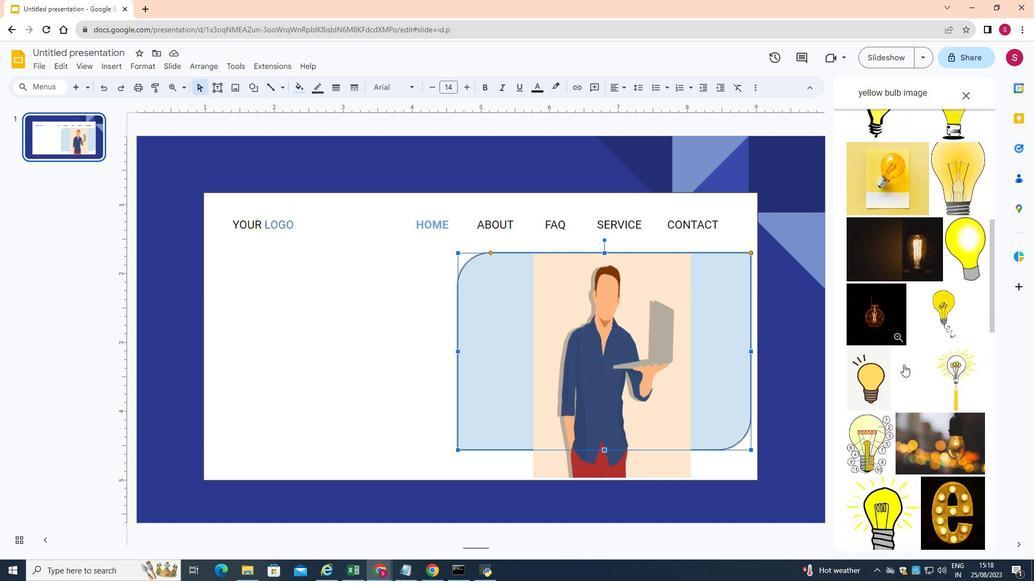 
Action: Mouse moved to (903, 365)
Screenshot: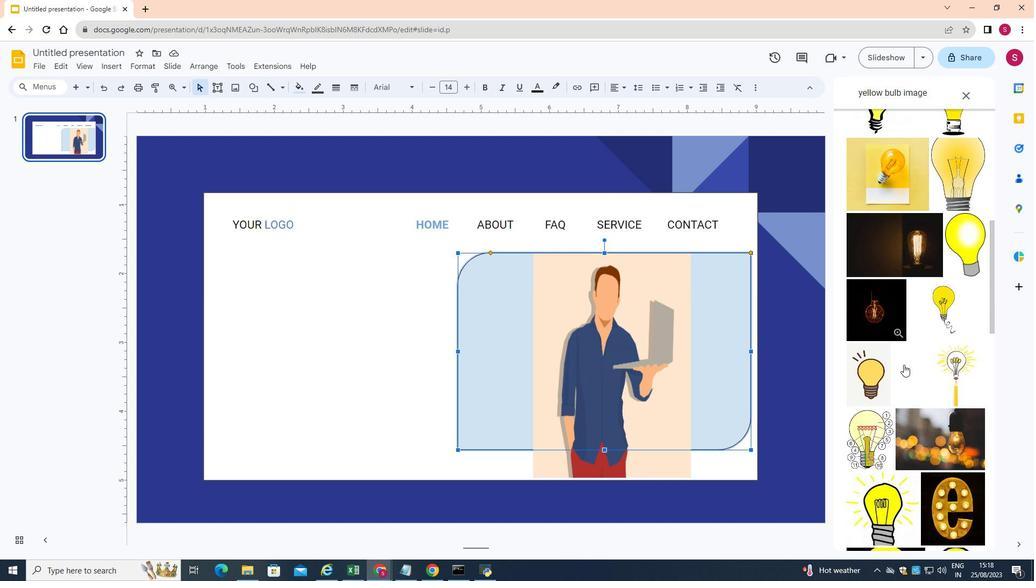 
Action: Mouse scrolled (903, 364) with delta (0, 0)
Screenshot: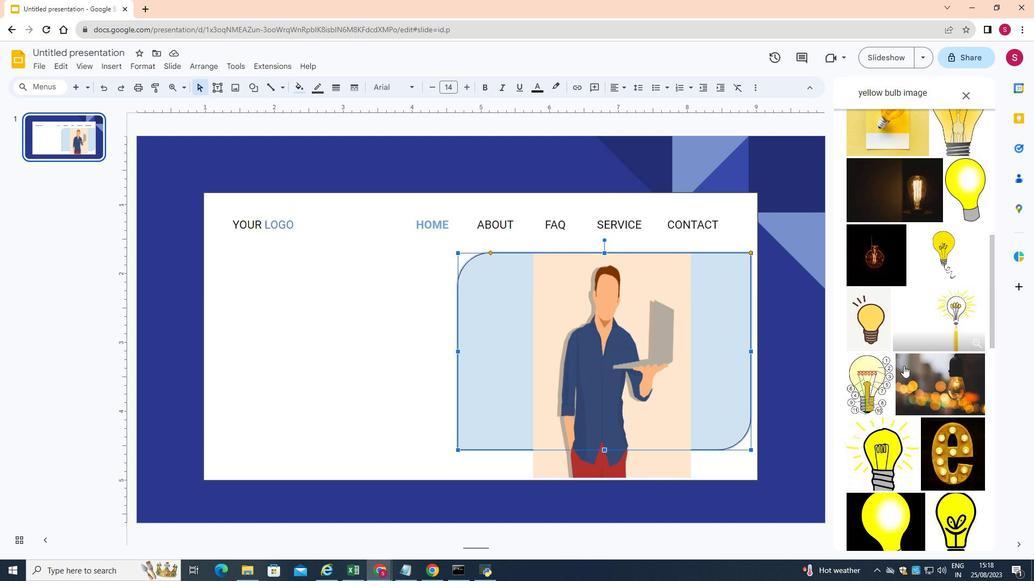 
Action: Mouse moved to (903, 365)
Screenshot: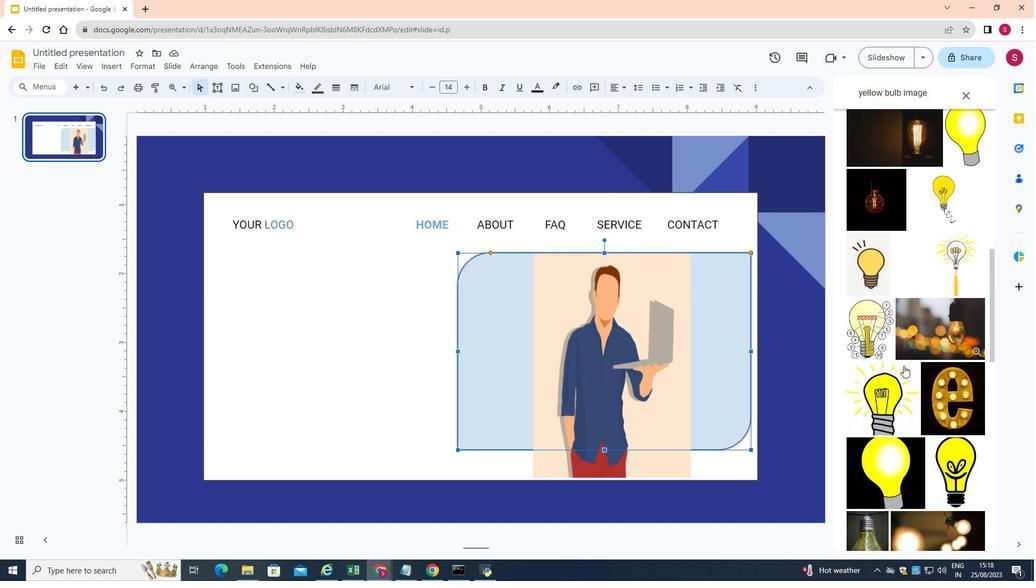 
Action: Mouse scrolled (903, 364) with delta (0, 0)
Screenshot: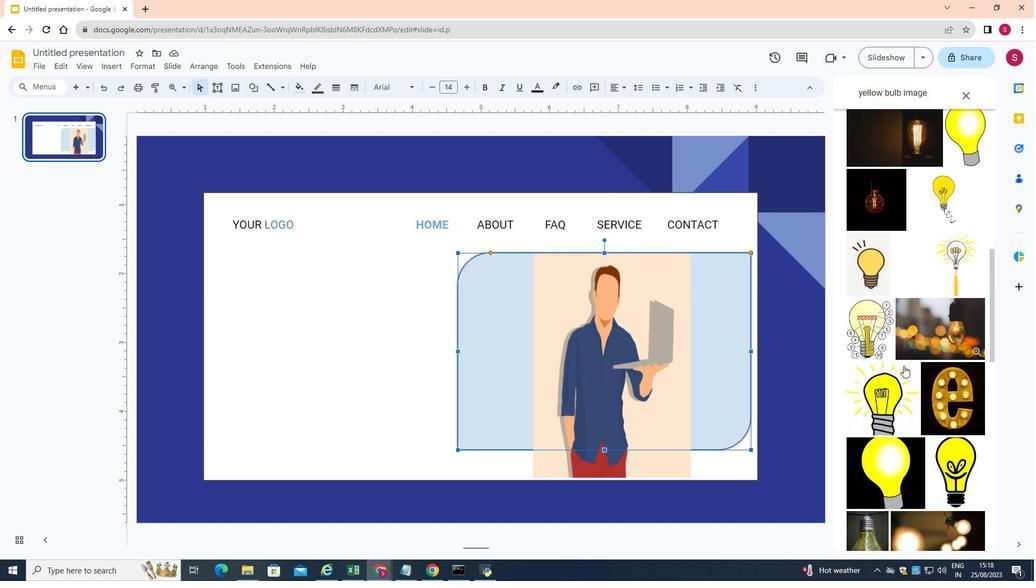
Action: Mouse moved to (903, 365)
Screenshot: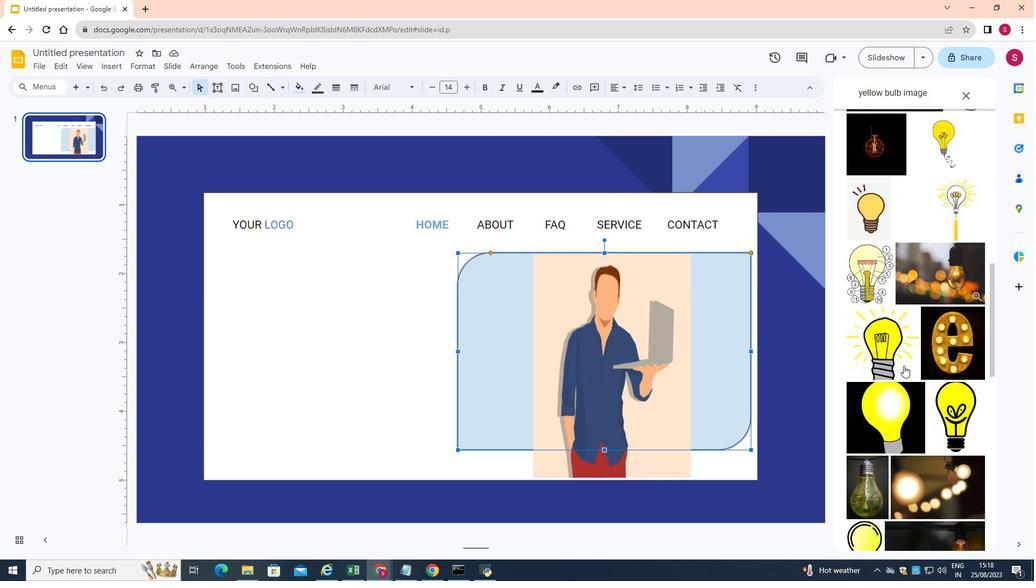 
Action: Mouse scrolled (903, 365) with delta (0, 0)
Screenshot: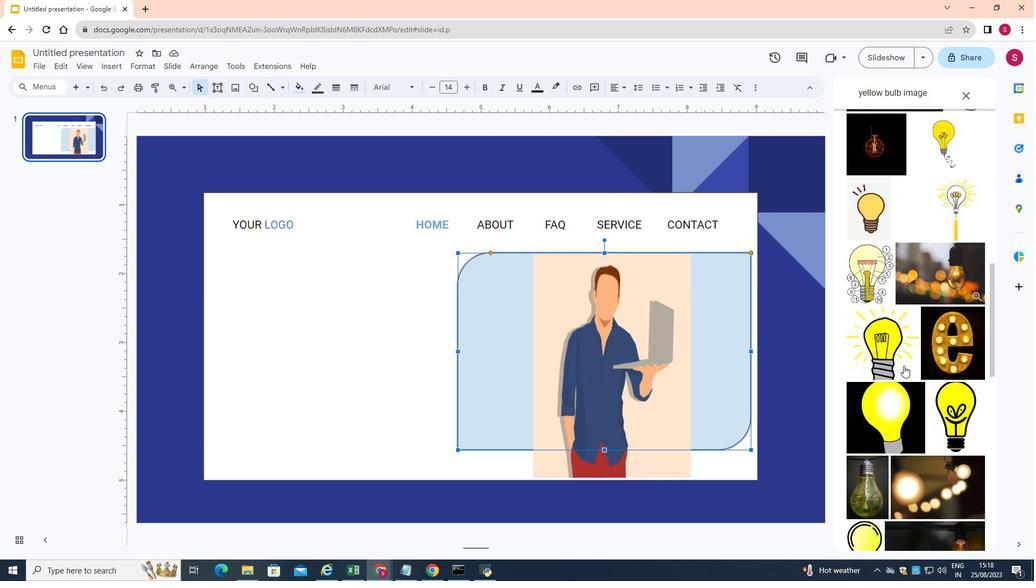 
Action: Mouse moved to (903, 366)
Screenshot: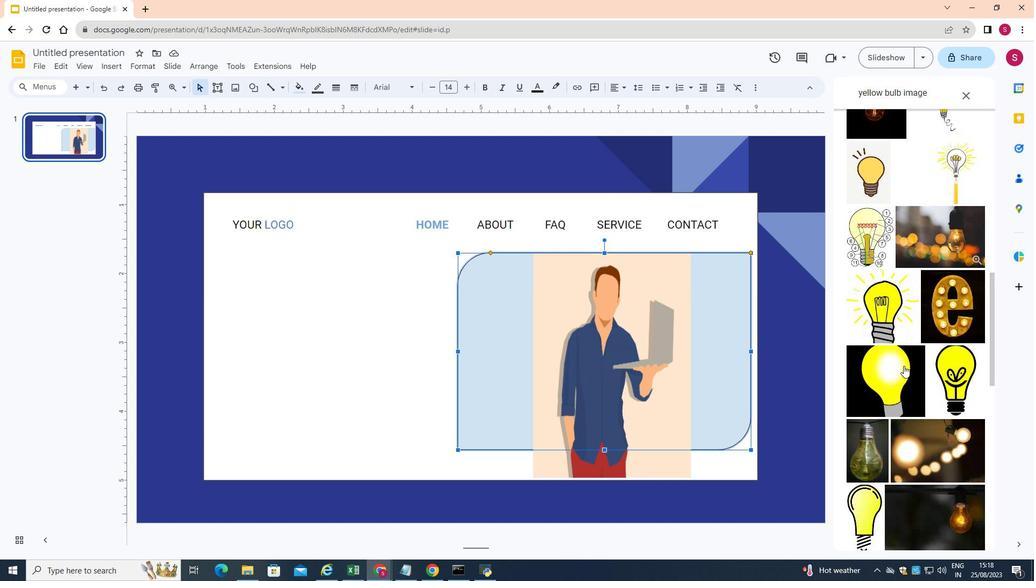 
Action: Mouse scrolled (903, 365) with delta (0, 0)
Screenshot: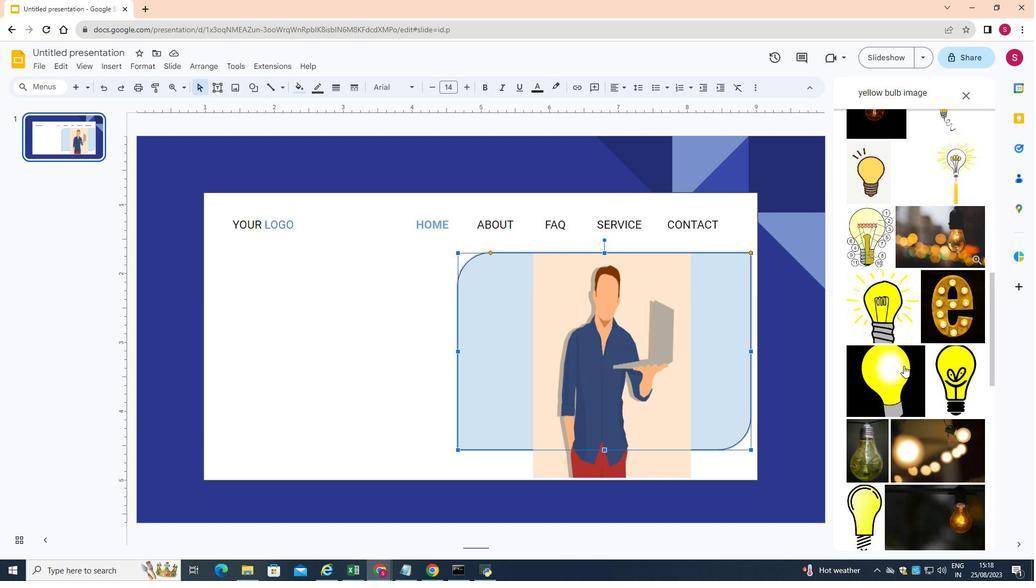
Action: Mouse scrolled (903, 365) with delta (0, 0)
Screenshot: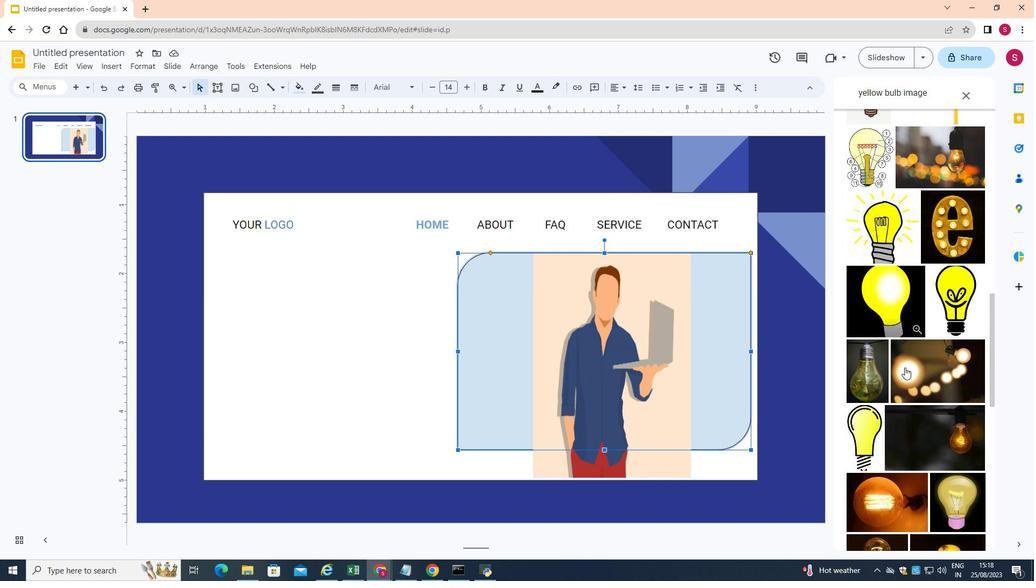 
Action: Mouse moved to (903, 367)
Screenshot: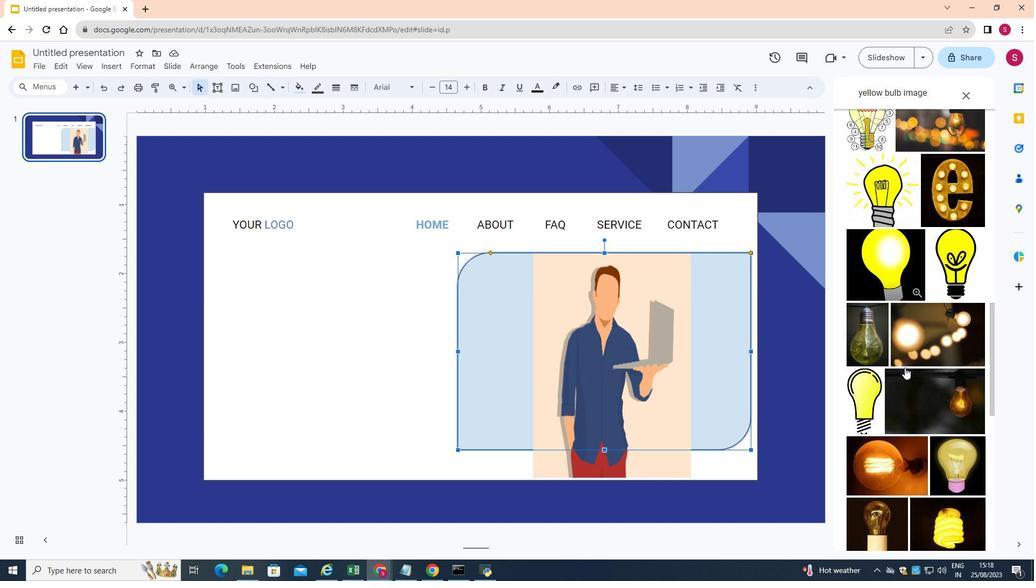 
Action: Mouse scrolled (903, 366) with delta (0, 0)
Screenshot: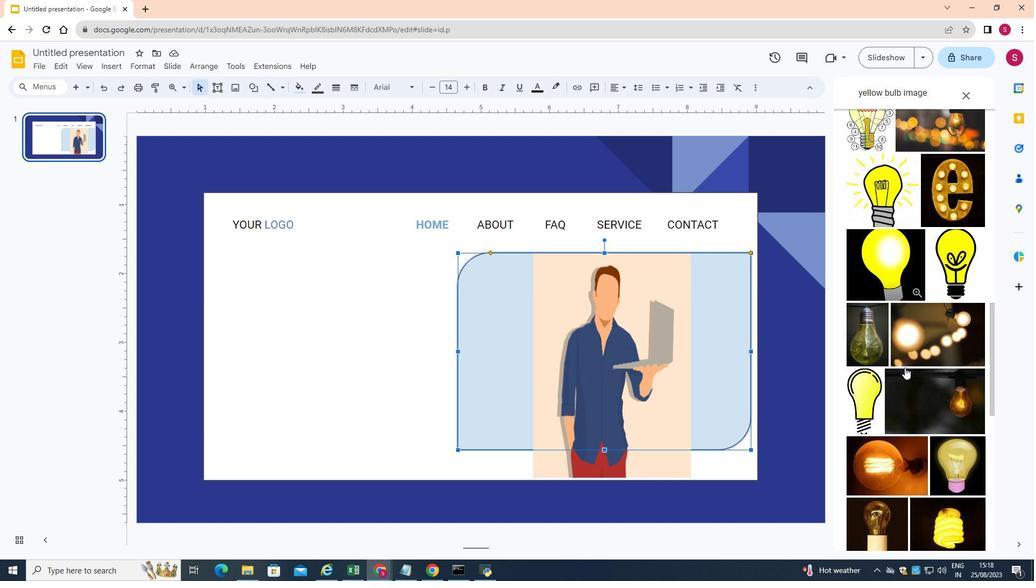 
Action: Mouse moved to (904, 368)
Screenshot: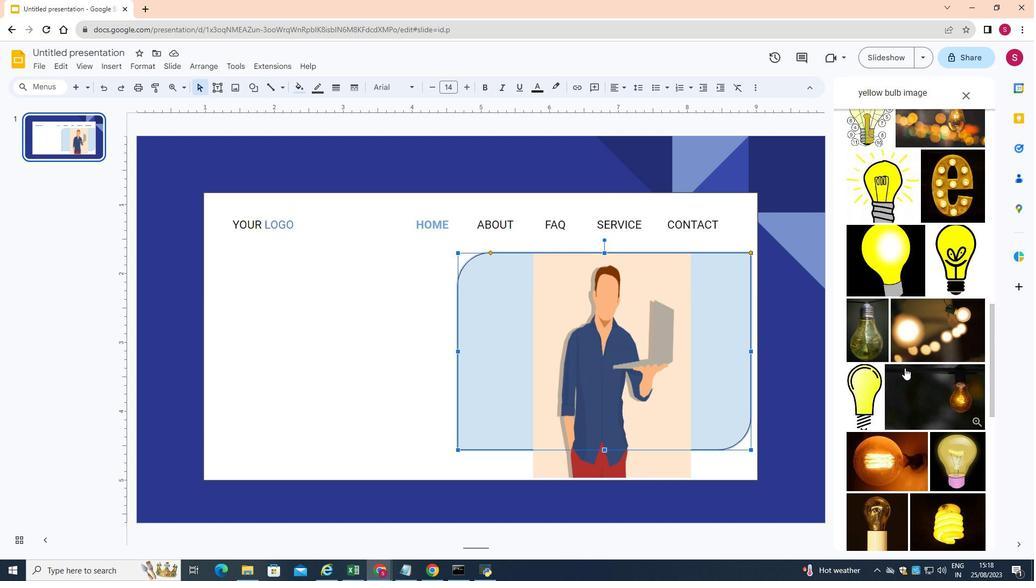
Action: Mouse scrolled (904, 368) with delta (0, 0)
Screenshot: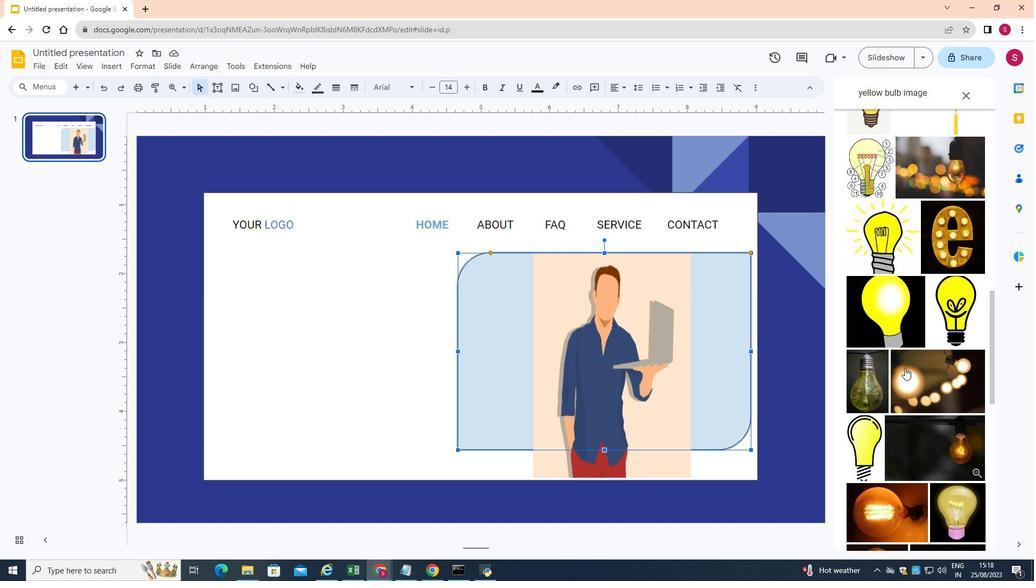 
Action: Mouse scrolled (904, 368) with delta (0, 0)
Screenshot: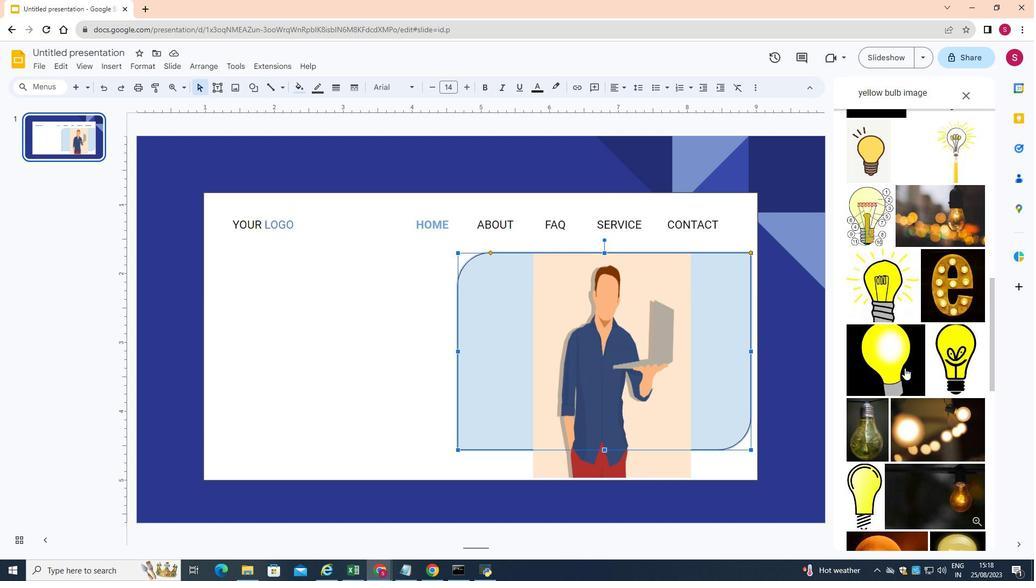
Action: Mouse scrolled (904, 368) with delta (0, 0)
Screenshot: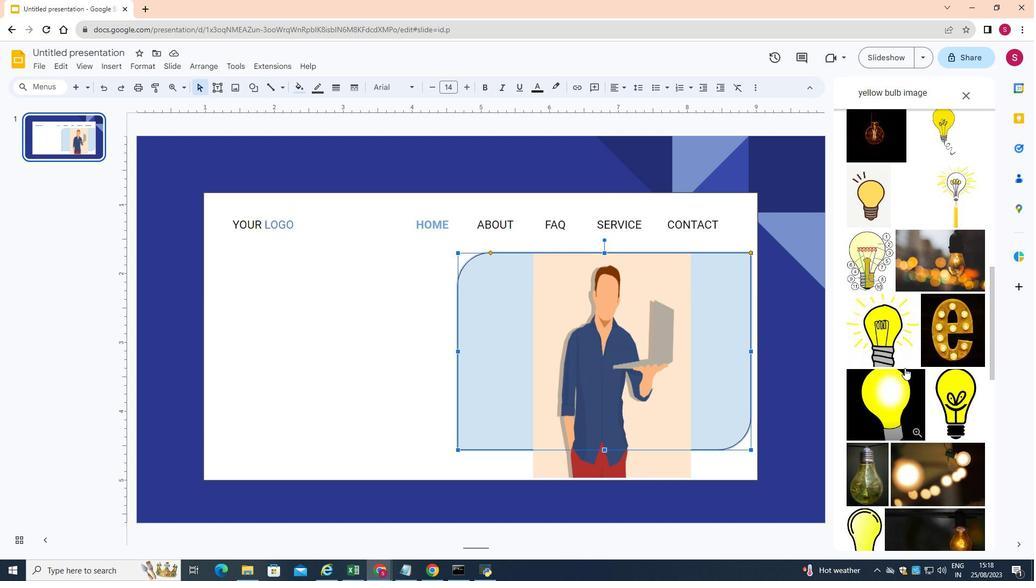 
Action: Mouse scrolled (904, 368) with delta (0, 0)
Screenshot: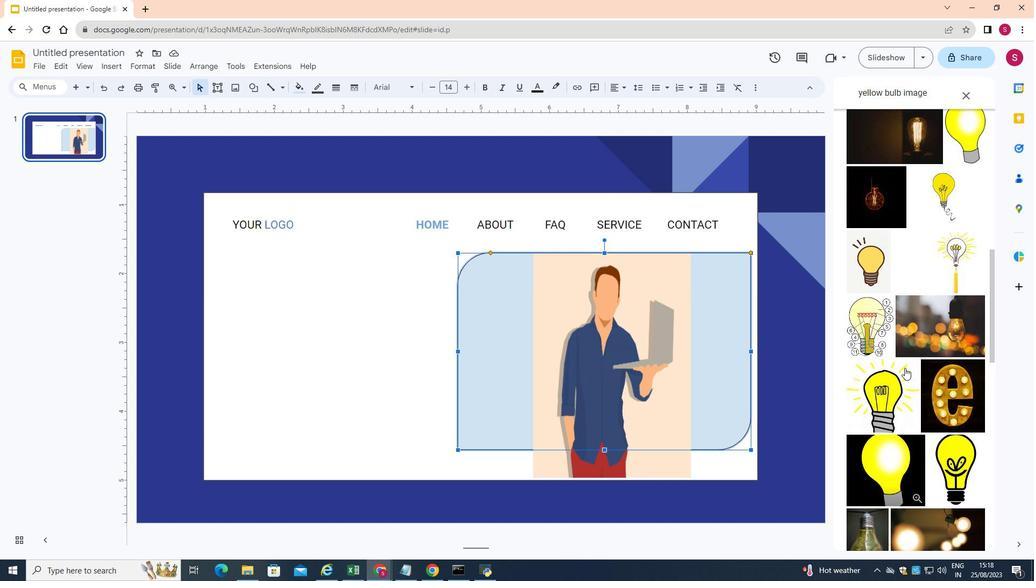 
Action: Mouse scrolled (904, 368) with delta (0, 0)
Screenshot: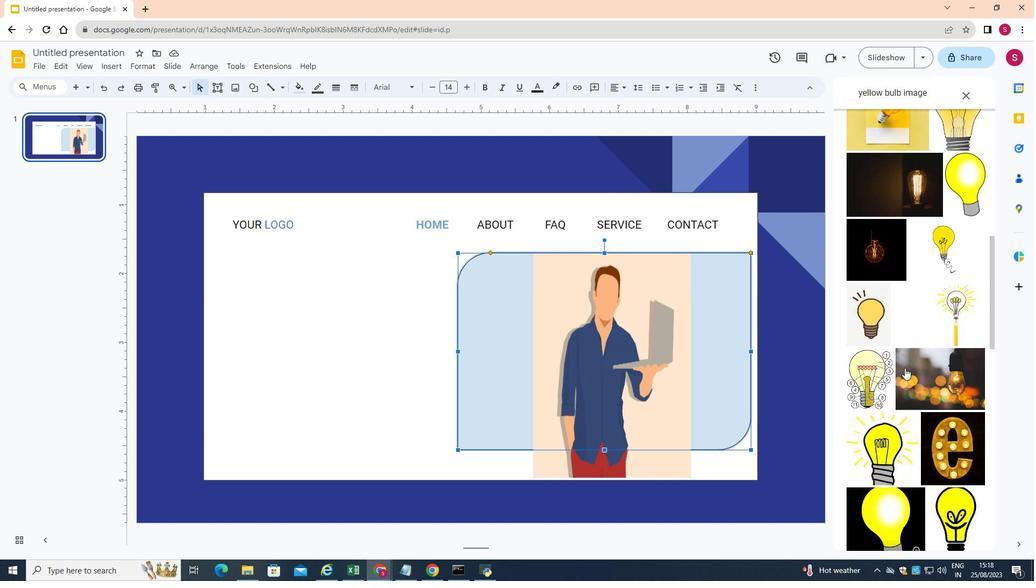 
Action: Mouse moved to (905, 368)
Screenshot: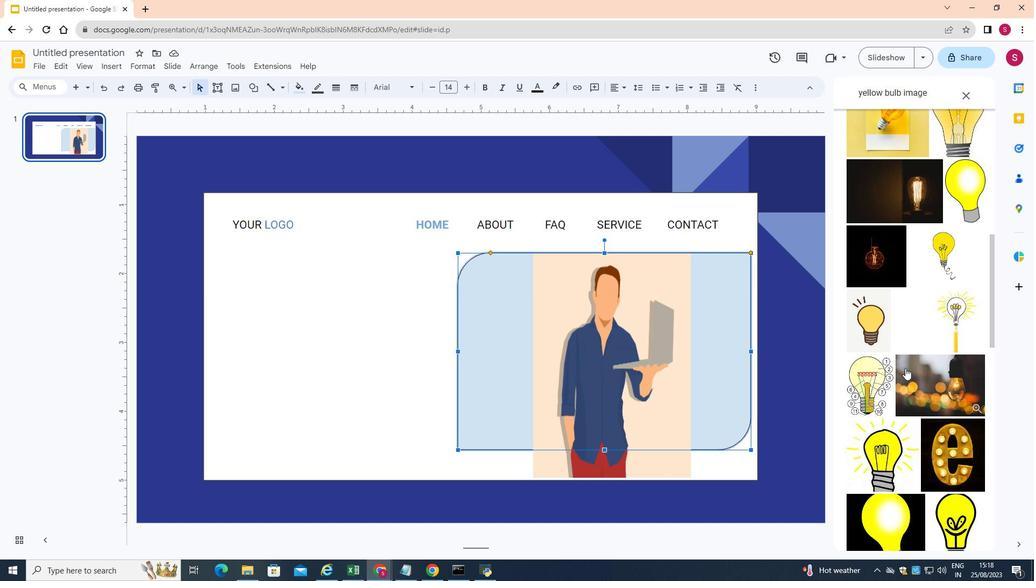 
Action: Mouse scrolled (905, 368) with delta (0, 0)
Screenshot: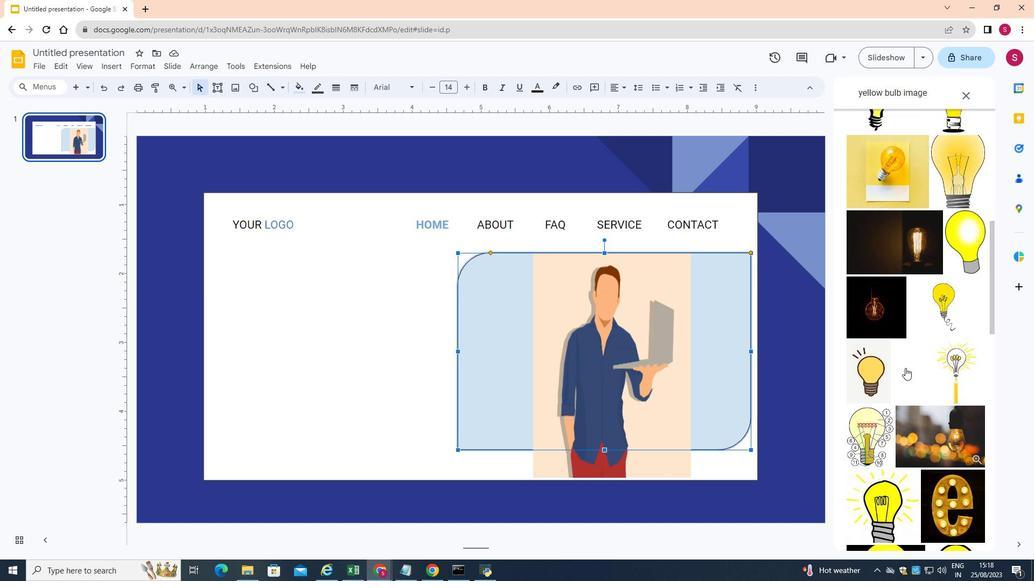 
Action: Mouse scrolled (905, 368) with delta (0, 0)
Screenshot: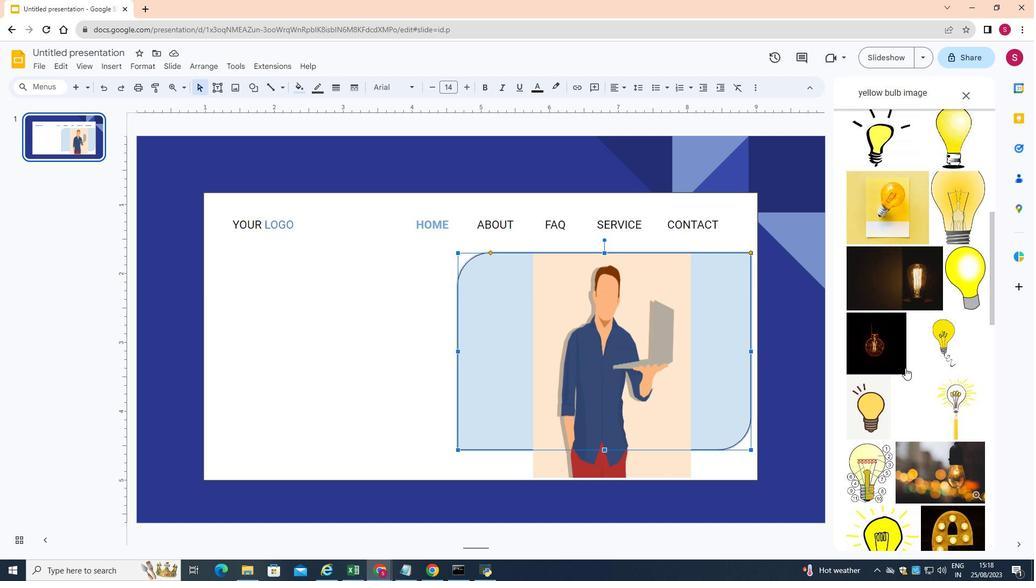 
Action: Mouse scrolled (905, 368) with delta (0, 0)
Screenshot: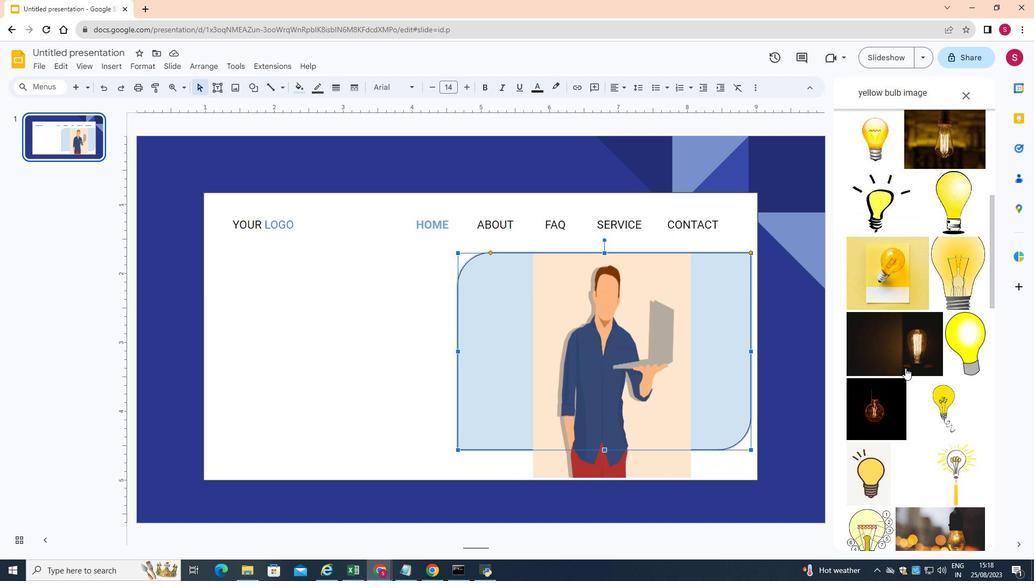 
Action: Mouse moved to (906, 368)
Screenshot: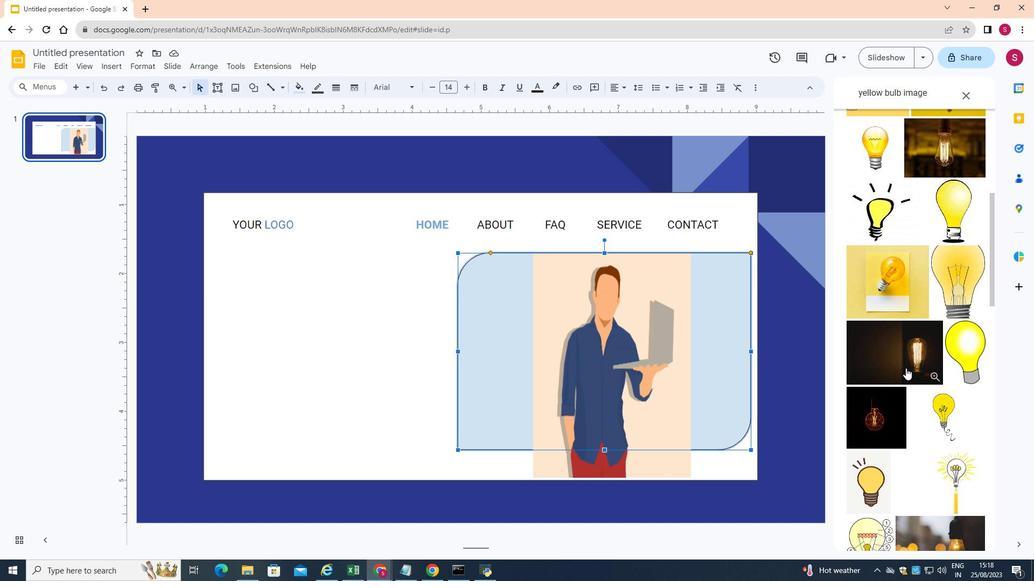 
Action: Mouse scrolled (906, 368) with delta (0, 0)
Screenshot: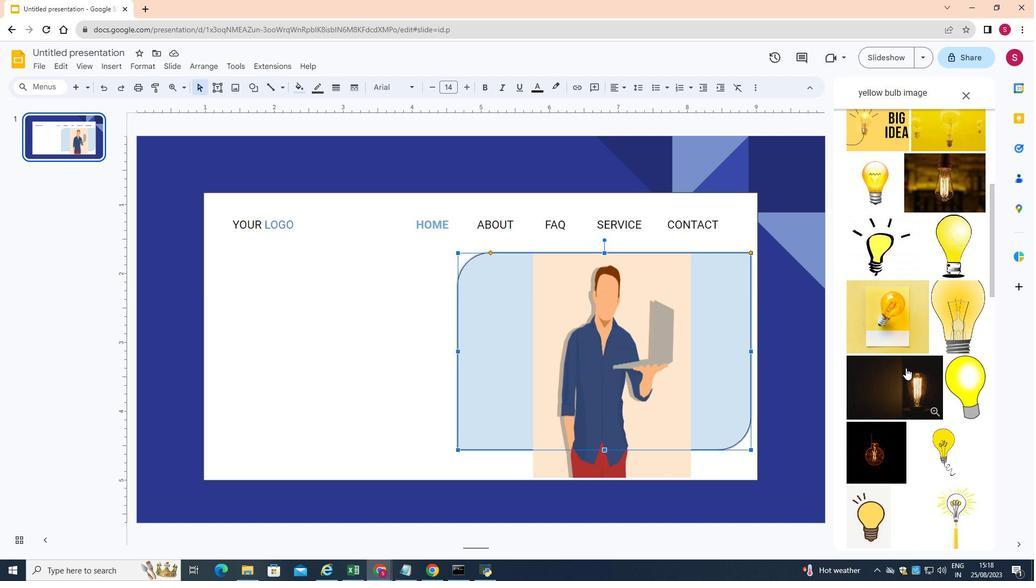 
Action: Mouse scrolled (906, 368) with delta (0, 0)
